 Task: Play online wordle game with 7 letters.
Action: Mouse moved to (399, 445)
Screenshot: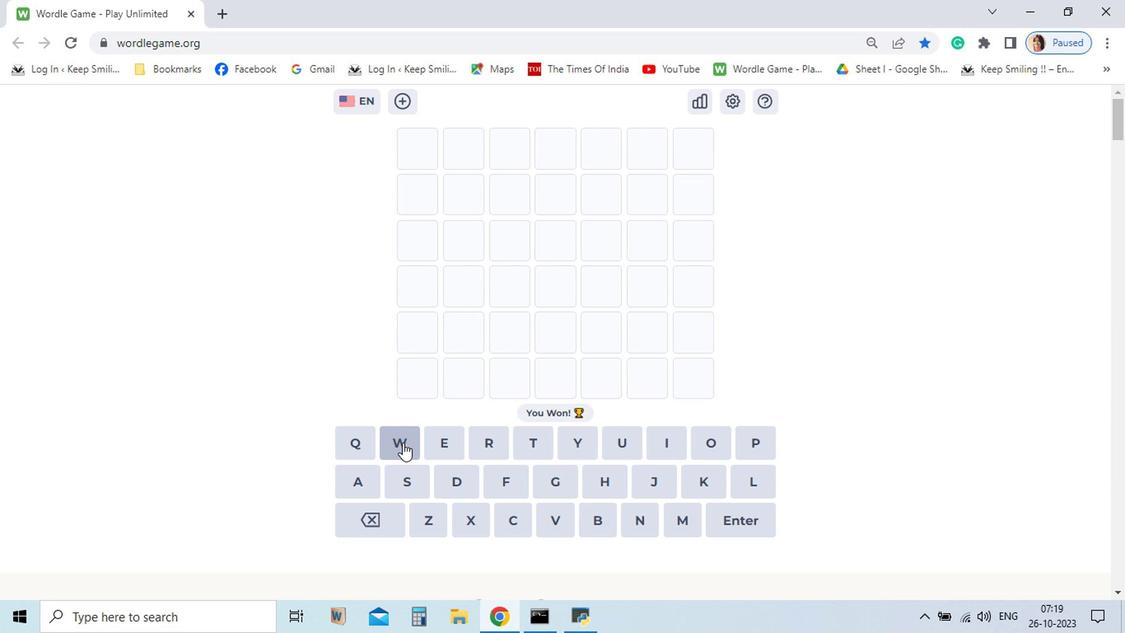
Action: Mouse pressed left at (399, 445)
Screenshot: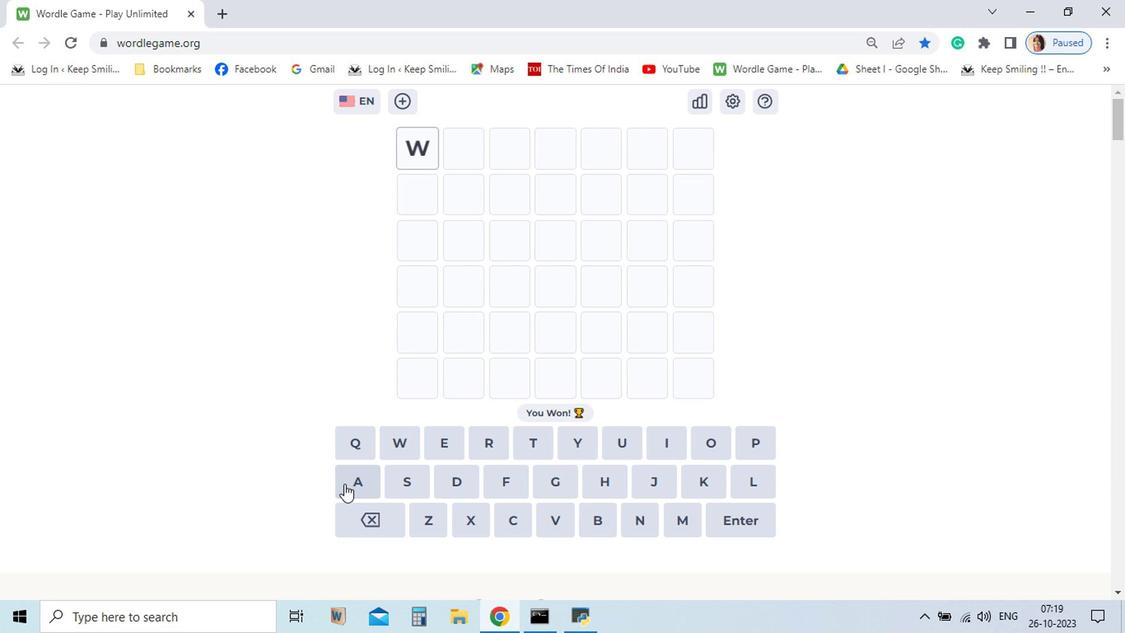 
Action: Mouse moved to (341, 485)
Screenshot: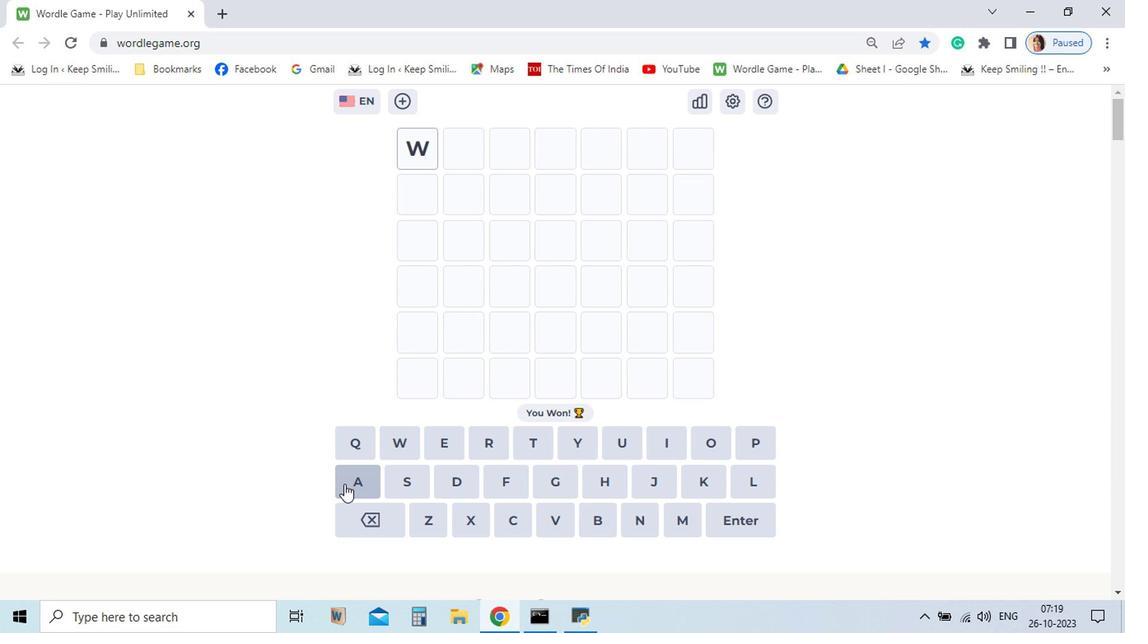 
Action: Mouse pressed left at (341, 485)
Screenshot: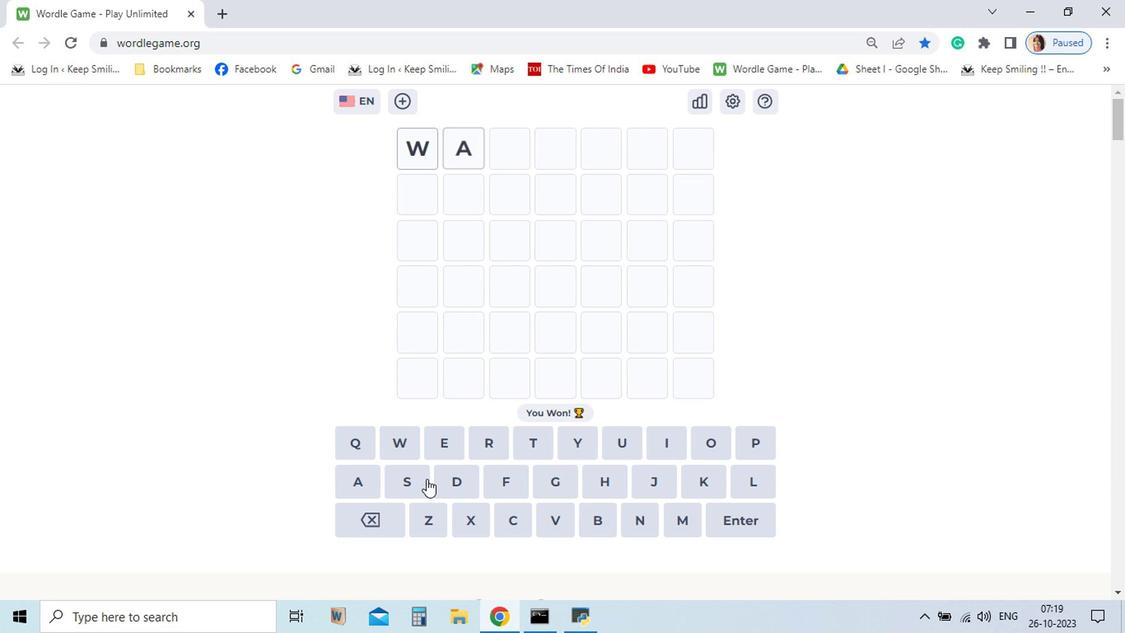 
Action: Mouse moved to (668, 446)
Screenshot: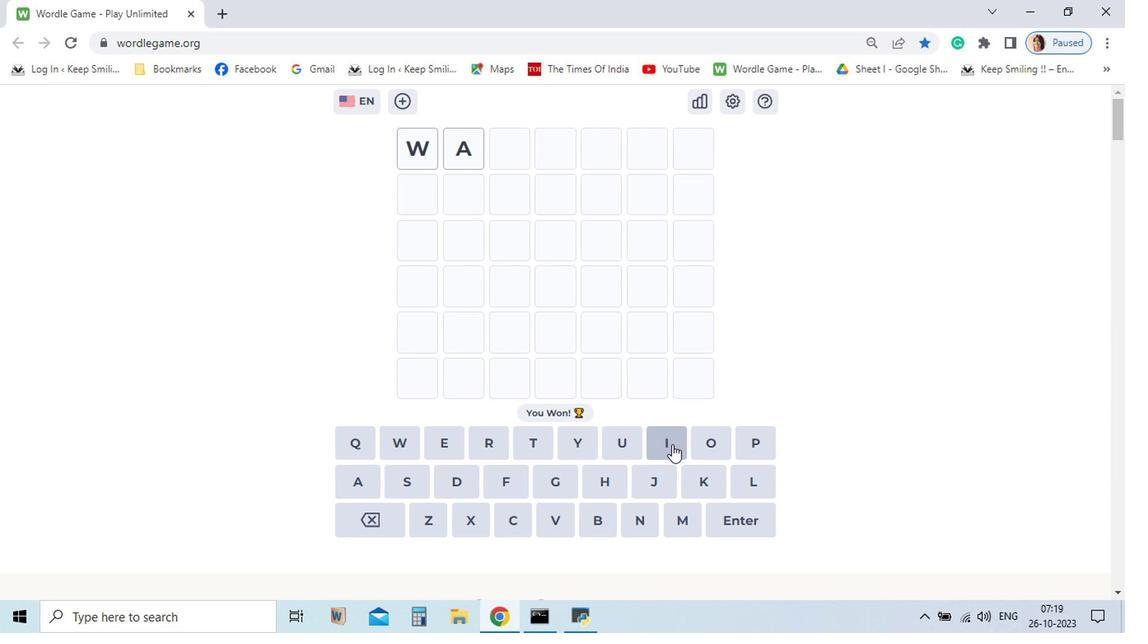 
Action: Mouse pressed left at (668, 446)
Screenshot: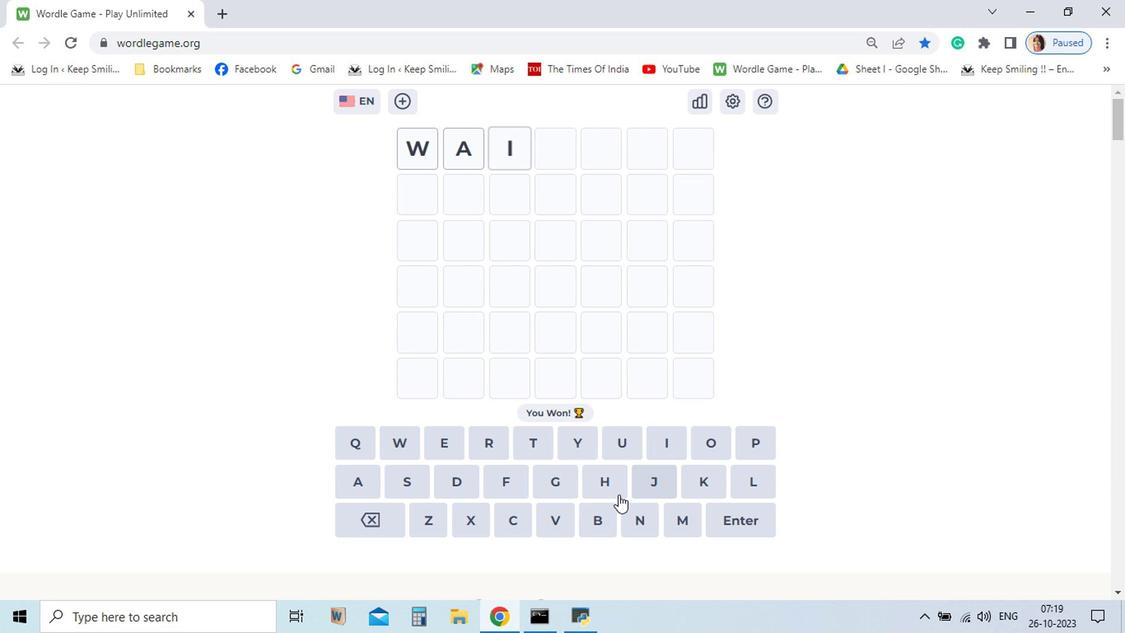 
Action: Mouse moved to (545, 523)
Screenshot: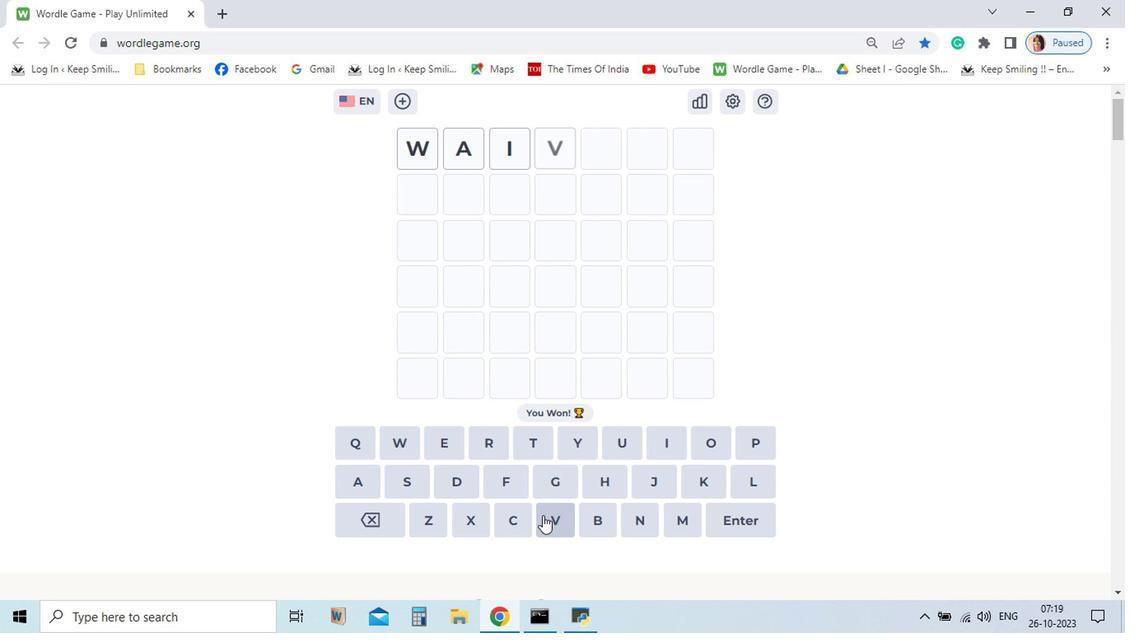
Action: Mouse pressed left at (545, 523)
Screenshot: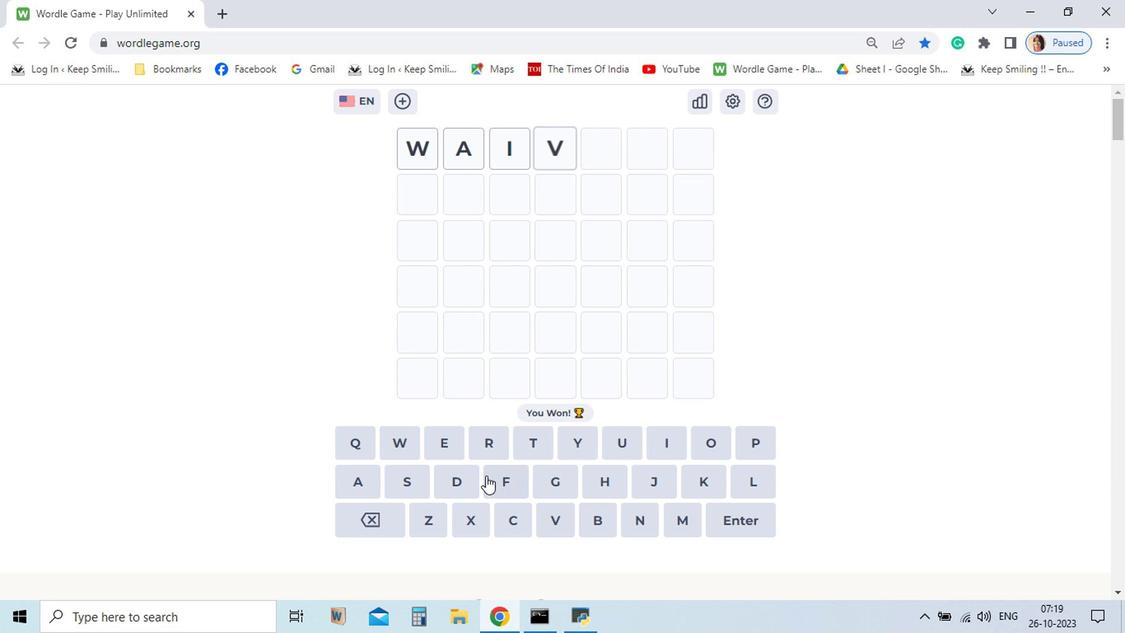 
Action: Mouse moved to (444, 446)
Screenshot: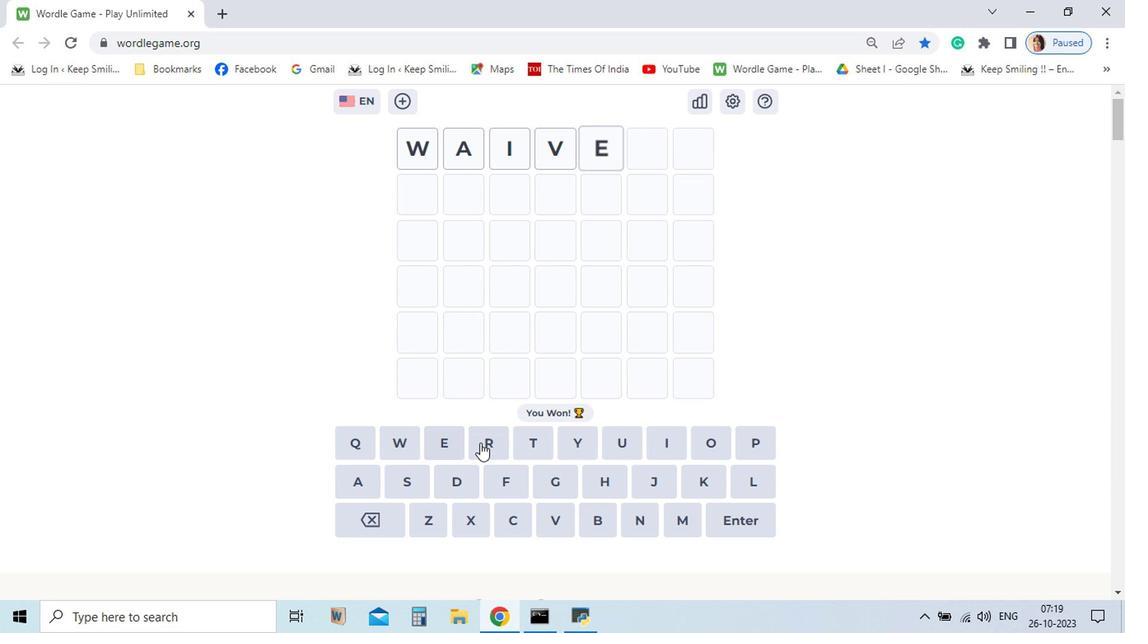 
Action: Mouse pressed left at (444, 446)
Screenshot: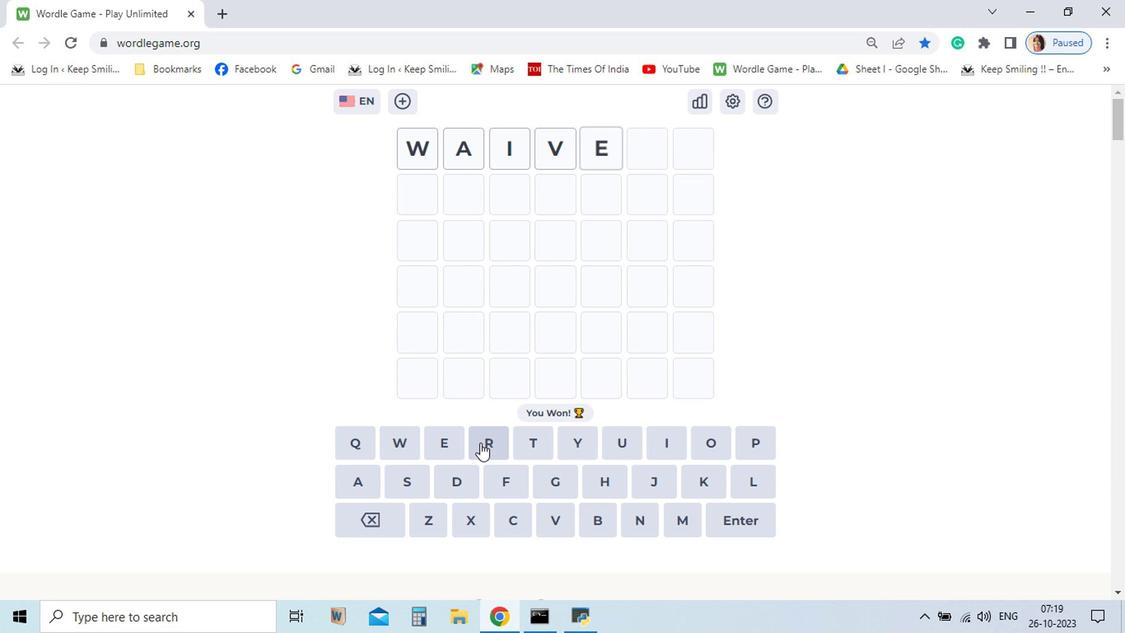 
Action: Mouse moved to (478, 445)
Screenshot: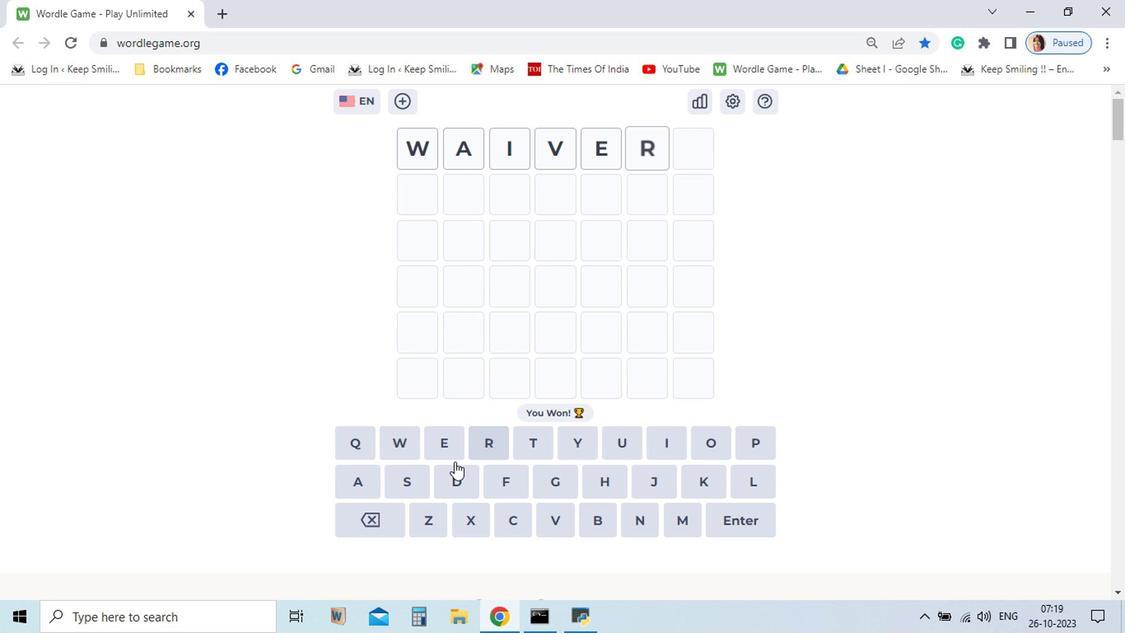 
Action: Mouse pressed left at (478, 445)
Screenshot: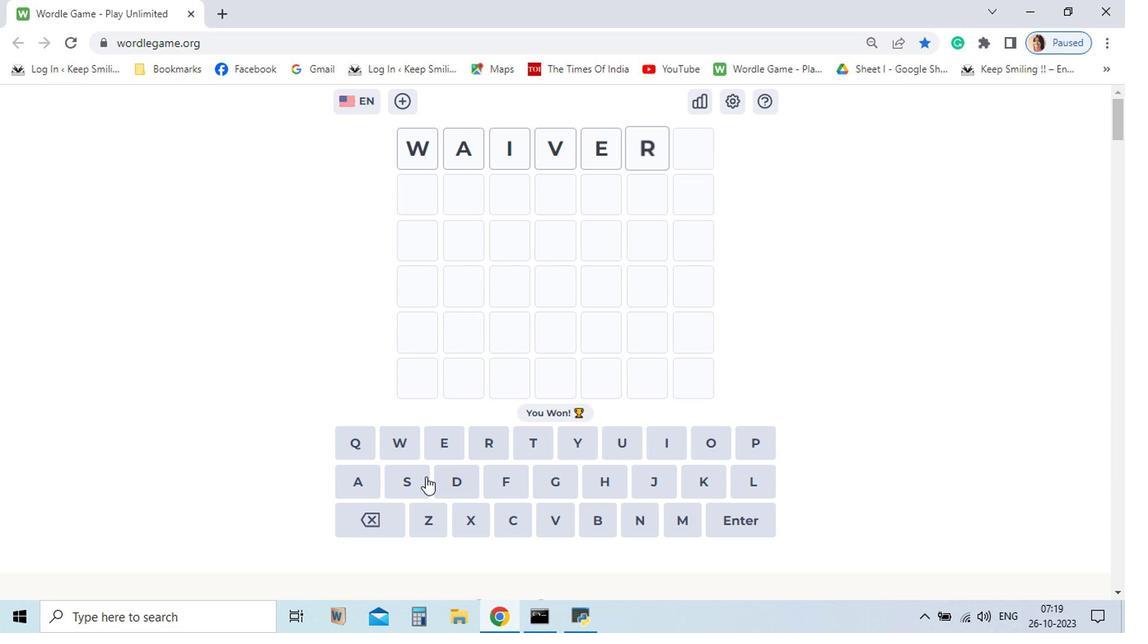 
Action: Mouse moved to (415, 479)
Screenshot: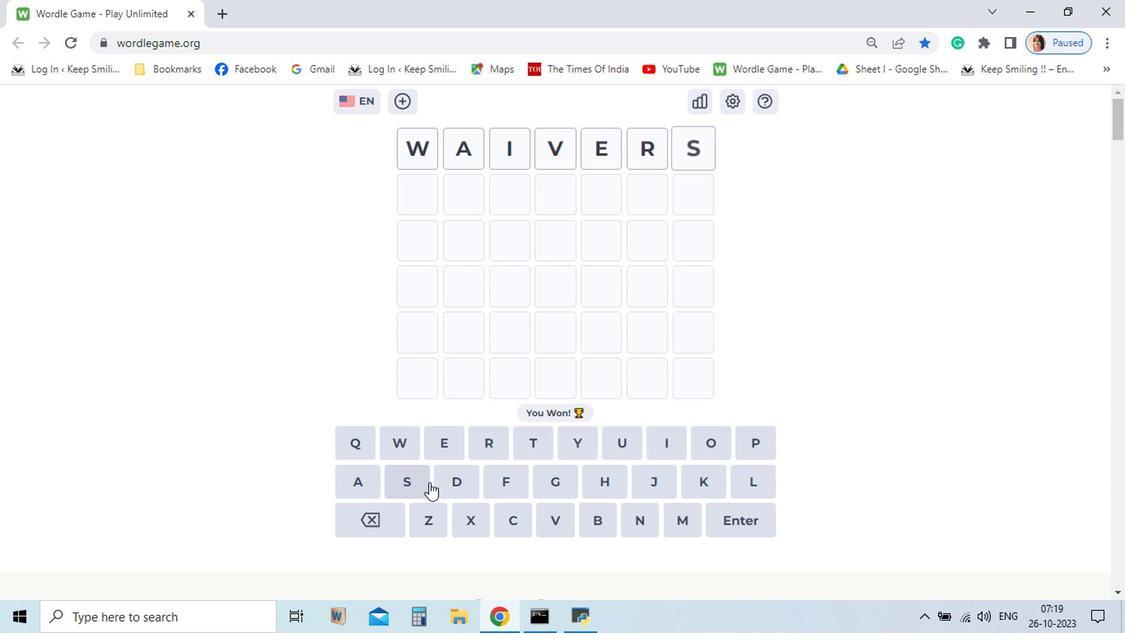 
Action: Mouse pressed left at (415, 479)
Screenshot: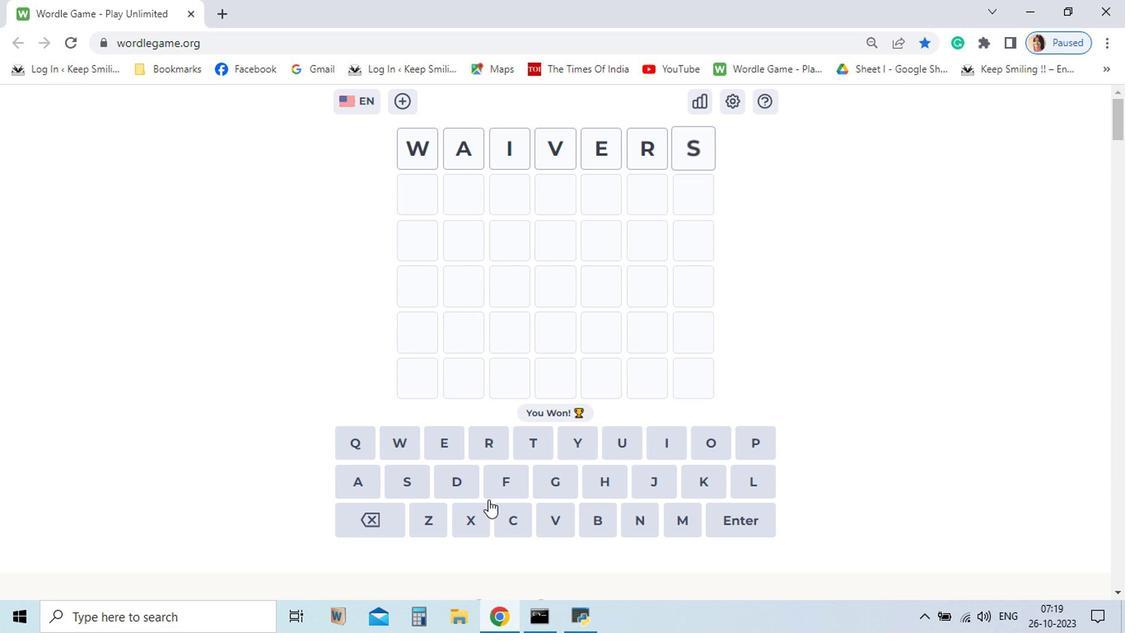 
Action: Mouse moved to (727, 513)
Screenshot: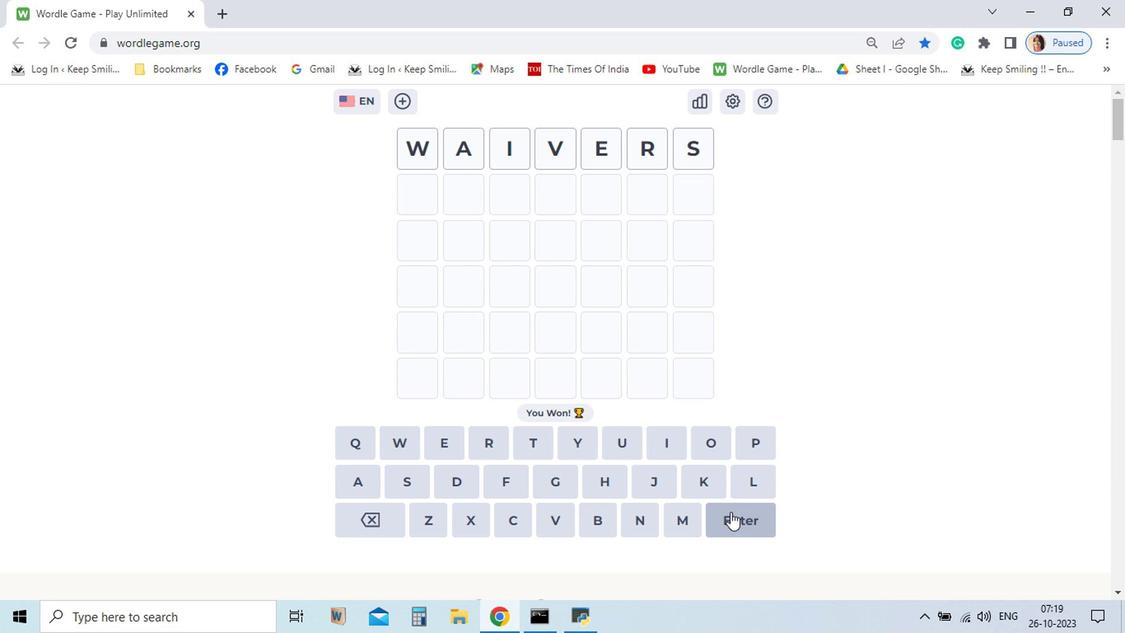 
Action: Mouse pressed left at (727, 513)
Screenshot: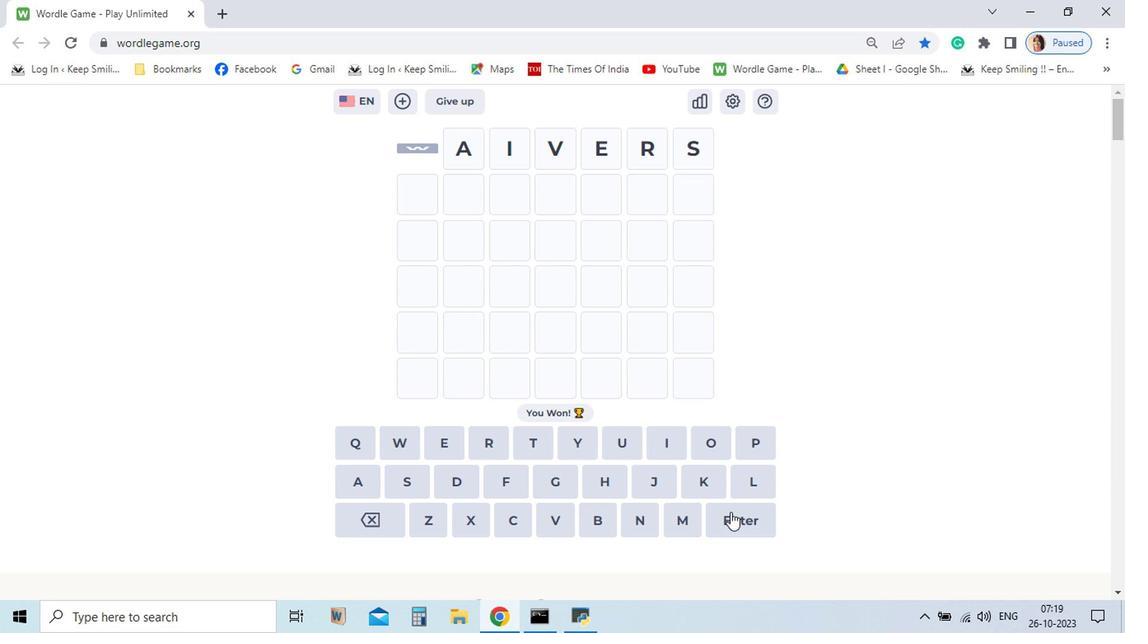 
Action: Mouse moved to (395, 477)
Screenshot: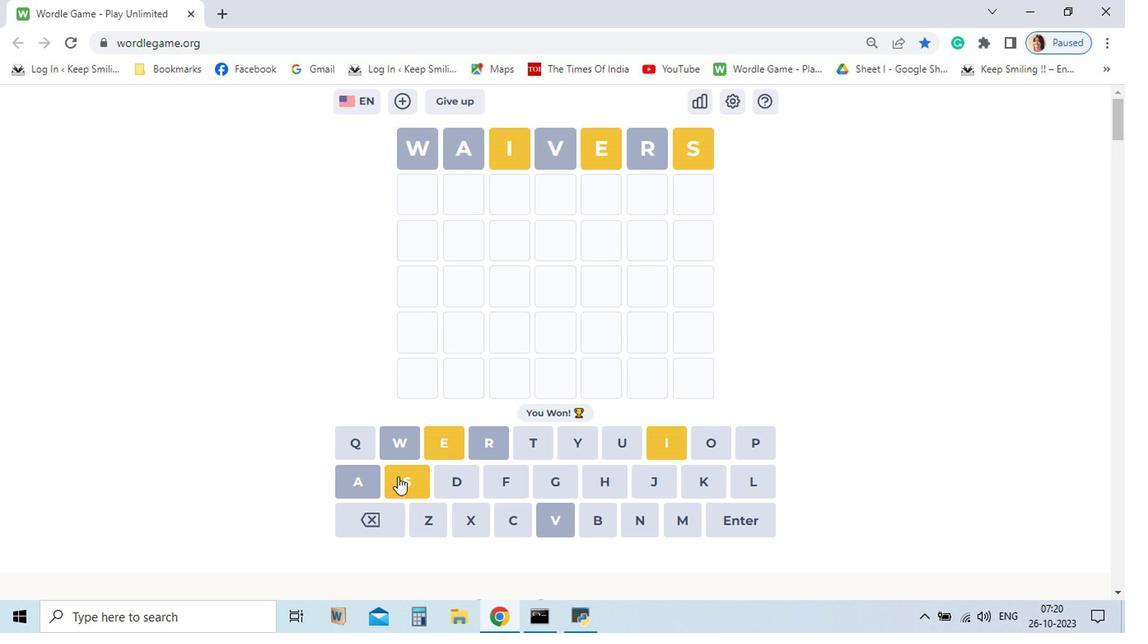 
Action: Mouse pressed left at (395, 477)
Screenshot: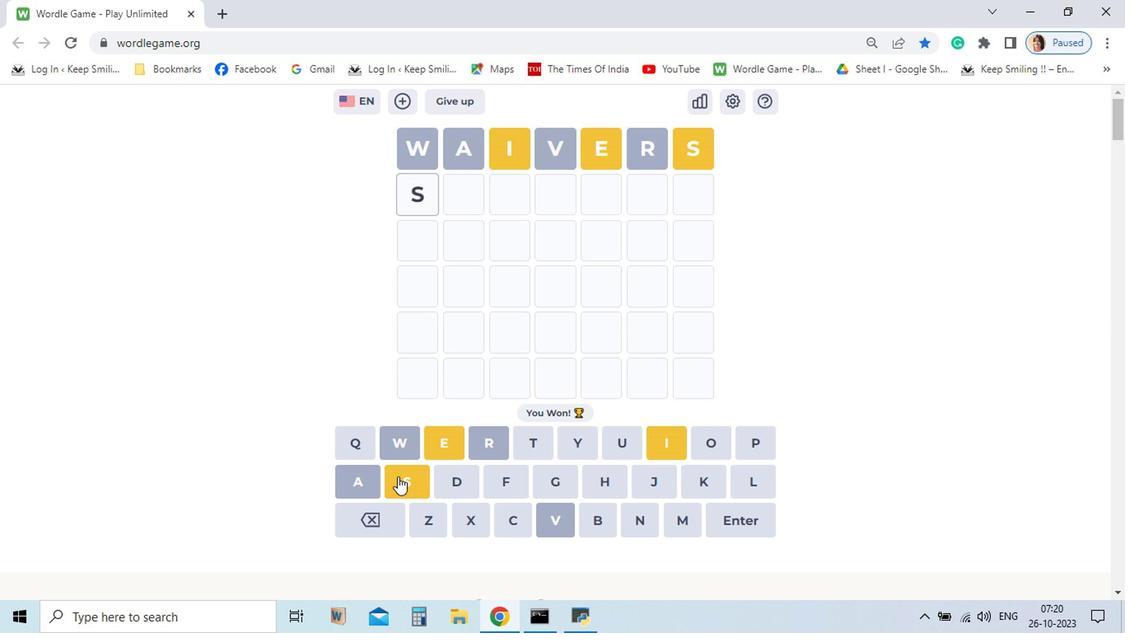 
Action: Mouse moved to (363, 521)
Screenshot: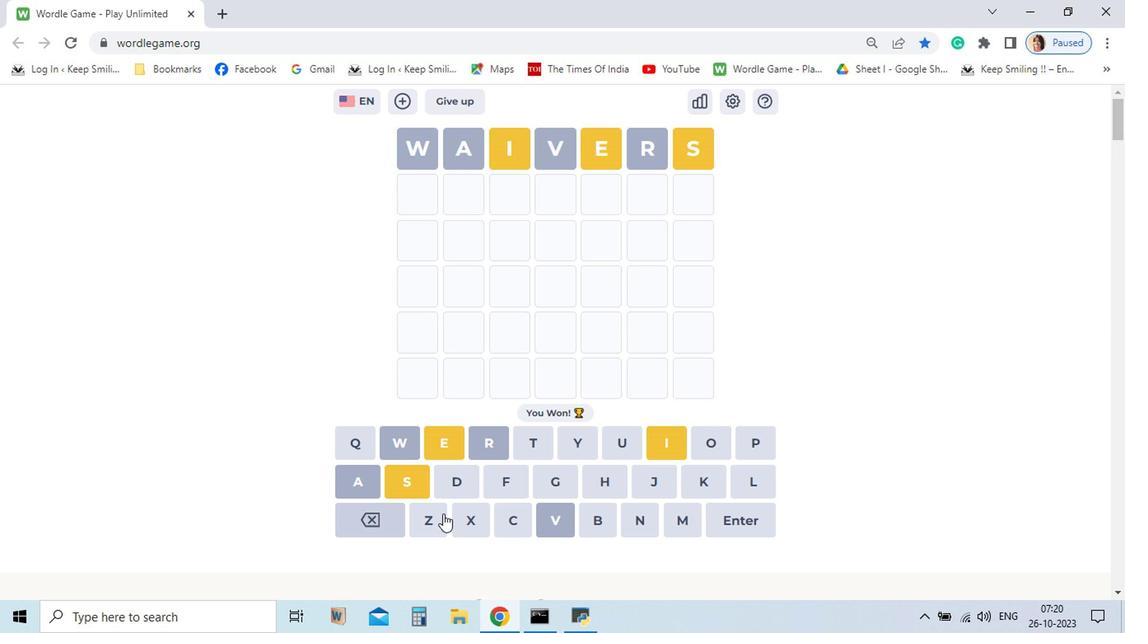 
Action: Mouse pressed left at (363, 521)
Screenshot: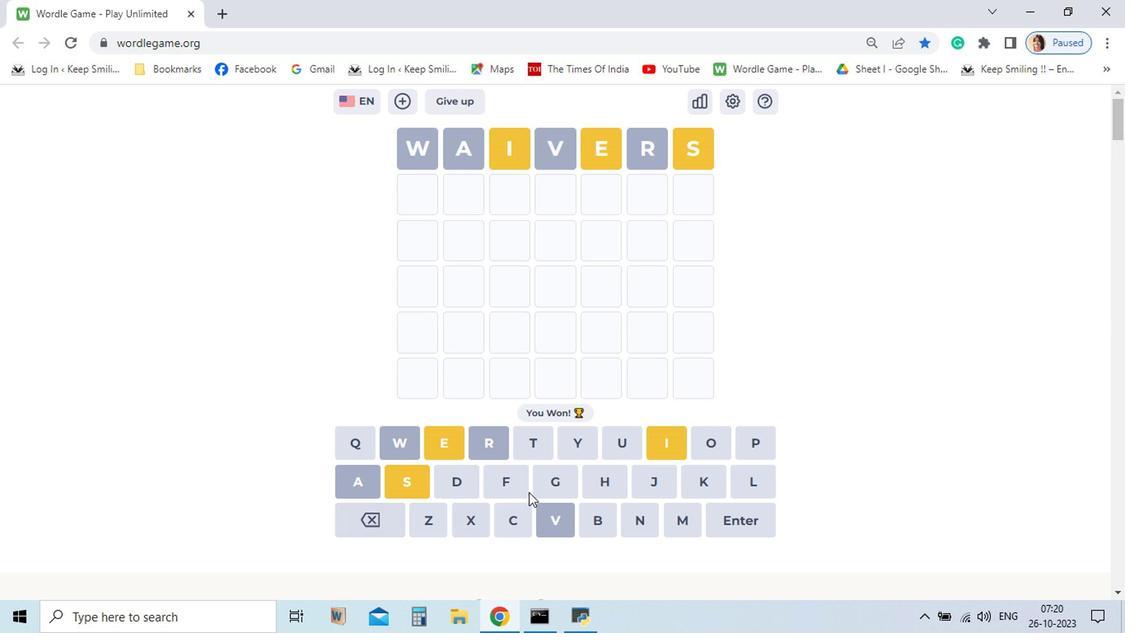 
Action: Mouse moved to (672, 438)
Screenshot: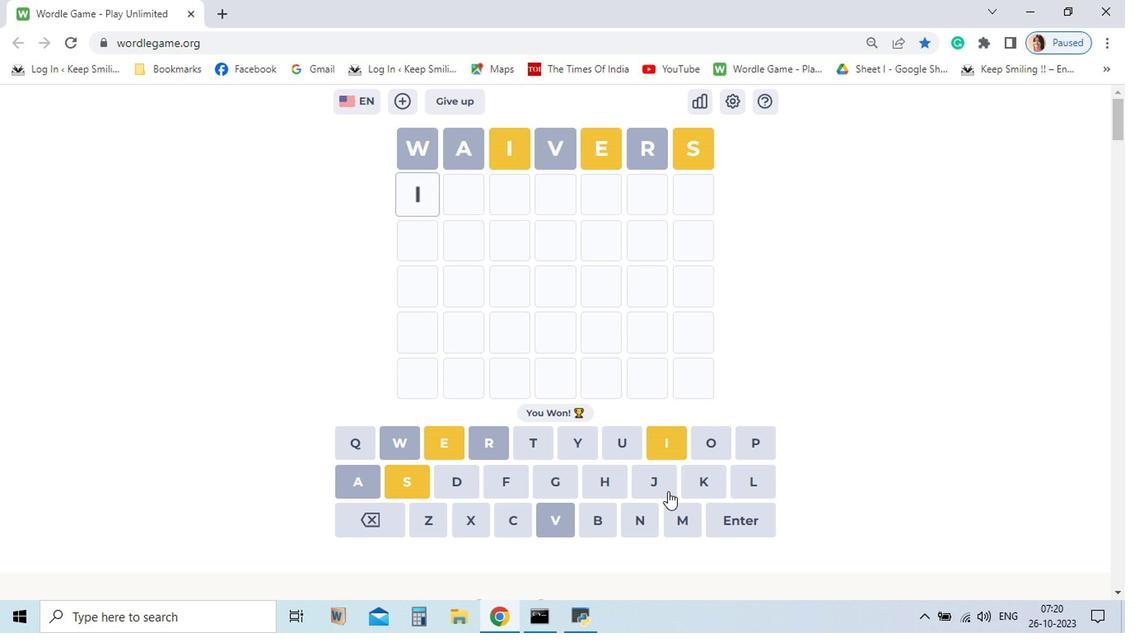
Action: Mouse pressed left at (672, 438)
Screenshot: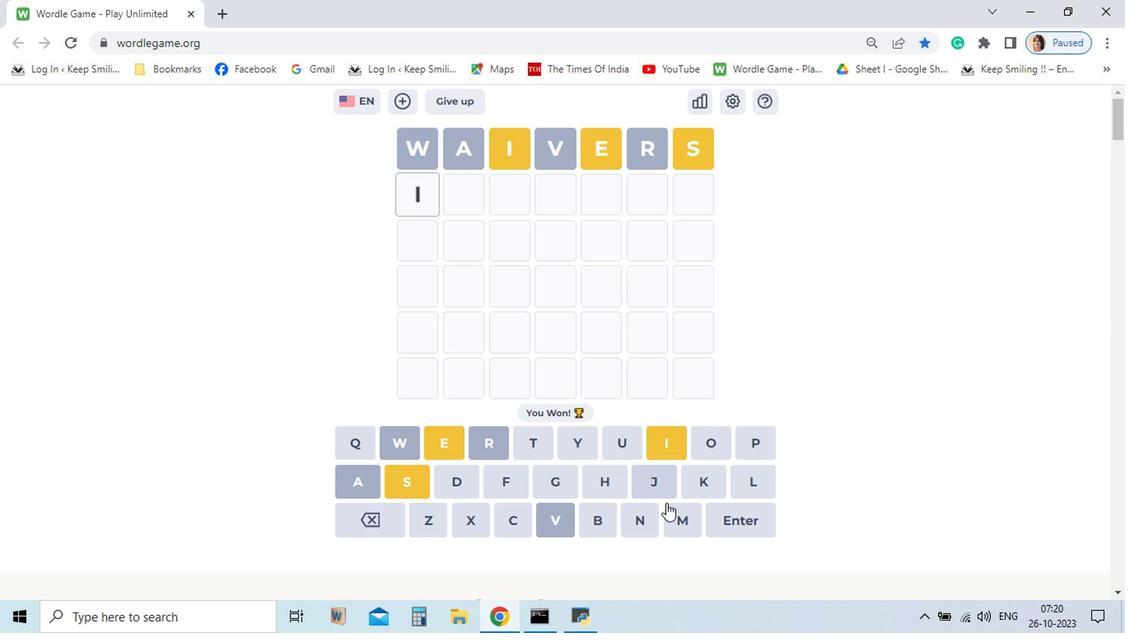 
Action: Mouse moved to (646, 524)
Screenshot: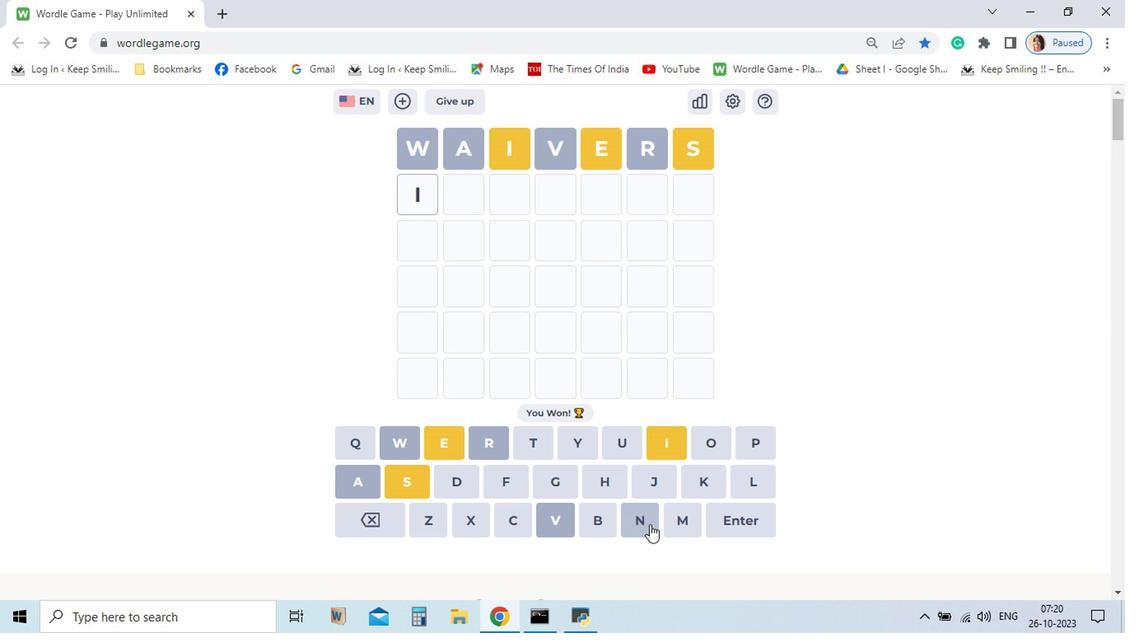 
Action: Mouse pressed left at (646, 524)
Screenshot: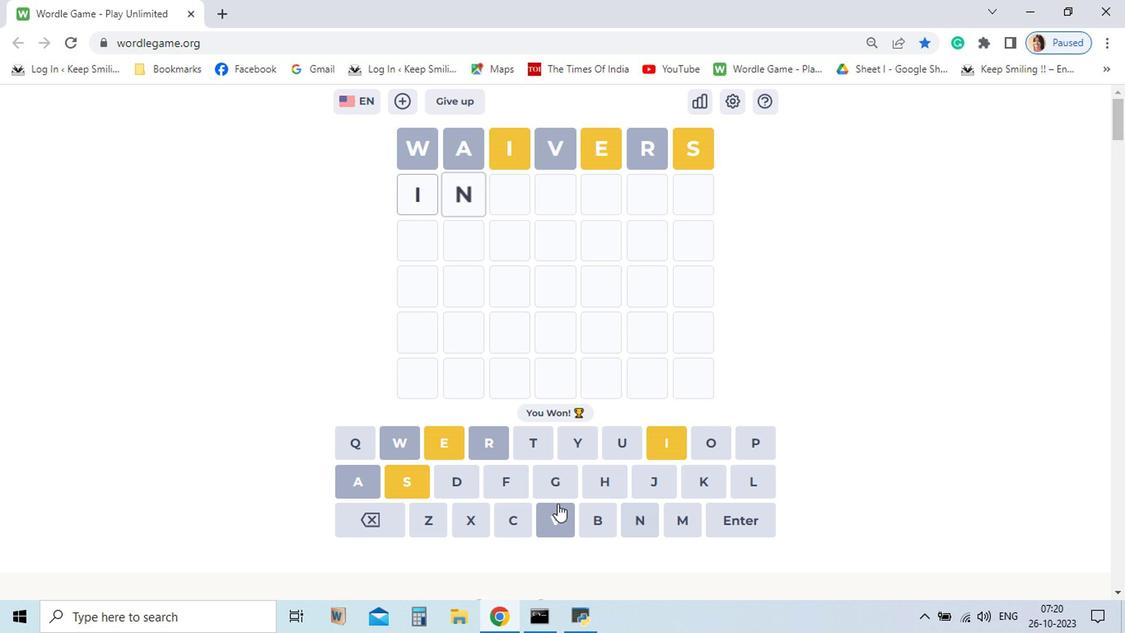 
Action: Mouse moved to (405, 475)
Screenshot: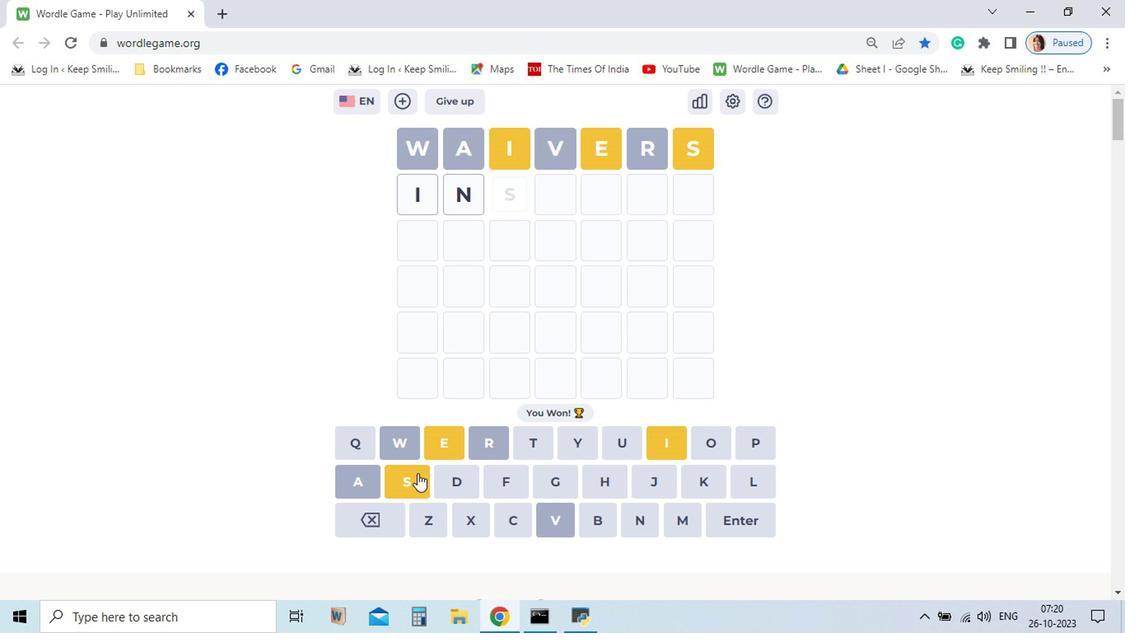 
Action: Mouse pressed left at (405, 475)
Screenshot: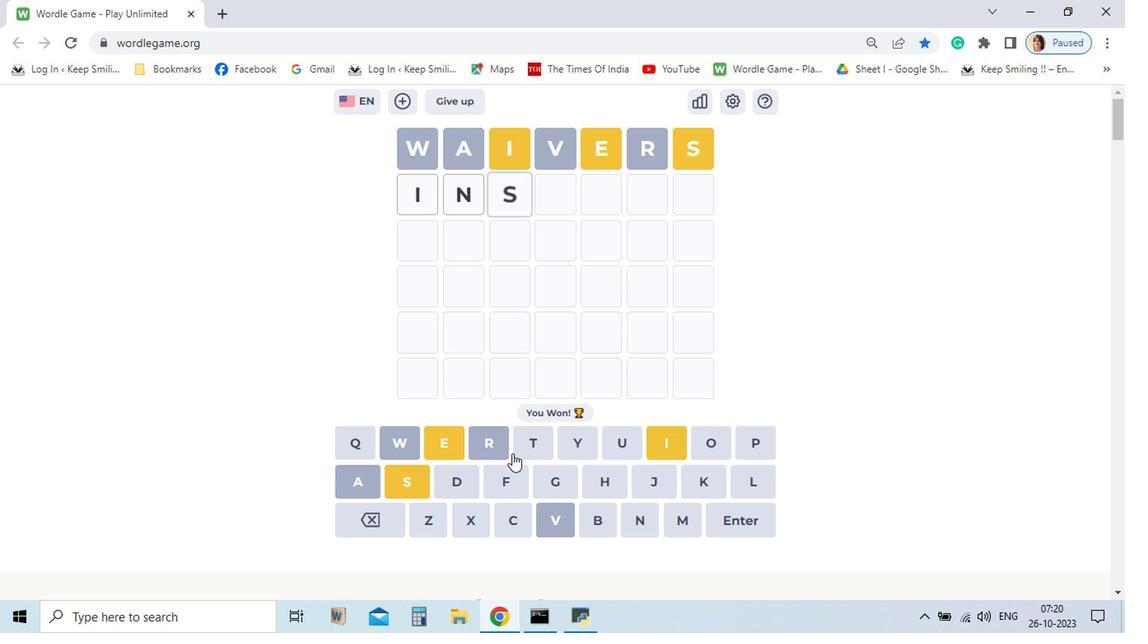 
Action: Mouse moved to (663, 442)
Screenshot: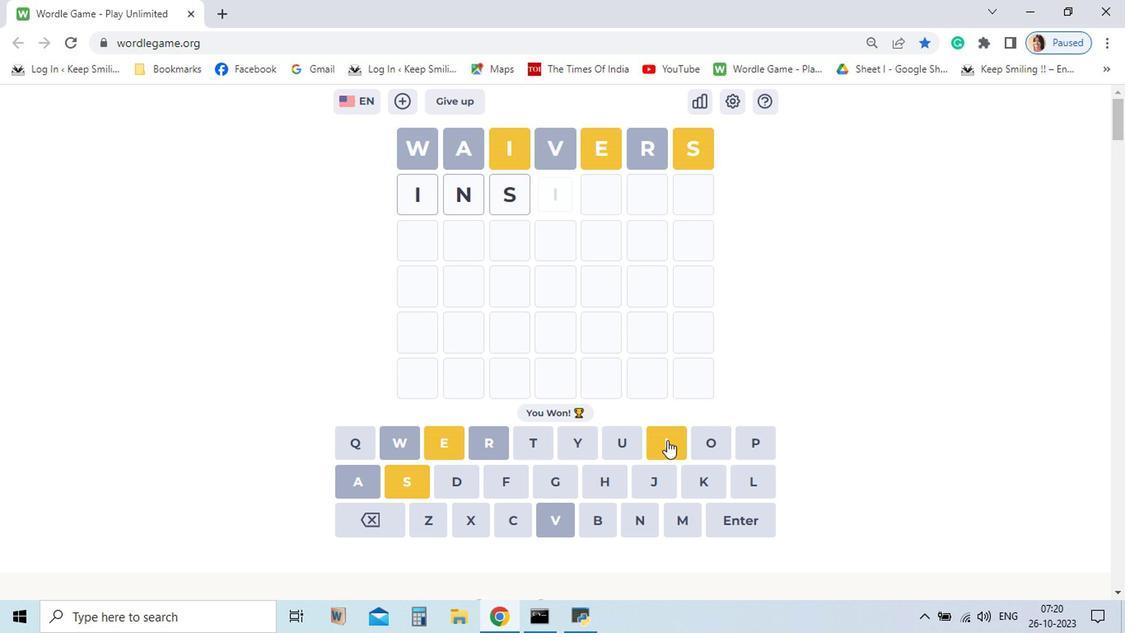 
Action: Mouse pressed left at (663, 442)
Screenshot: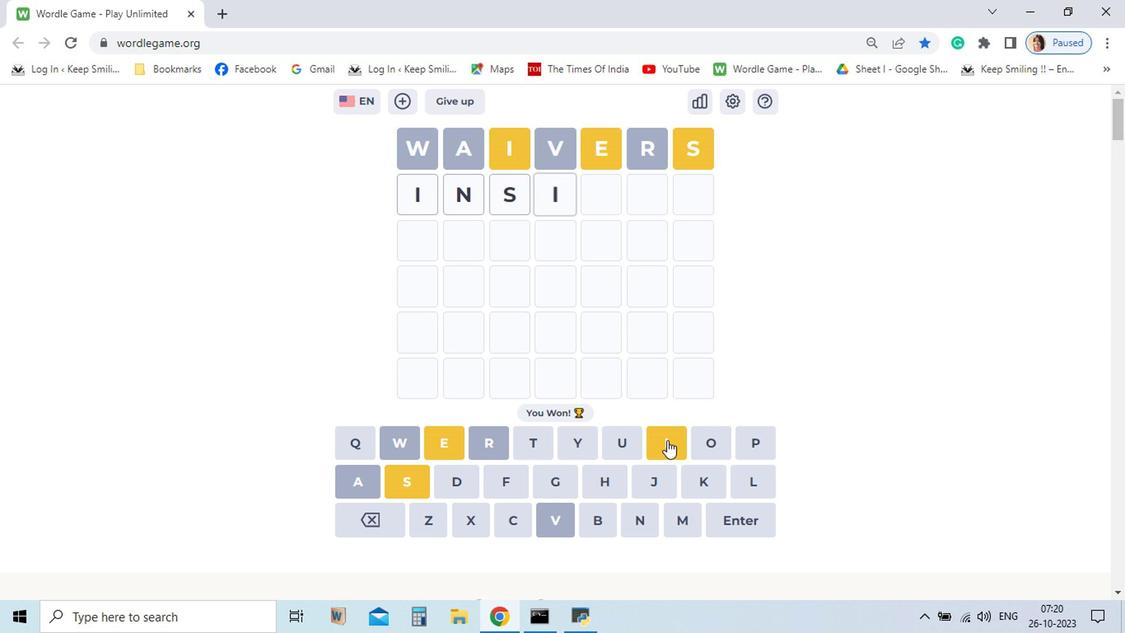 
Action: Mouse moved to (456, 479)
Screenshot: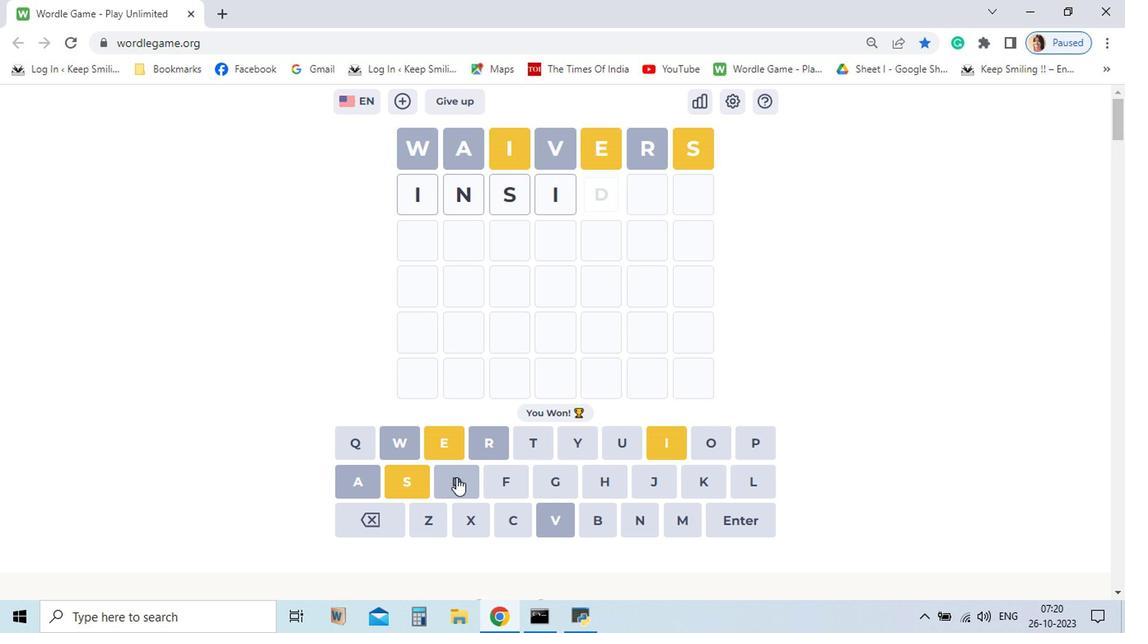 
Action: Mouse pressed left at (456, 479)
Screenshot: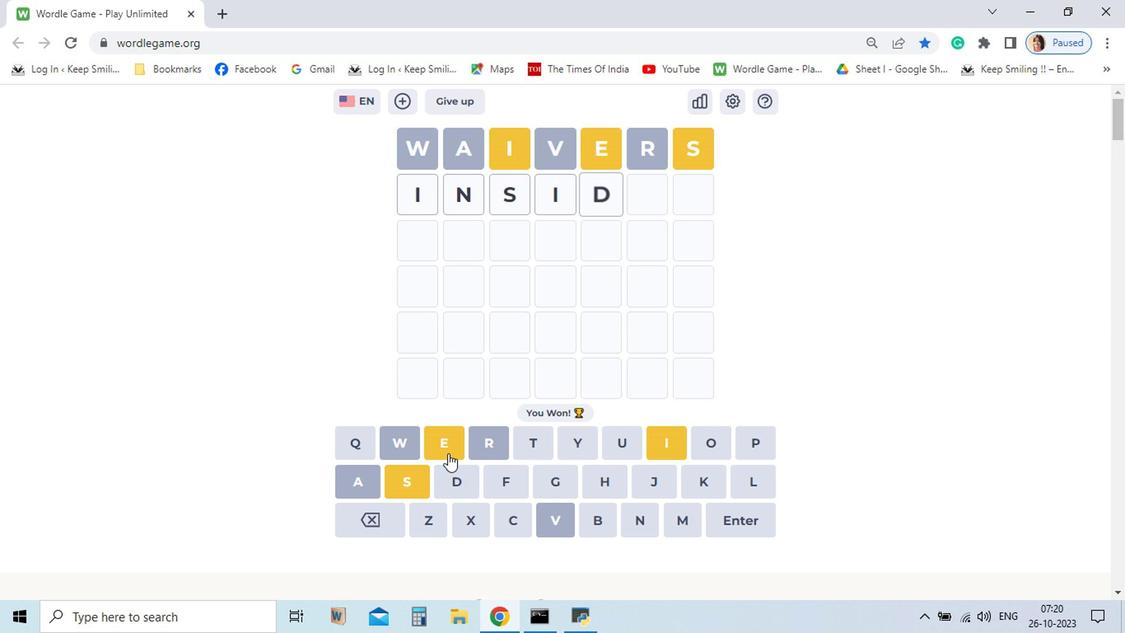
Action: Mouse moved to (441, 448)
Screenshot: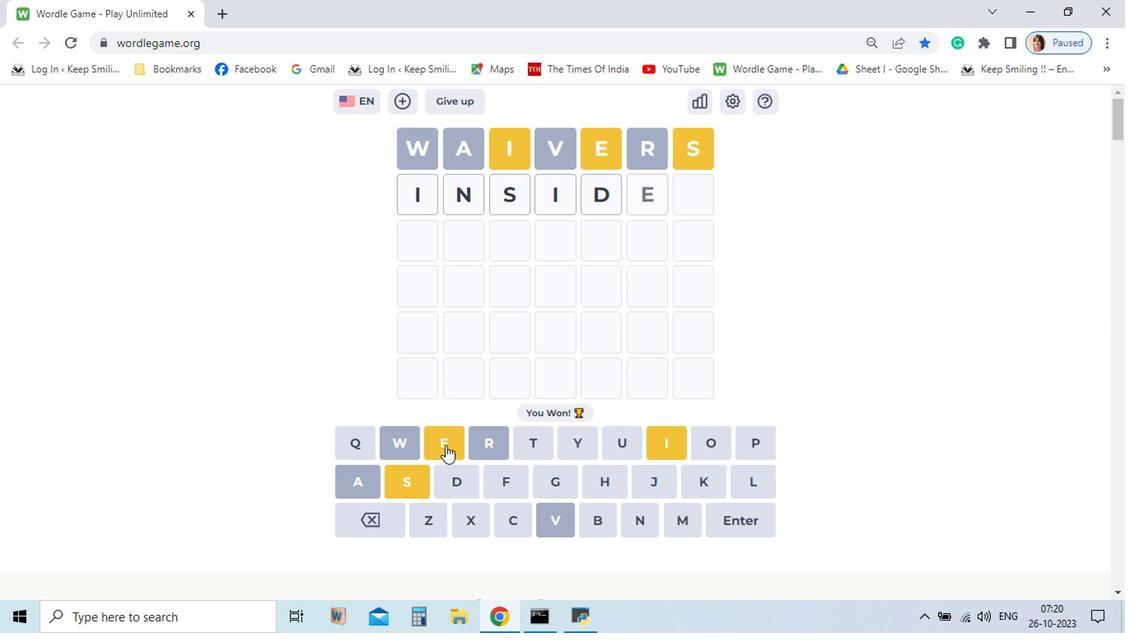 
Action: Mouse pressed left at (441, 448)
Screenshot: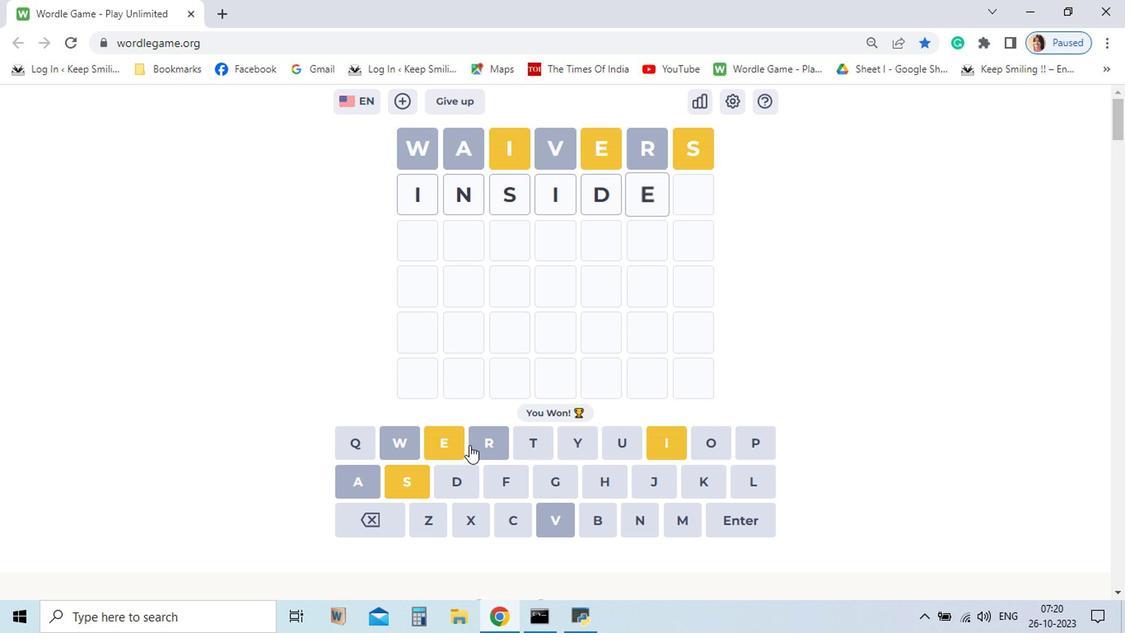 
Action: Mouse moved to (467, 447)
Screenshot: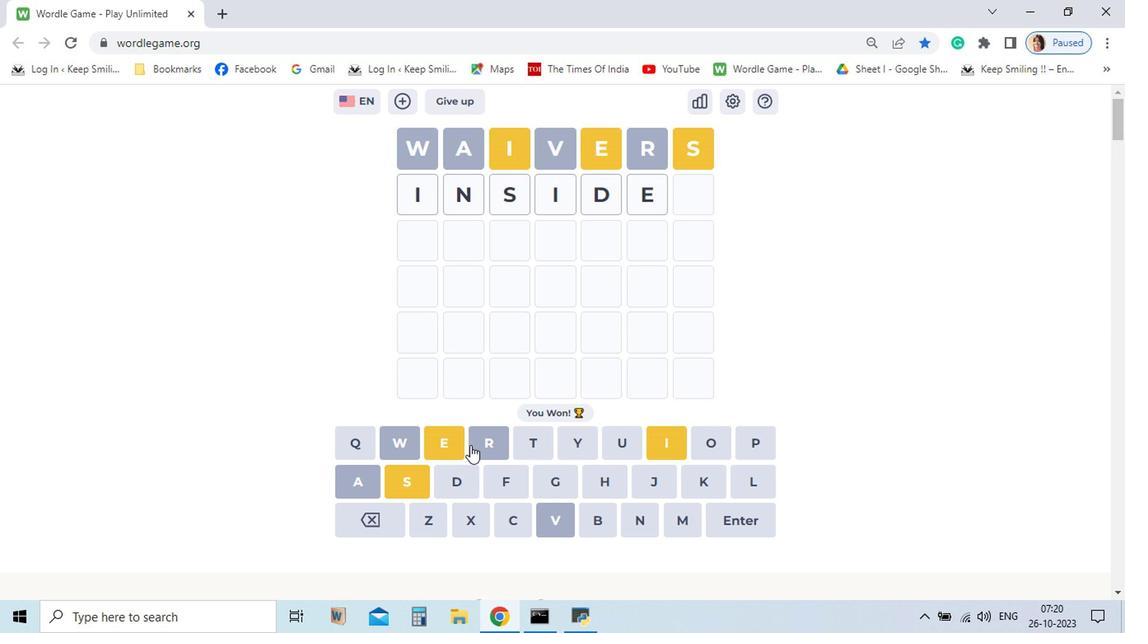 
Action: Mouse pressed left at (467, 447)
Screenshot: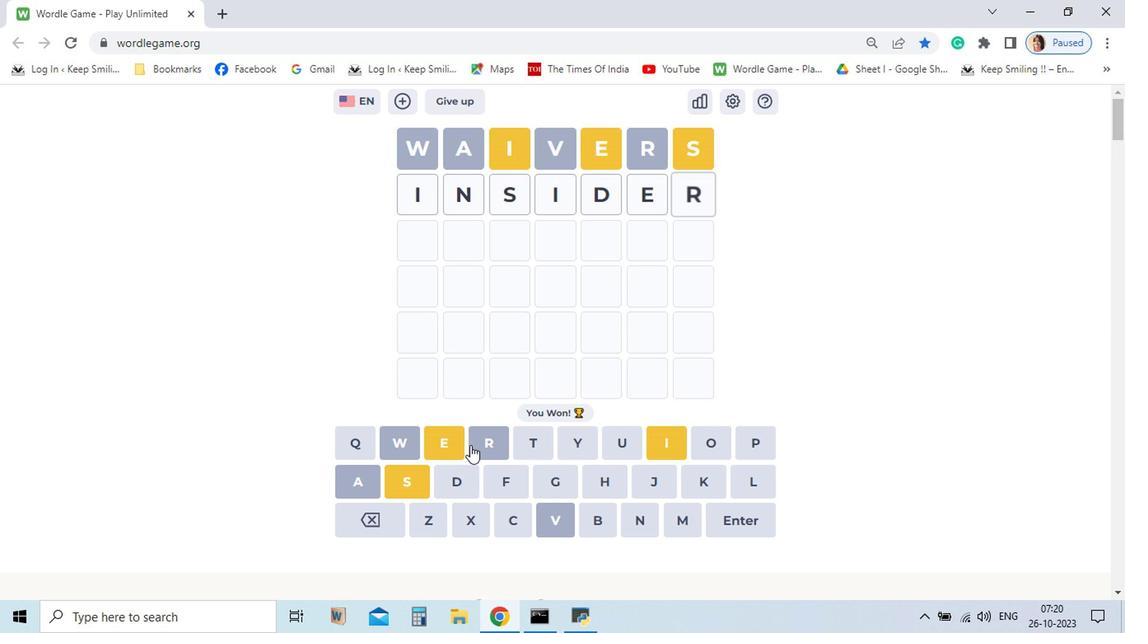 
Action: Mouse moved to (727, 517)
Screenshot: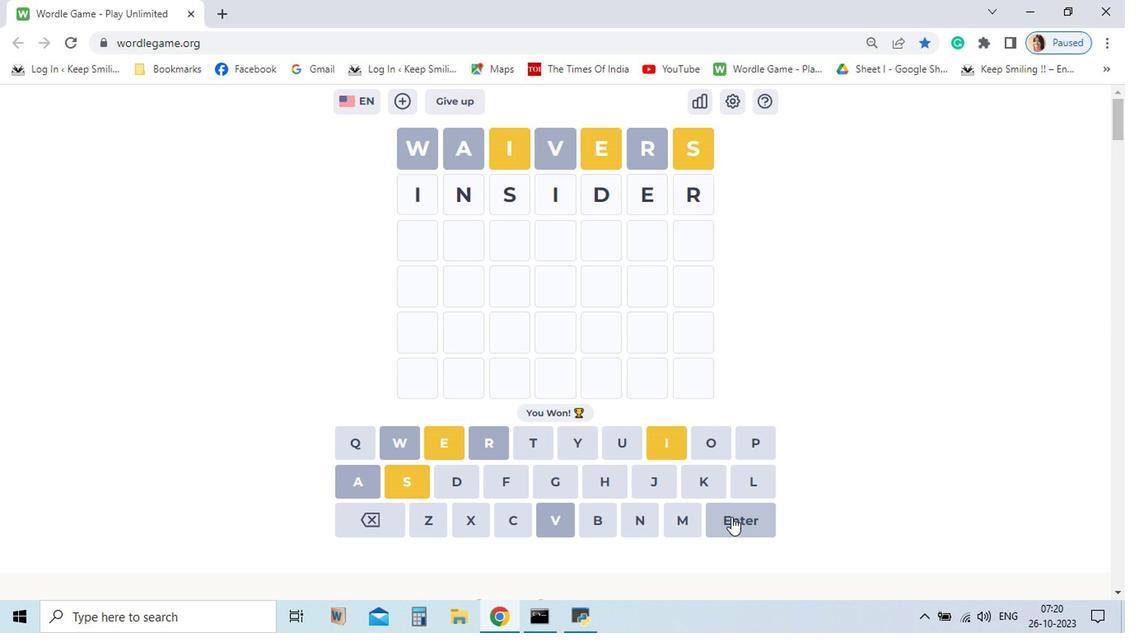 
Action: Mouse pressed left at (727, 517)
Screenshot: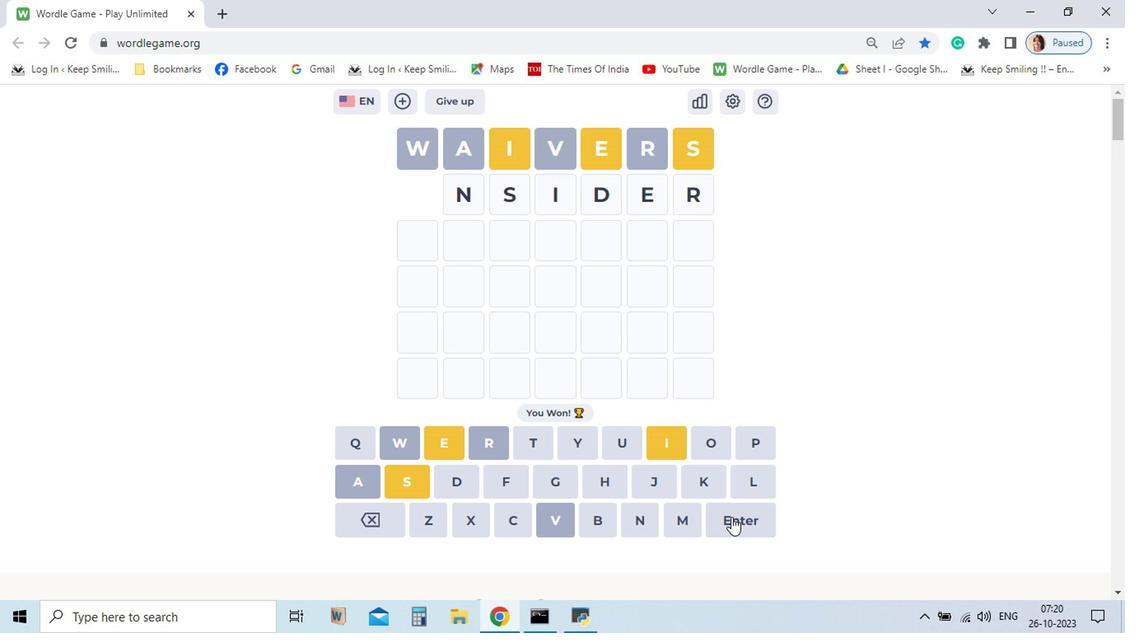 
Action: Mouse moved to (409, 489)
Screenshot: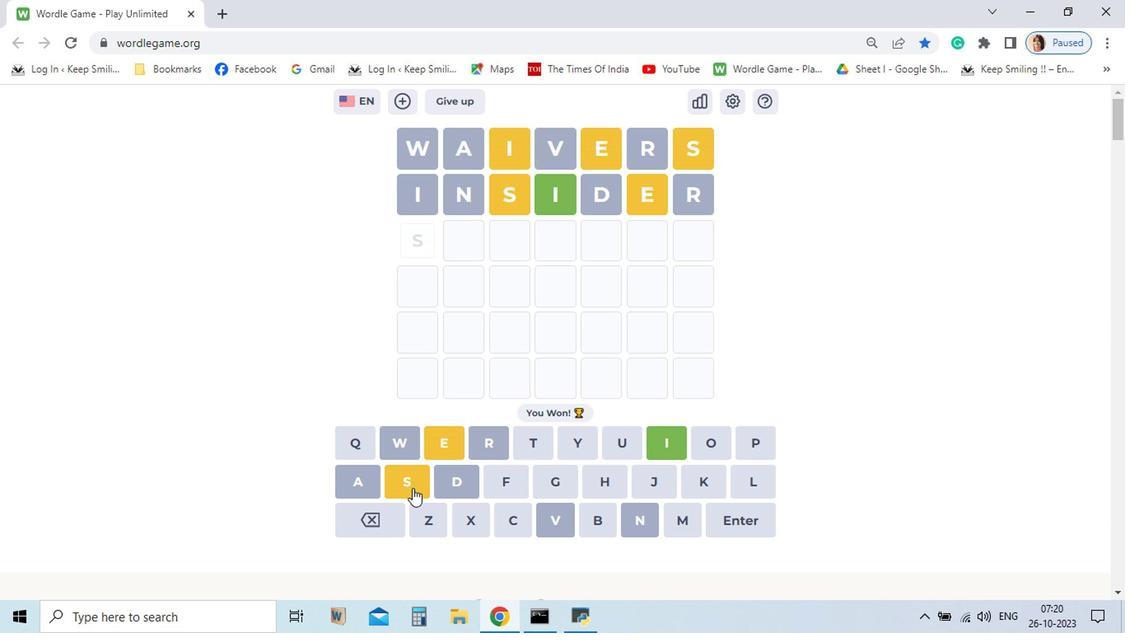 
Action: Mouse pressed left at (409, 489)
Screenshot: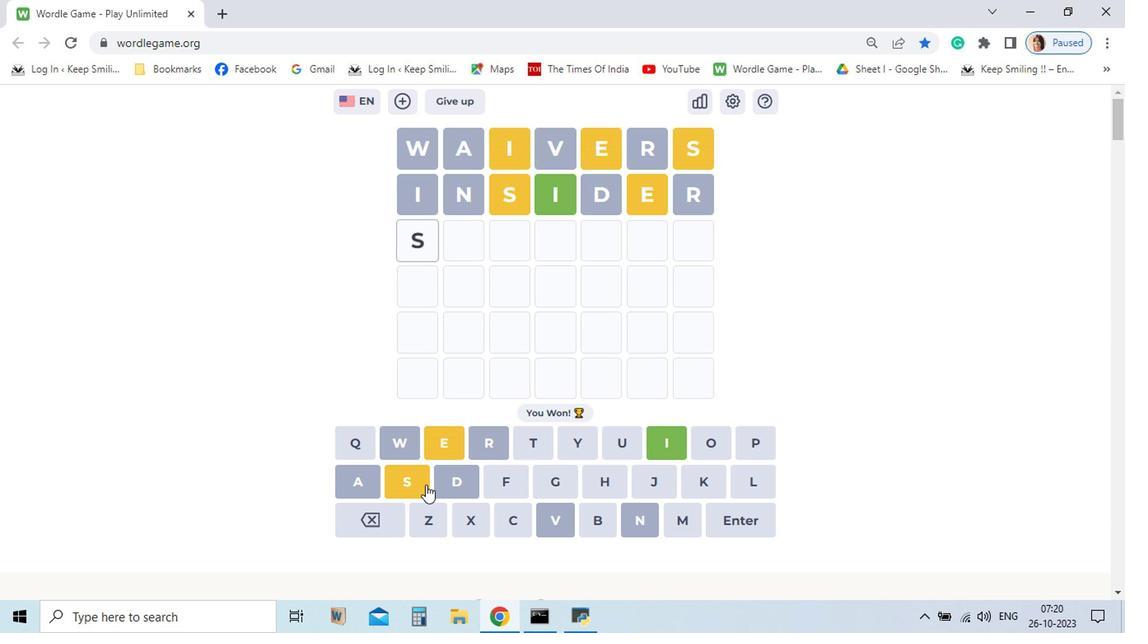 
Action: Mouse moved to (605, 481)
Screenshot: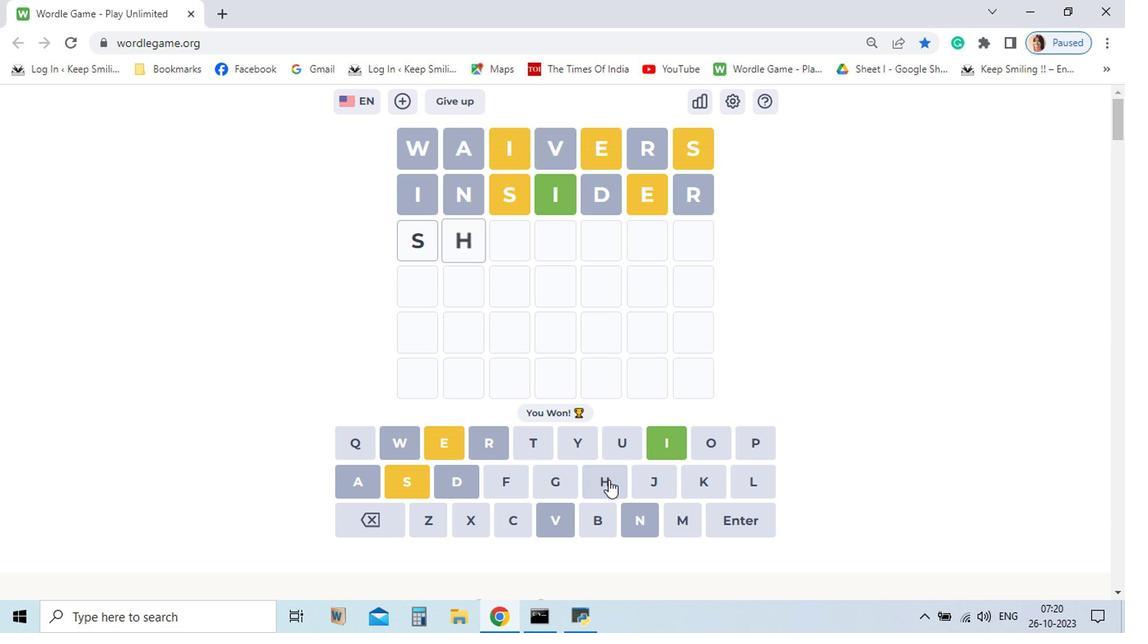 
Action: Mouse pressed left at (605, 481)
Screenshot: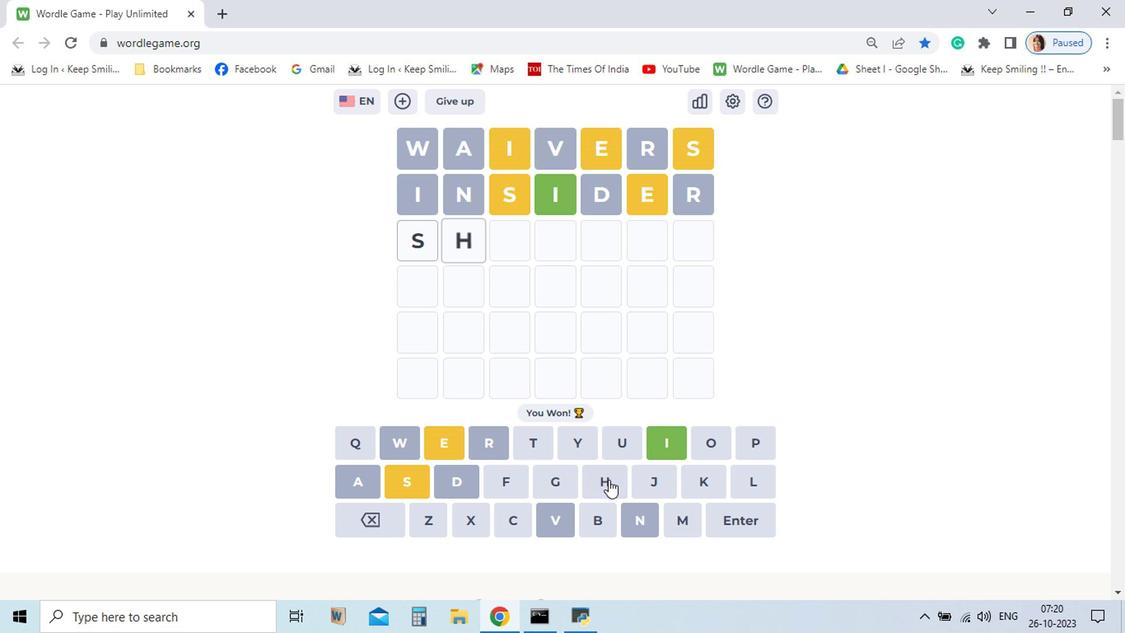 
Action: Mouse moved to (368, 520)
Screenshot: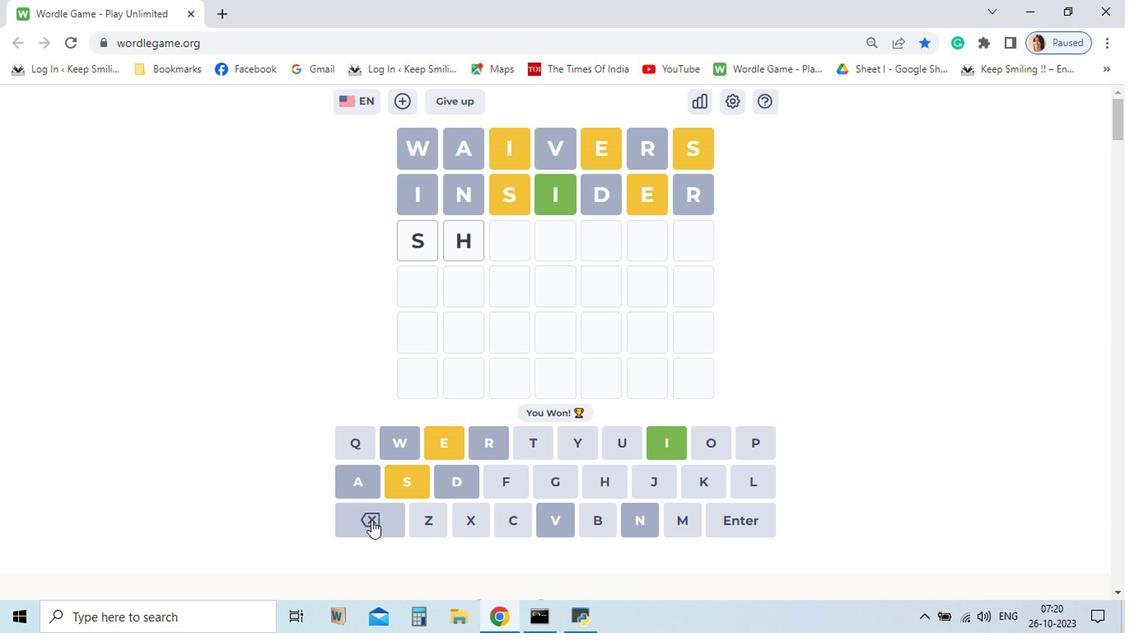 
Action: Mouse pressed left at (368, 520)
Screenshot: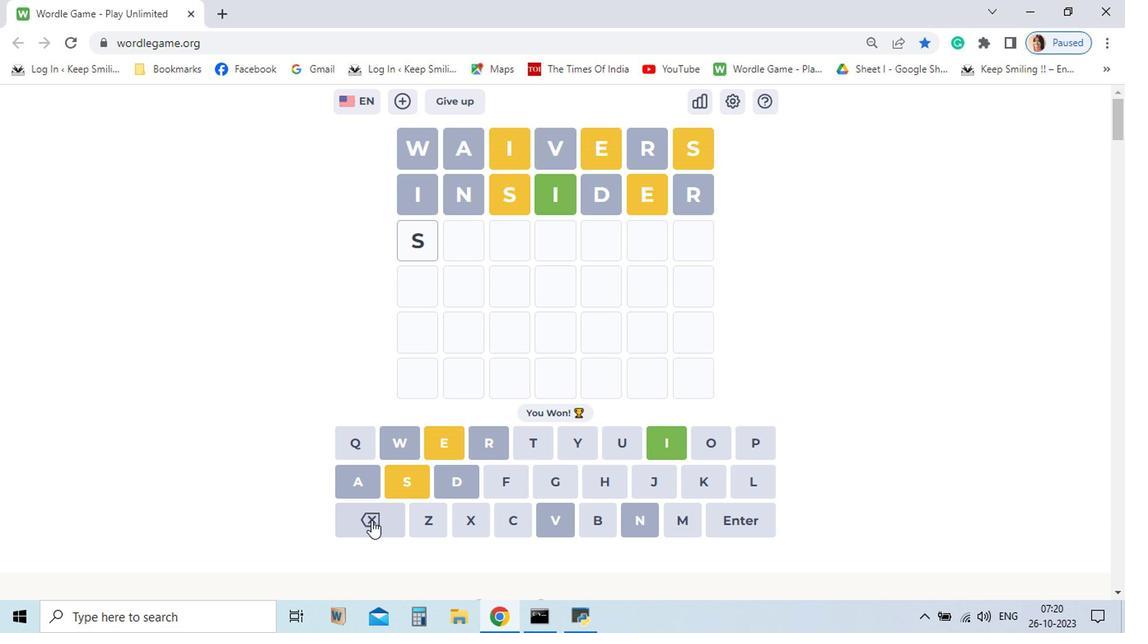 
Action: Mouse moved to (590, 480)
Screenshot: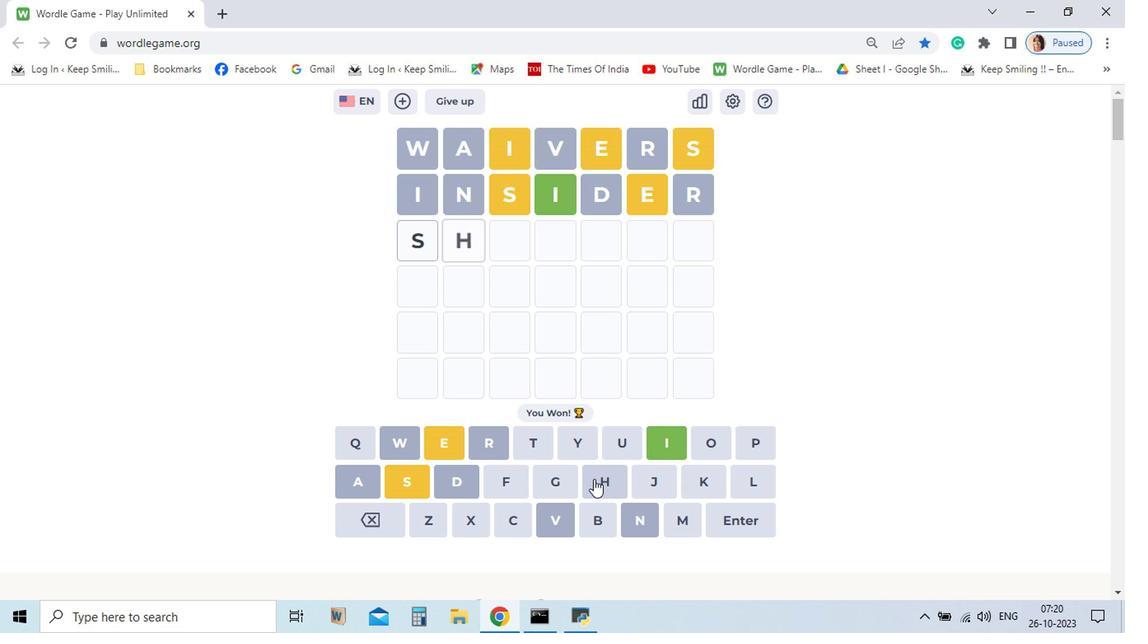 
Action: Mouse pressed left at (590, 480)
Screenshot: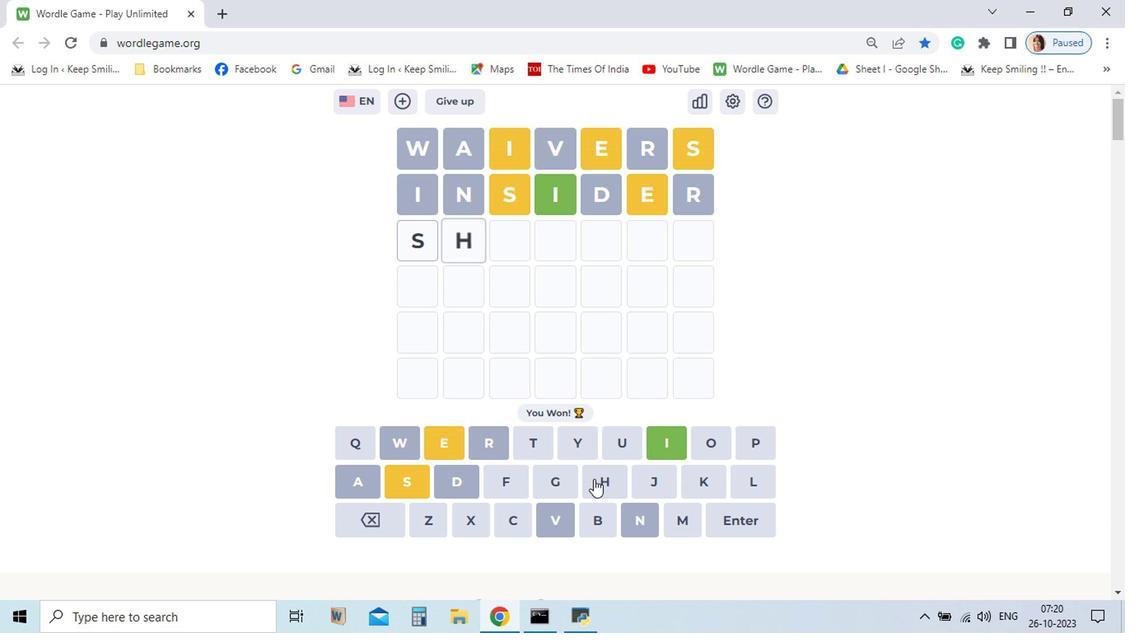 
Action: Mouse moved to (482, 445)
Screenshot: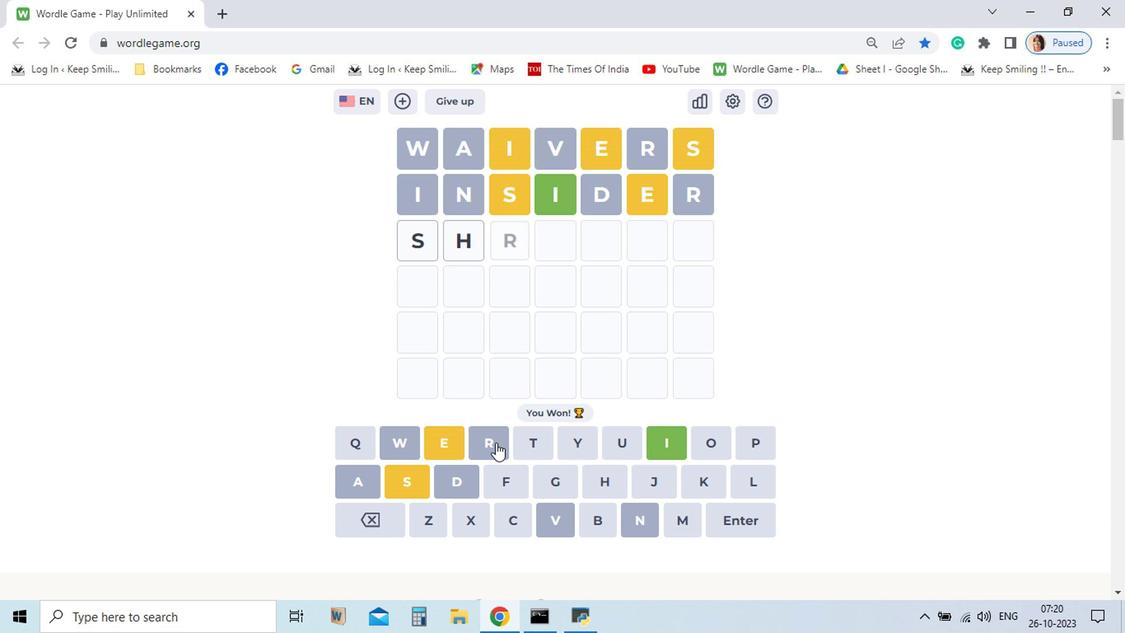 
Action: Mouse pressed left at (482, 445)
Screenshot: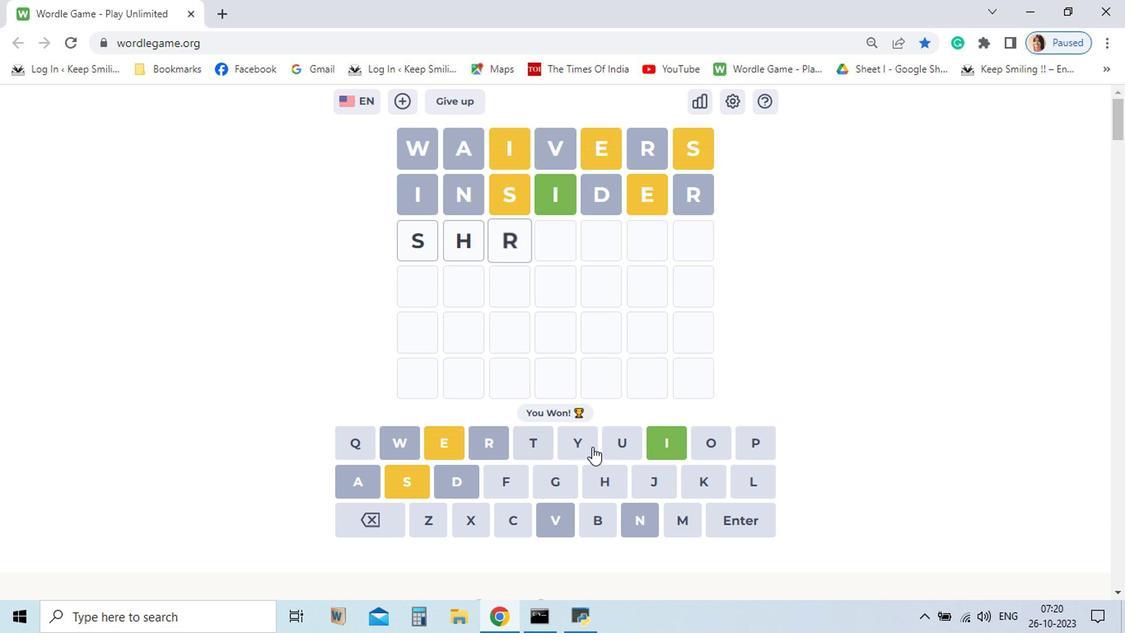 
Action: Mouse moved to (657, 440)
Screenshot: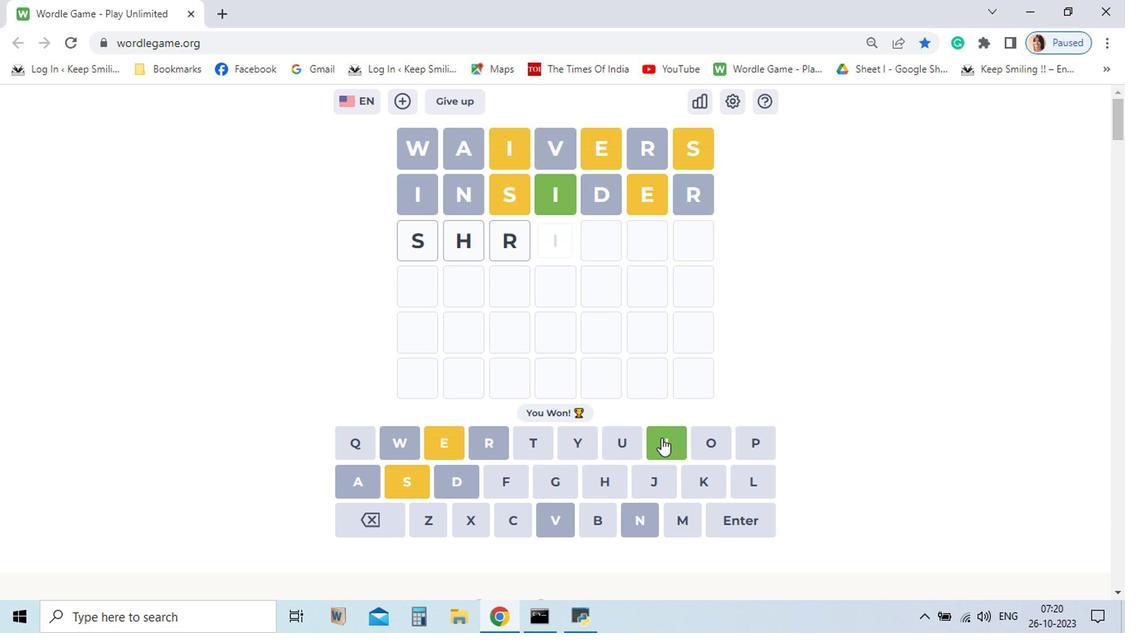 
Action: Mouse pressed left at (657, 440)
Screenshot: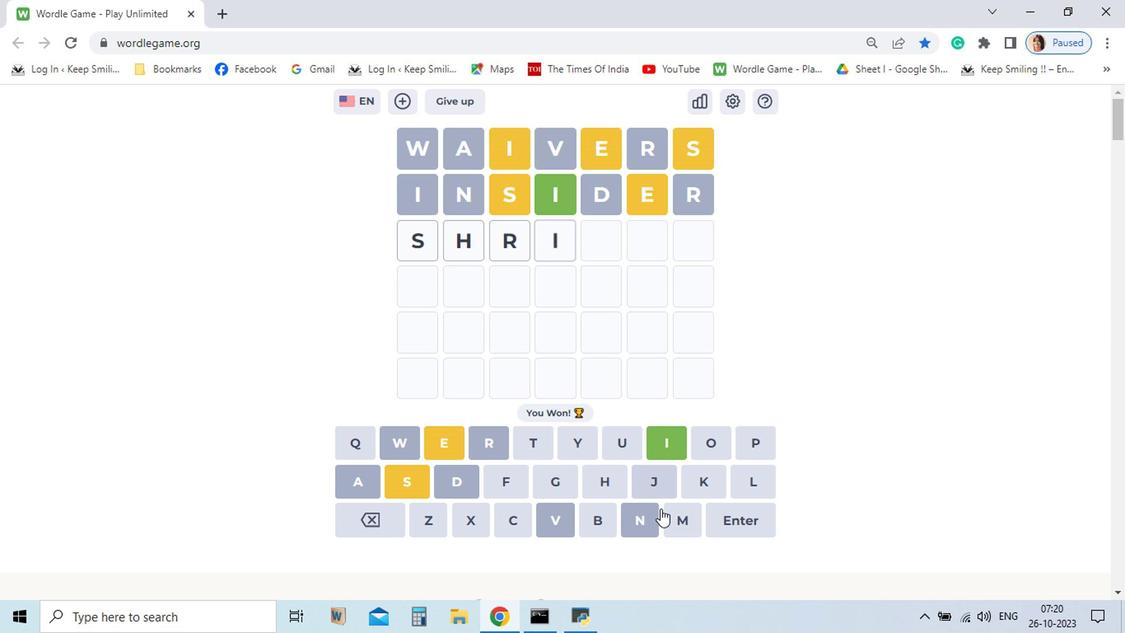 
Action: Mouse moved to (672, 517)
Screenshot: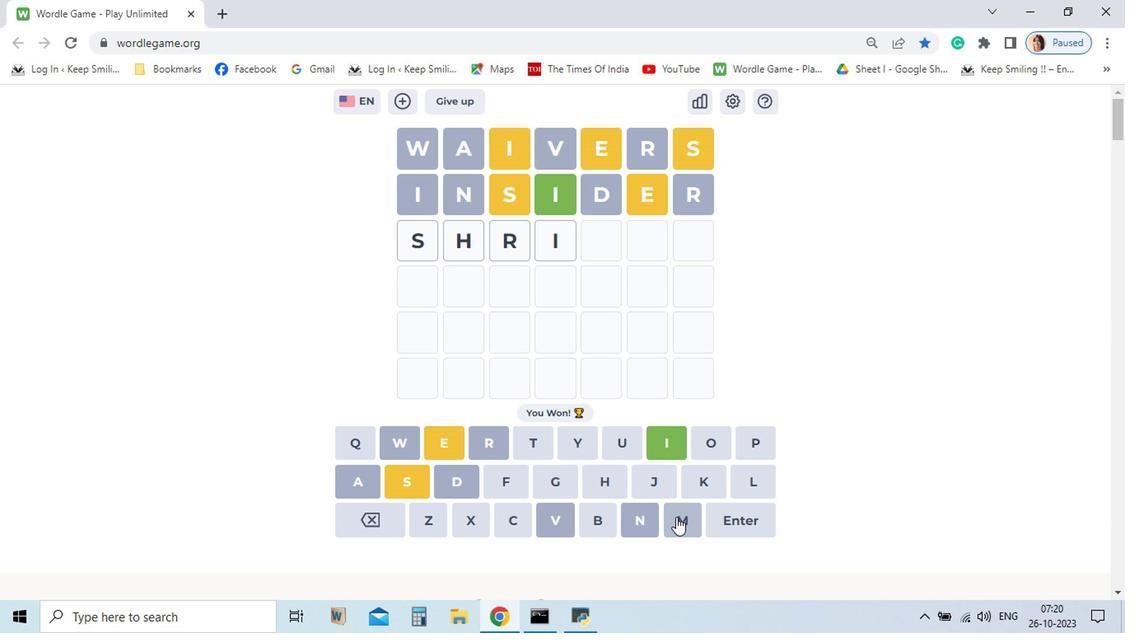 
Action: Mouse pressed left at (672, 517)
Screenshot: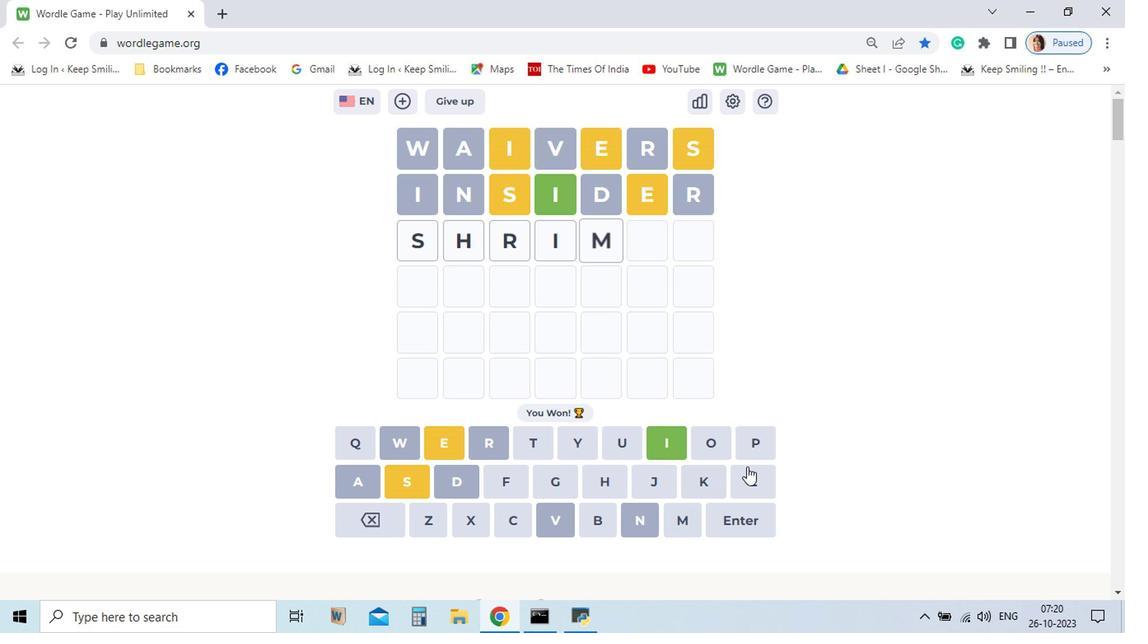 
Action: Mouse moved to (758, 434)
Screenshot: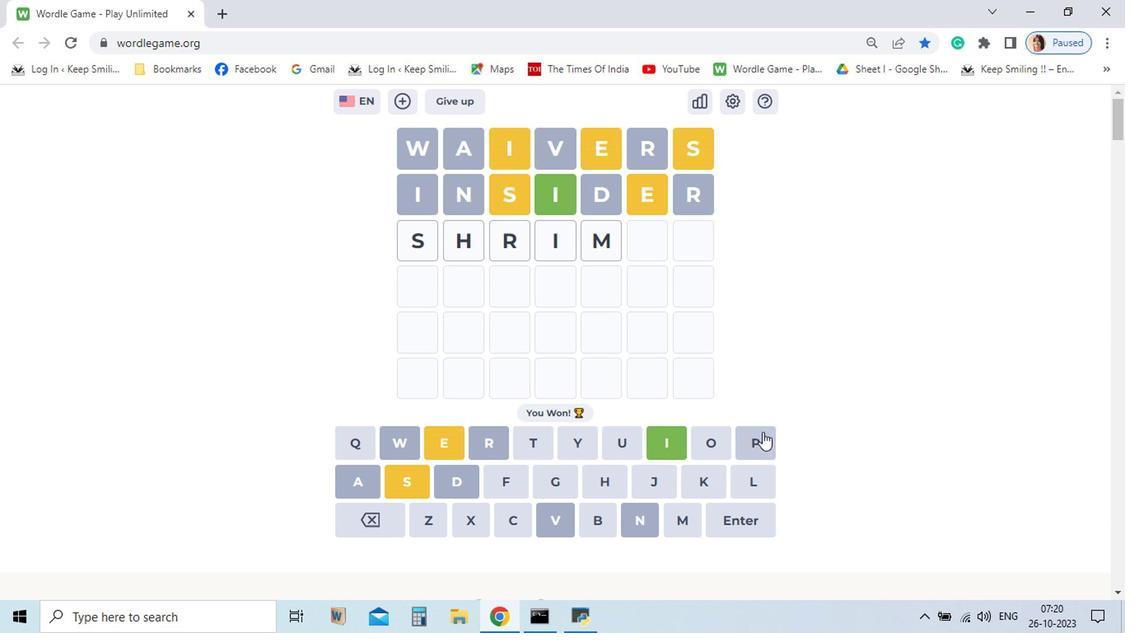 
Action: Mouse pressed left at (758, 434)
Screenshot: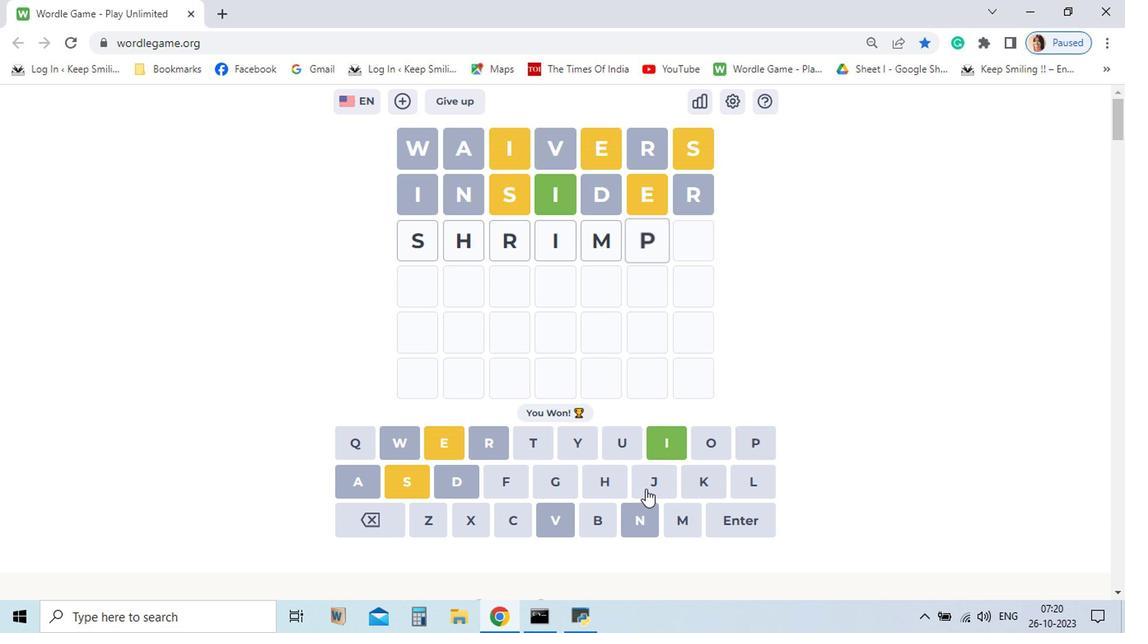 
Action: Mouse moved to (404, 483)
Screenshot: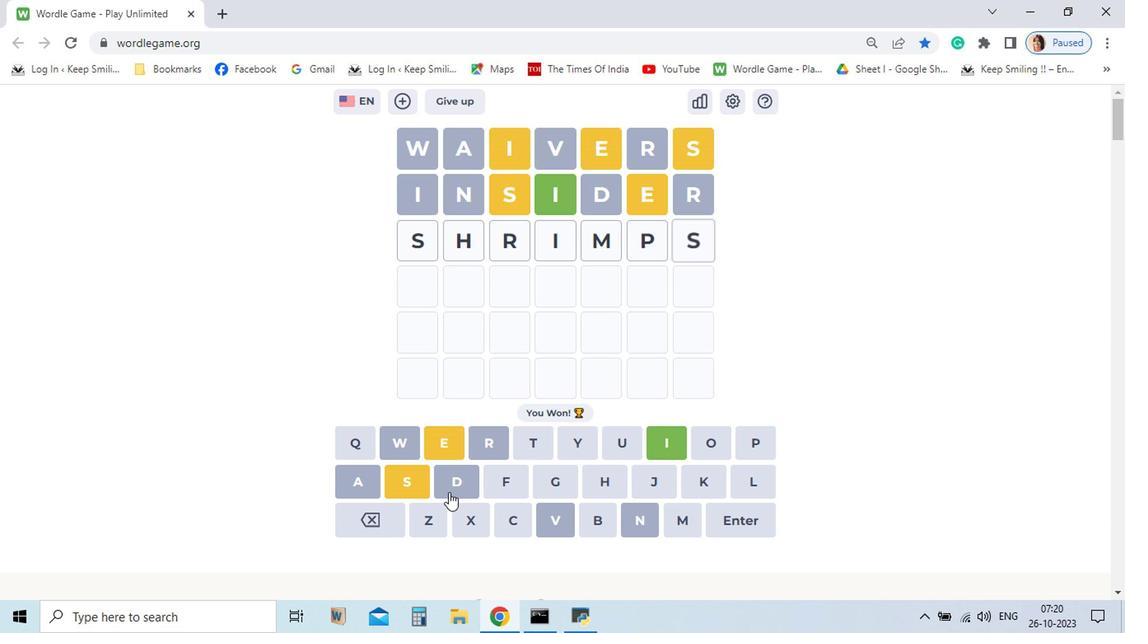 
Action: Mouse pressed left at (404, 483)
Screenshot: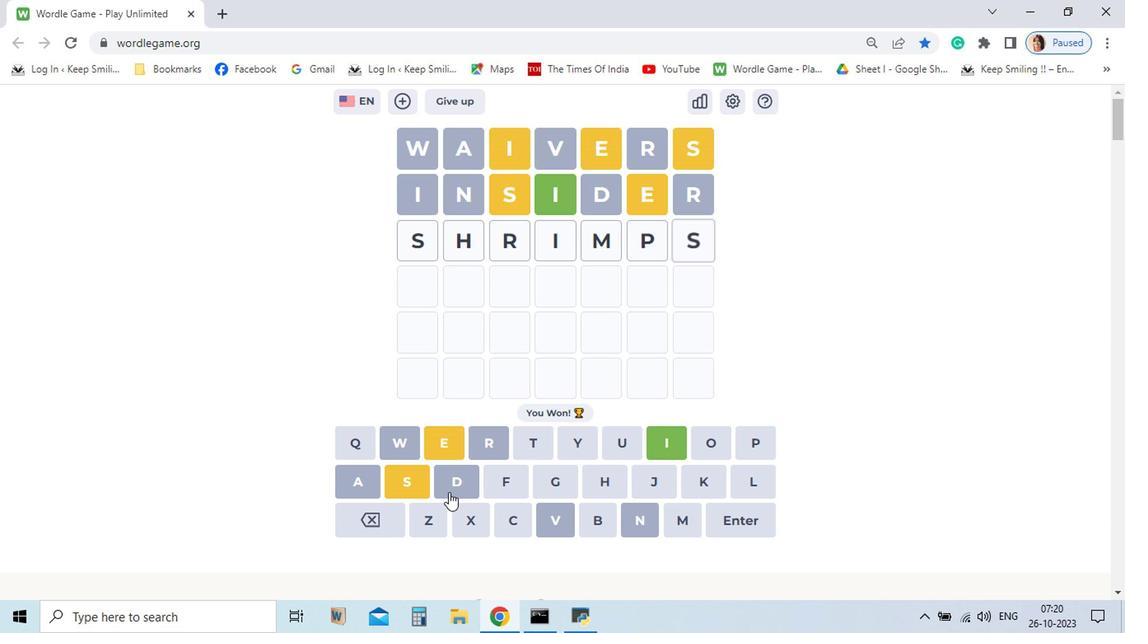 
Action: Mouse moved to (741, 524)
Screenshot: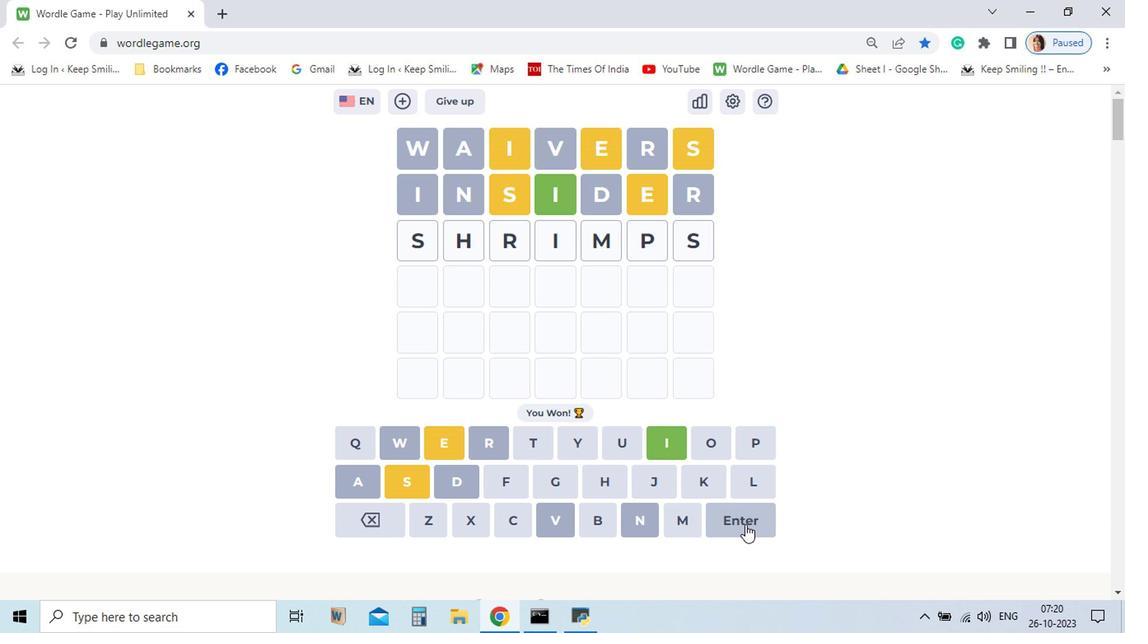
Action: Mouse pressed left at (741, 524)
Screenshot: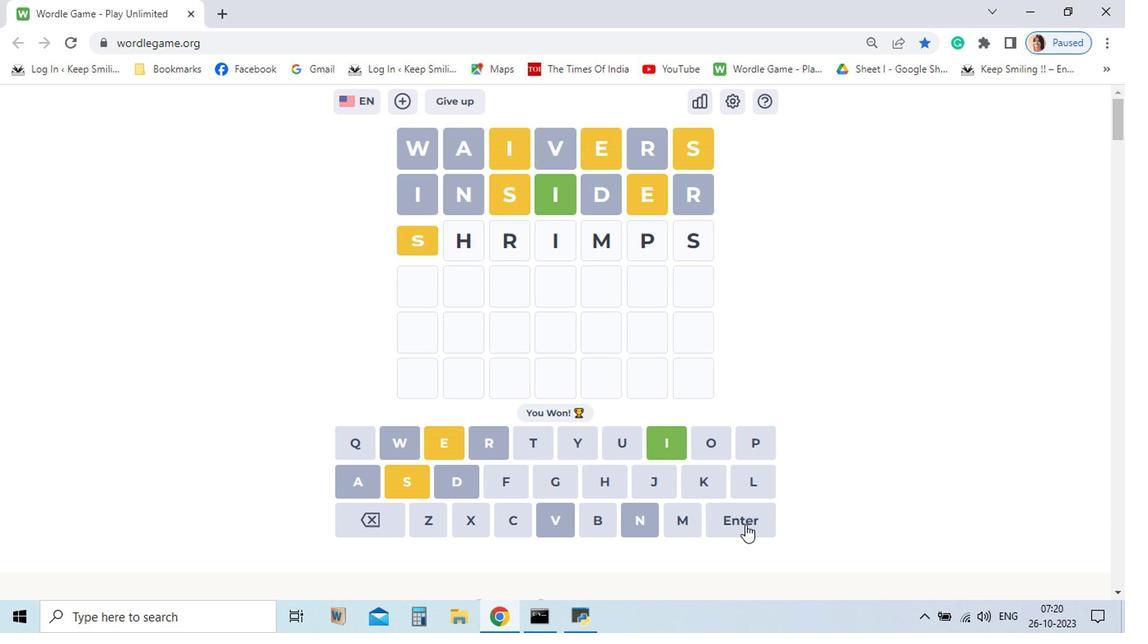 
Action: Mouse moved to (747, 446)
Screenshot: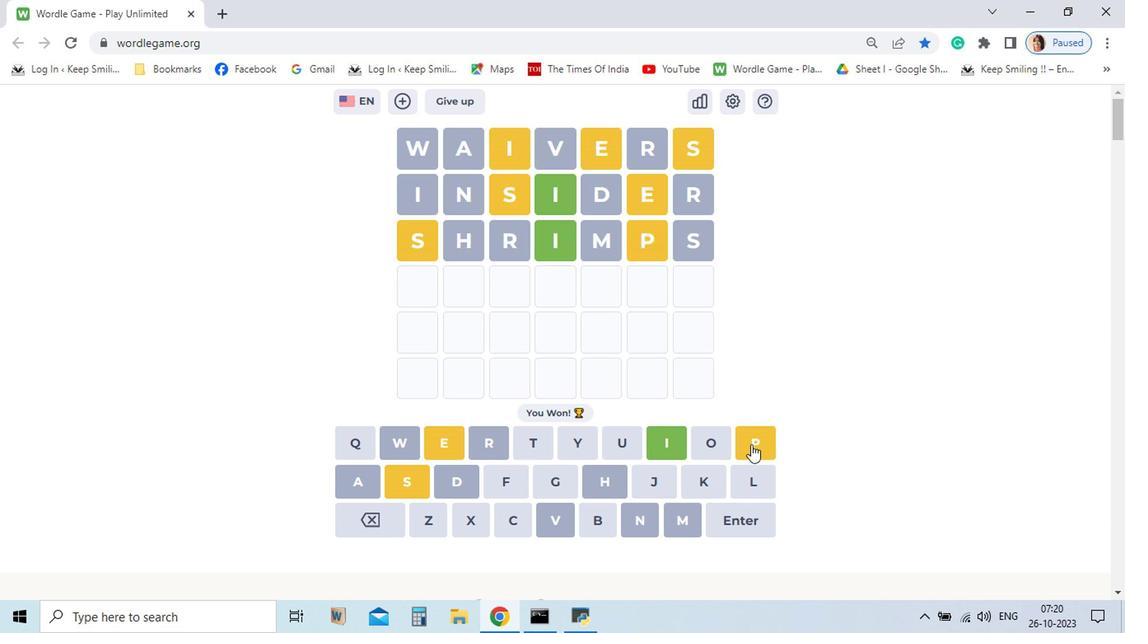 
Action: Mouse pressed left at (747, 446)
Screenshot: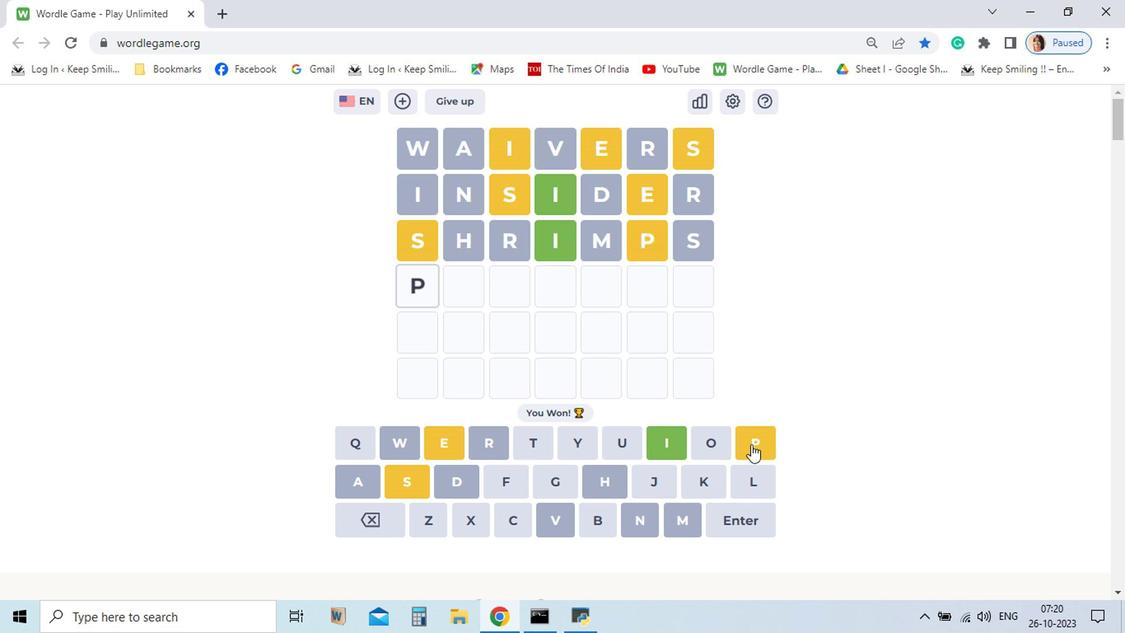 
Action: Mouse moved to (403, 475)
Screenshot: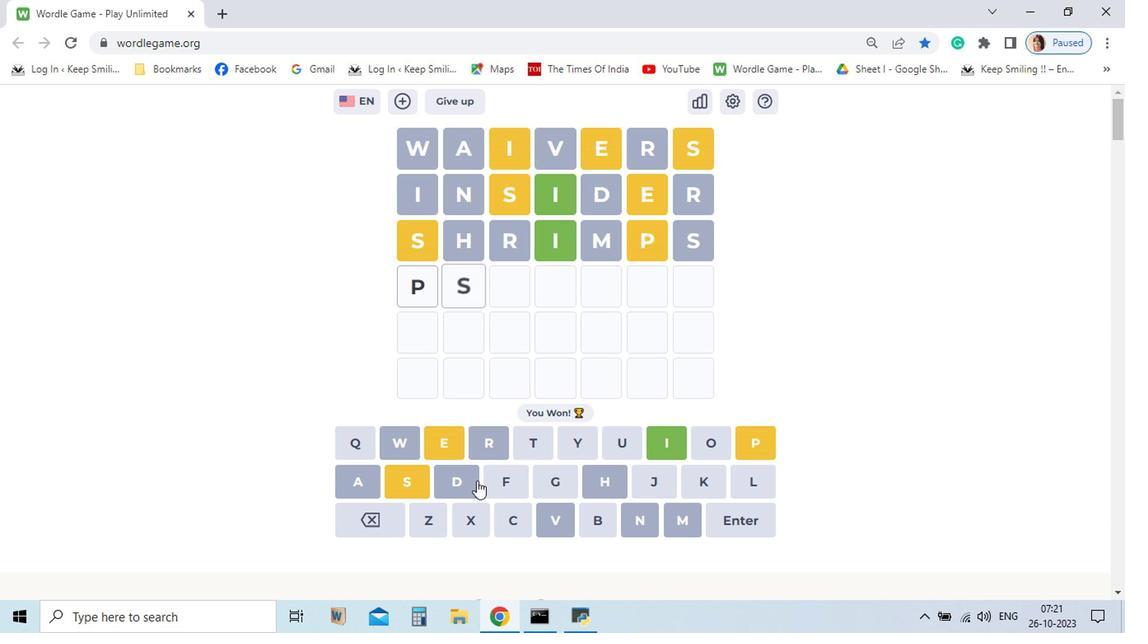 
Action: Mouse pressed left at (403, 475)
Screenshot: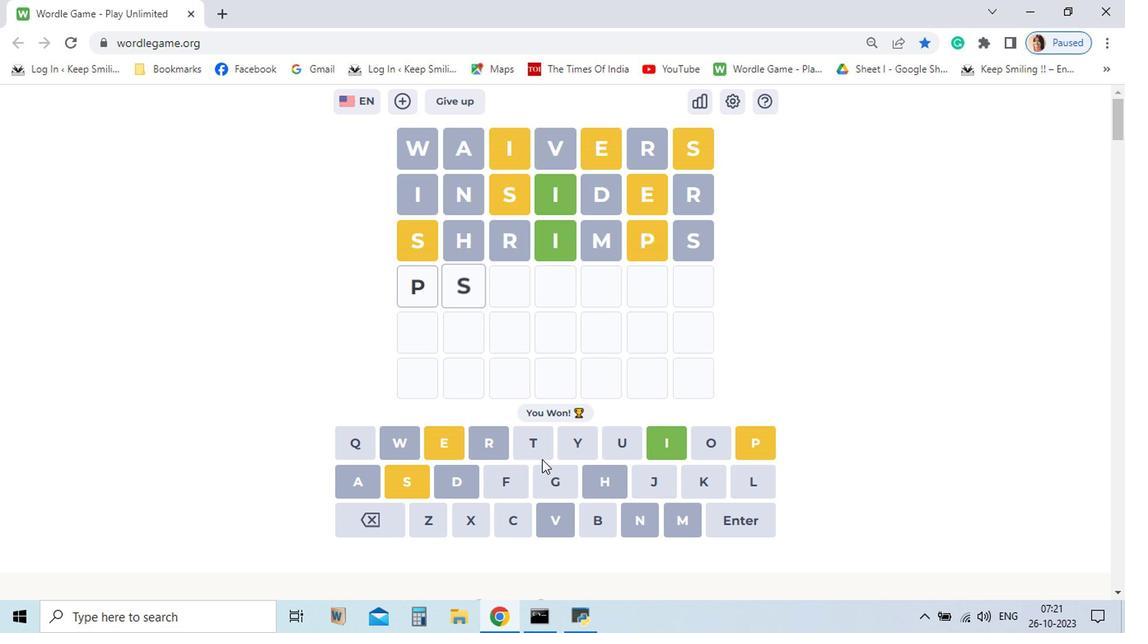 
Action: Mouse moved to (574, 442)
Screenshot: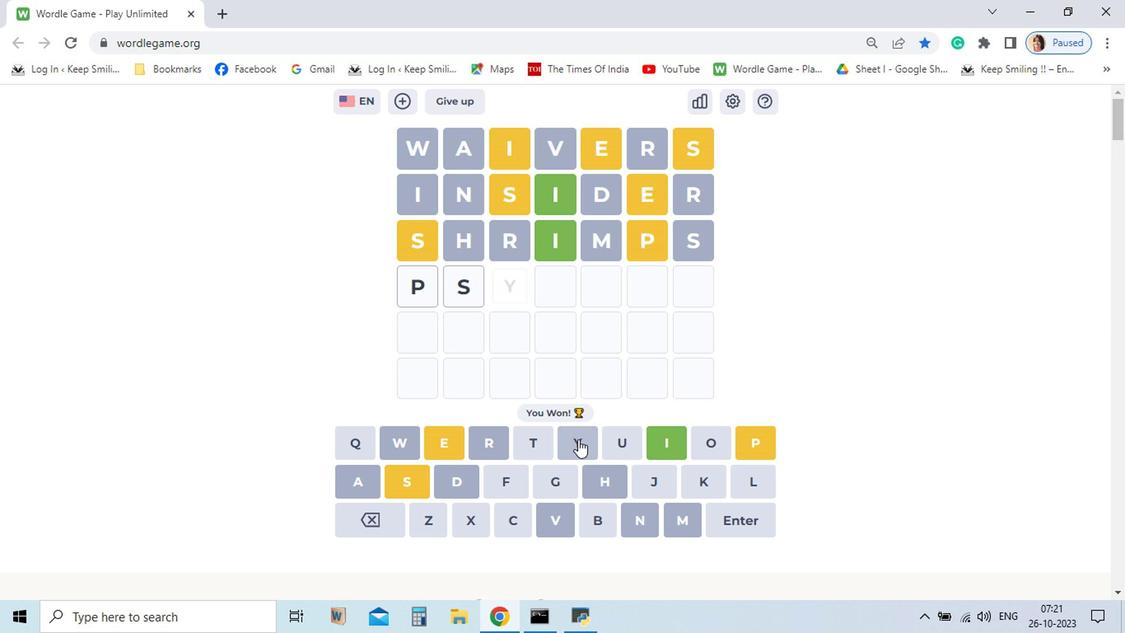 
Action: Mouse pressed left at (574, 442)
Screenshot: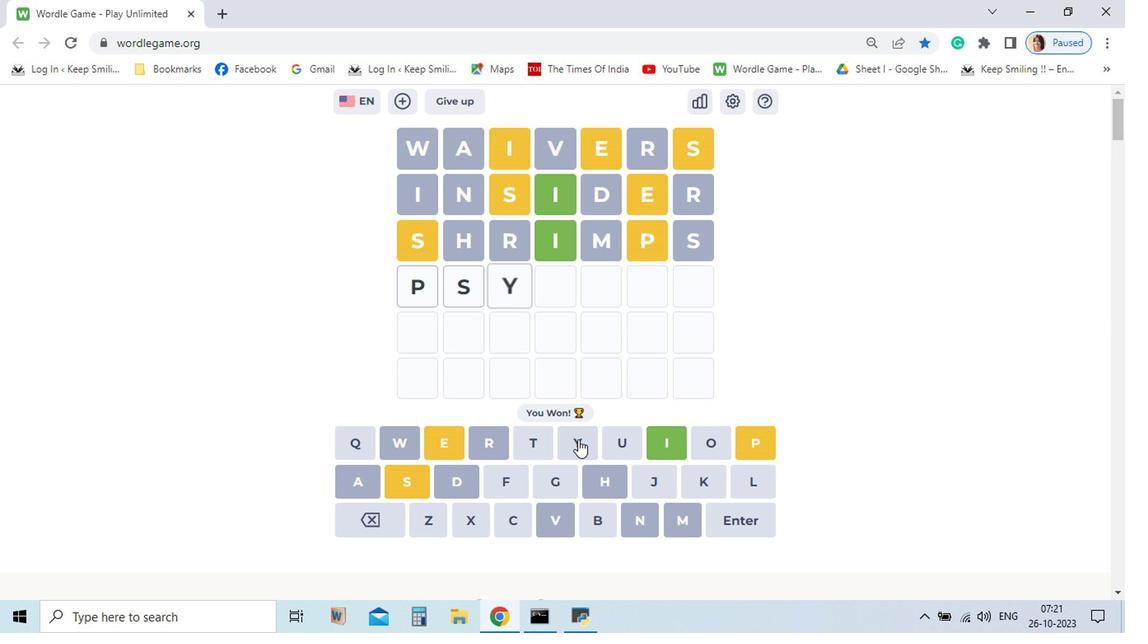 
Action: Mouse moved to (375, 514)
Screenshot: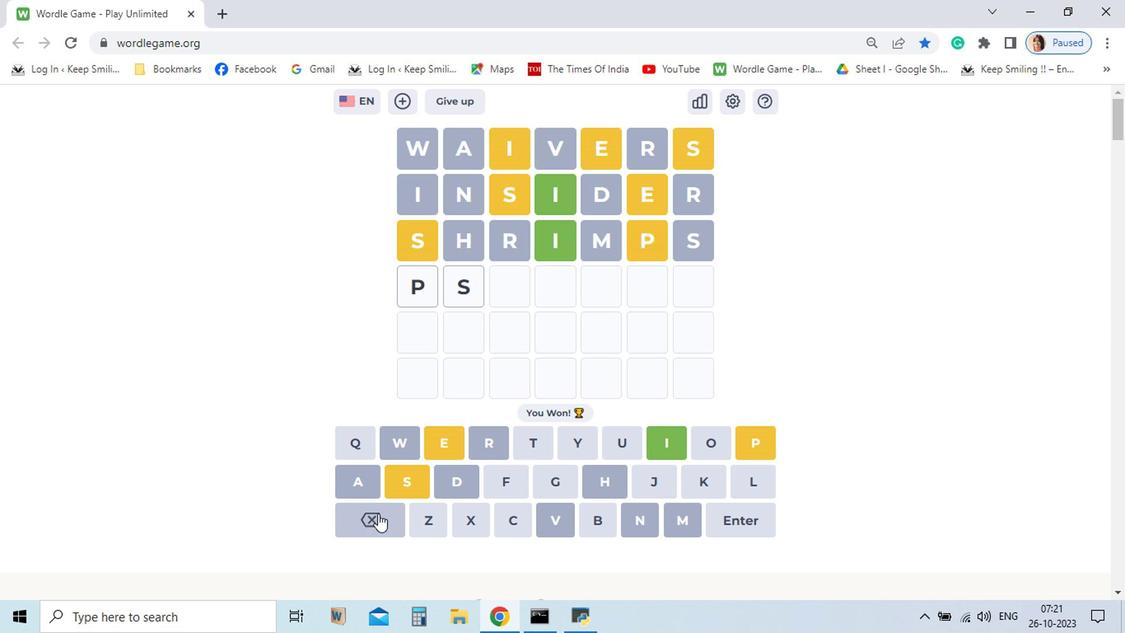
Action: Mouse pressed left at (375, 514)
Screenshot: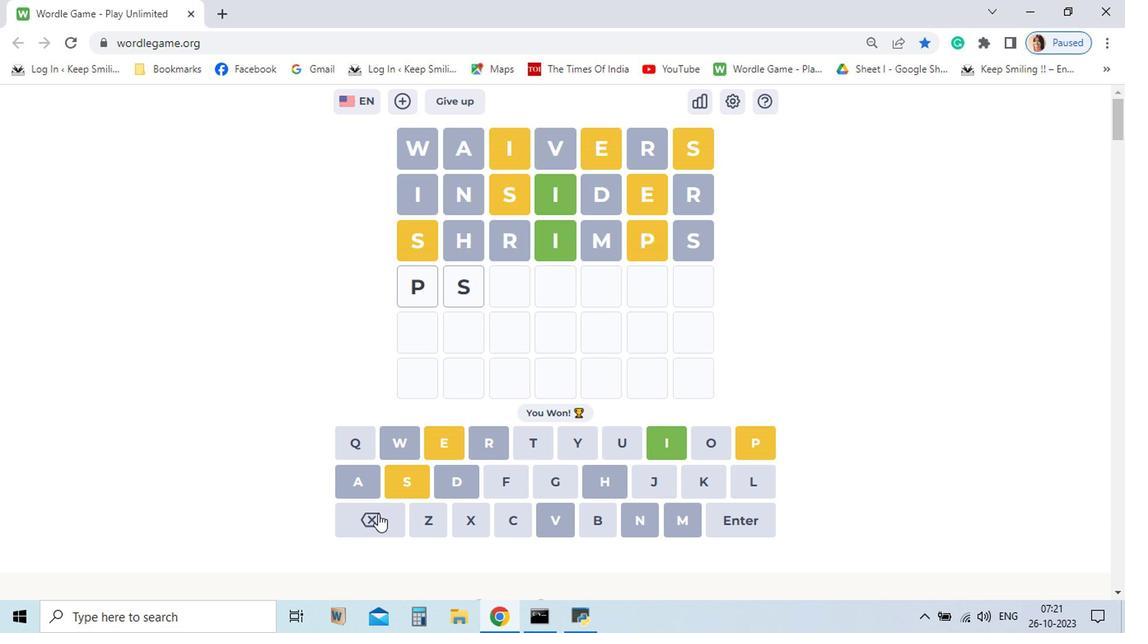 
Action: Mouse pressed left at (375, 514)
Screenshot: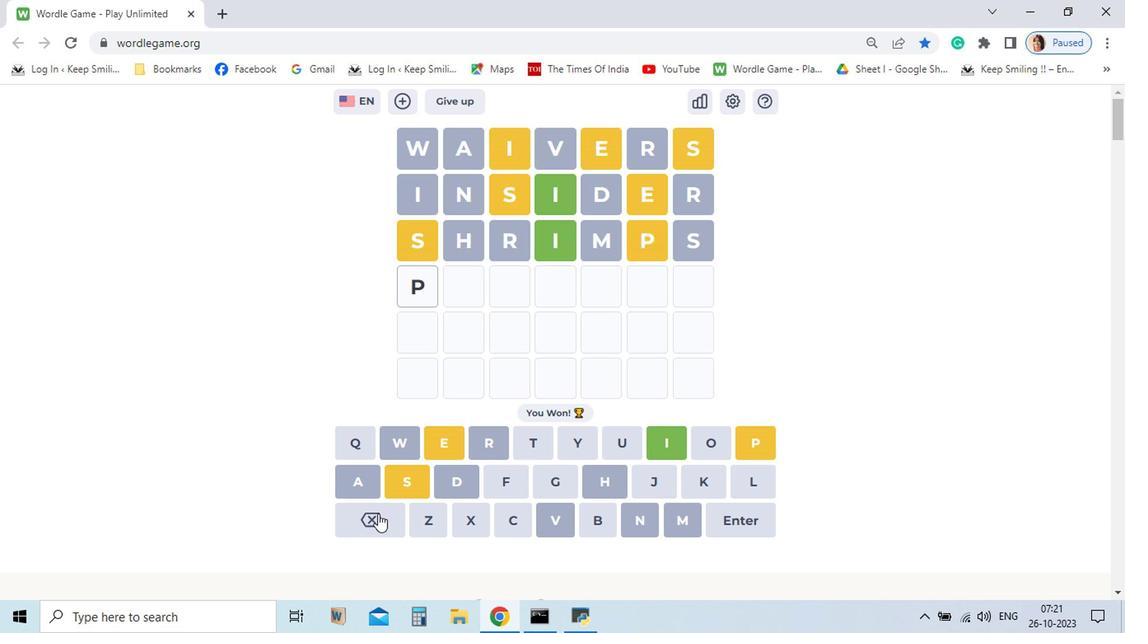
Action: Mouse moved to (620, 438)
Screenshot: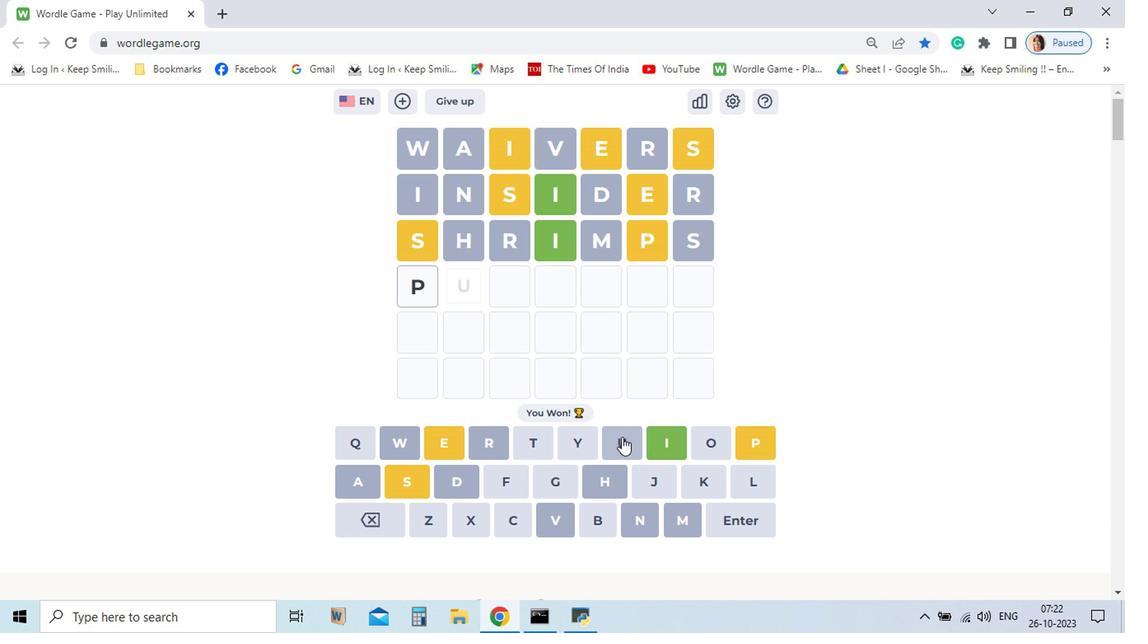 
Action: Mouse pressed left at (620, 438)
Screenshot: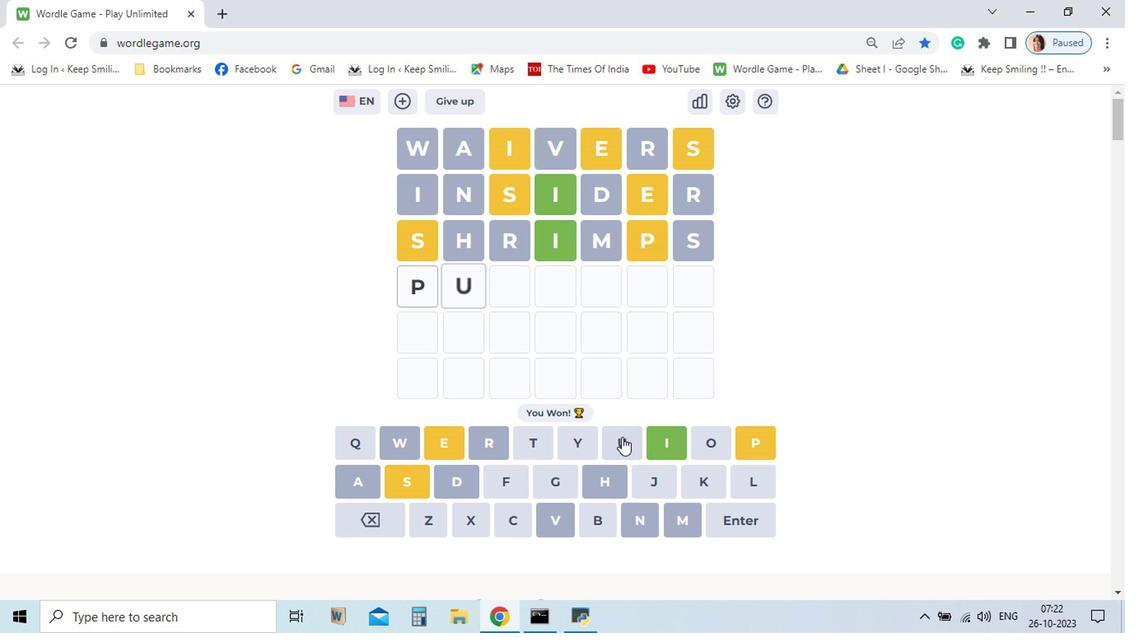 
Action: Mouse moved to (507, 520)
Screenshot: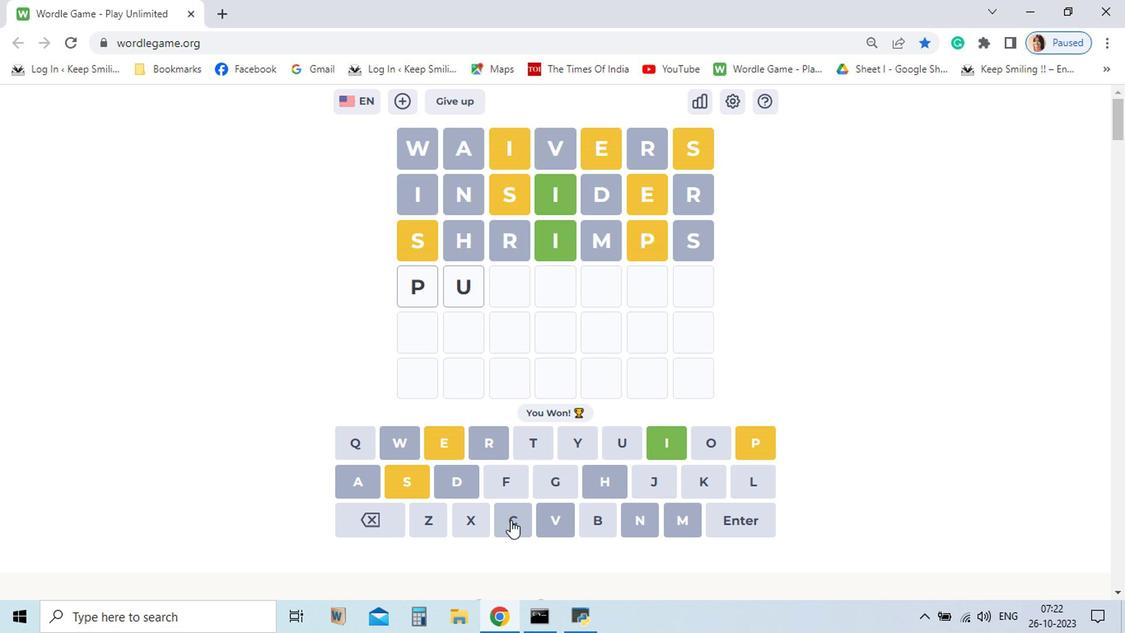 
Action: Mouse pressed left at (507, 520)
Screenshot: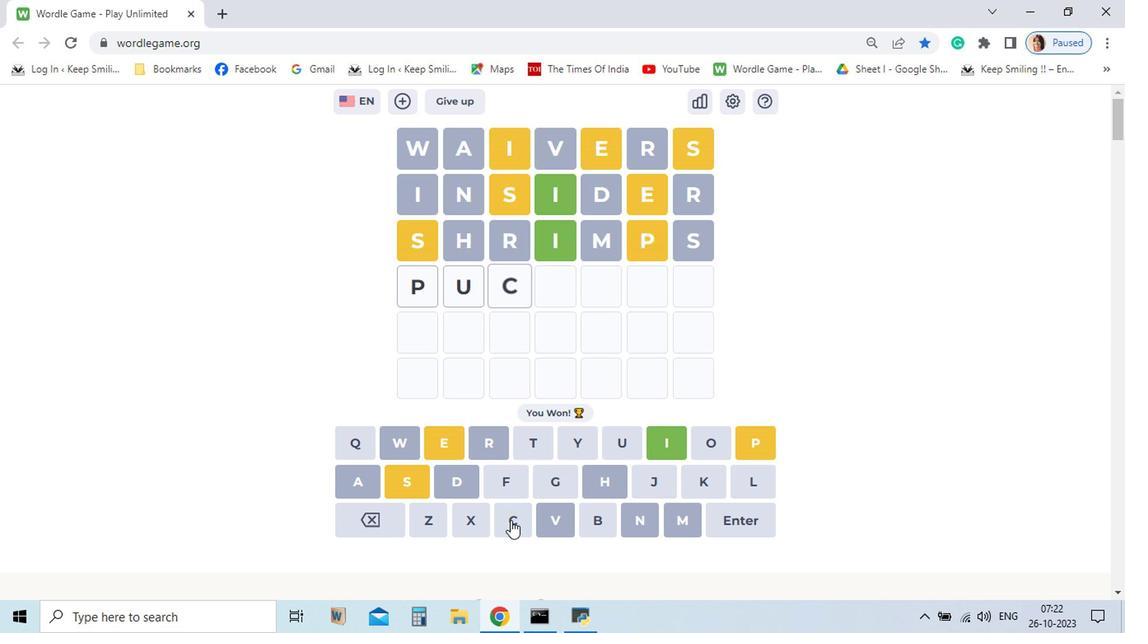 
Action: Mouse moved to (369, 518)
Screenshot: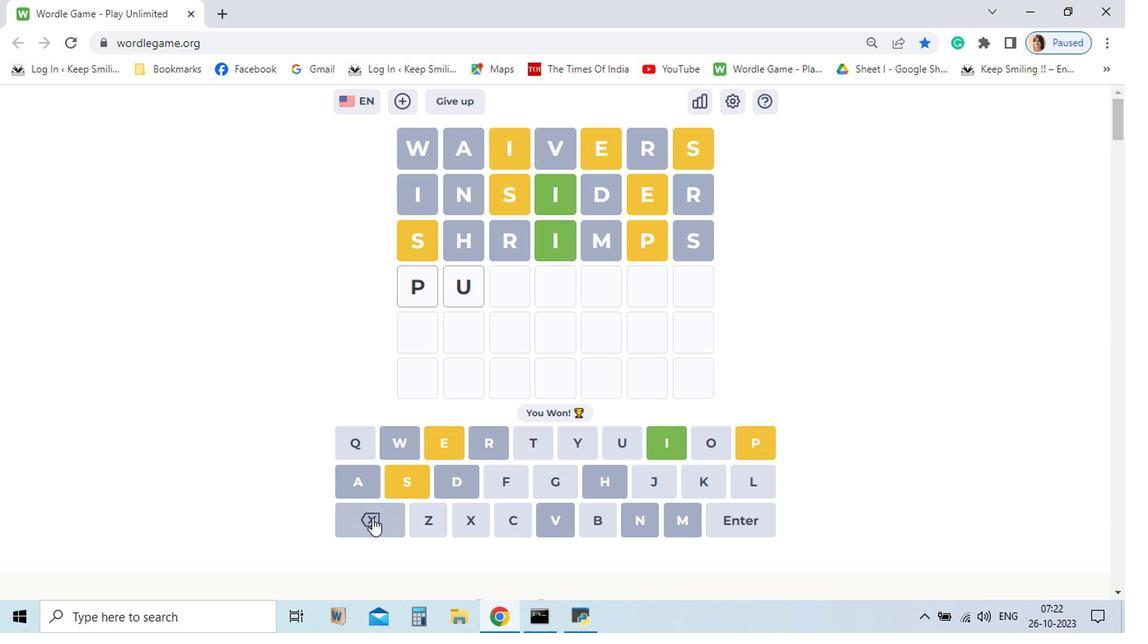 
Action: Mouse pressed left at (369, 518)
Screenshot: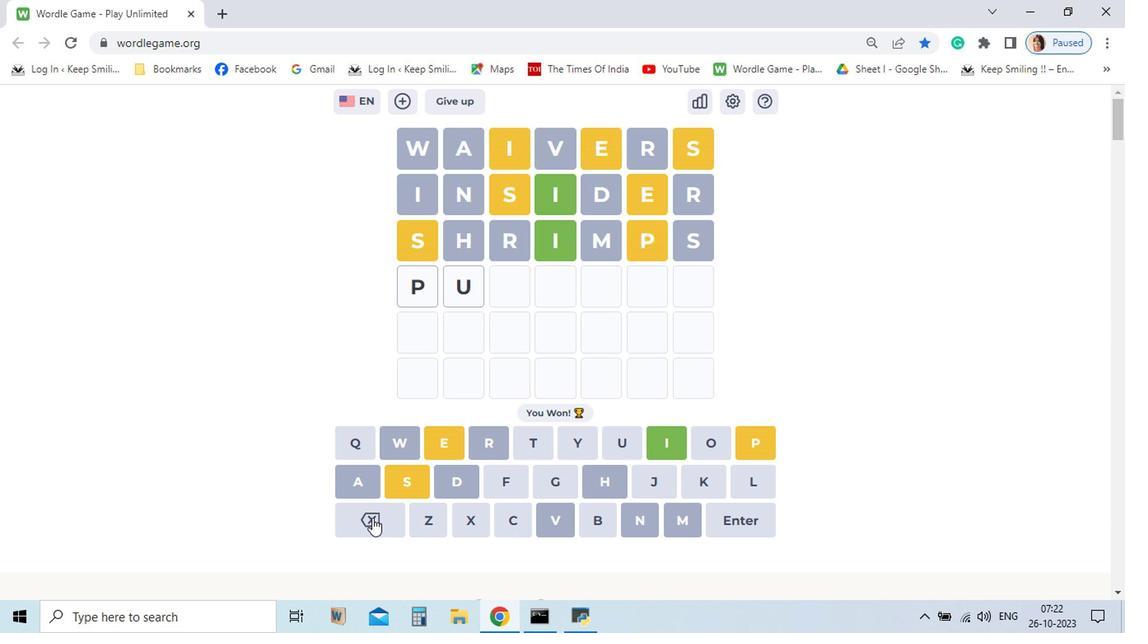
Action: Mouse pressed left at (369, 518)
Screenshot: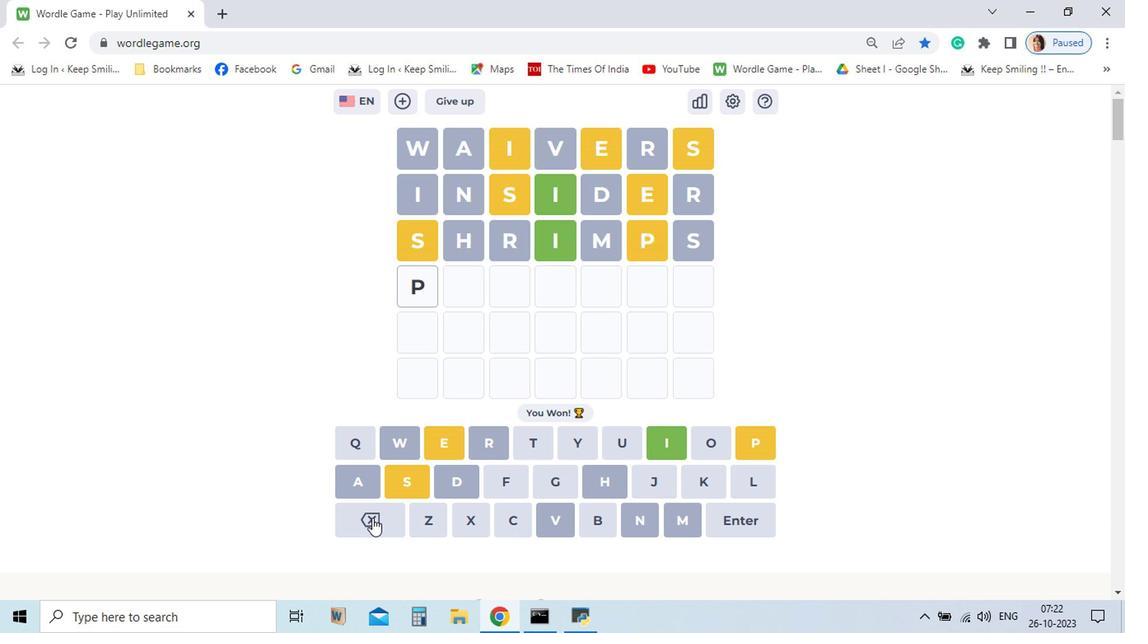 
Action: Mouse pressed left at (369, 518)
Screenshot: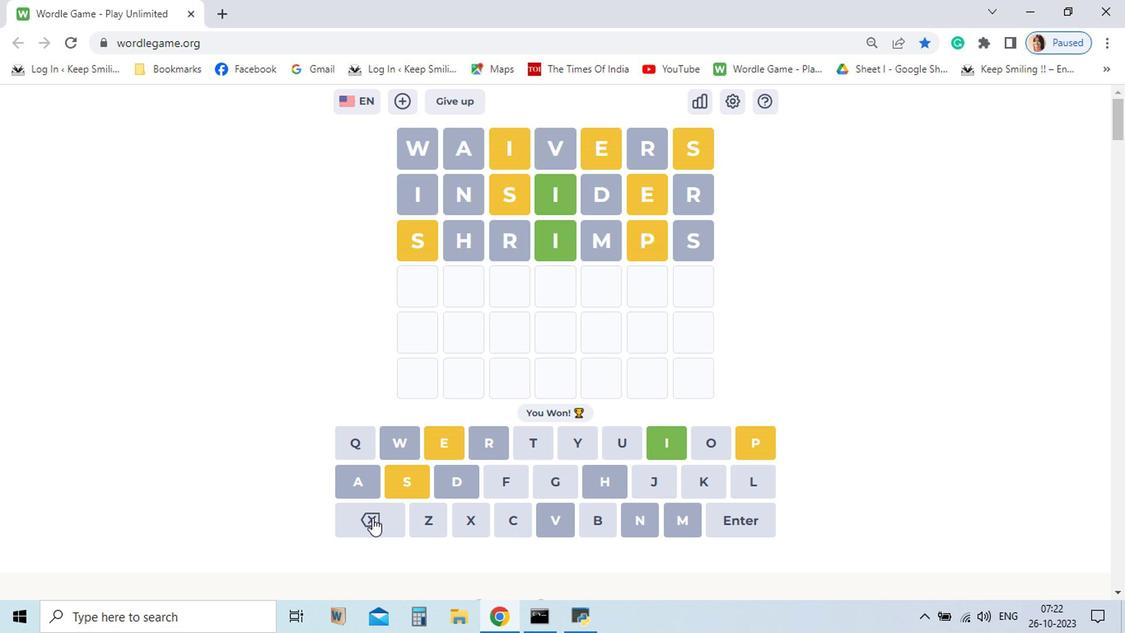 
Action: Mouse moved to (514, 513)
Screenshot: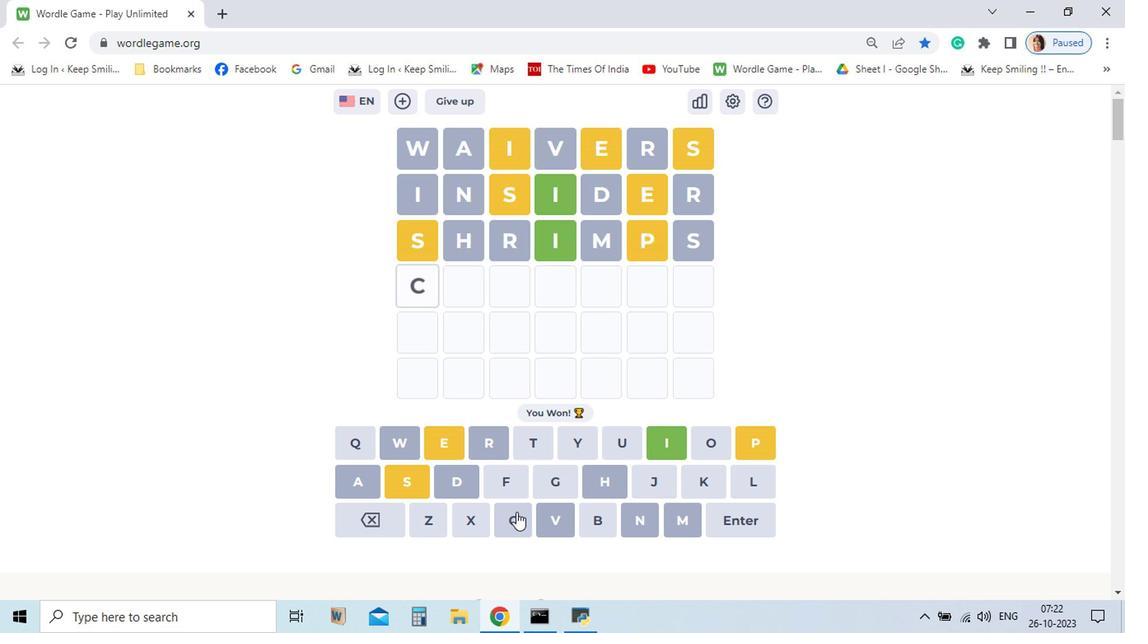 
Action: Mouse pressed left at (514, 513)
Screenshot: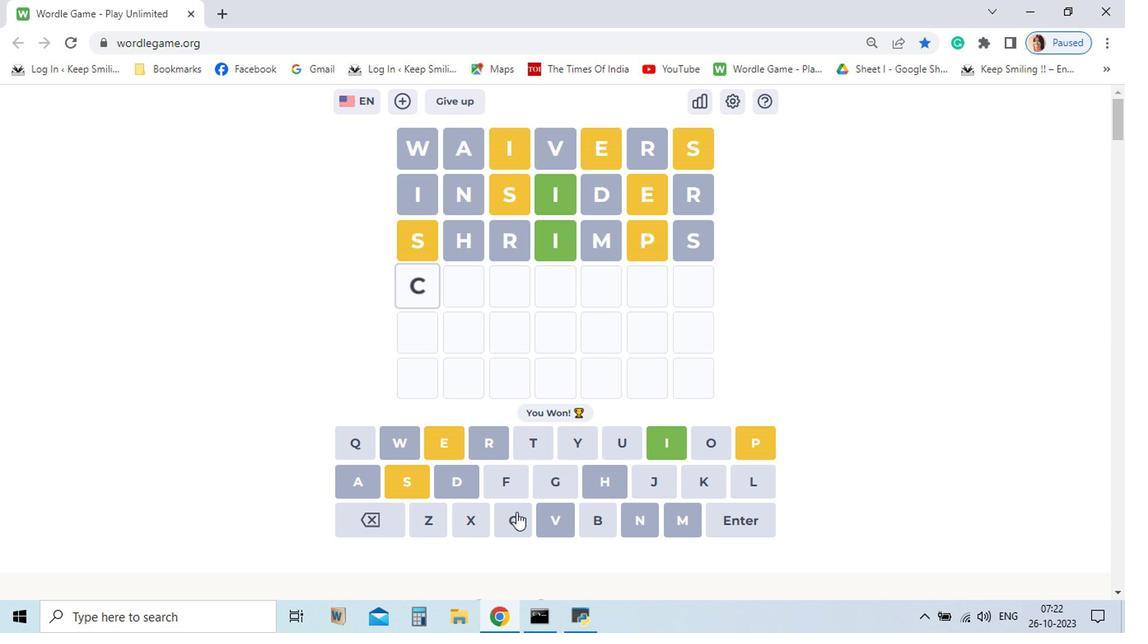 
Action: Mouse moved to (618, 444)
Screenshot: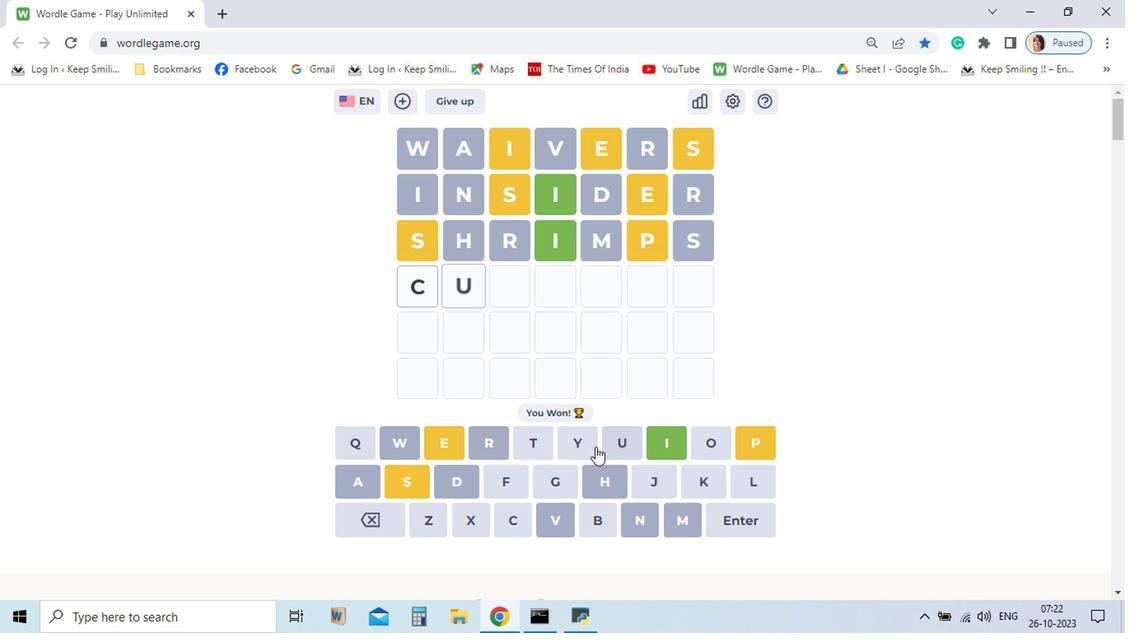 
Action: Mouse pressed left at (618, 444)
Screenshot: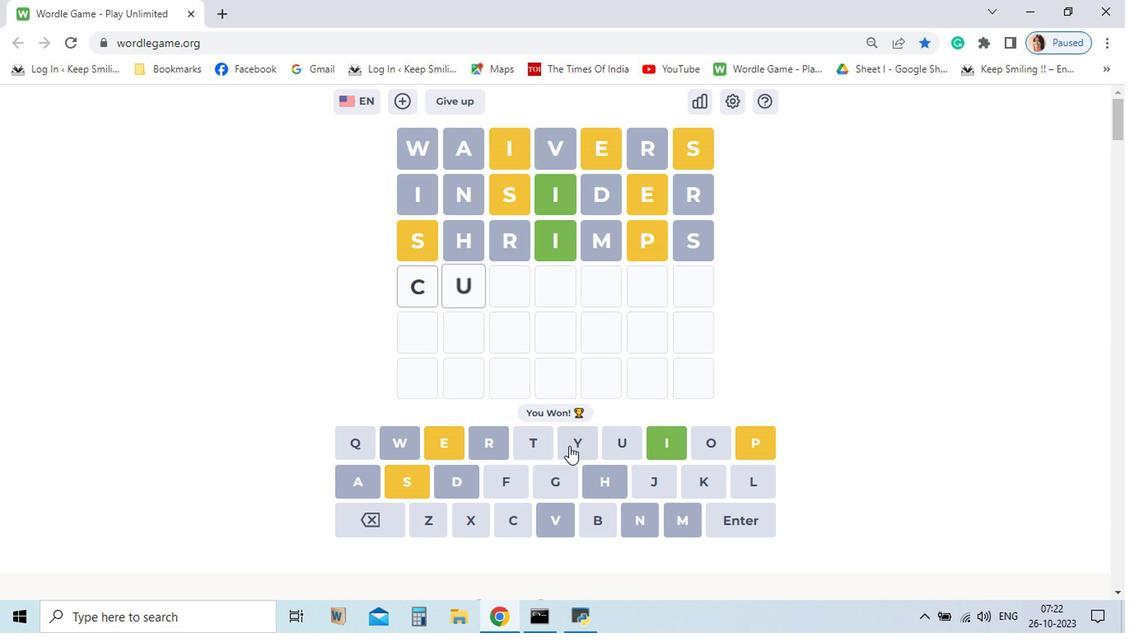 
Action: Mouse moved to (535, 442)
Screenshot: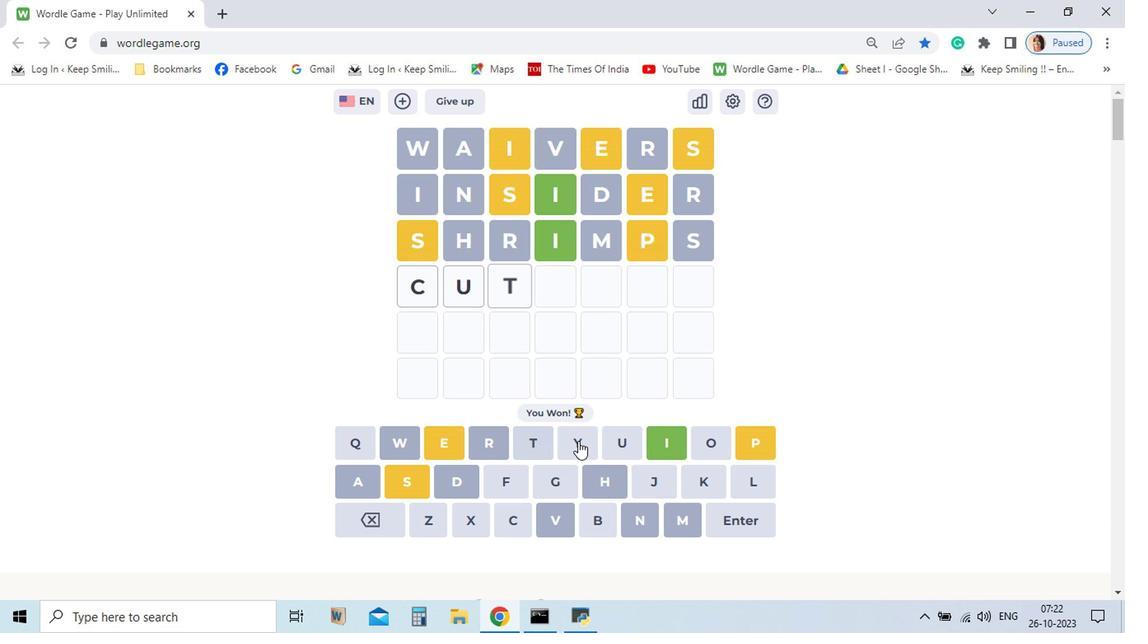 
Action: Mouse pressed left at (535, 442)
Screenshot: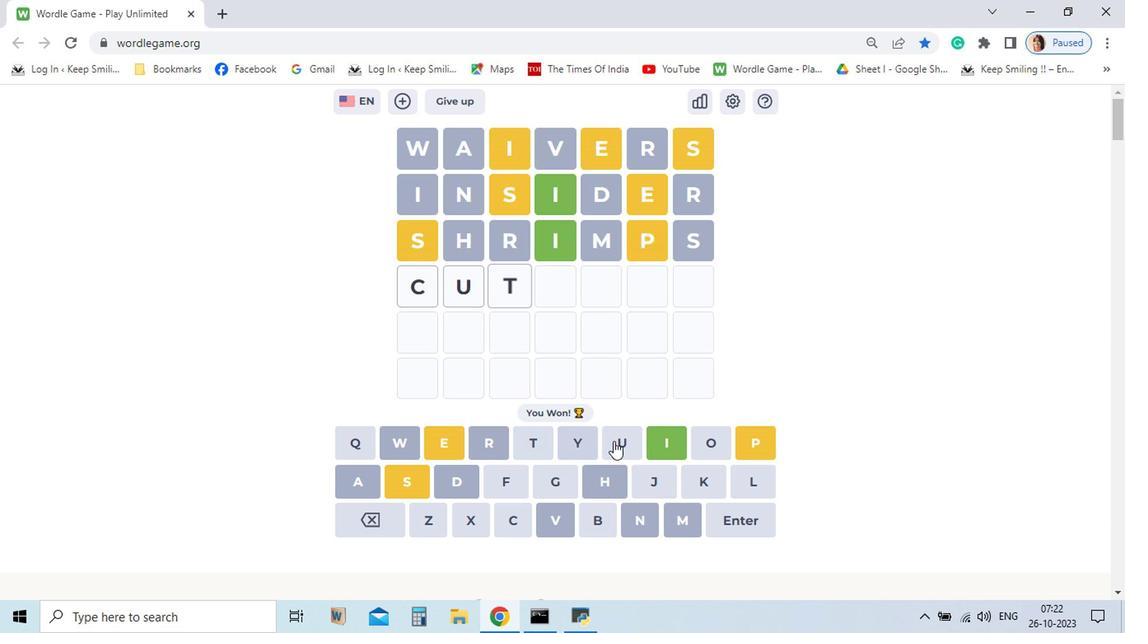 
Action: Mouse moved to (664, 443)
Screenshot: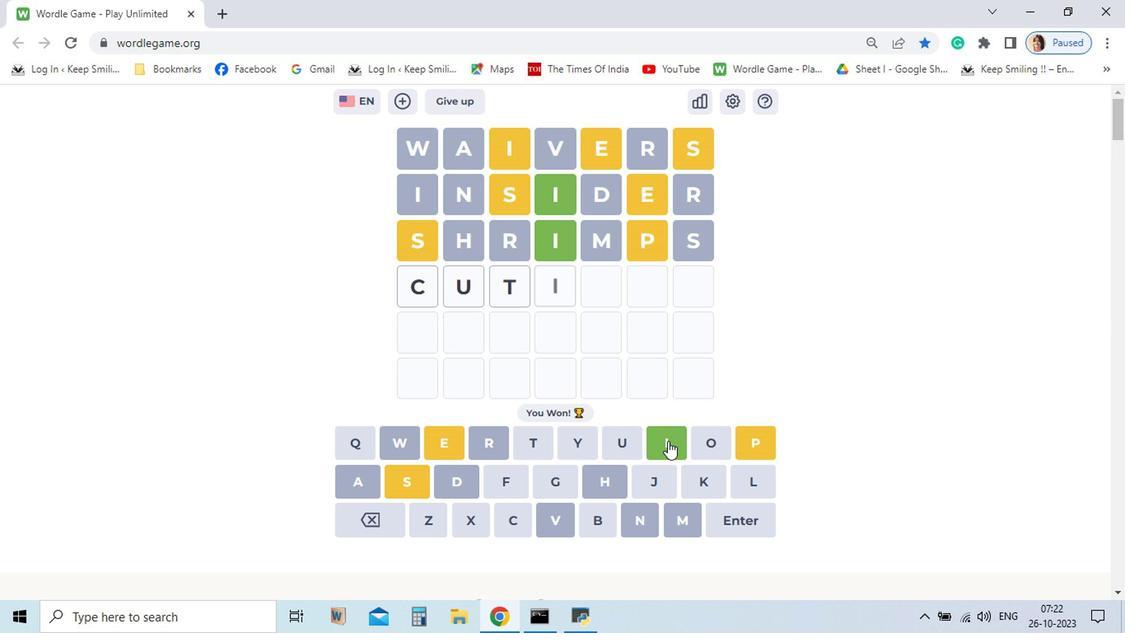 
Action: Mouse pressed left at (664, 443)
Screenshot: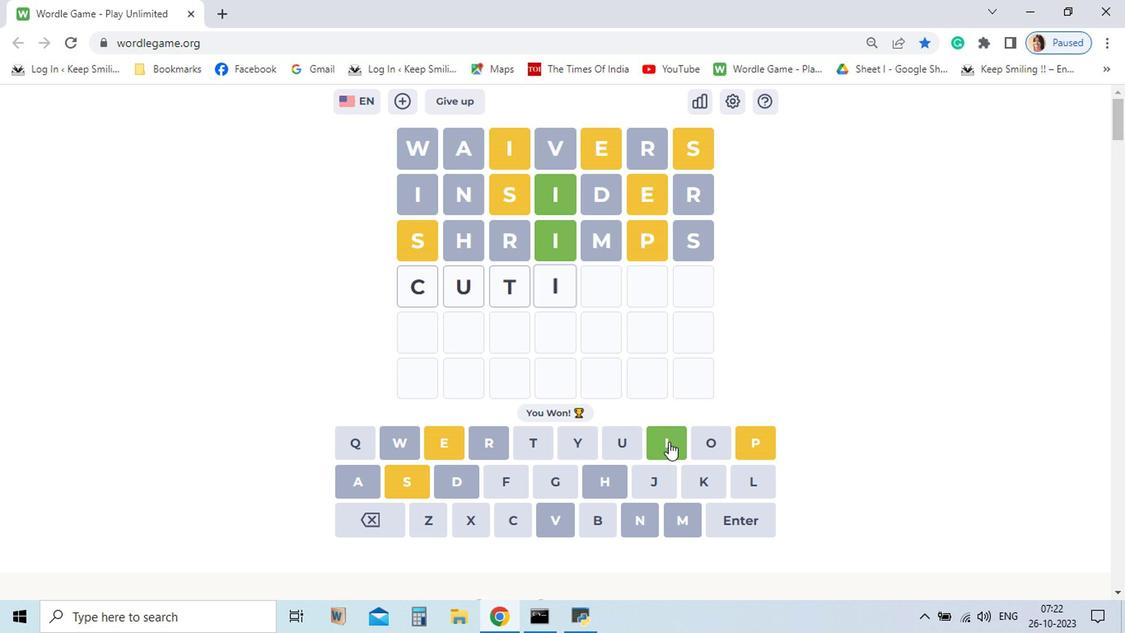 
Action: Mouse moved to (512, 523)
Screenshot: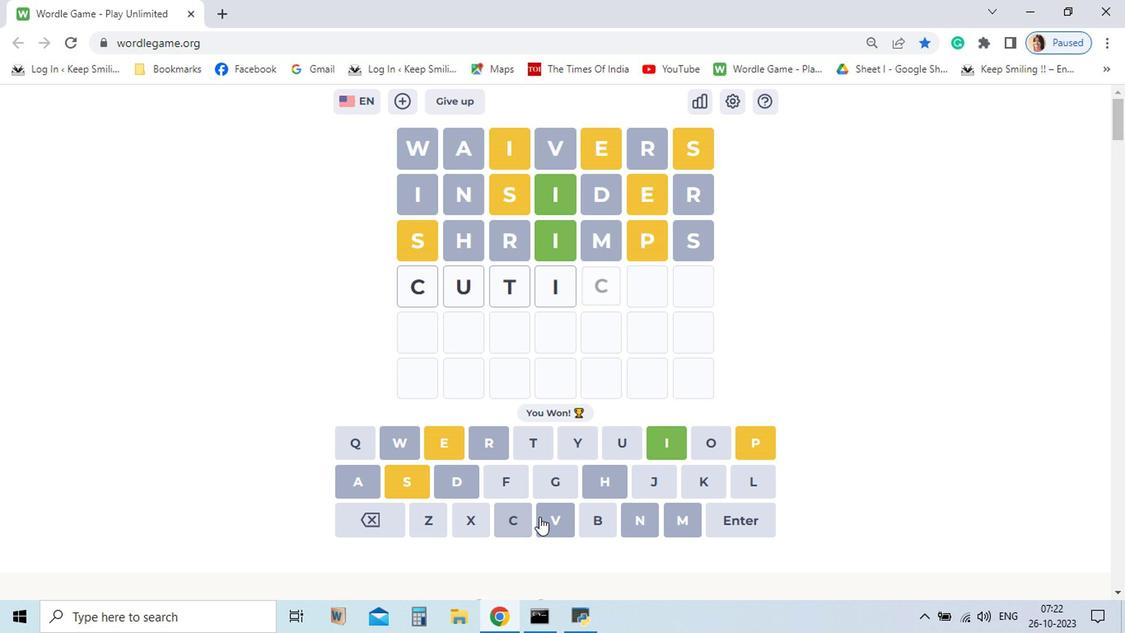 
Action: Mouse pressed left at (512, 523)
Screenshot: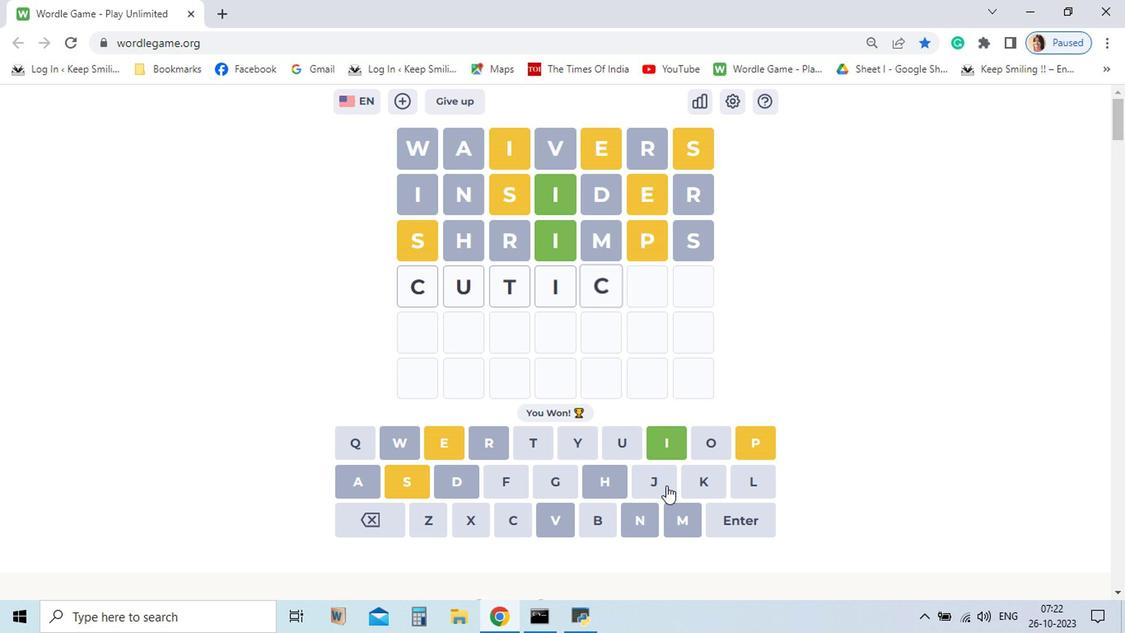 
Action: Mouse moved to (741, 483)
Screenshot: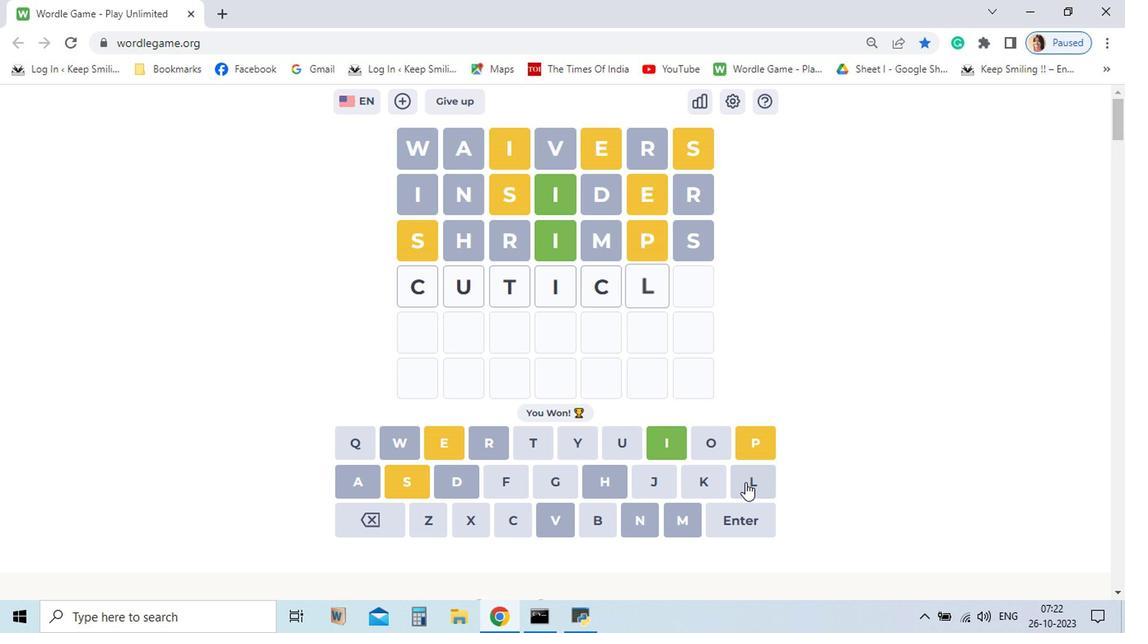 
Action: Mouse pressed left at (741, 483)
Screenshot: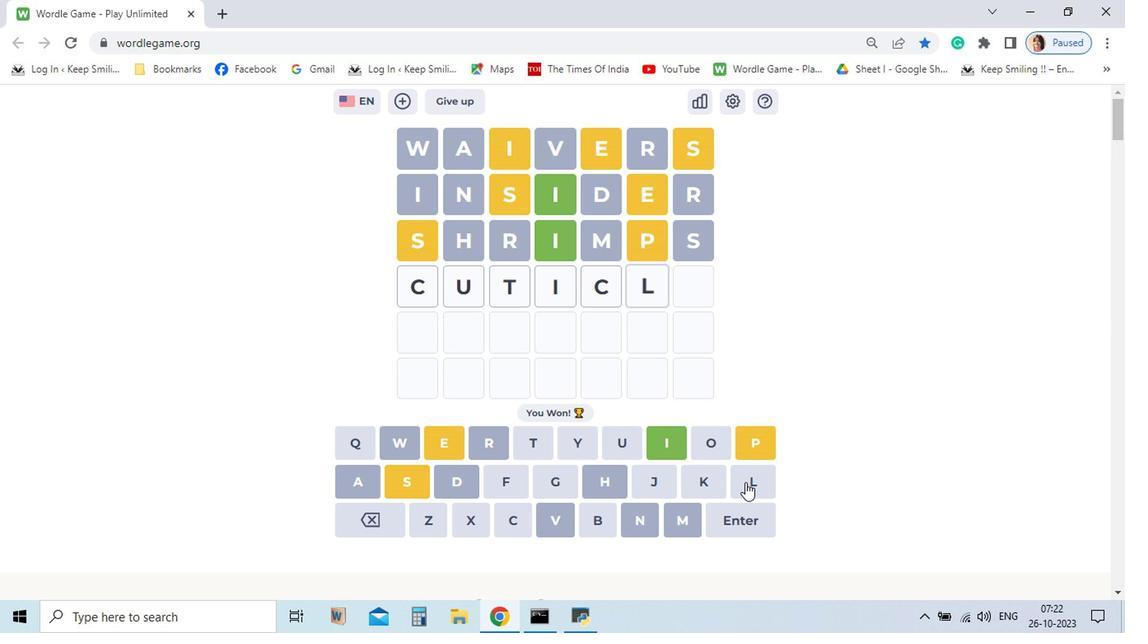 
Action: Mouse moved to (449, 439)
Screenshot: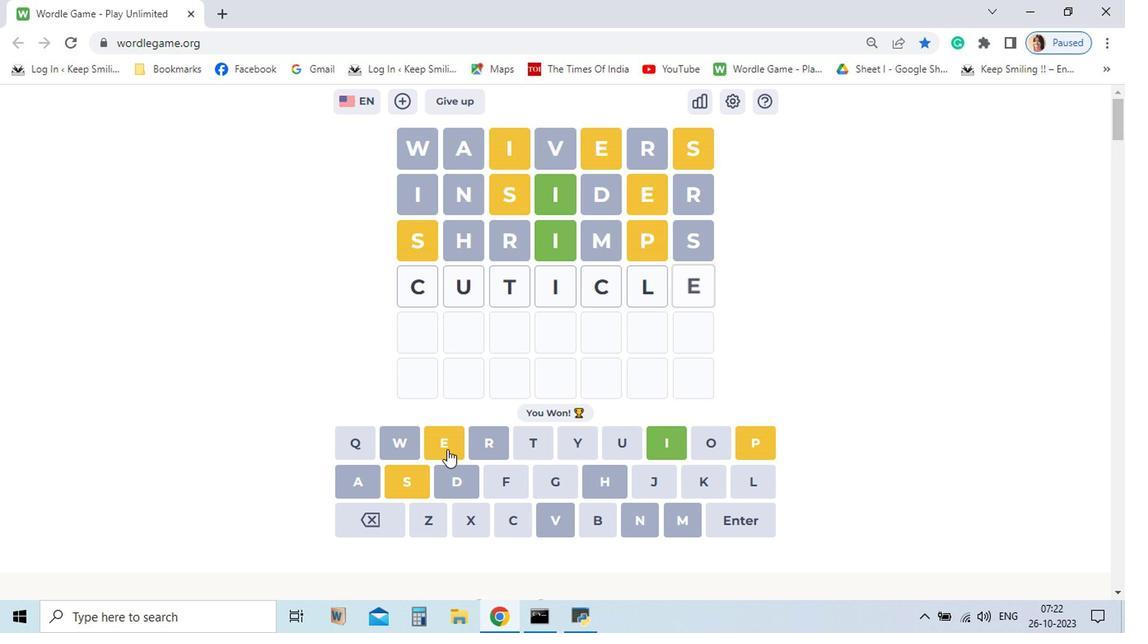 
Action: Mouse pressed left at (449, 439)
Screenshot: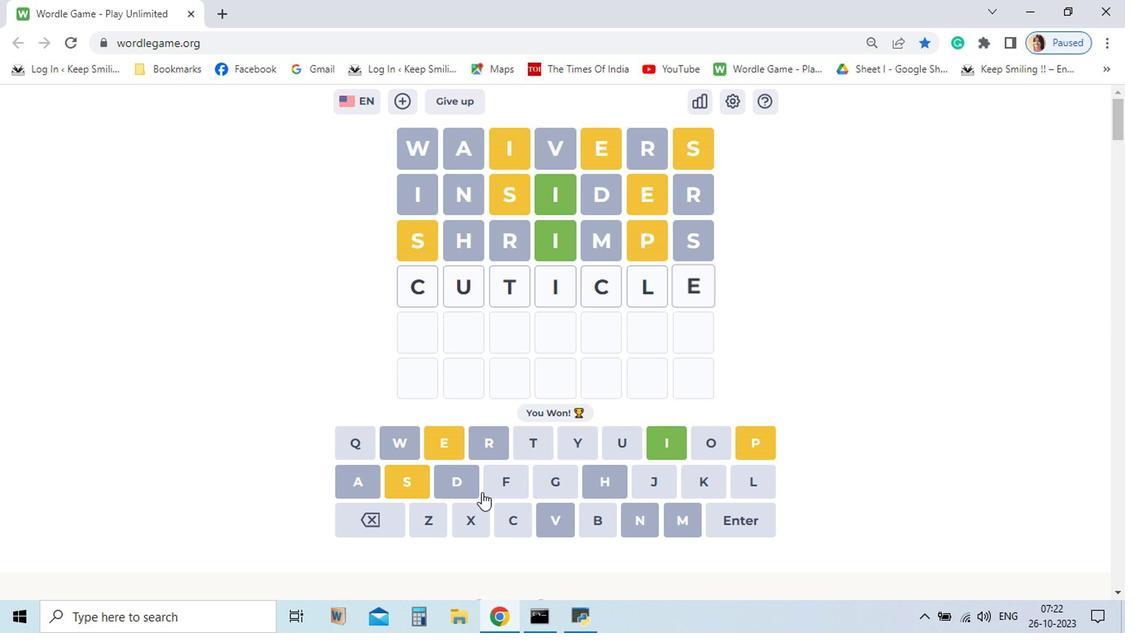 
Action: Mouse moved to (740, 519)
Screenshot: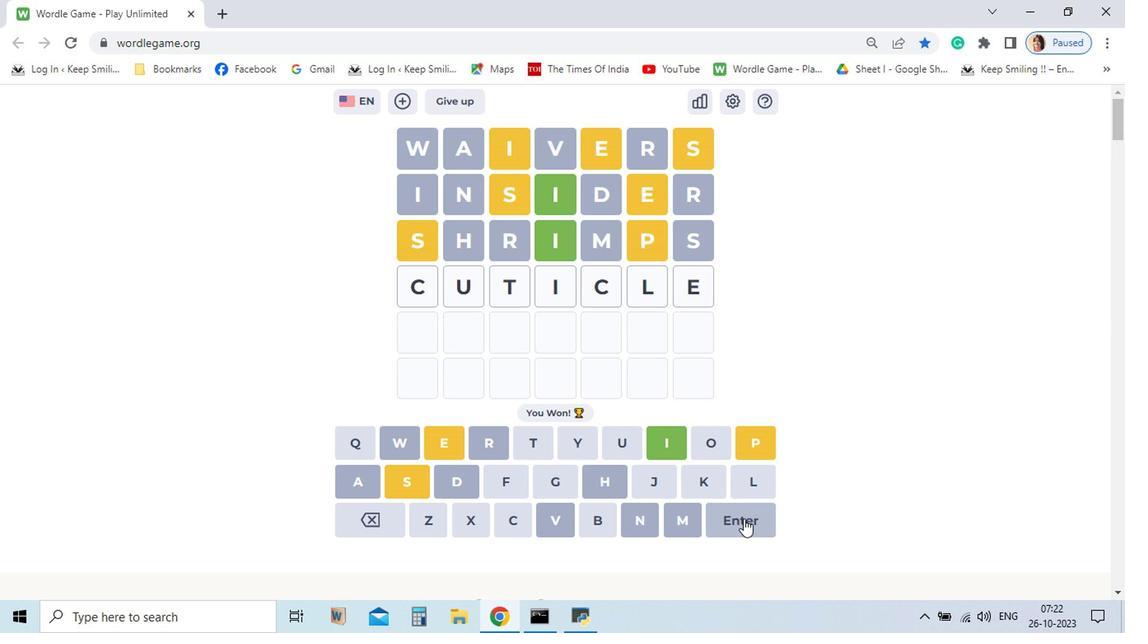 
Action: Mouse pressed left at (740, 519)
Screenshot: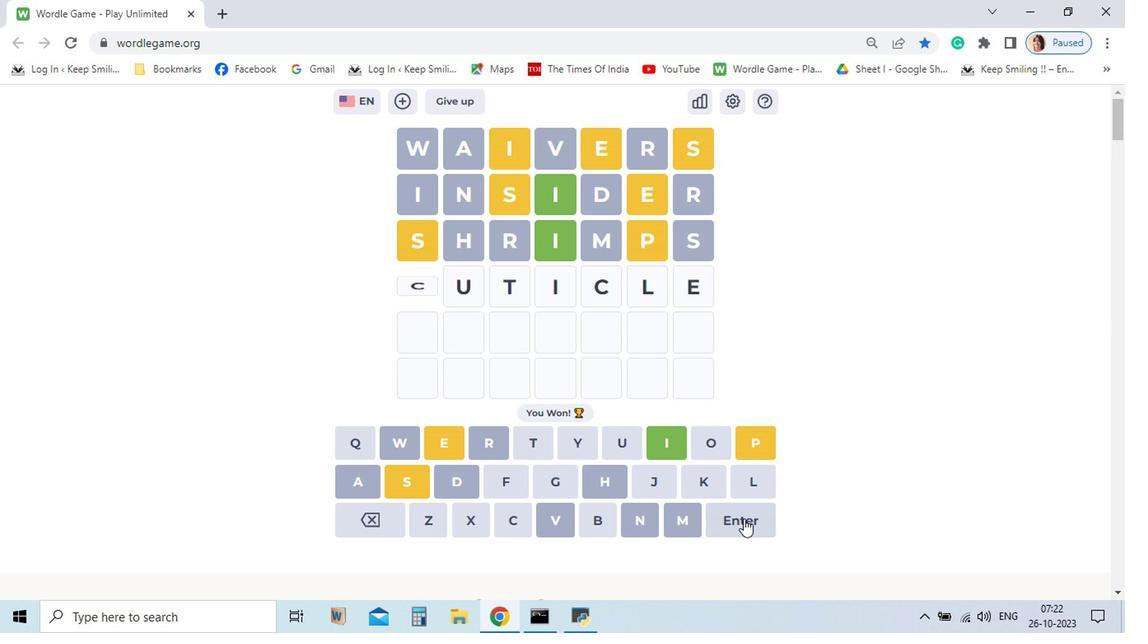 
Action: Mouse moved to (749, 442)
Screenshot: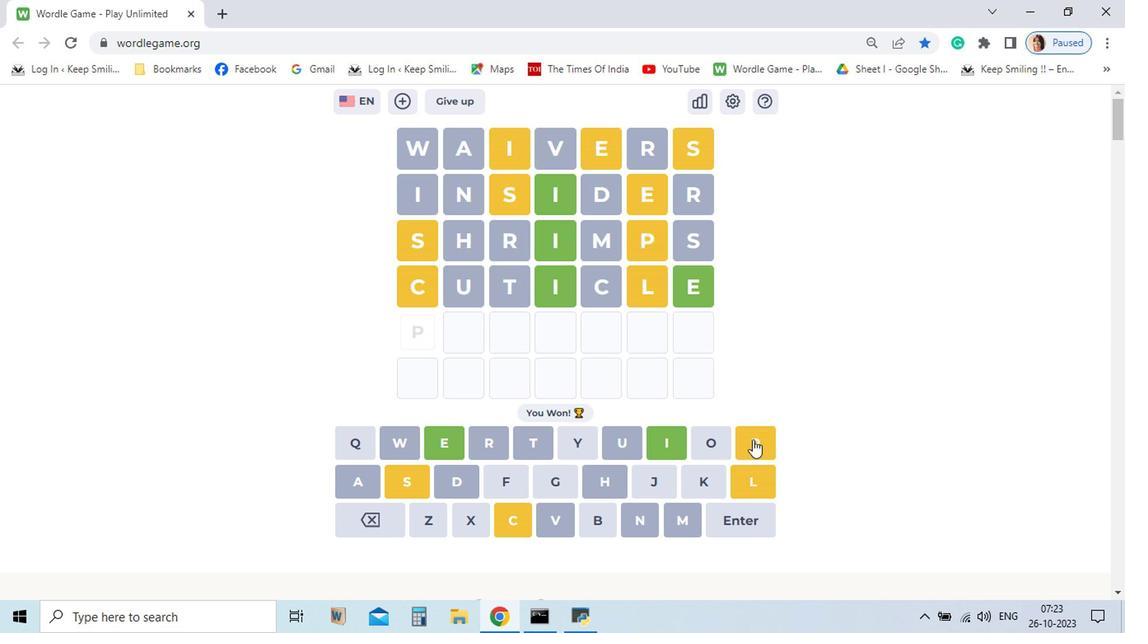 
Action: Mouse pressed left at (749, 442)
Screenshot: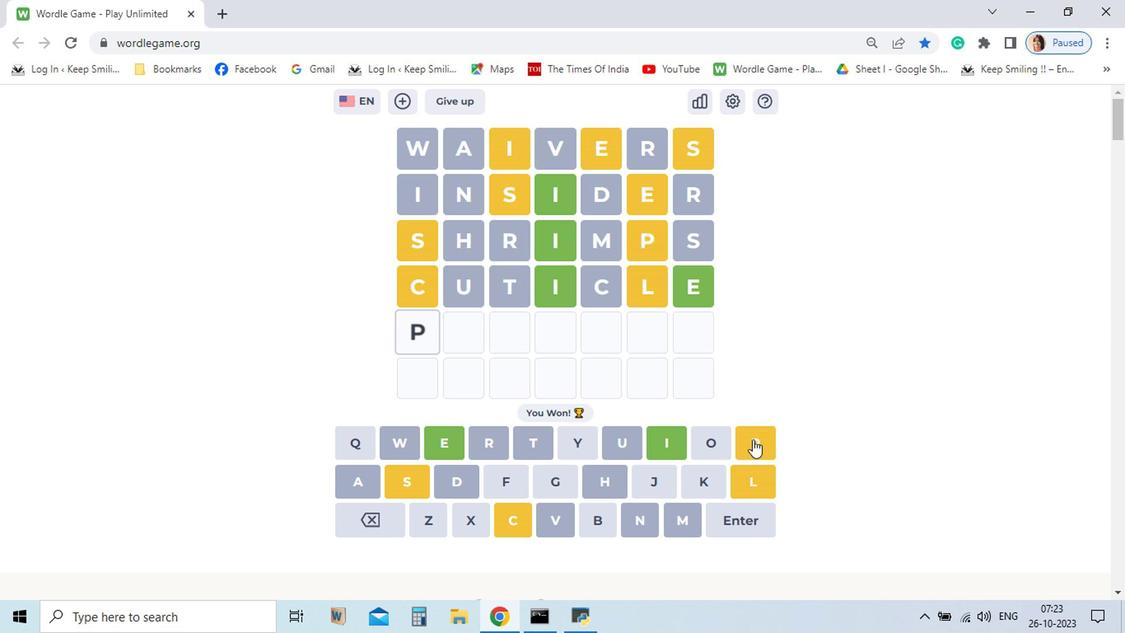 
Action: Mouse moved to (438, 444)
Screenshot: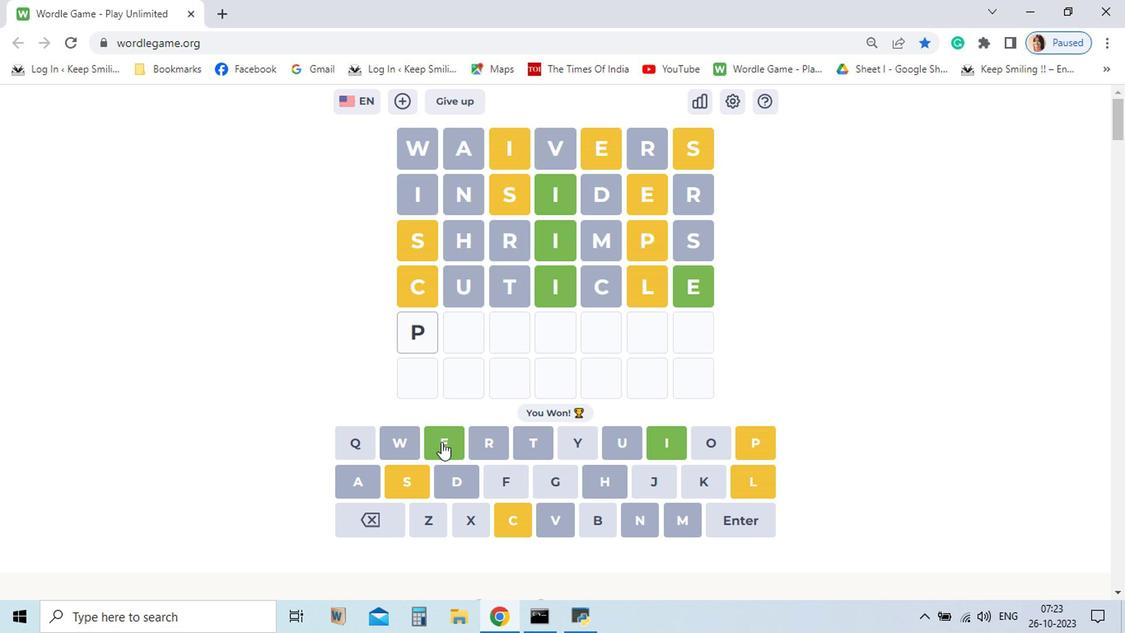 
Action: Mouse pressed left at (438, 444)
Screenshot: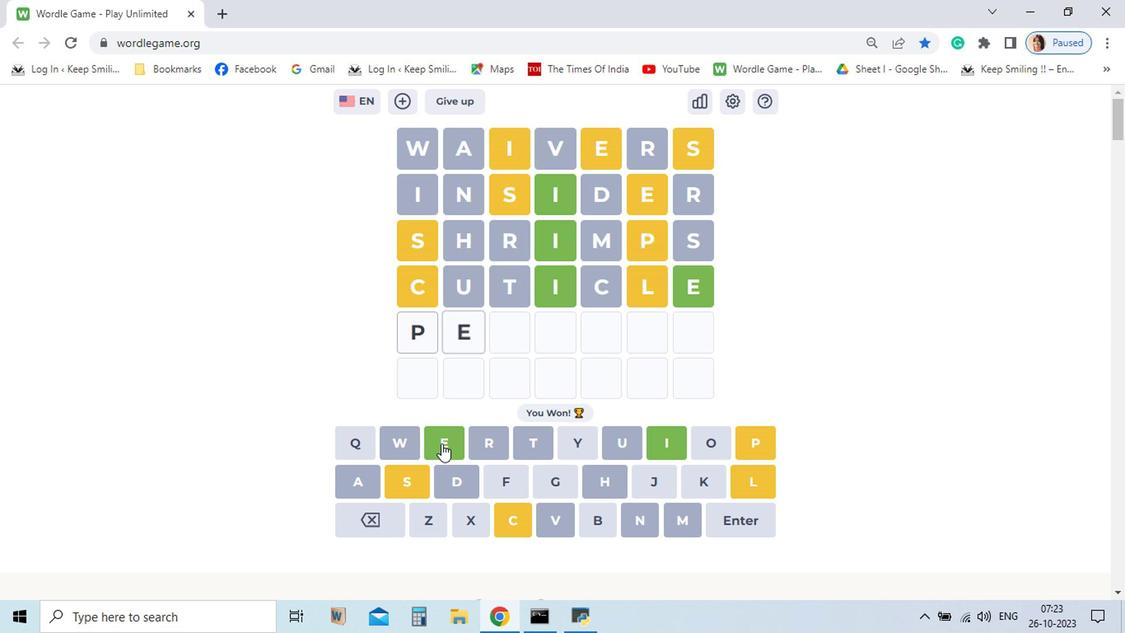 
Action: Mouse moved to (510, 525)
Screenshot: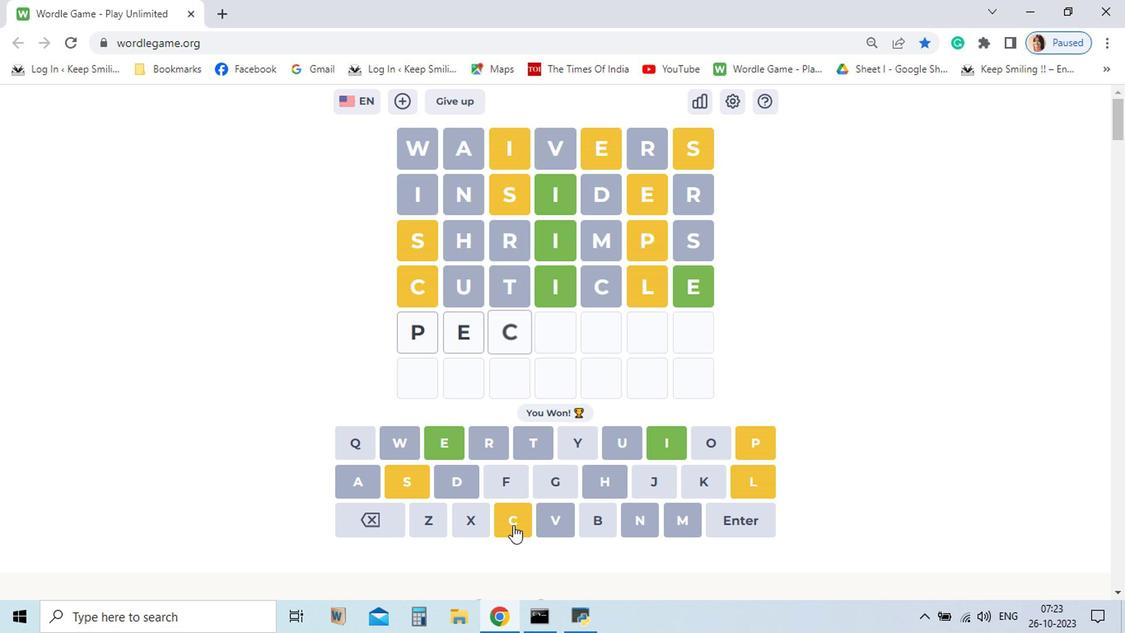 
Action: Mouse pressed left at (510, 525)
Screenshot: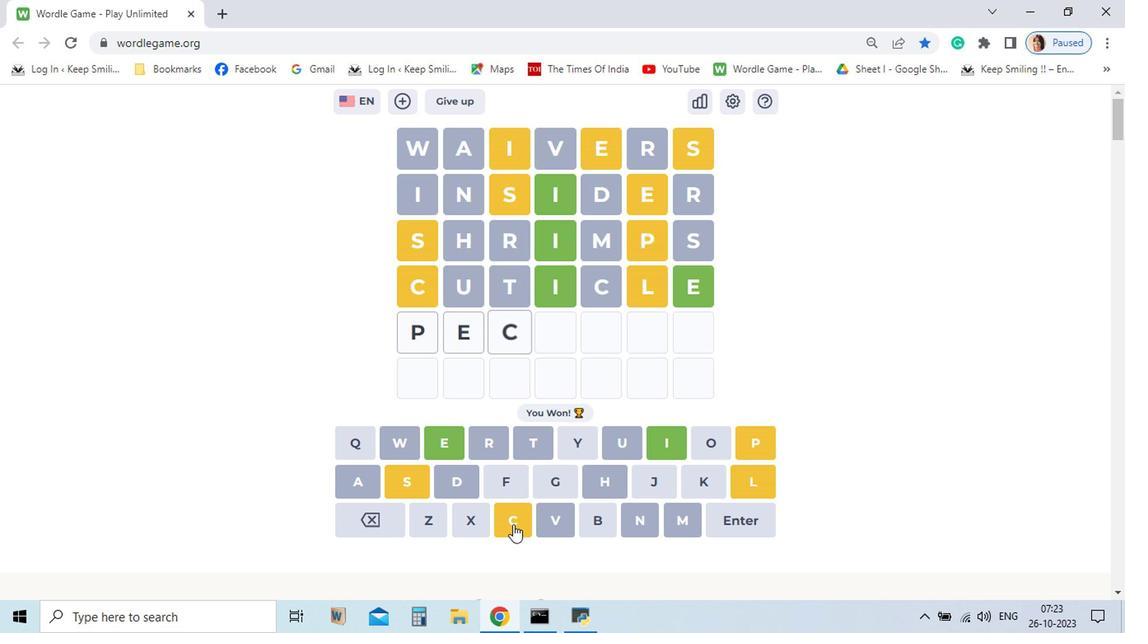 
Action: Mouse moved to (367, 520)
Screenshot: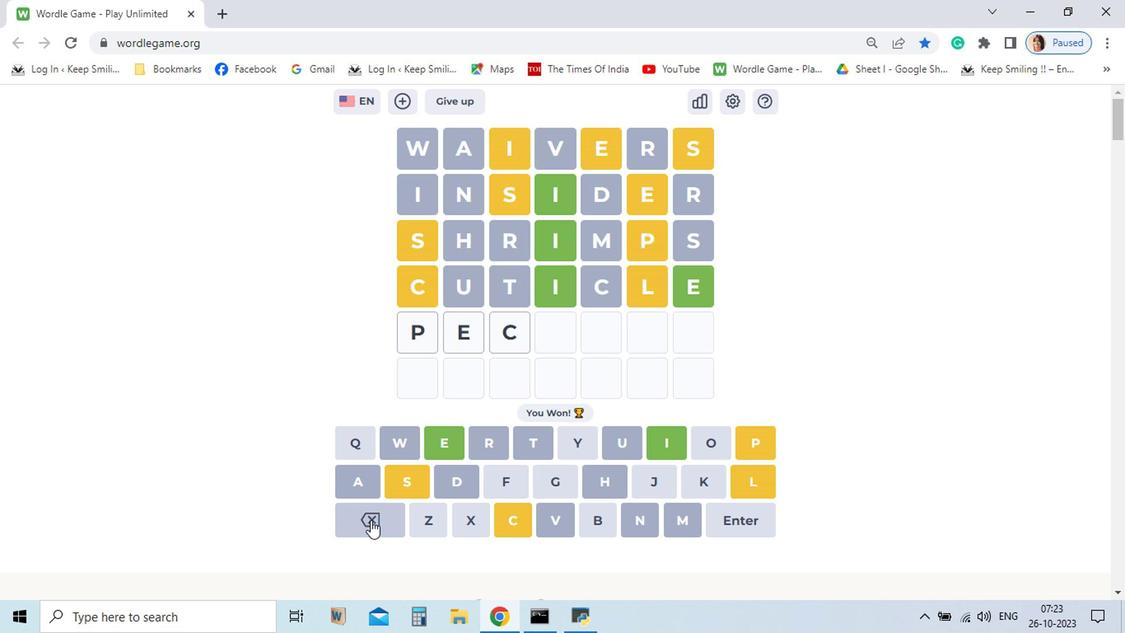 
Action: Mouse pressed left at (367, 520)
Screenshot: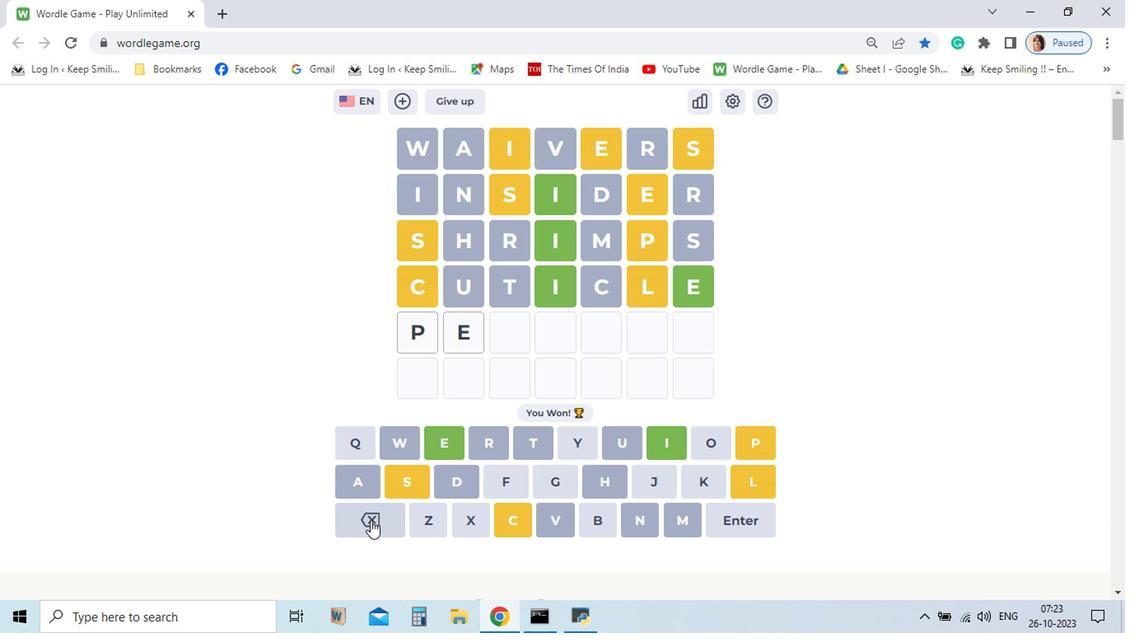 
Action: Mouse moved to (366, 518)
Screenshot: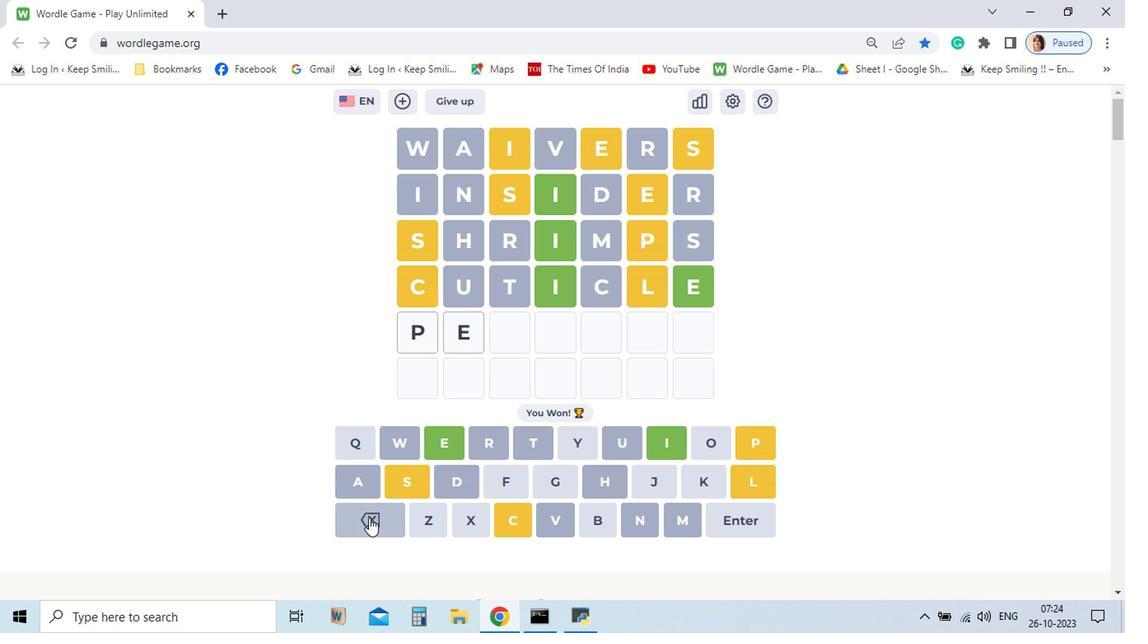 
Action: Mouse pressed left at (366, 518)
Screenshot: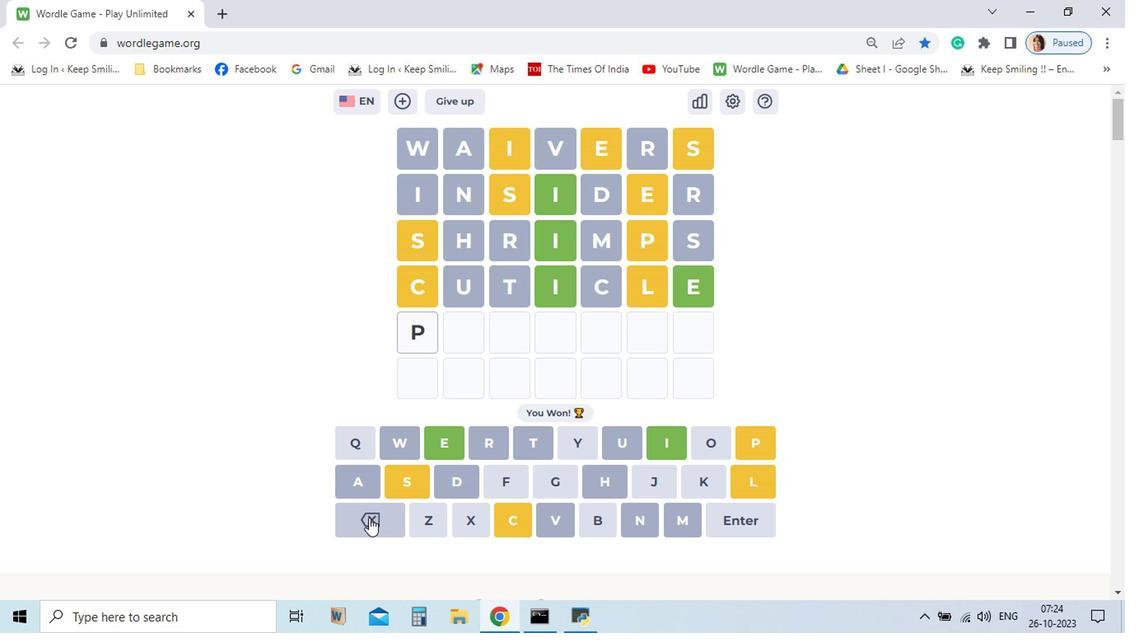 
Action: Mouse pressed left at (366, 518)
Screenshot: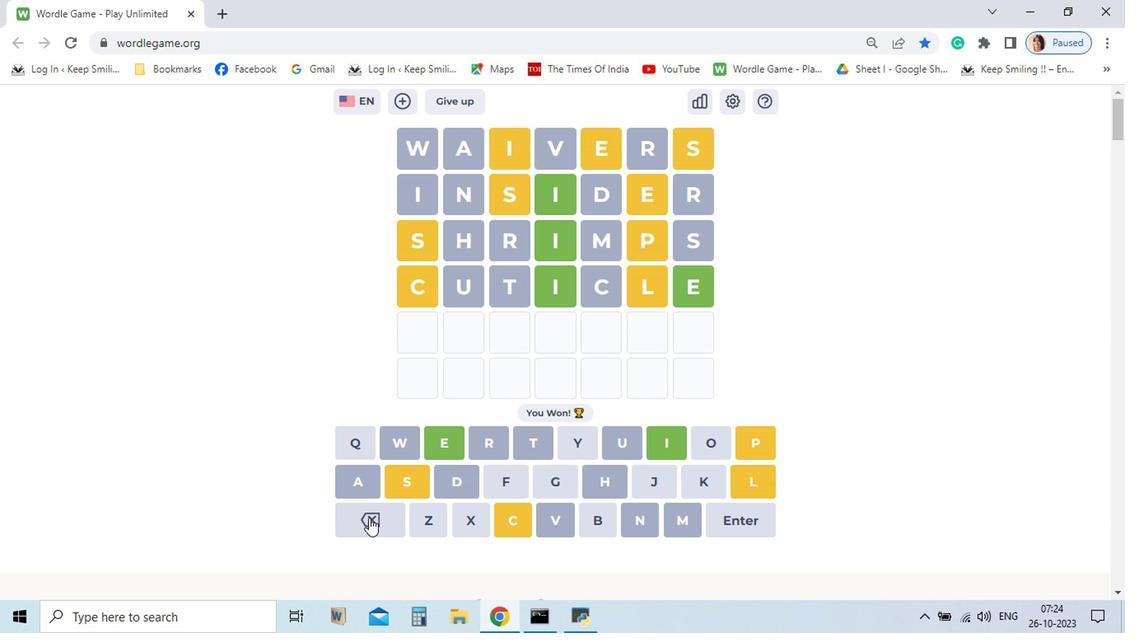 
Action: Mouse moved to (755, 445)
Screenshot: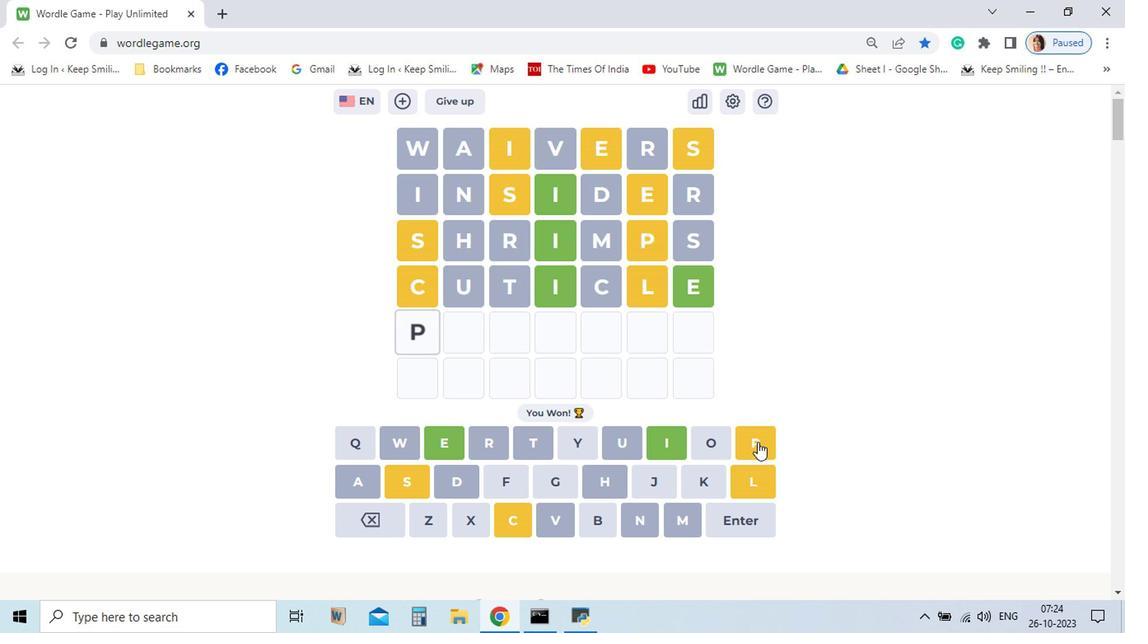 
Action: Mouse pressed left at (755, 445)
Screenshot: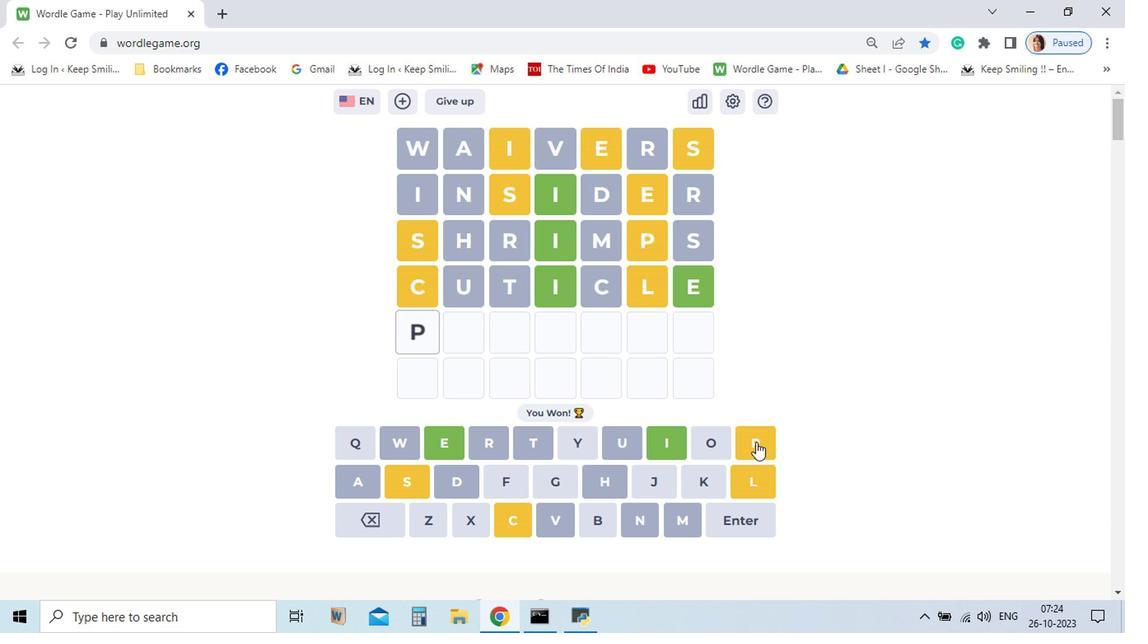 
Action: Mouse moved to (664, 442)
Screenshot: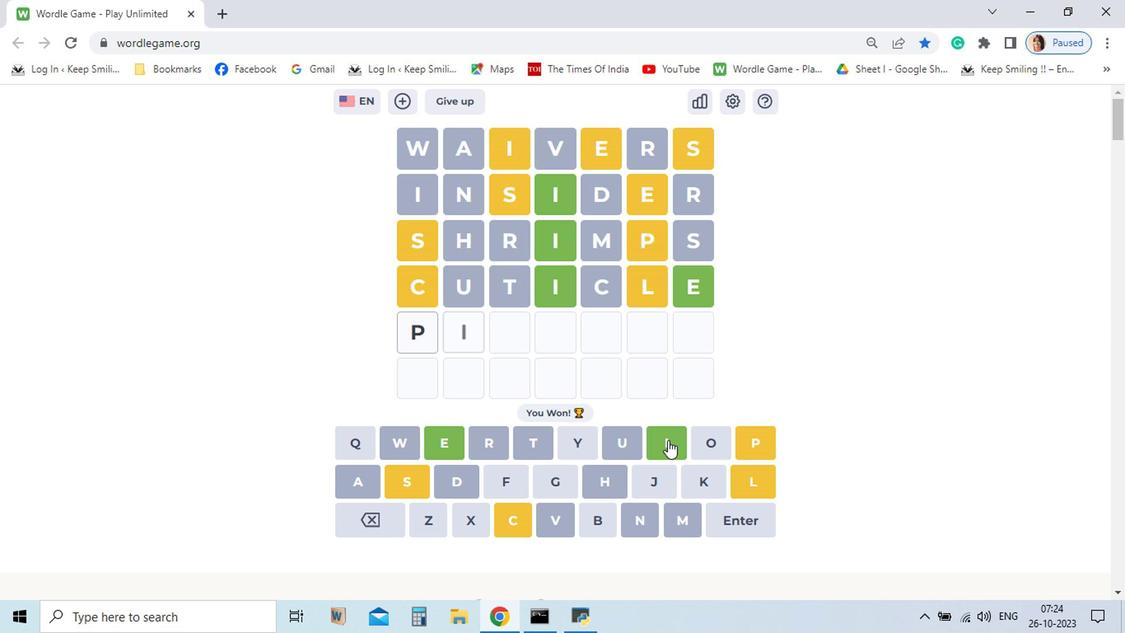
Action: Mouse pressed left at (664, 442)
Screenshot: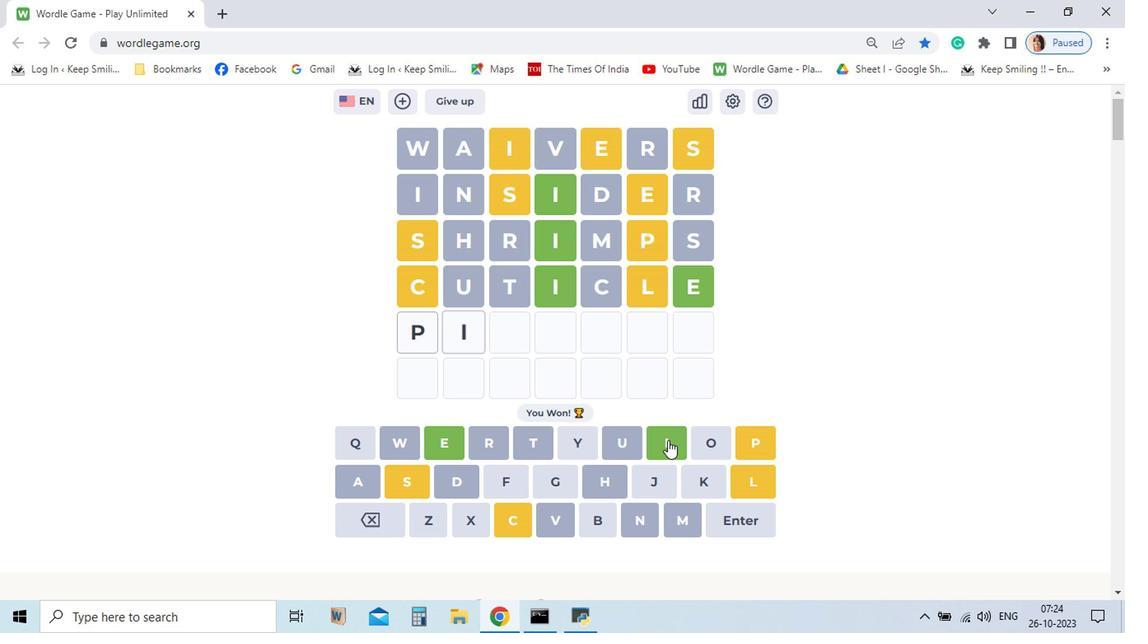 
Action: Mouse moved to (523, 435)
Screenshot: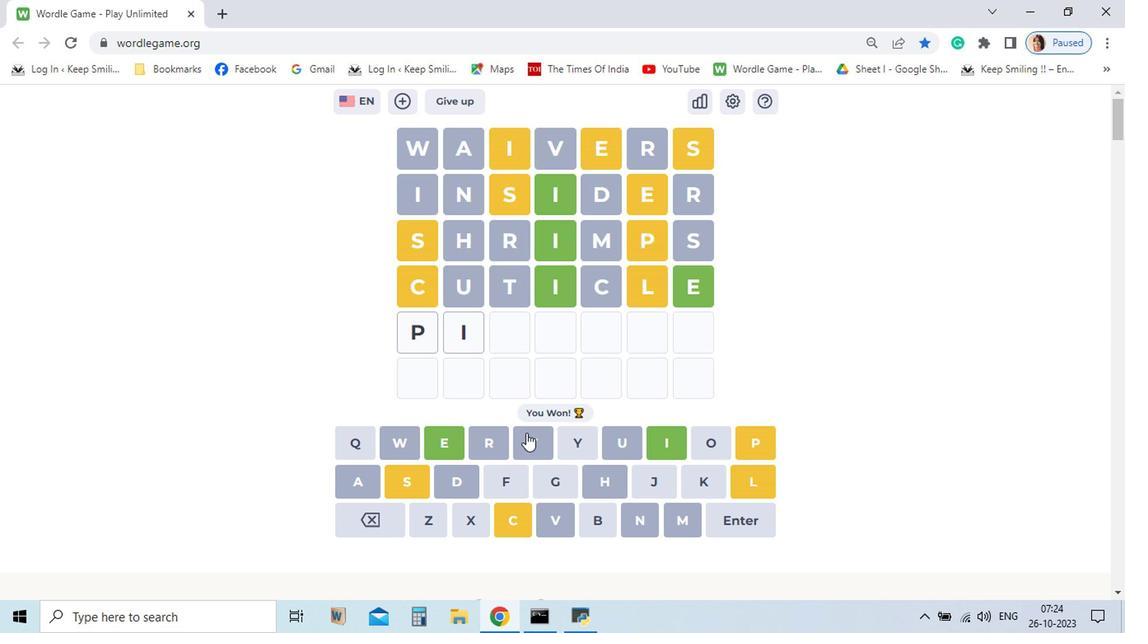 
Action: Mouse pressed left at (523, 435)
Screenshot: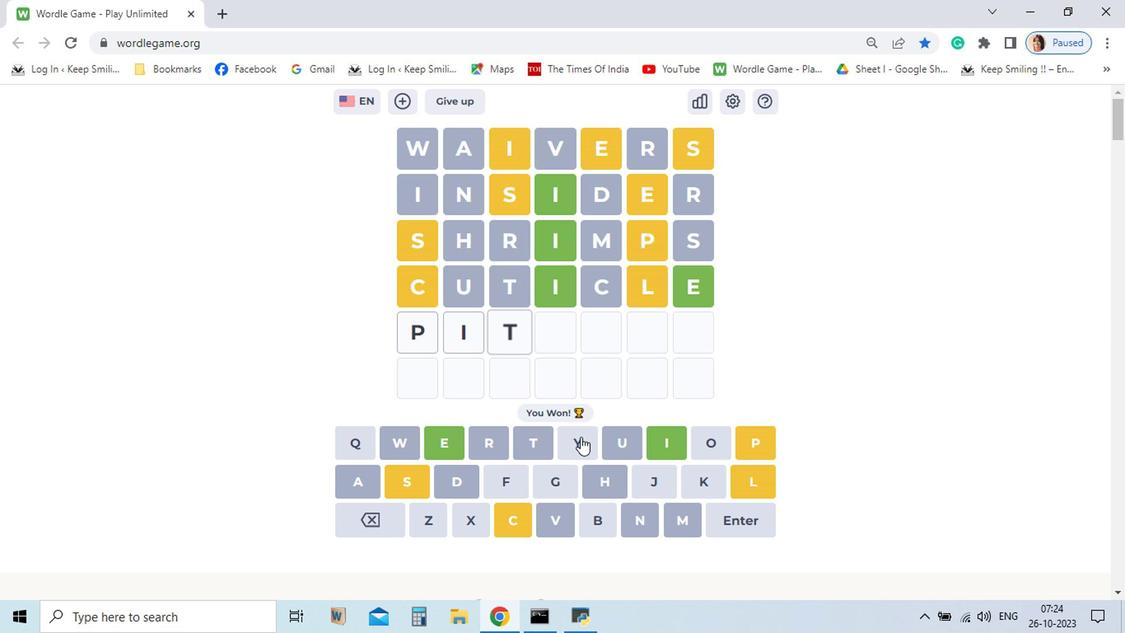 
Action: Mouse moved to (657, 442)
Screenshot: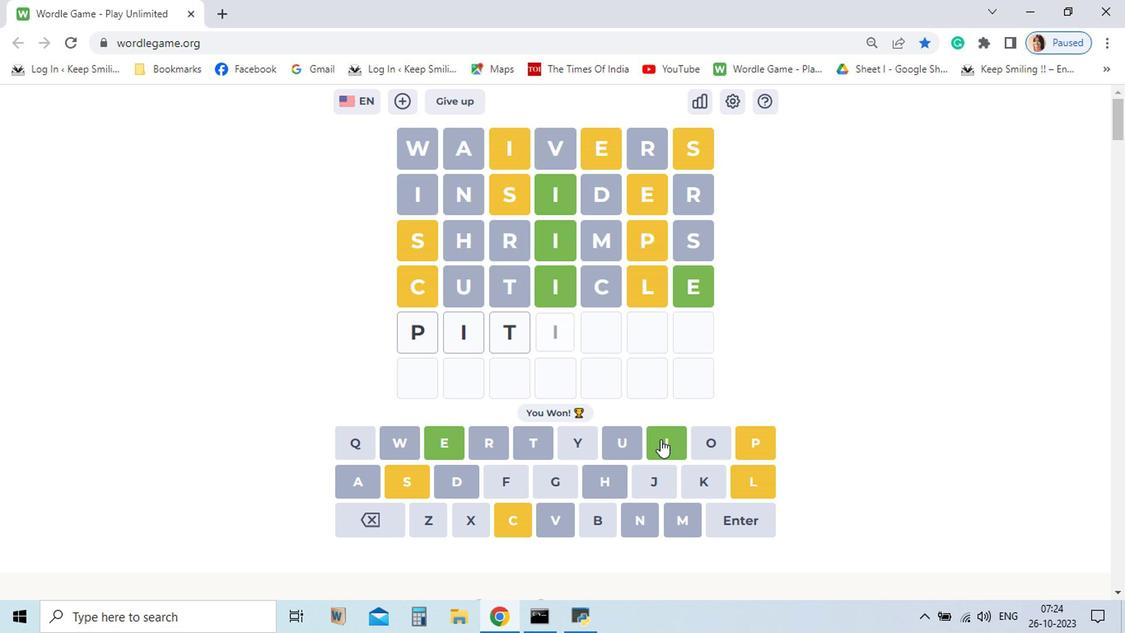 
Action: Mouse pressed left at (657, 442)
Screenshot: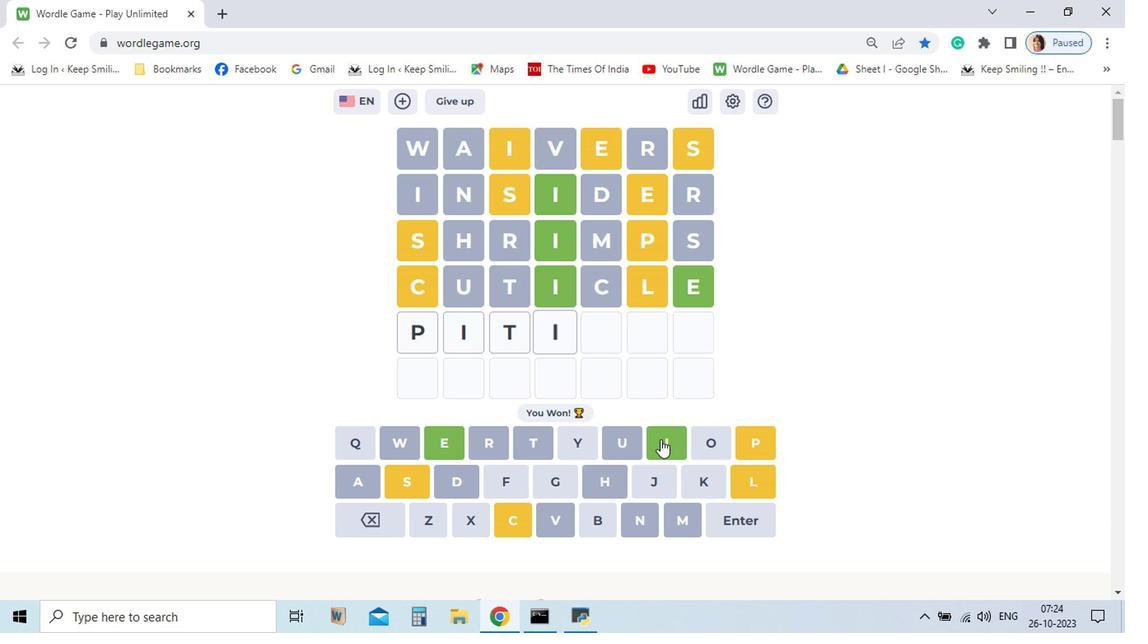 
Action: Mouse moved to (371, 520)
Screenshot: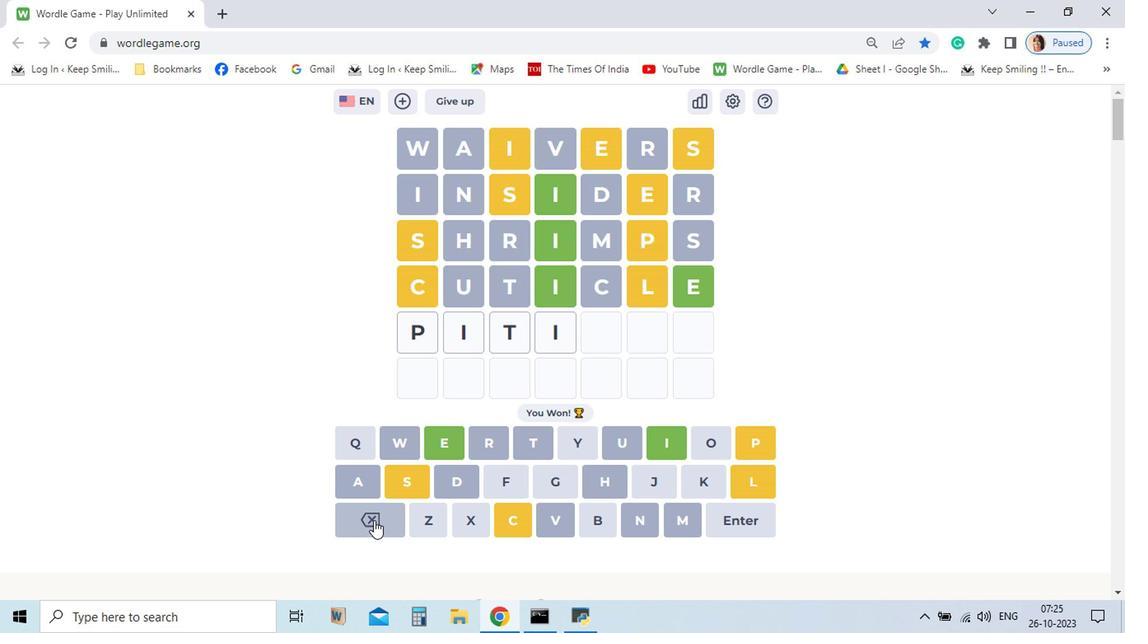
Action: Mouse pressed left at (371, 520)
Screenshot: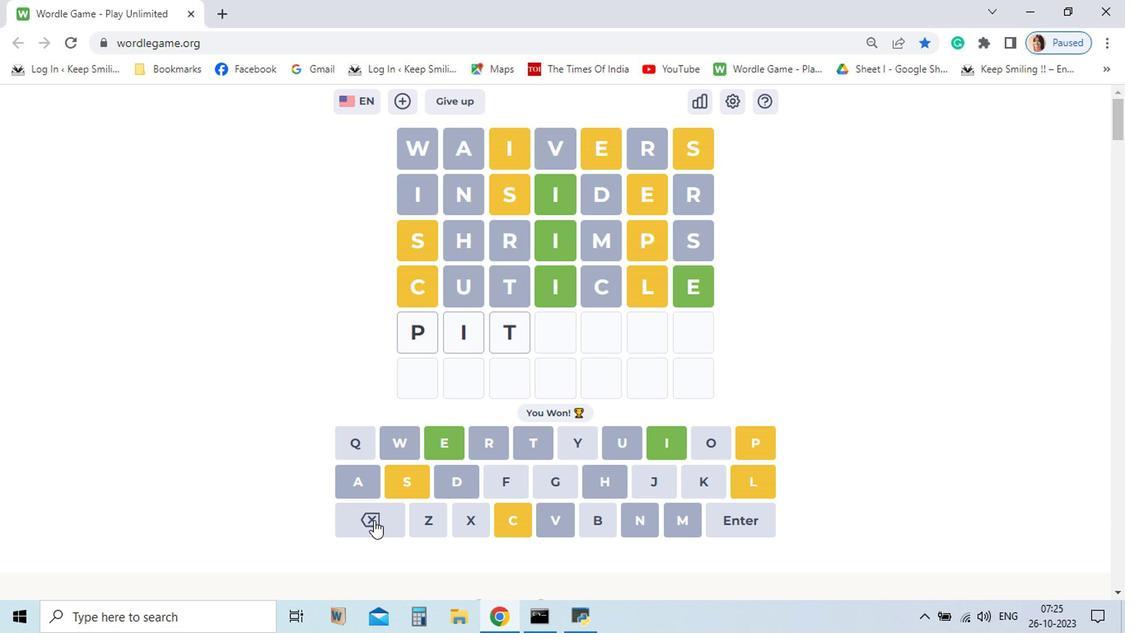 
Action: Mouse pressed left at (371, 520)
Screenshot: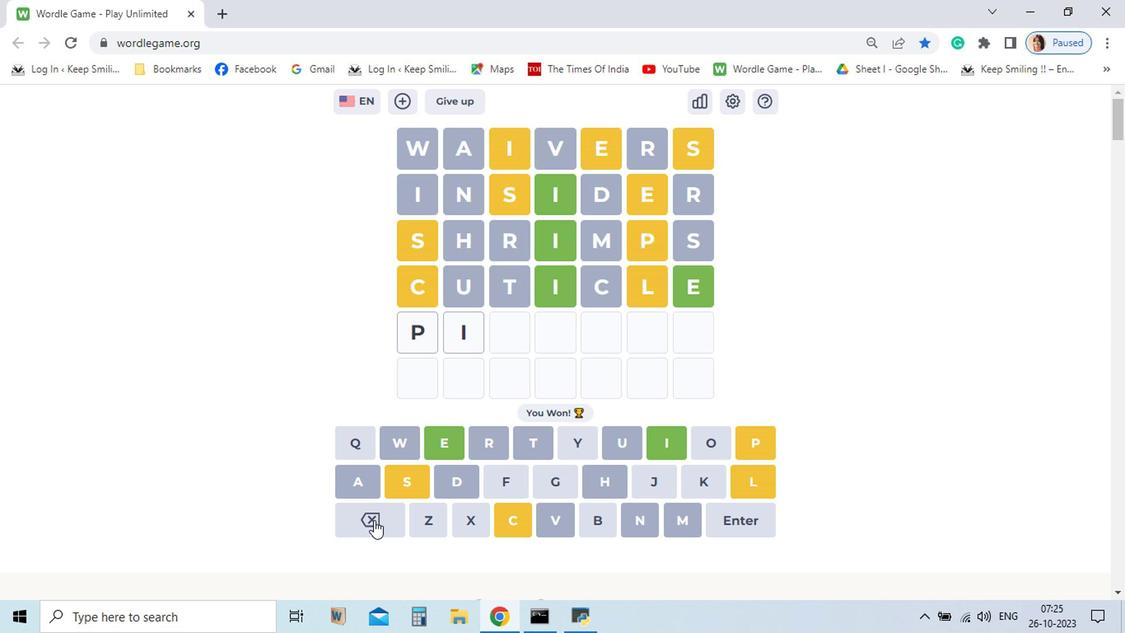 
Action: Mouse pressed left at (371, 520)
Screenshot: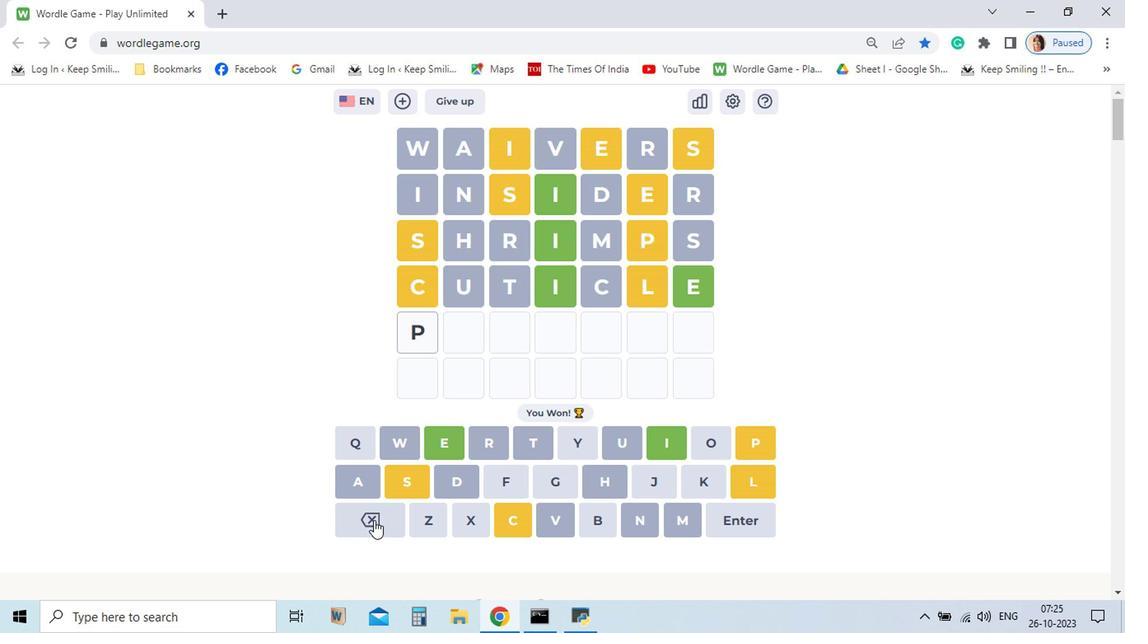 
Action: Mouse pressed left at (371, 520)
Screenshot: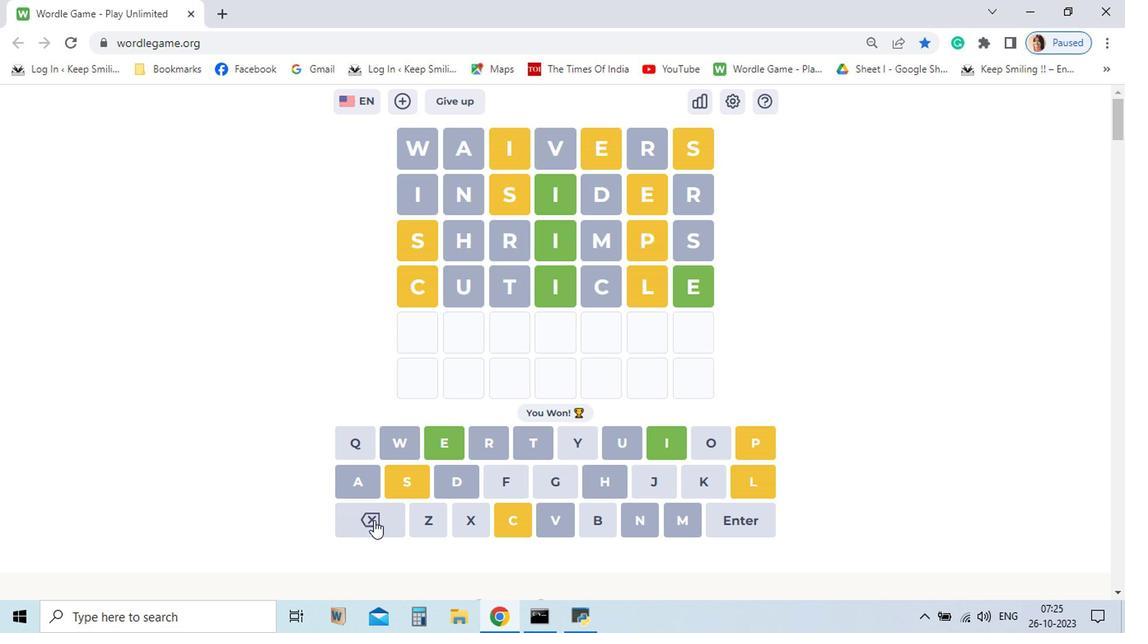 
Action: Mouse moved to (554, 481)
Screenshot: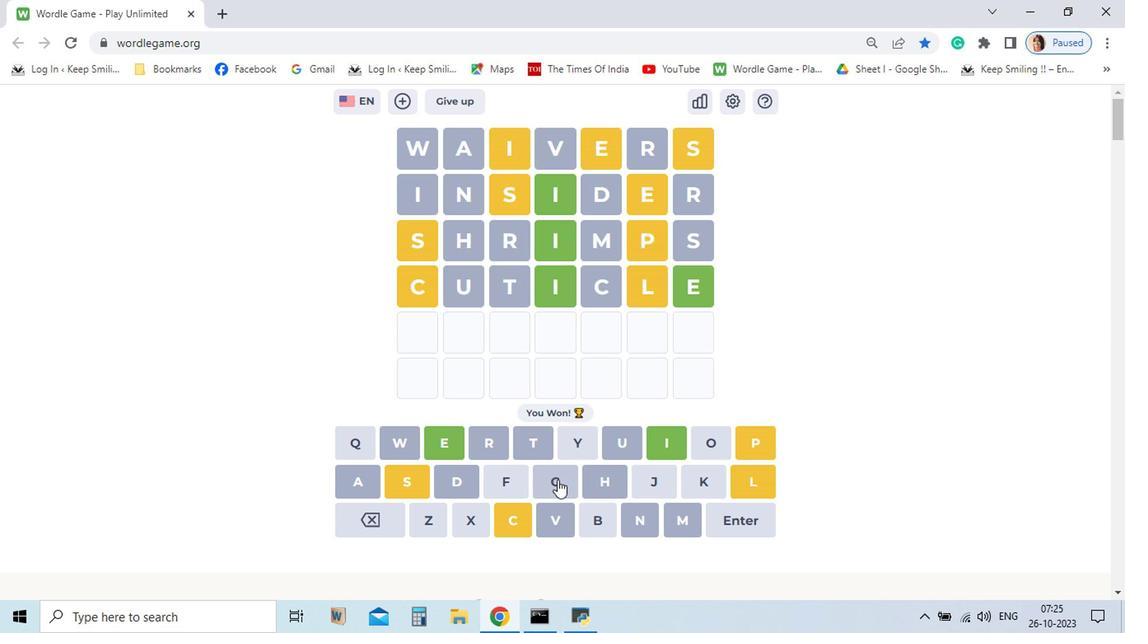 
Action: Mouse pressed left at (554, 481)
Screenshot: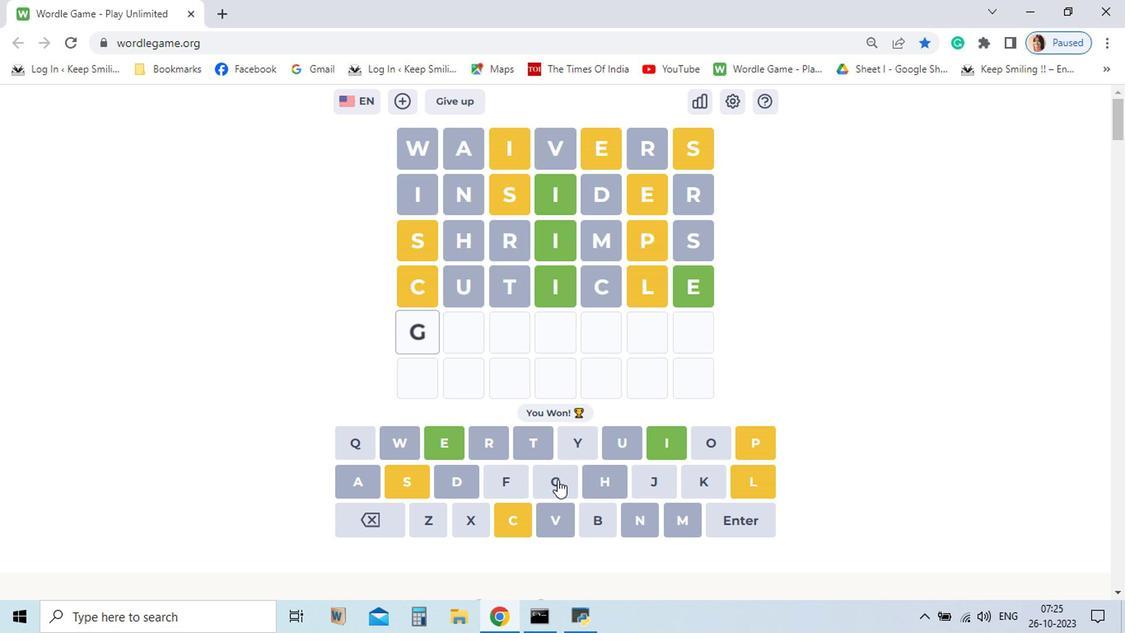 
Action: Mouse moved to (440, 448)
Screenshot: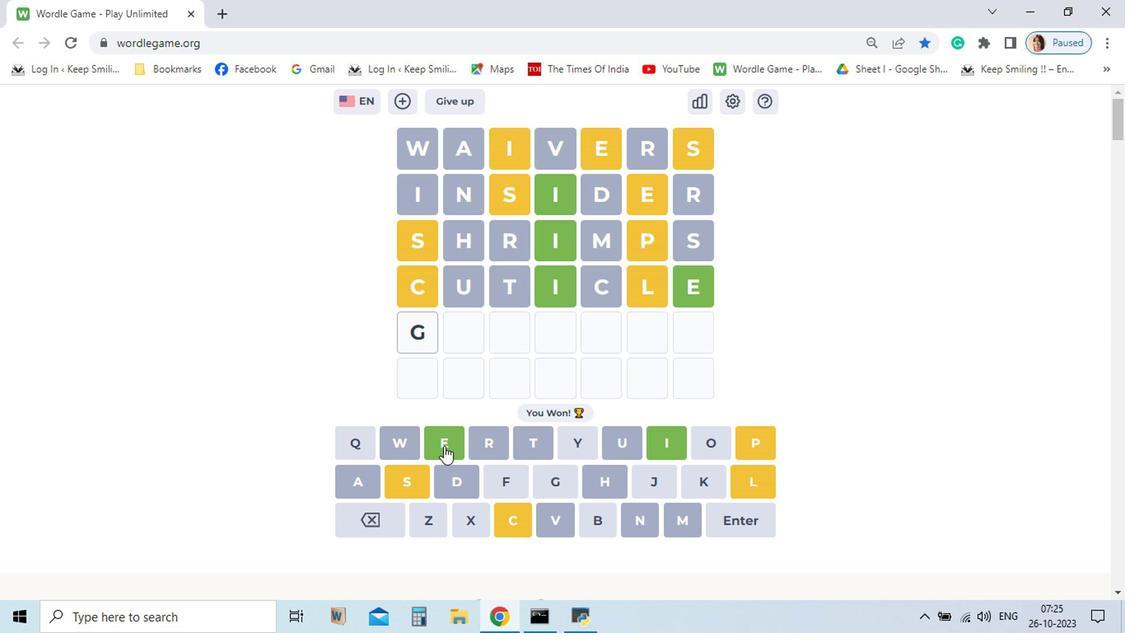 
Action: Mouse pressed left at (440, 448)
Screenshot: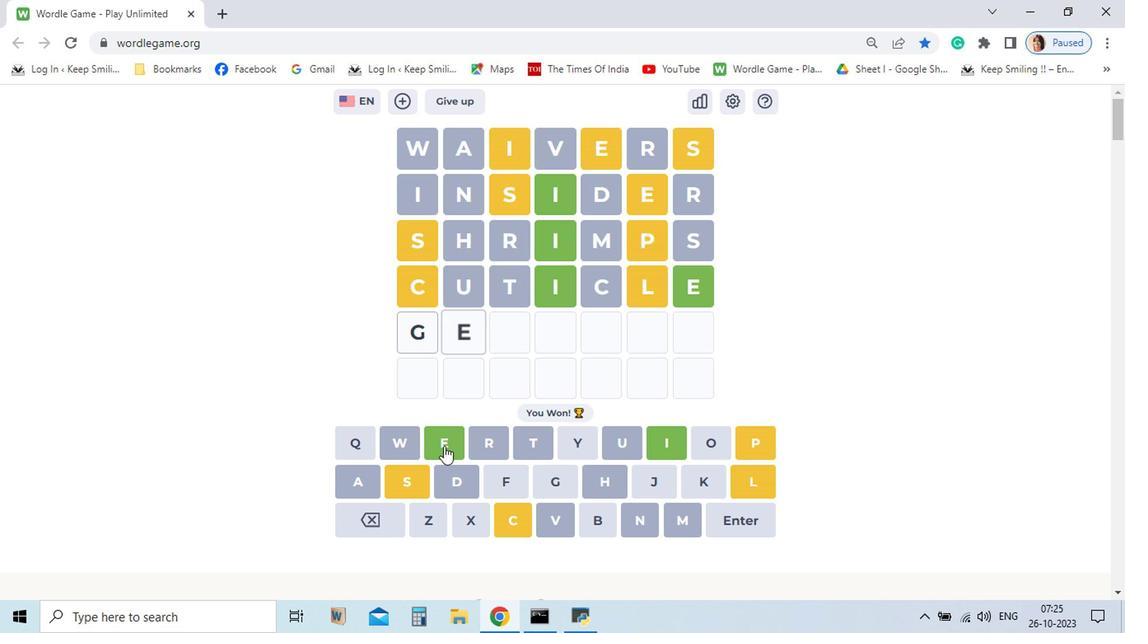 
Action: Mouse moved to (366, 520)
Screenshot: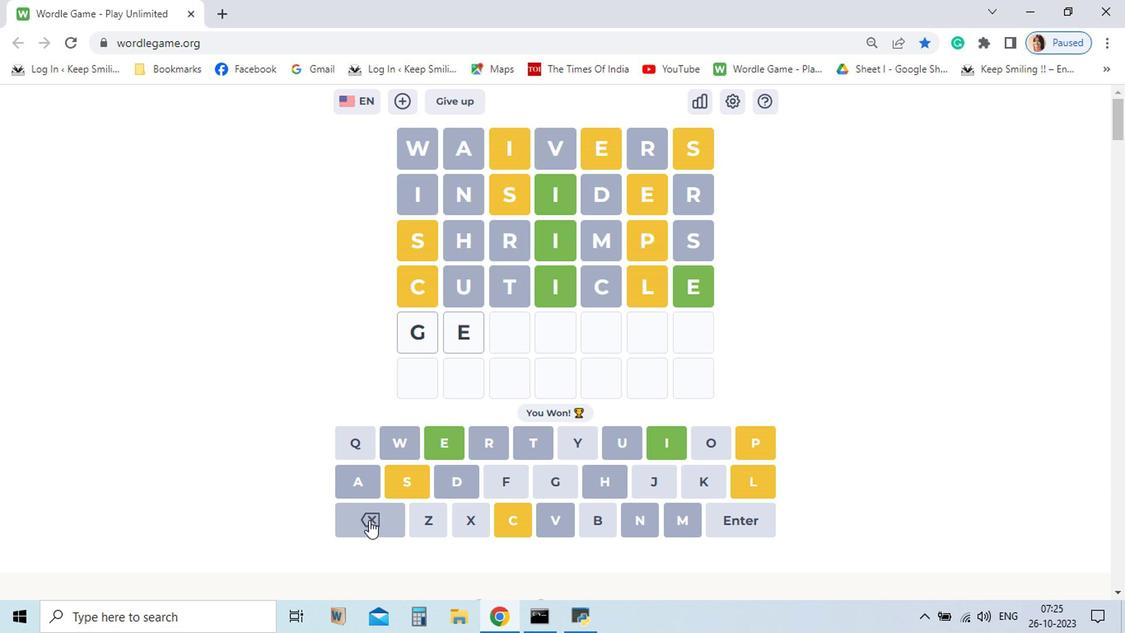 
Action: Mouse pressed left at (366, 520)
Screenshot: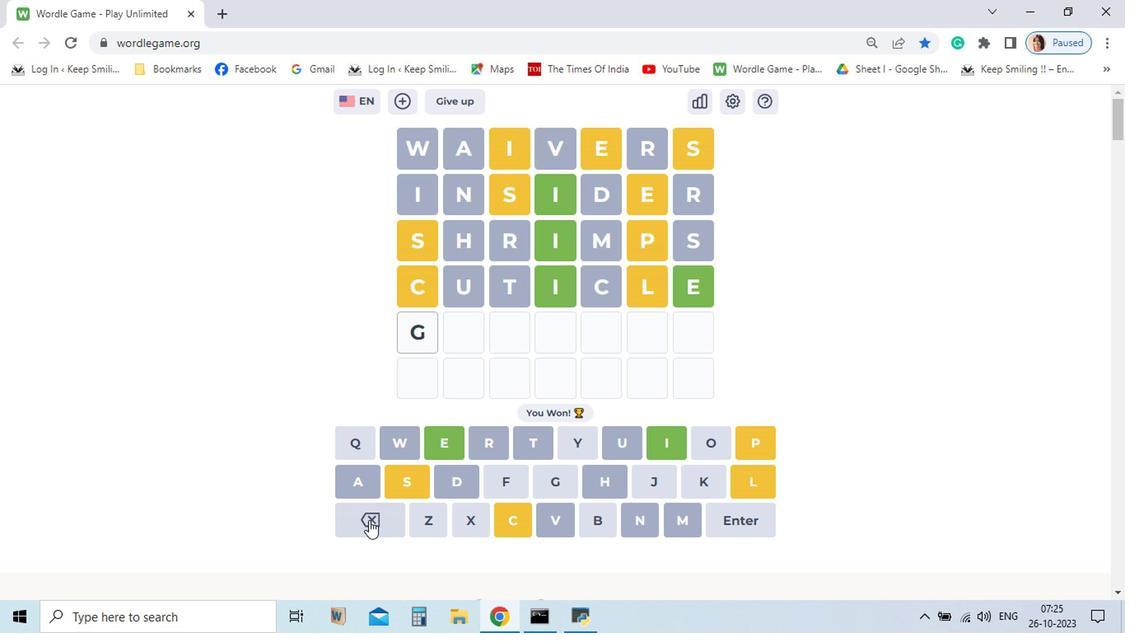 
Action: Mouse pressed left at (366, 520)
Screenshot: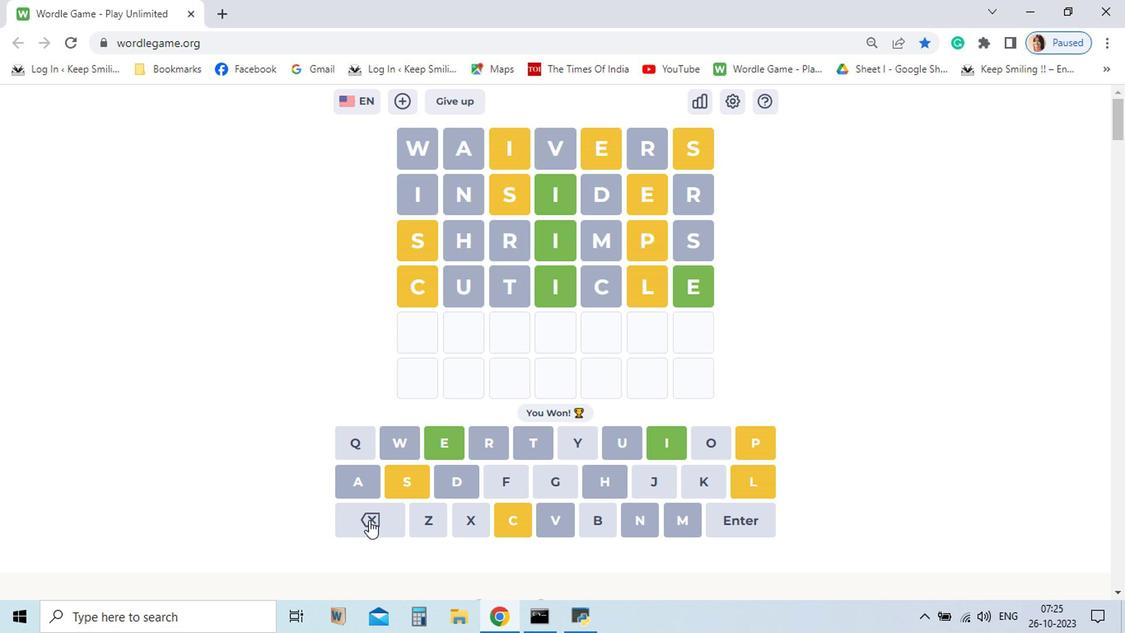 
Action: Mouse moved to (449, 446)
Screenshot: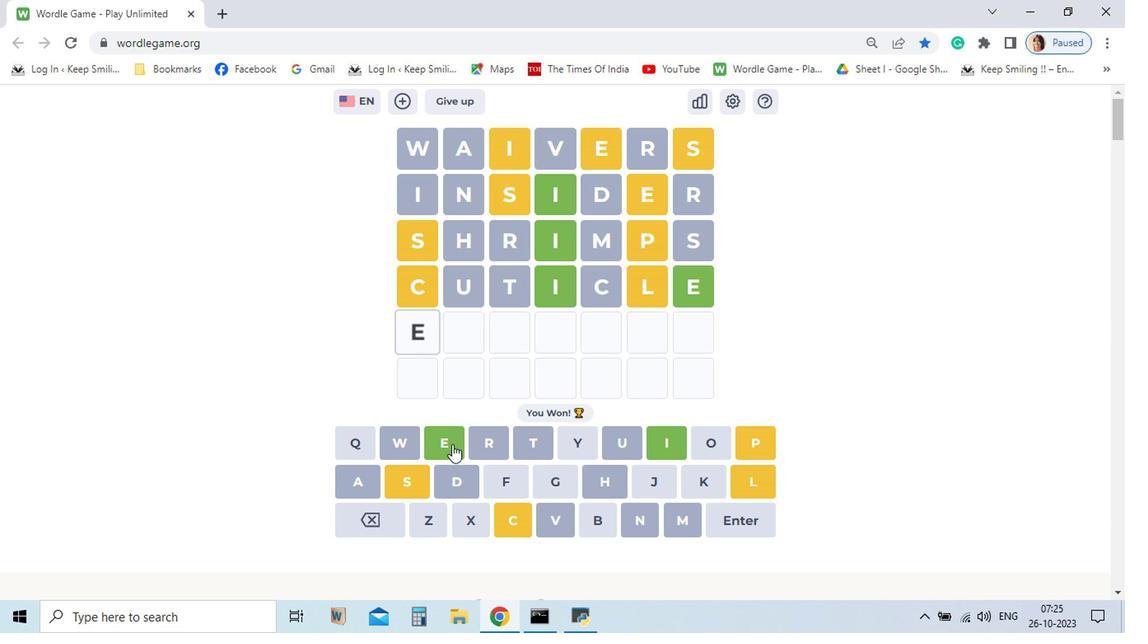 
Action: Mouse pressed left at (449, 446)
Screenshot: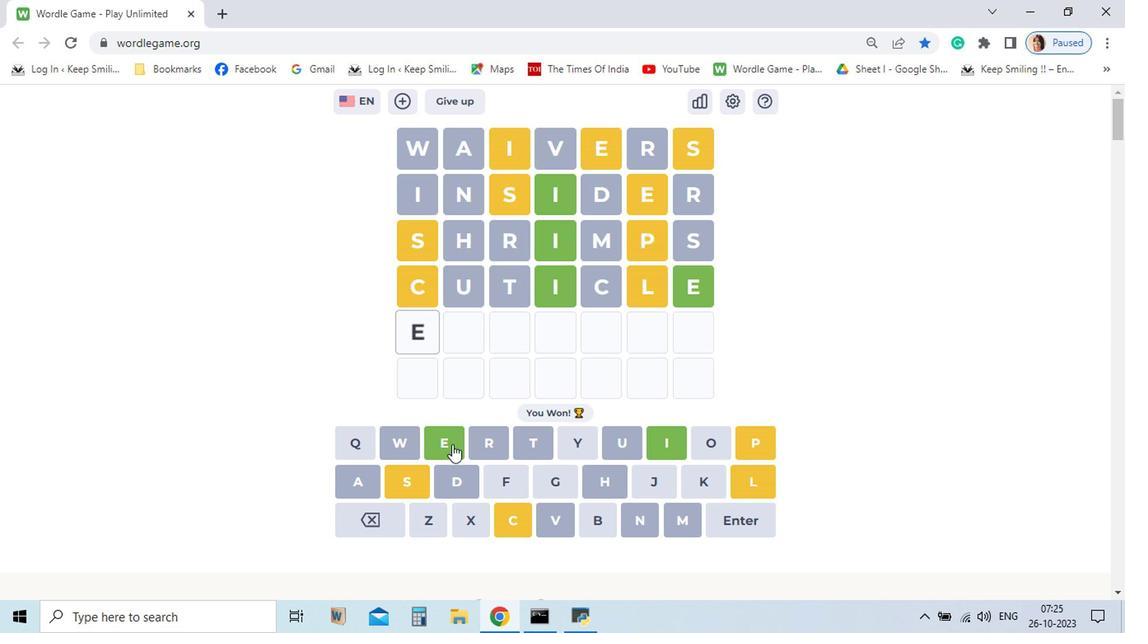 
Action: Mouse moved to (753, 482)
Screenshot: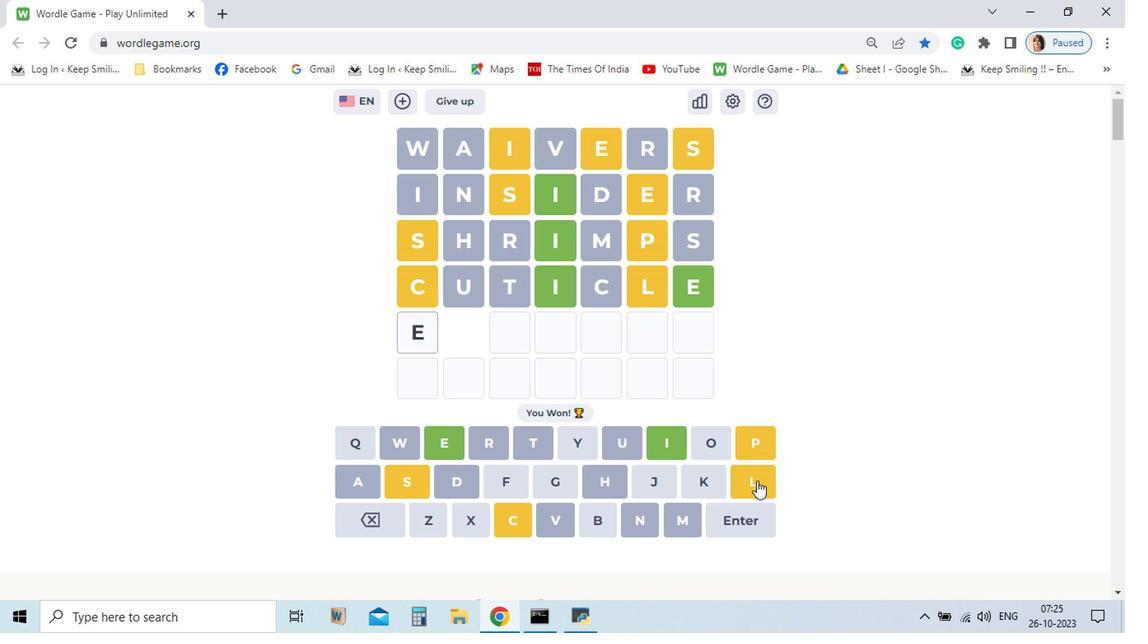 
Action: Mouse pressed left at (753, 482)
Screenshot: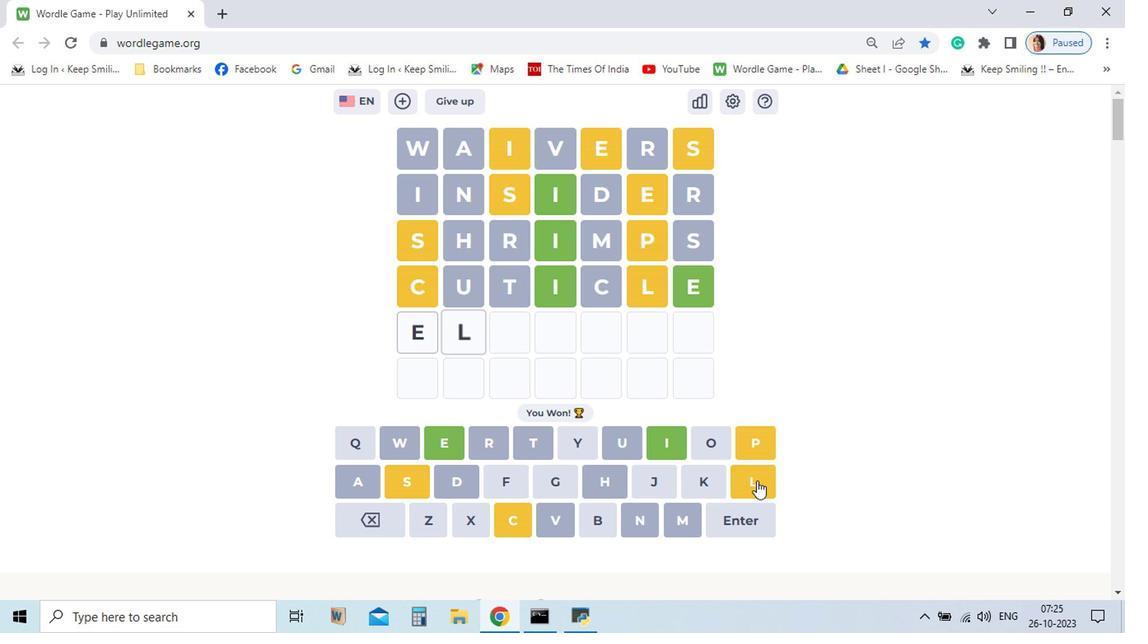 
Action: Mouse moved to (363, 517)
Screenshot: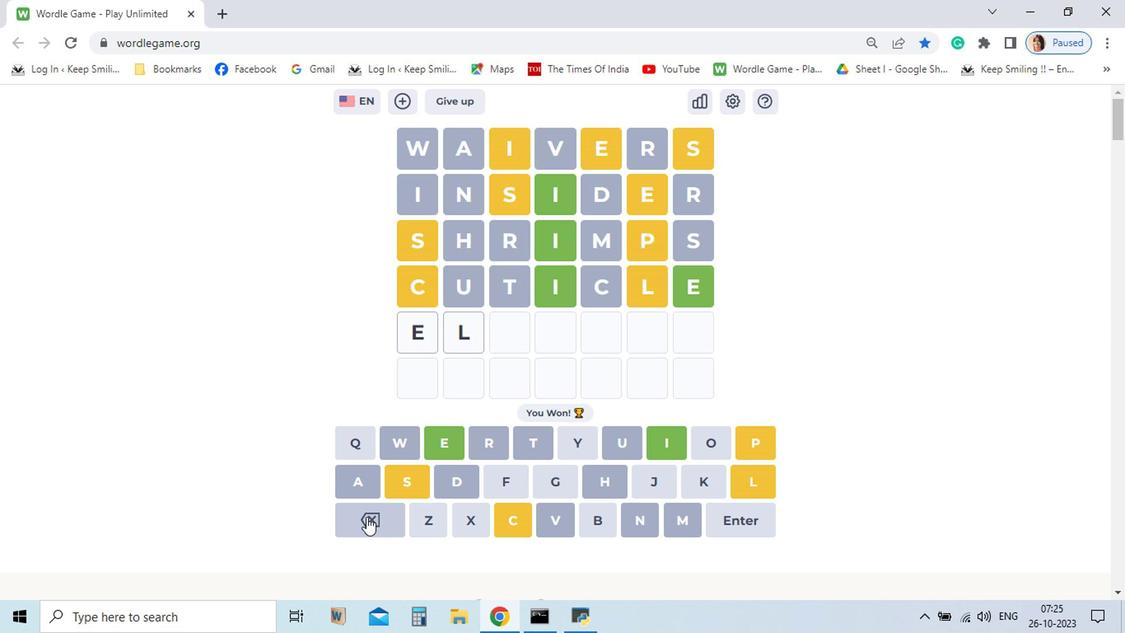 
Action: Mouse pressed left at (363, 517)
Screenshot: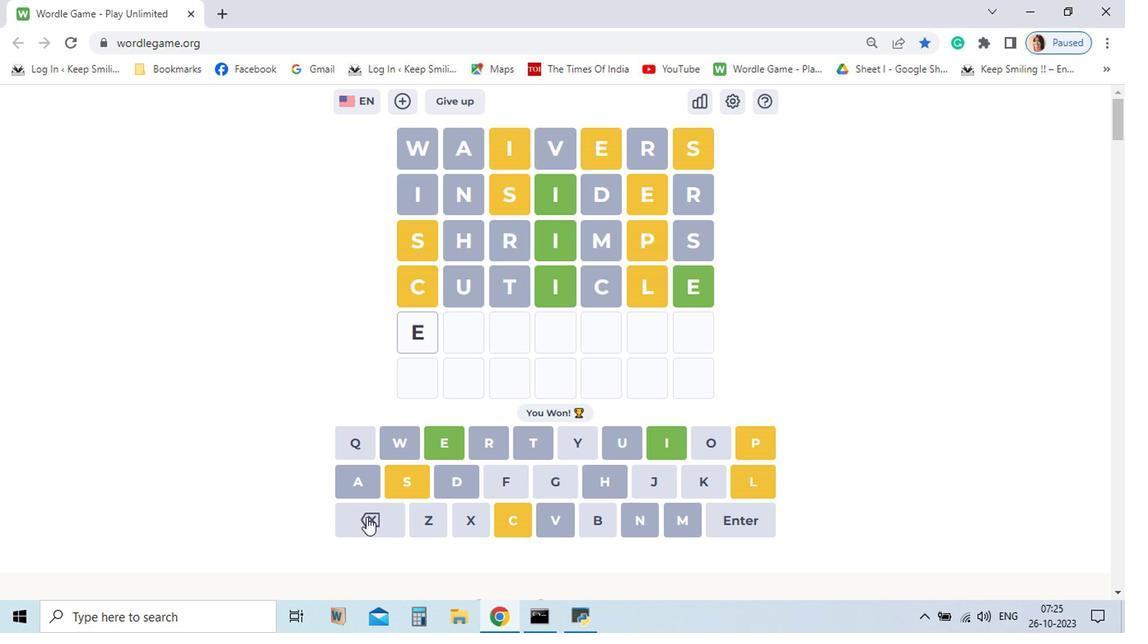 
Action: Mouse moved to (363, 517)
Screenshot: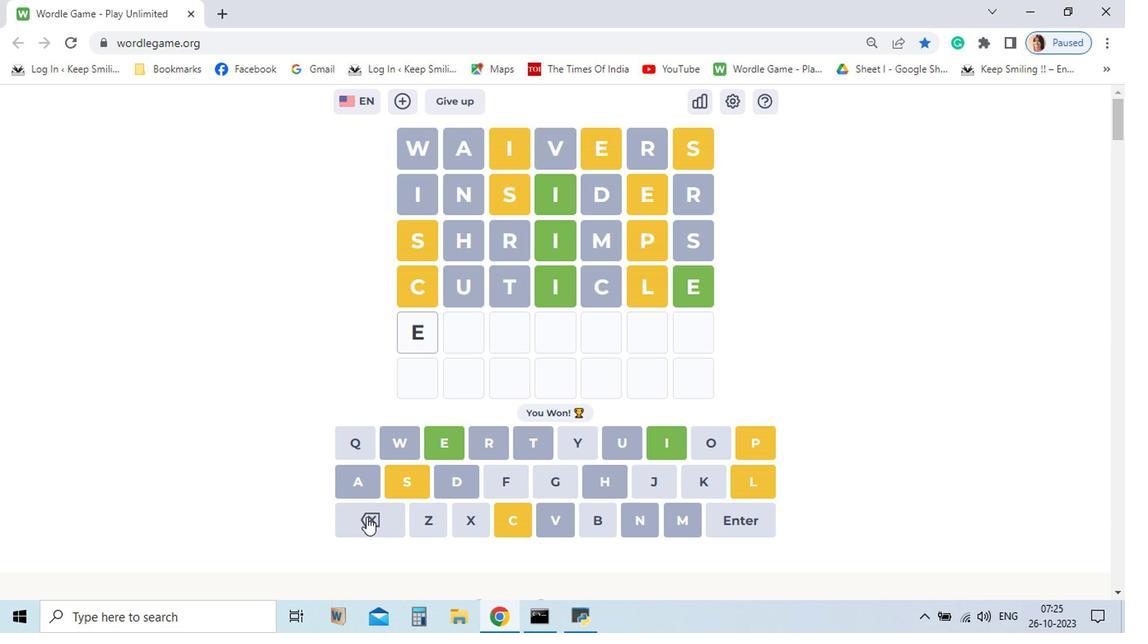 
Action: Mouse pressed left at (363, 517)
Screenshot: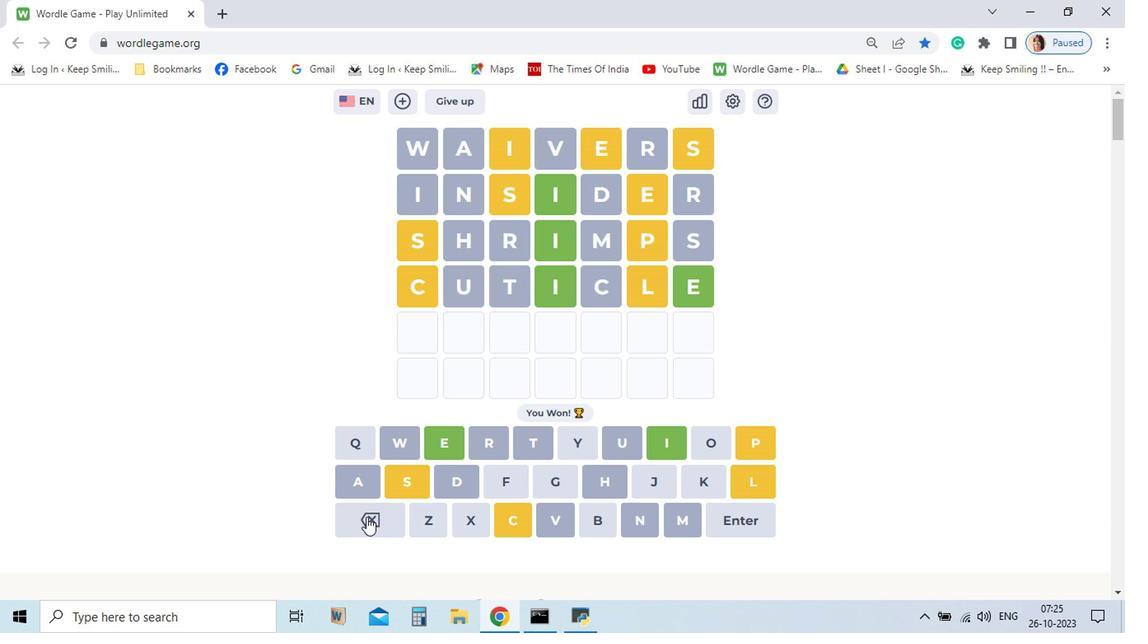 
Action: Mouse moved to (755, 446)
Screenshot: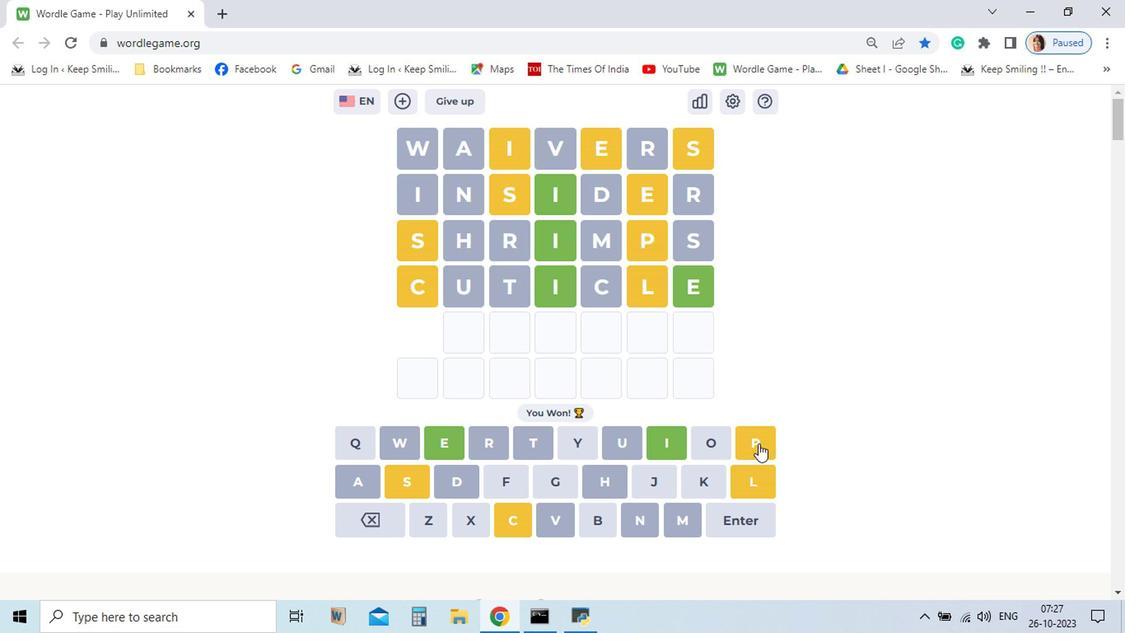 
Action: Mouse pressed left at (755, 446)
Screenshot: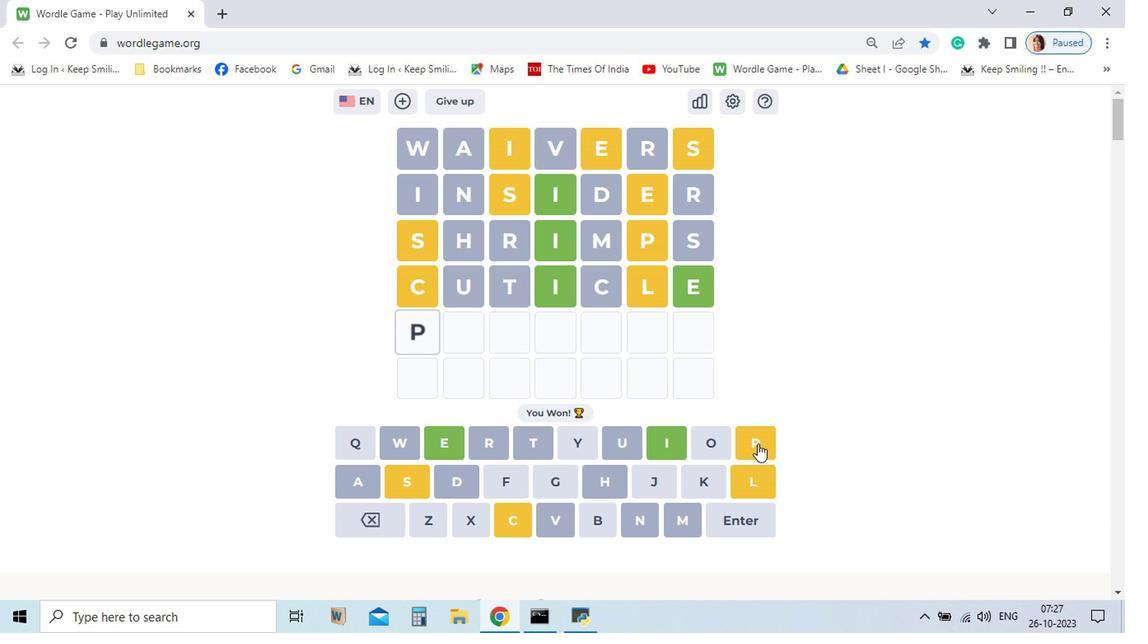 
Action: Mouse moved to (706, 440)
Screenshot: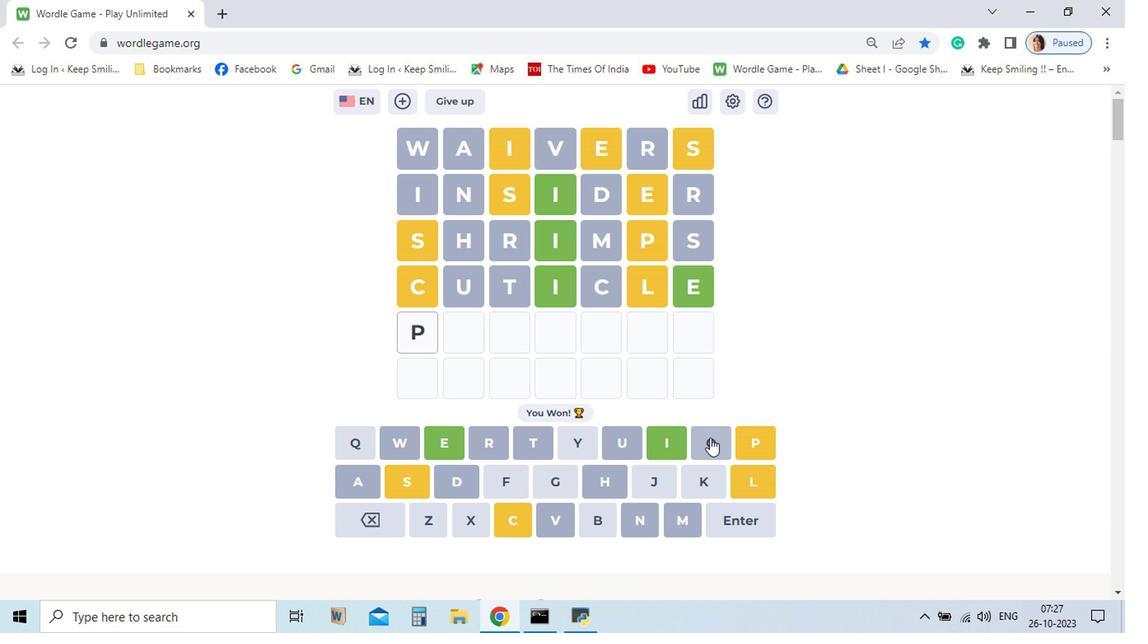 
Action: Mouse pressed left at (706, 440)
Screenshot: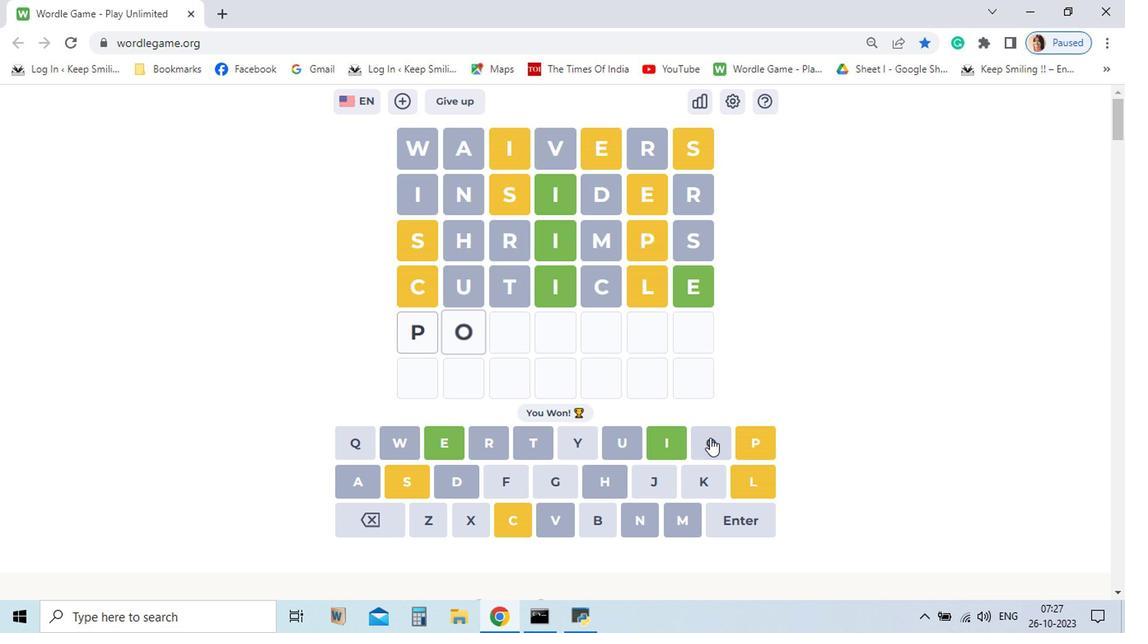
Action: Mouse moved to (512, 511)
Screenshot: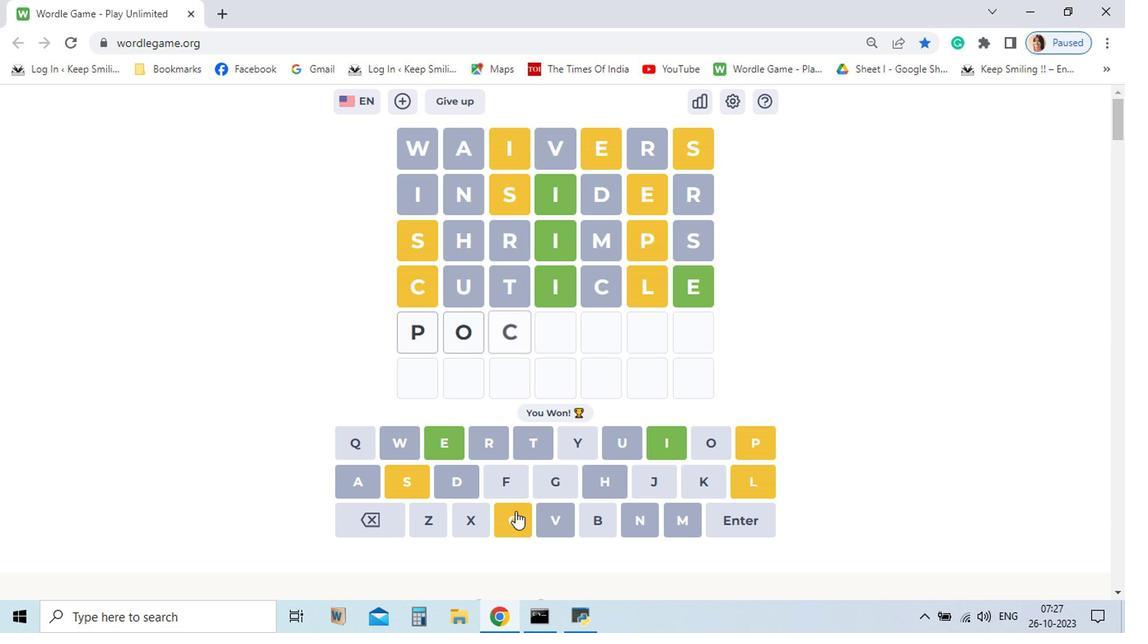
Action: Mouse pressed left at (512, 511)
Screenshot: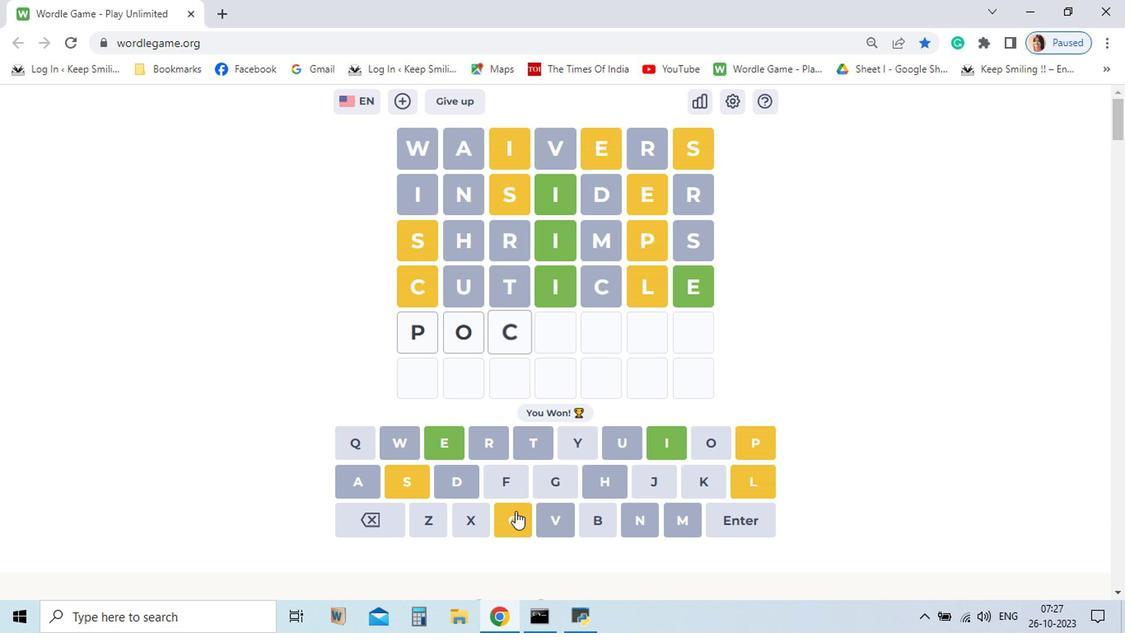 
Action: Mouse moved to (371, 524)
Screenshot: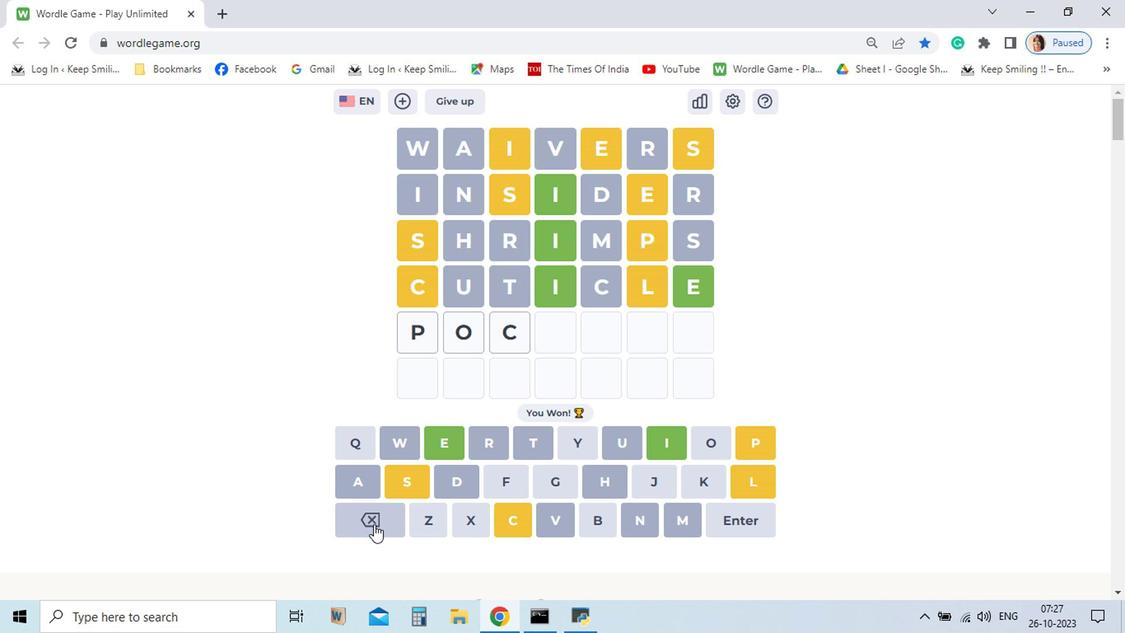 
Action: Mouse pressed left at (371, 524)
Screenshot: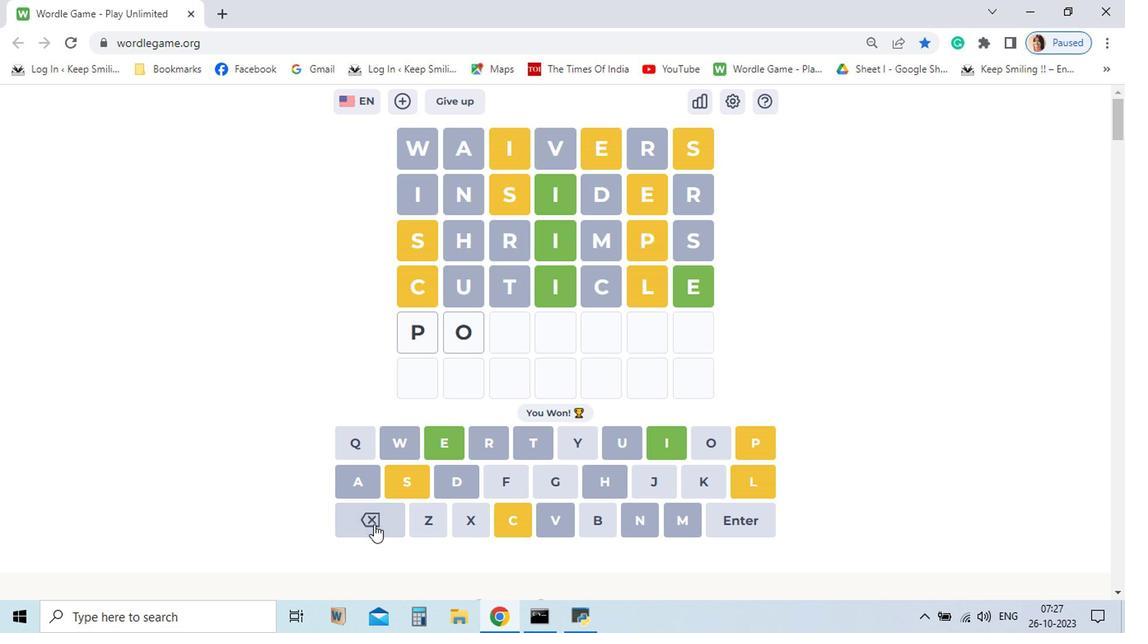 
Action: Mouse pressed left at (371, 524)
Screenshot: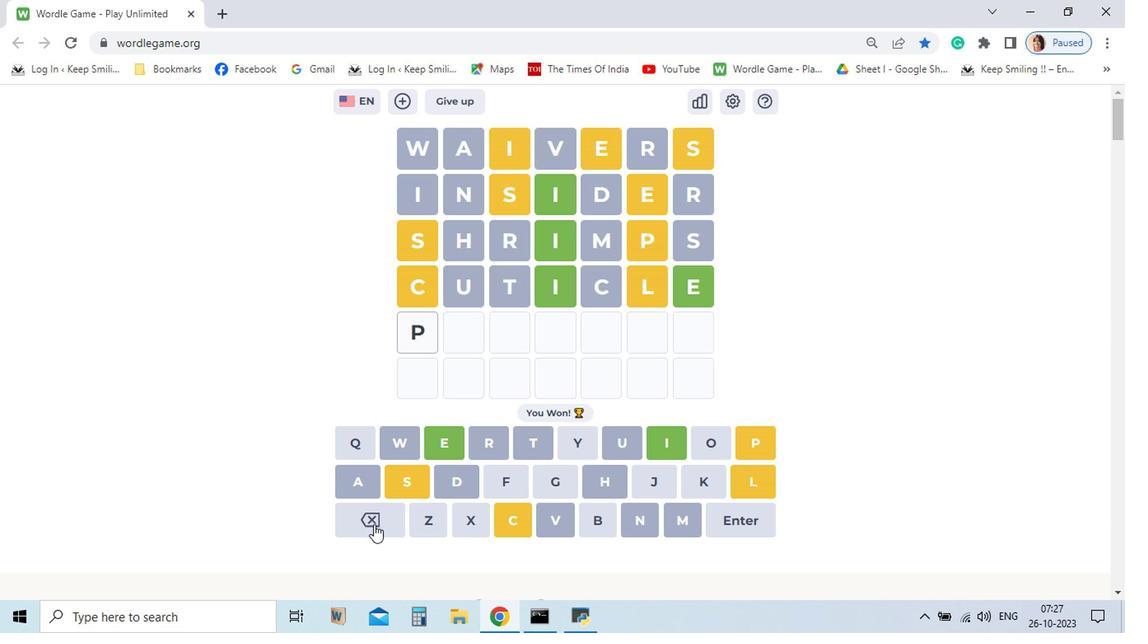 
Action: Mouse pressed left at (371, 524)
Screenshot: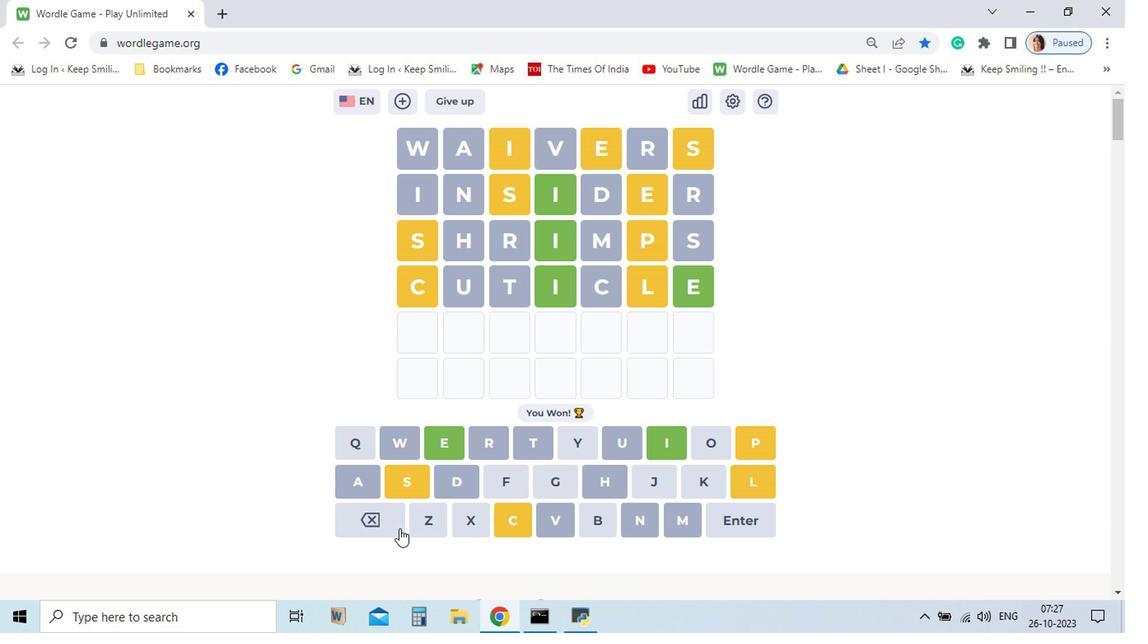 
Action: Mouse moved to (591, 518)
Screenshot: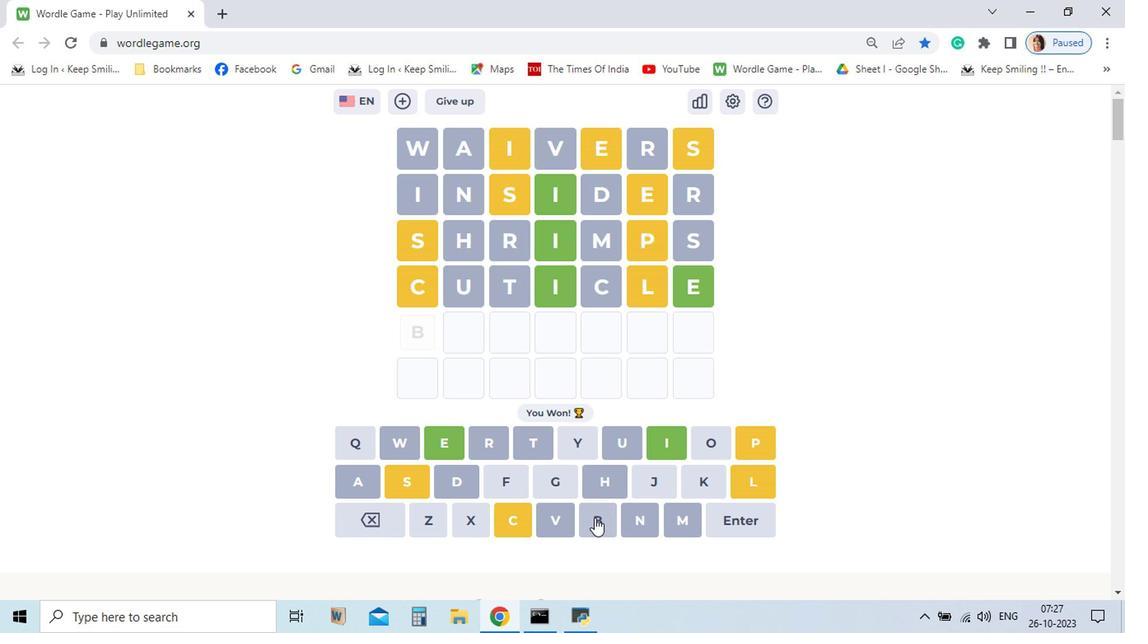 
Action: Mouse pressed left at (591, 518)
Screenshot: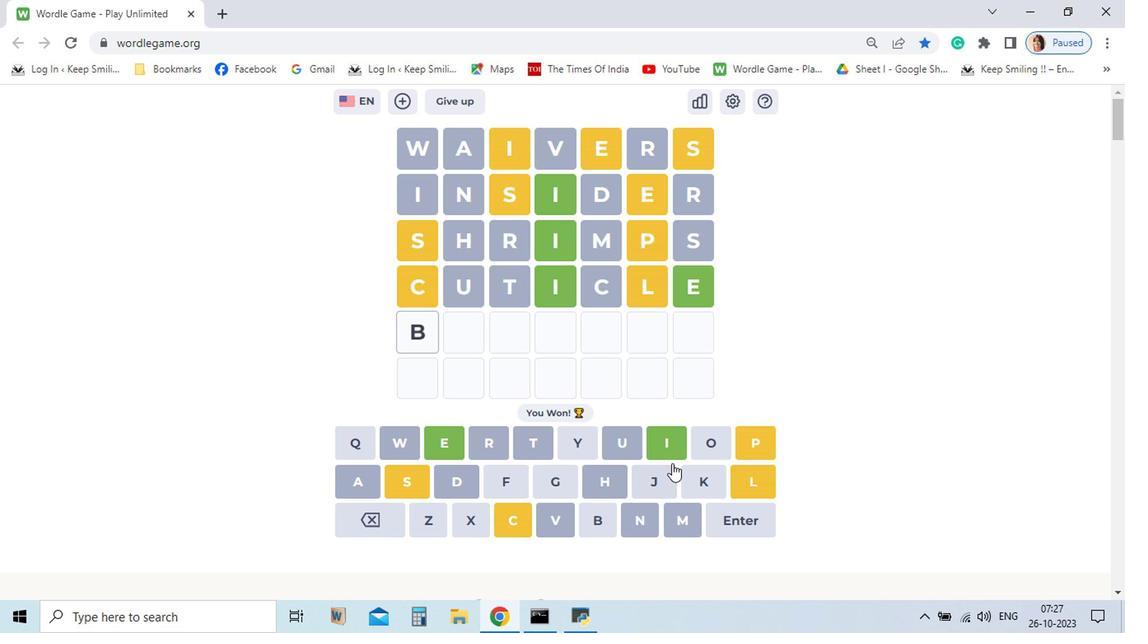 
Action: Mouse moved to (713, 442)
Screenshot: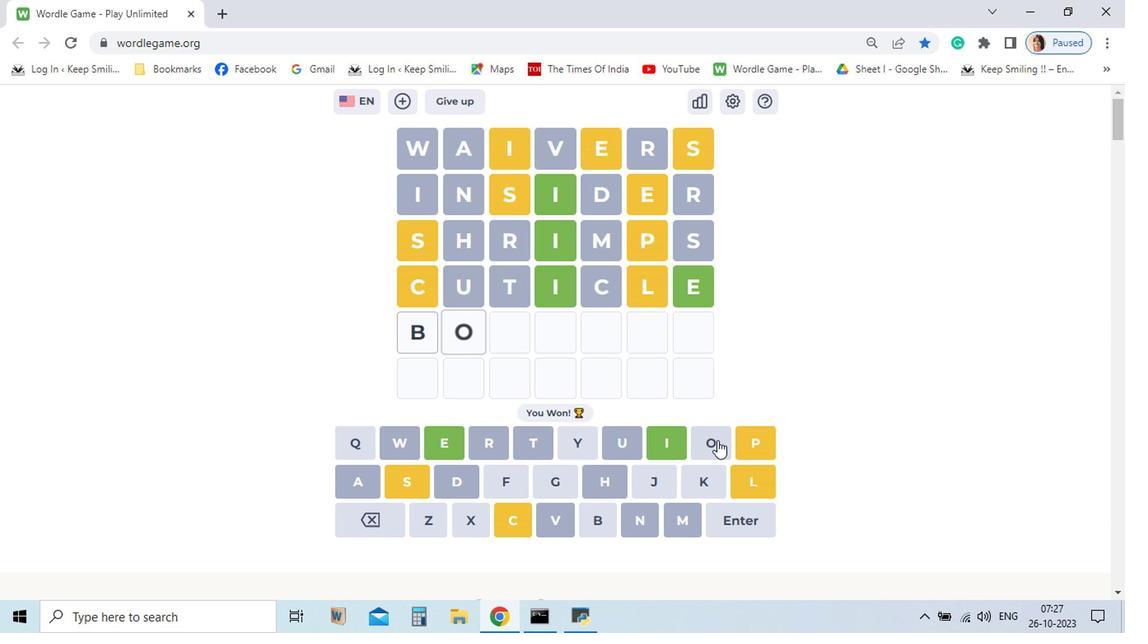 
Action: Mouse pressed left at (713, 442)
Screenshot: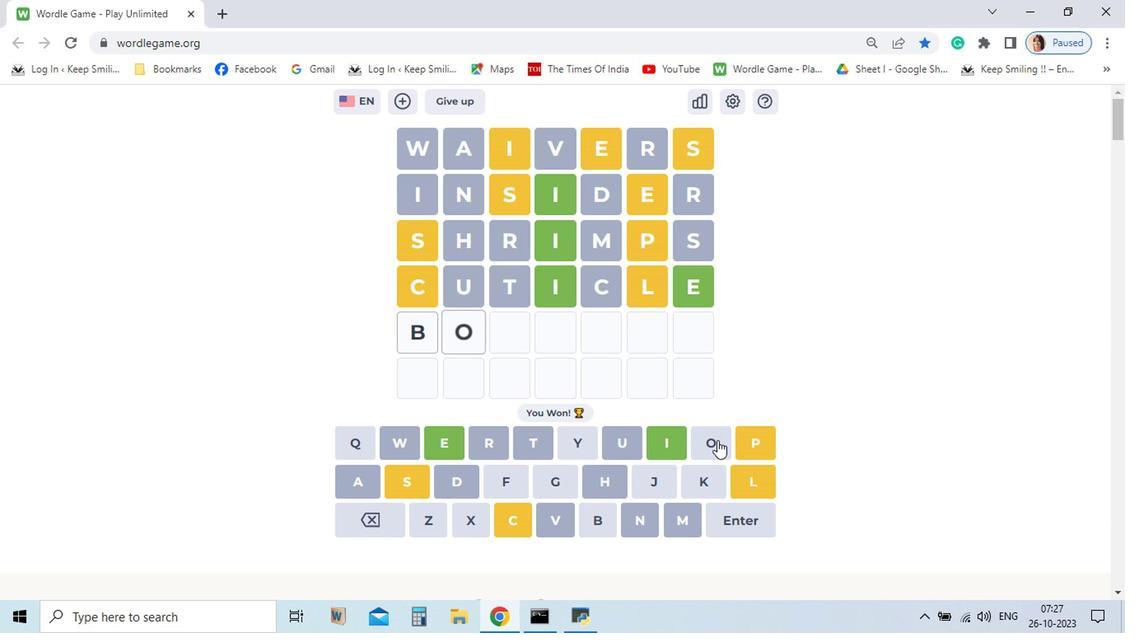 
Action: Mouse moved to (750, 485)
Screenshot: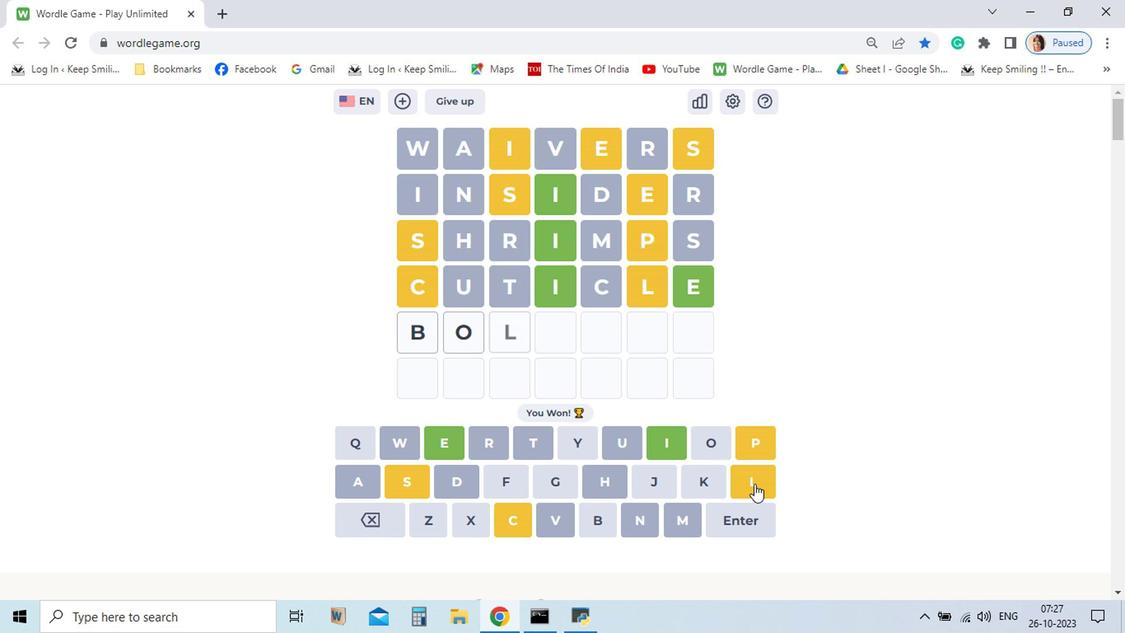 
Action: Mouse pressed left at (750, 485)
Screenshot: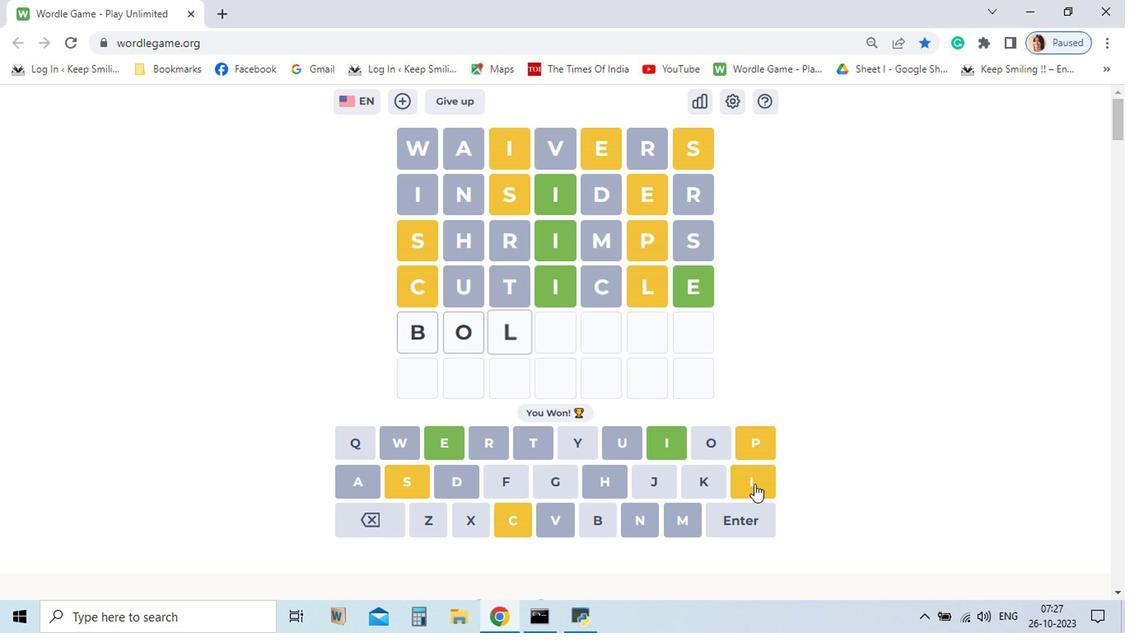 
Action: Mouse moved to (369, 521)
Screenshot: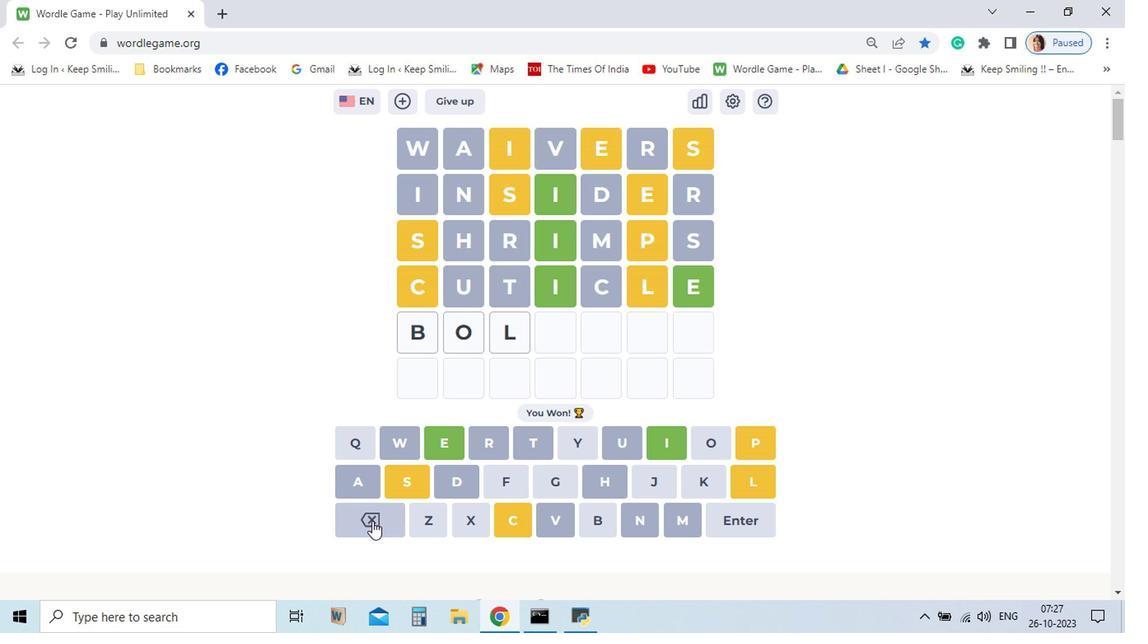 
Action: Mouse pressed left at (369, 521)
Screenshot: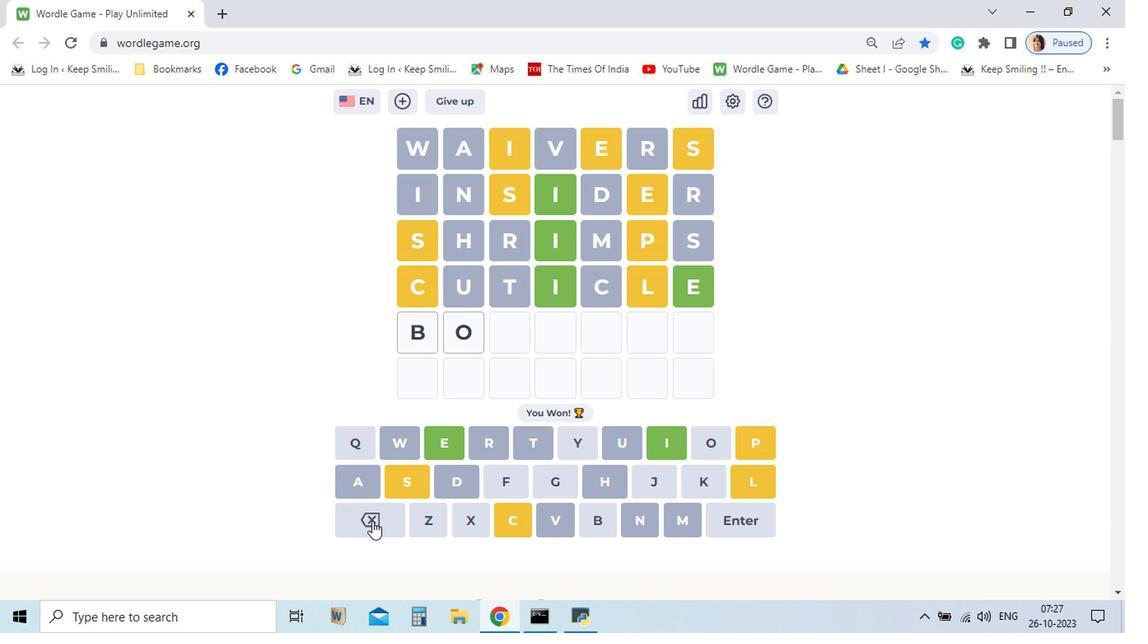 
Action: Mouse pressed left at (369, 521)
Screenshot: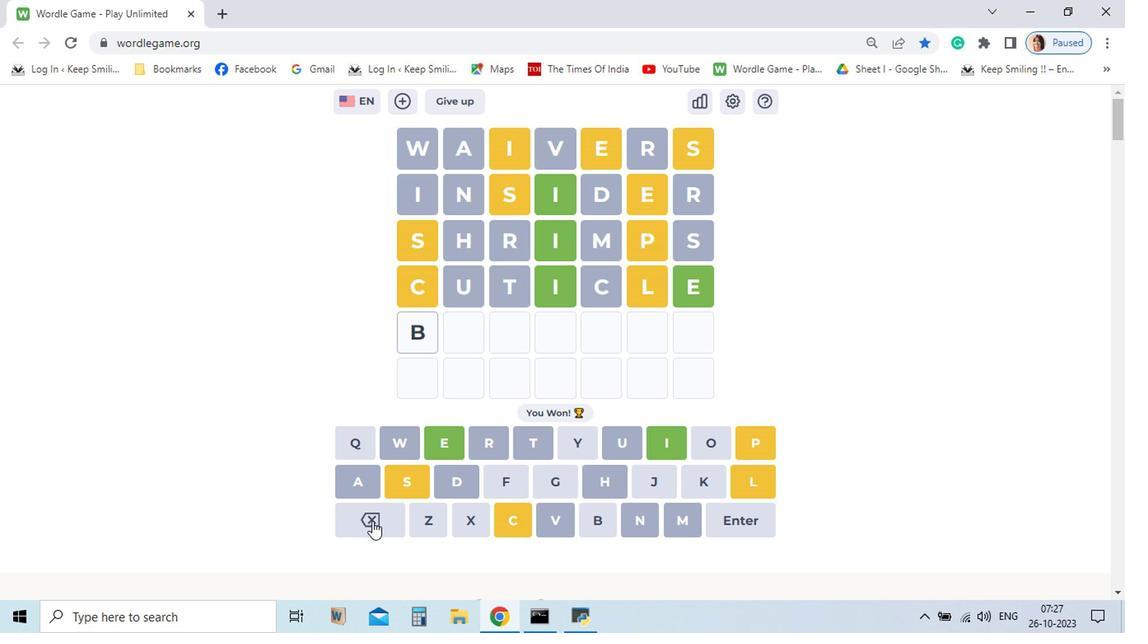 
Action: Mouse pressed left at (369, 521)
Screenshot: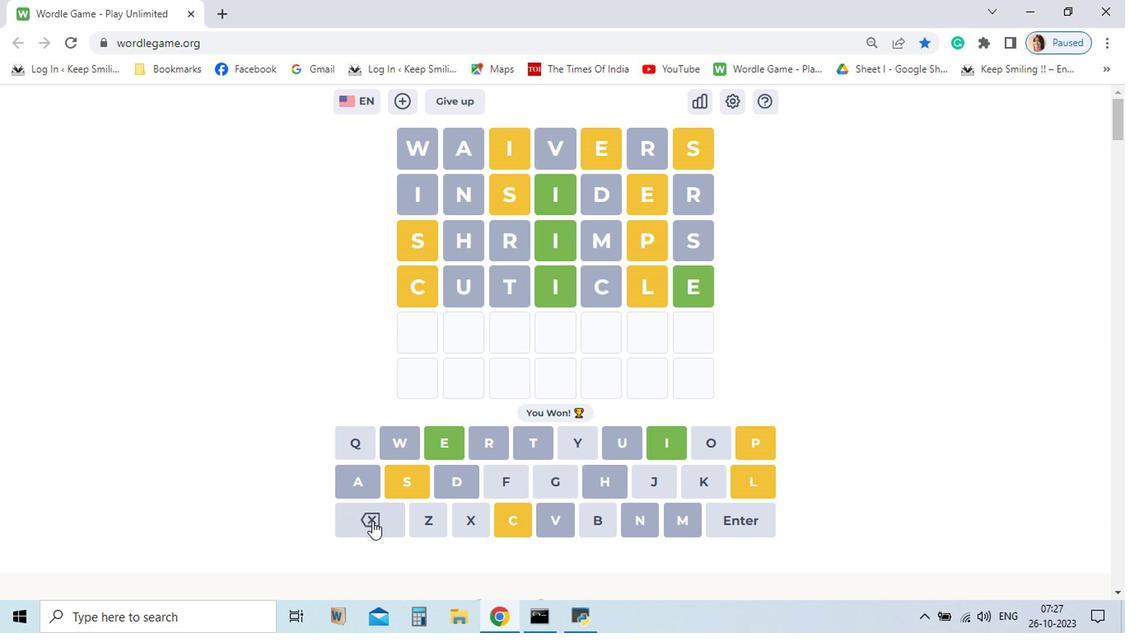
Action: Mouse moved to (502, 479)
Screenshot: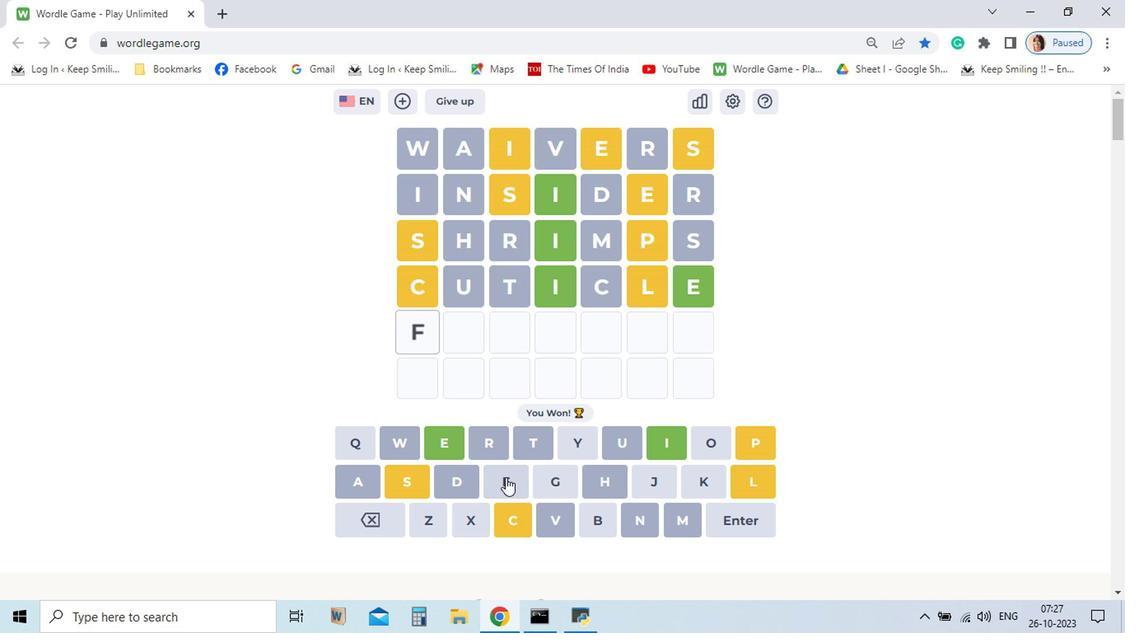 
Action: Mouse pressed left at (502, 479)
Screenshot: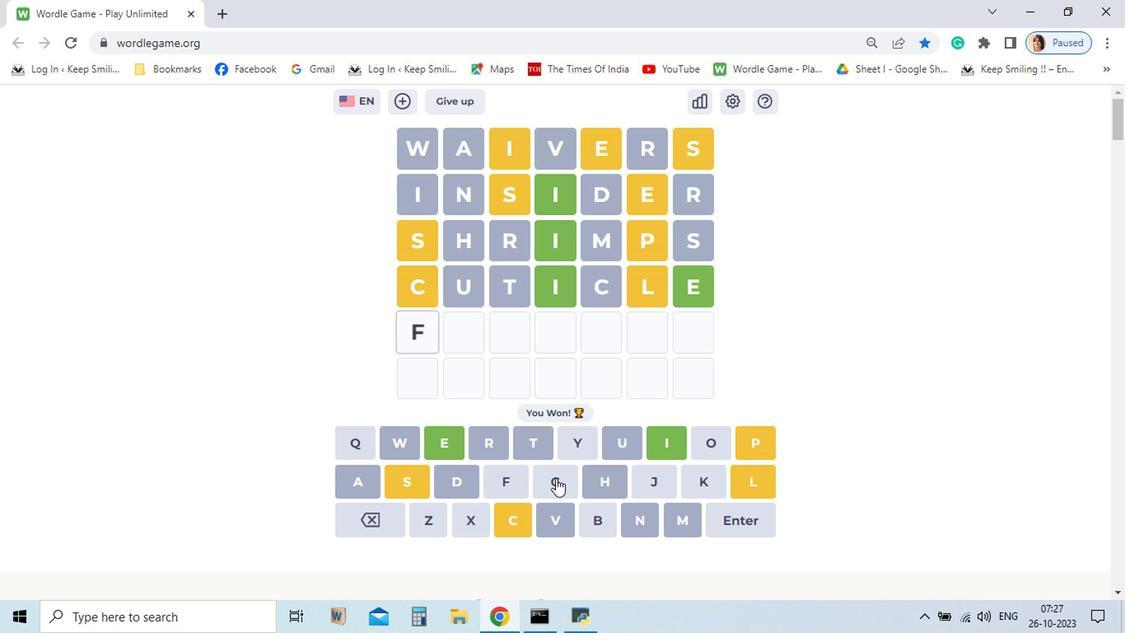 
Action: Mouse moved to (708, 444)
Screenshot: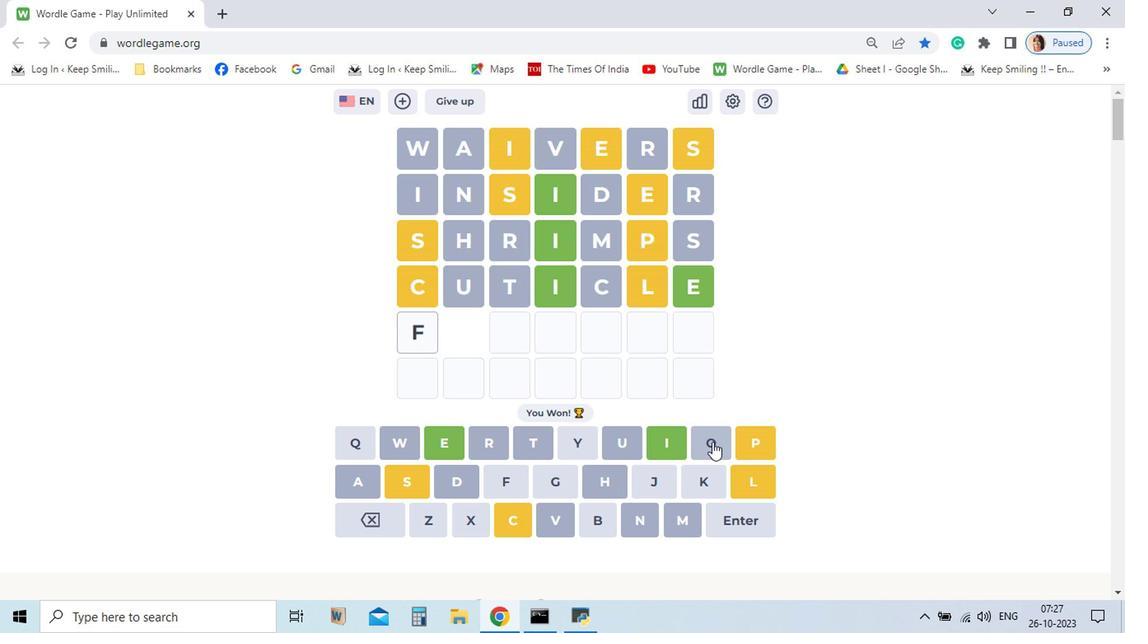 
Action: Mouse pressed left at (708, 444)
Screenshot: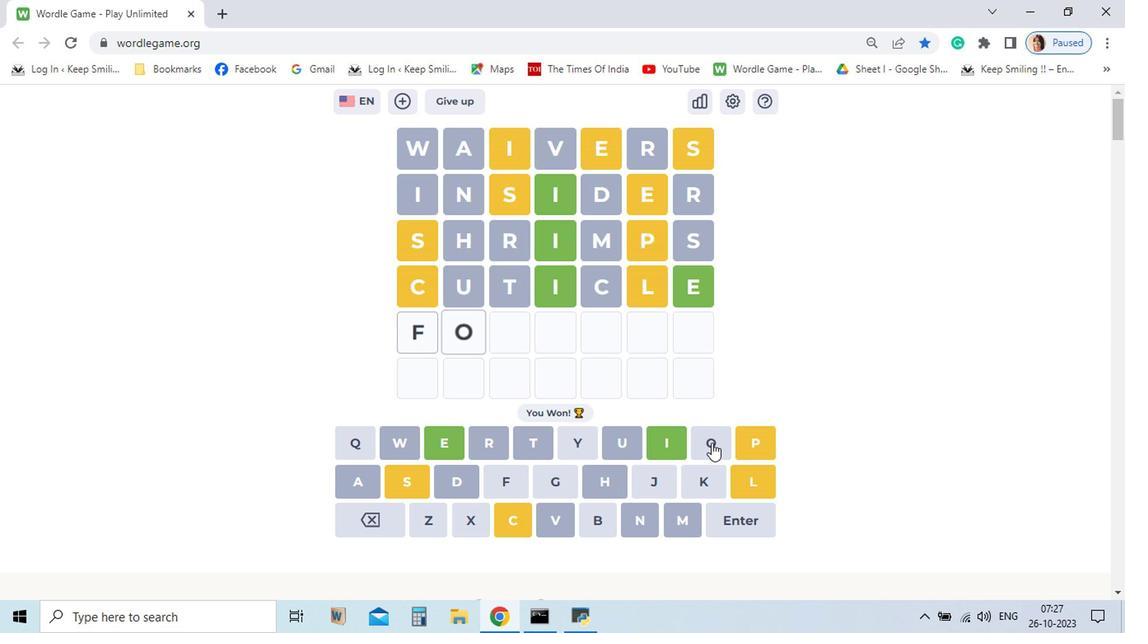 
Action: Mouse moved to (748, 482)
Screenshot: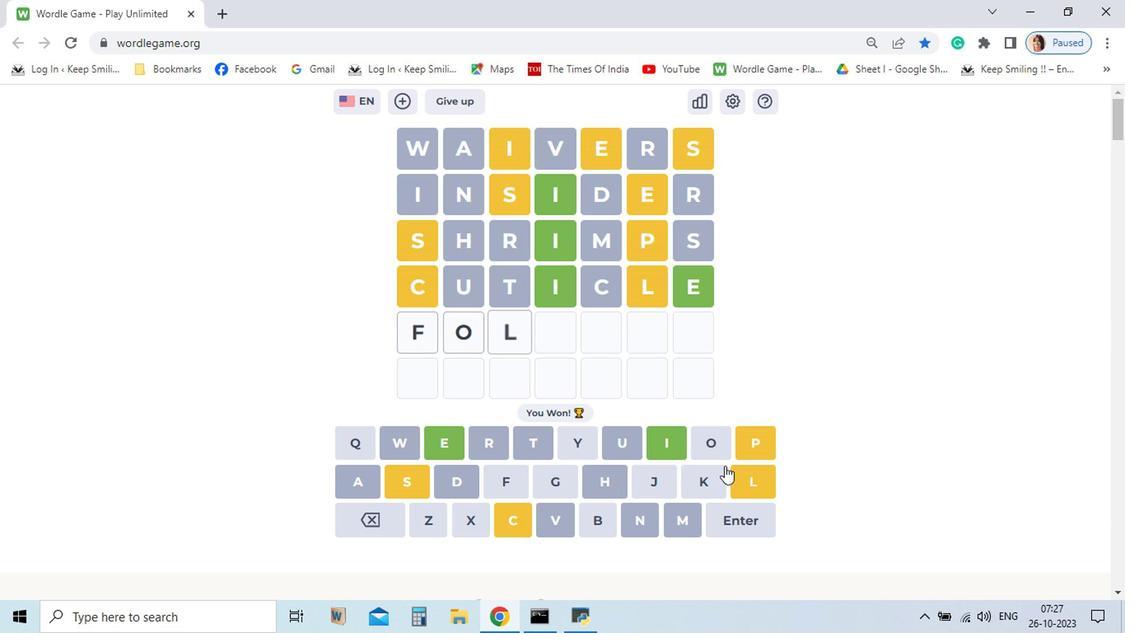 
Action: Mouse pressed left at (748, 482)
Screenshot: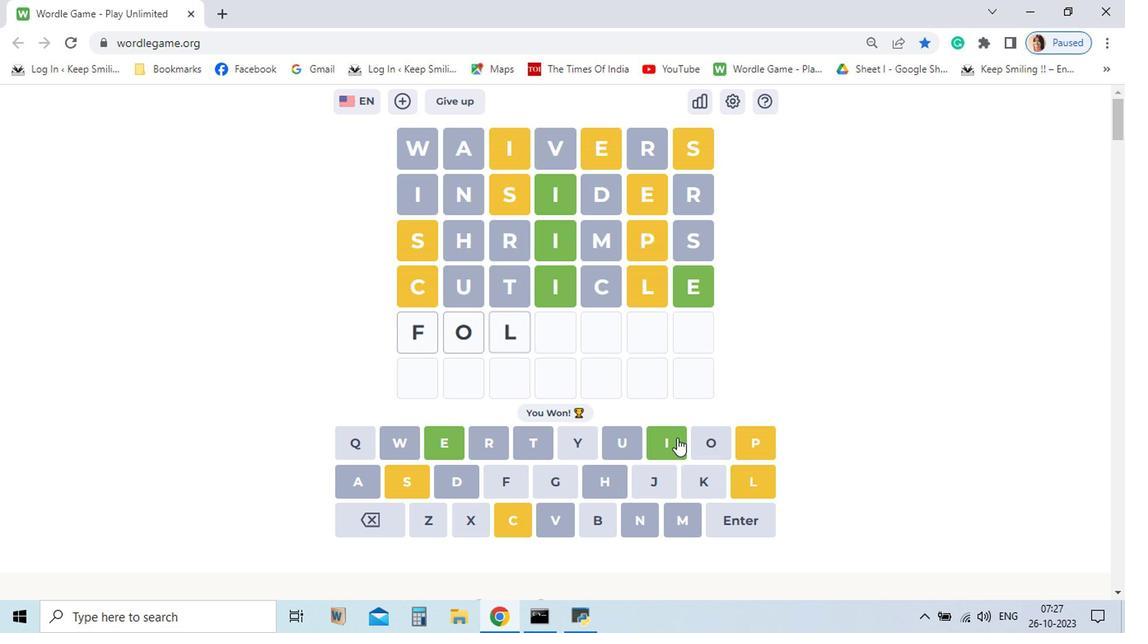 
Action: Mouse moved to (662, 438)
Screenshot: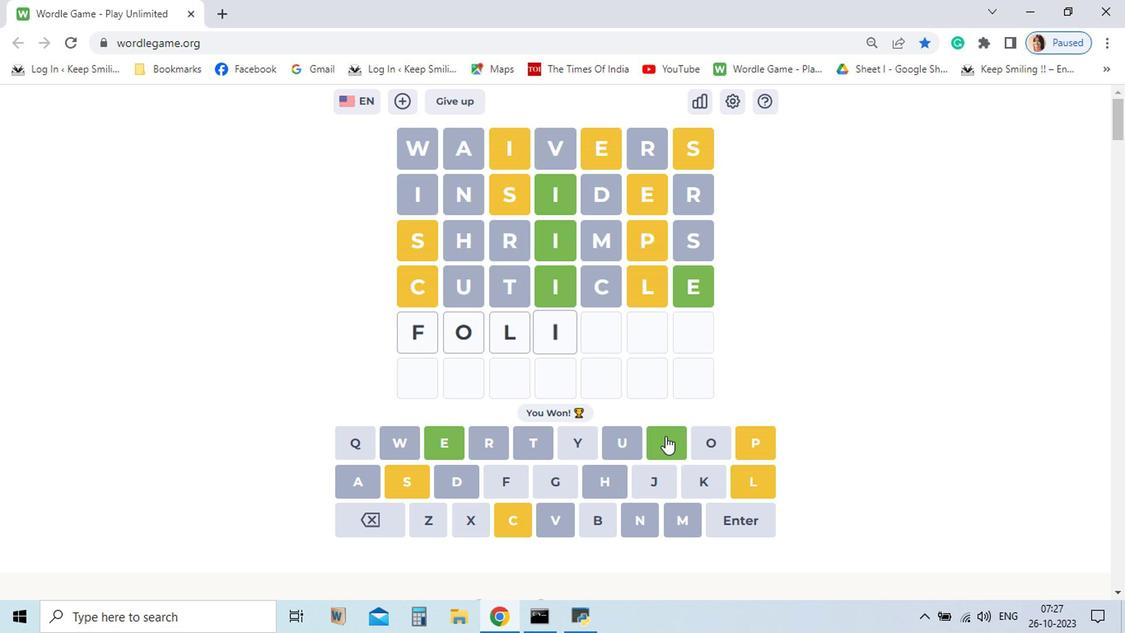 
Action: Mouse pressed left at (662, 438)
Screenshot: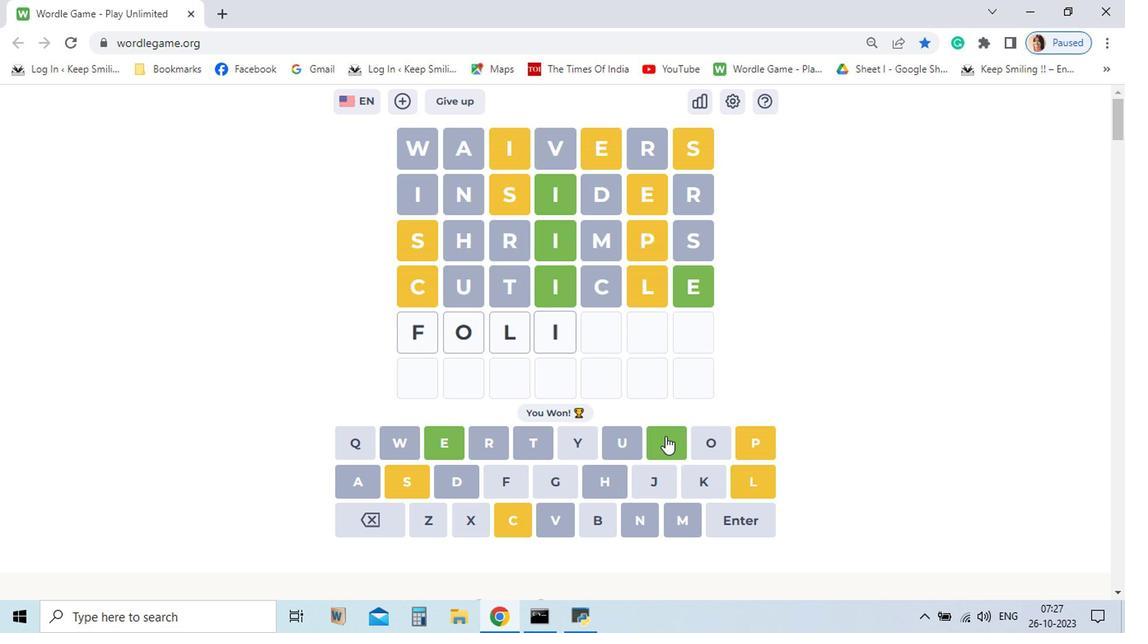 
Action: Mouse moved to (496, 516)
Screenshot: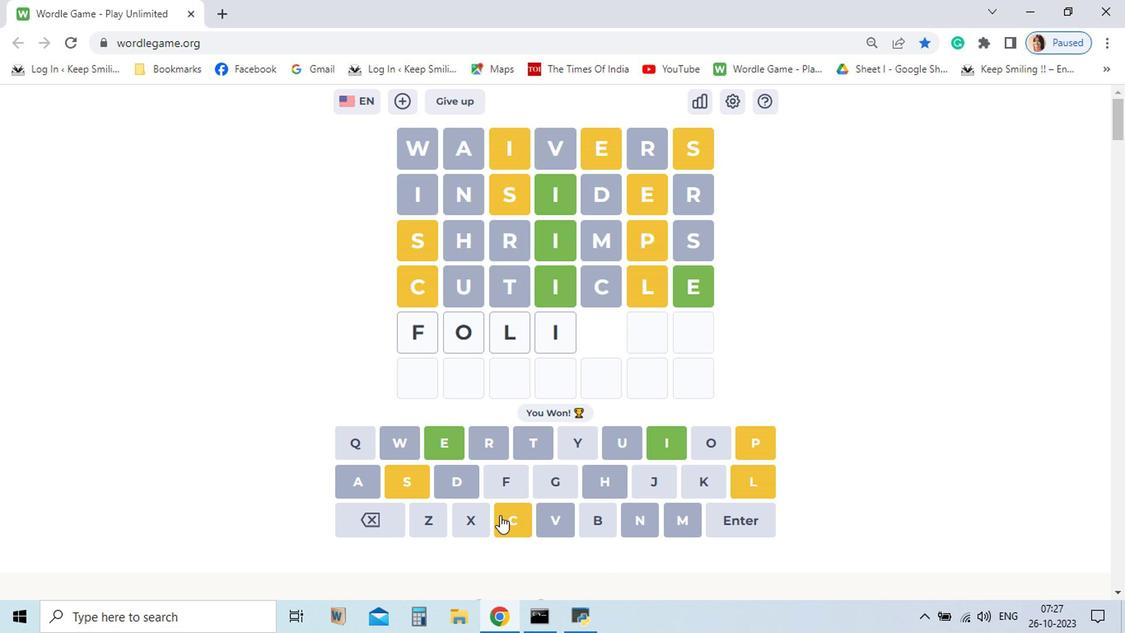 
Action: Mouse pressed left at (496, 516)
Screenshot: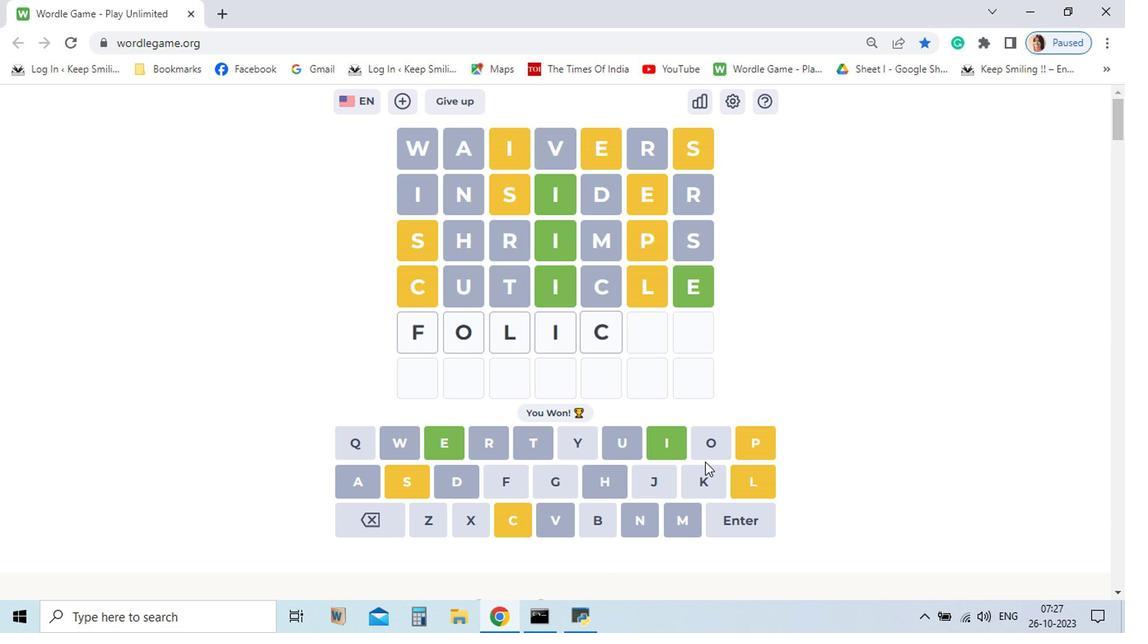 
Action: Mouse moved to (742, 480)
Screenshot: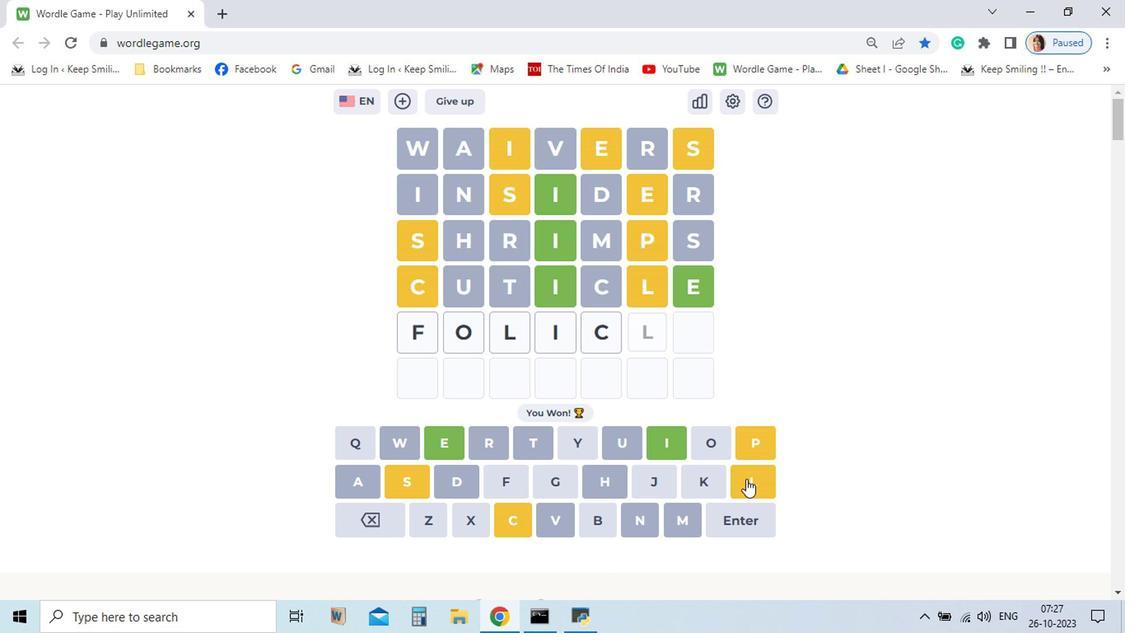 
Action: Mouse pressed left at (742, 480)
Screenshot: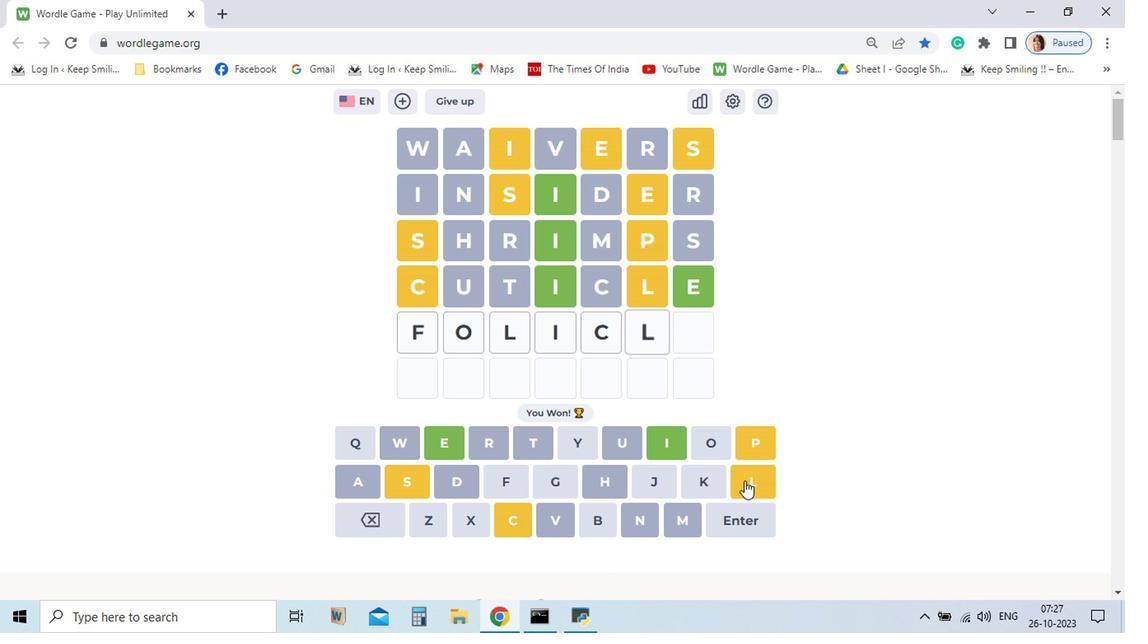 
Action: Mouse moved to (440, 444)
Screenshot: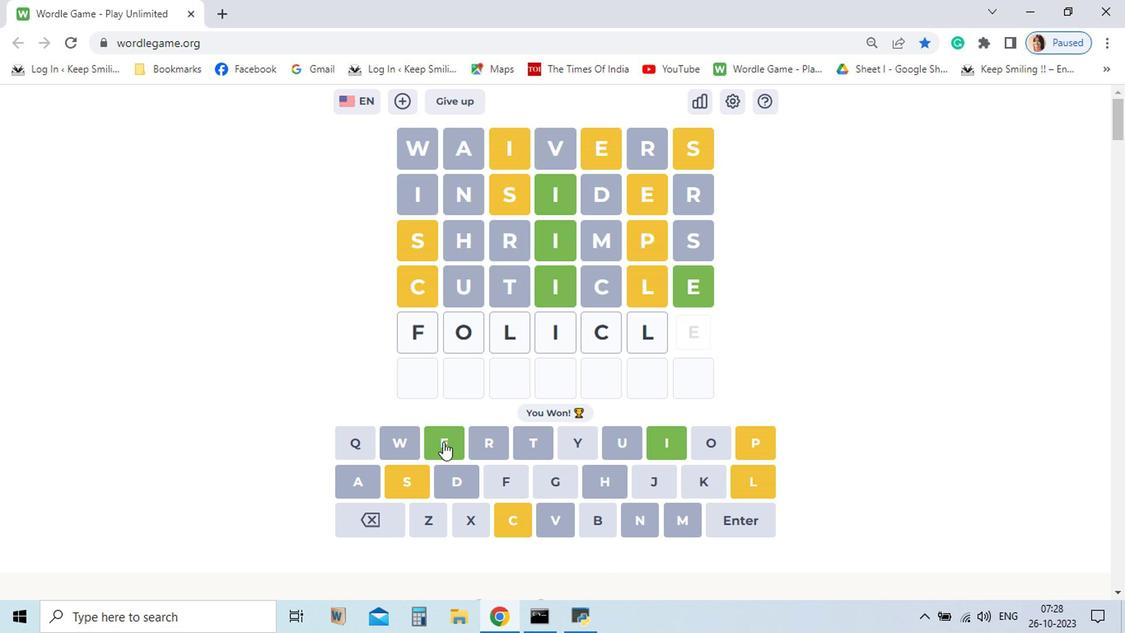 
Action: Mouse pressed left at (440, 444)
Screenshot: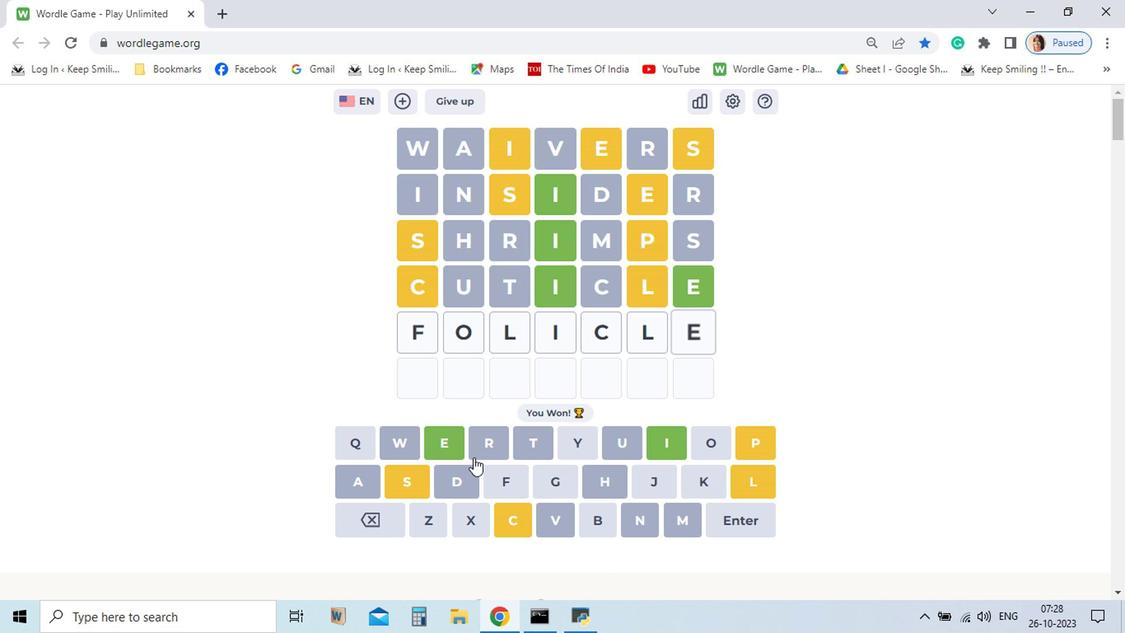 
Action: Mouse moved to (725, 517)
Screenshot: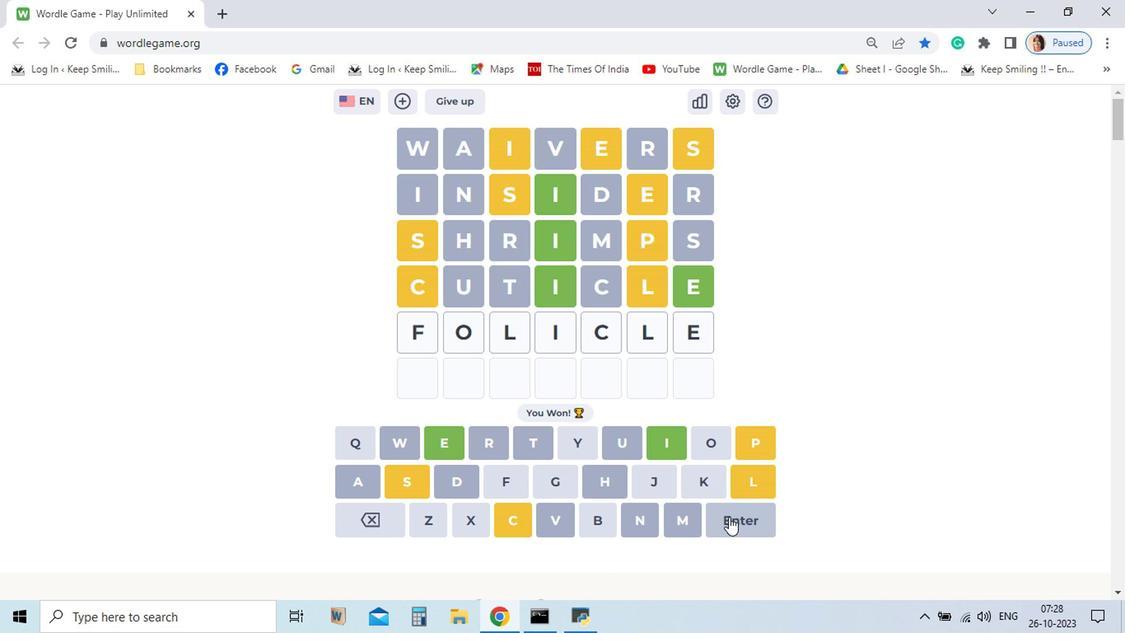 
Action: Mouse pressed left at (725, 517)
Screenshot: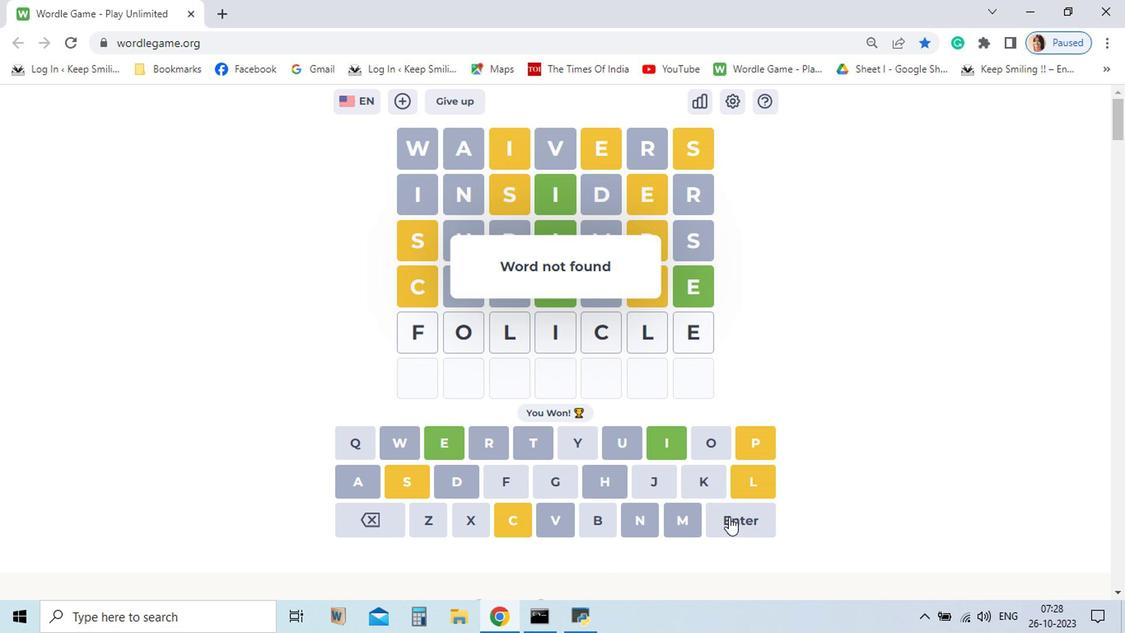 
Action: Mouse moved to (364, 520)
Screenshot: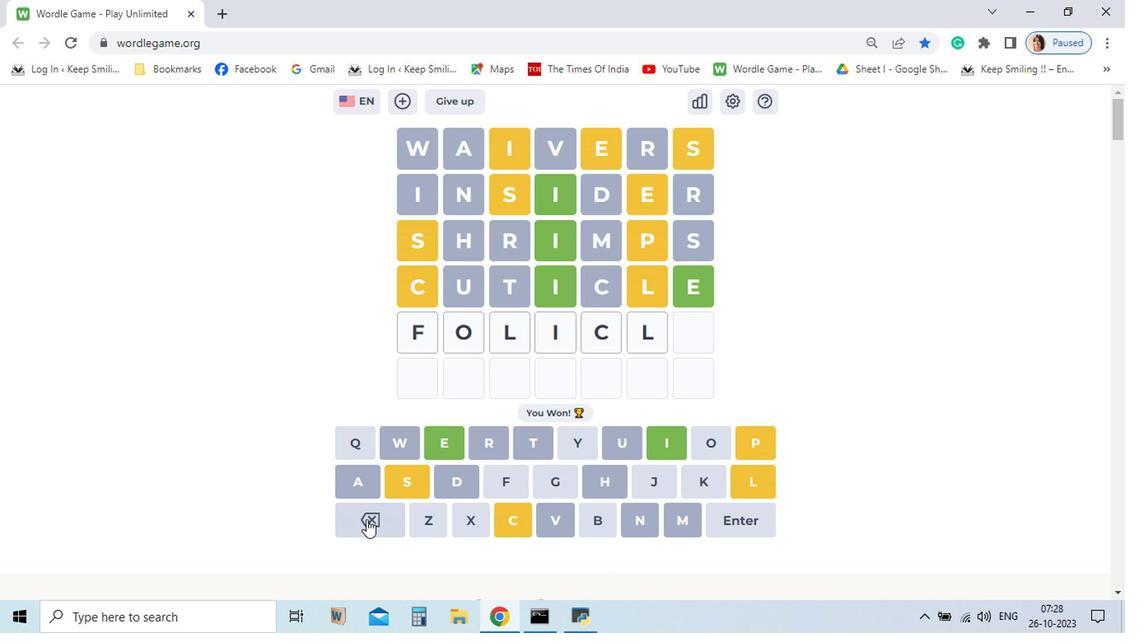 
Action: Mouse pressed left at (364, 520)
Screenshot: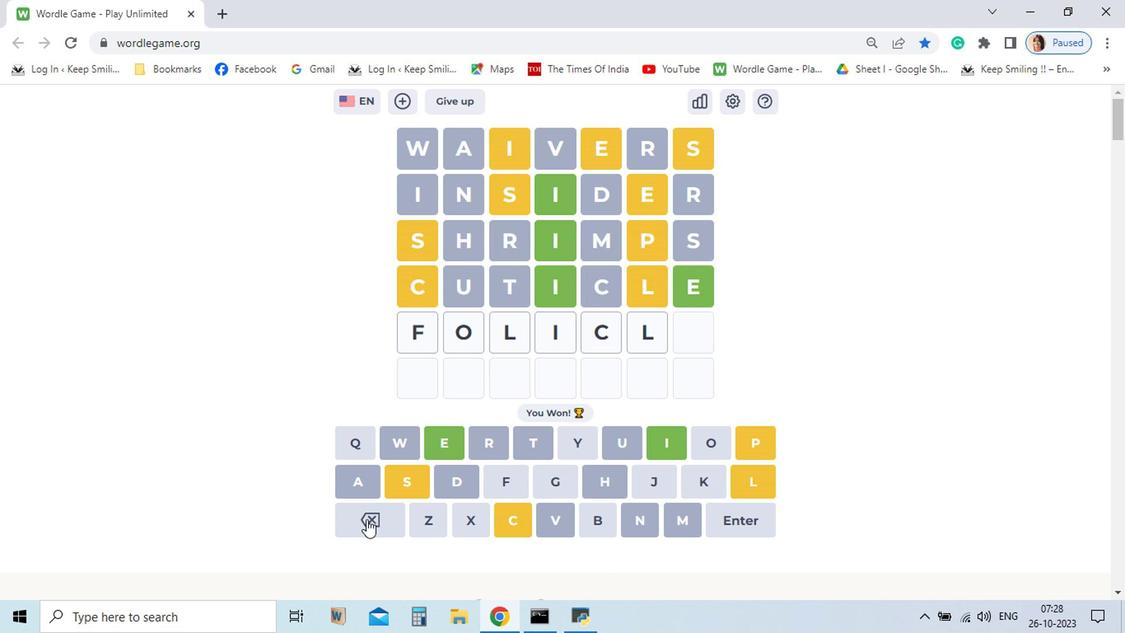 
Action: Mouse moved to (363, 520)
Screenshot: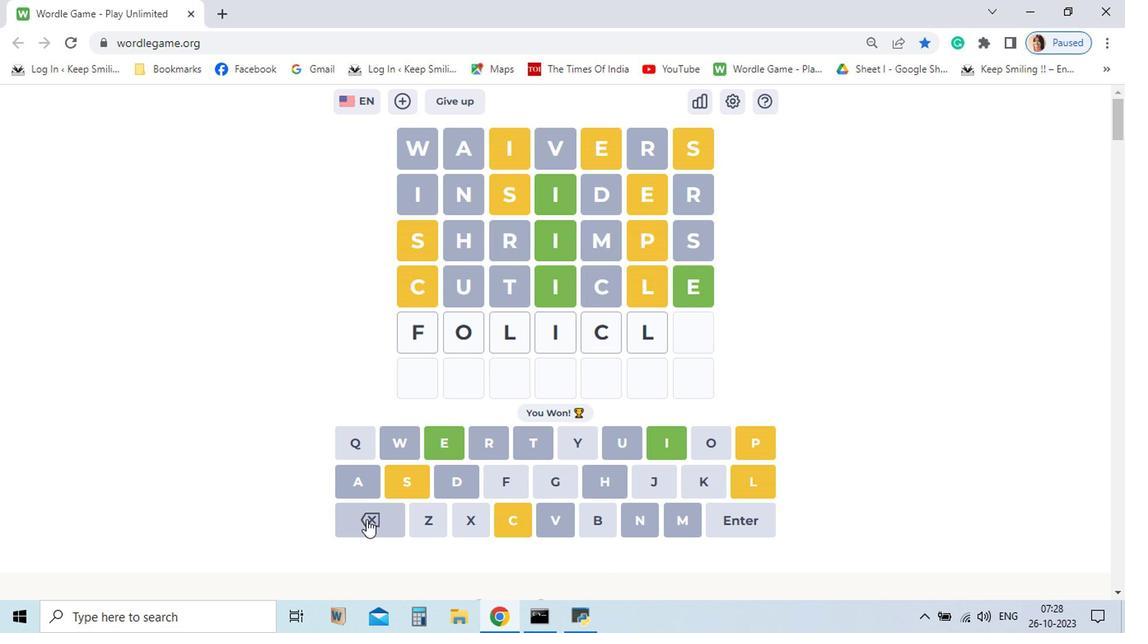 
Action: Mouse pressed left at (363, 520)
Screenshot: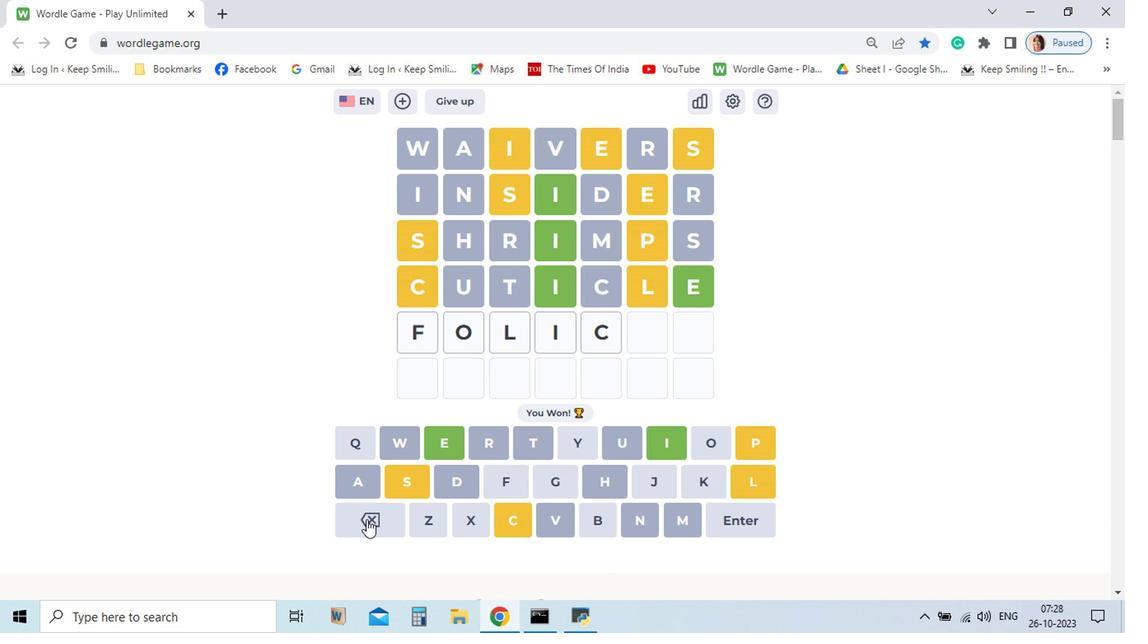 
Action: Mouse moved to (363, 520)
Screenshot: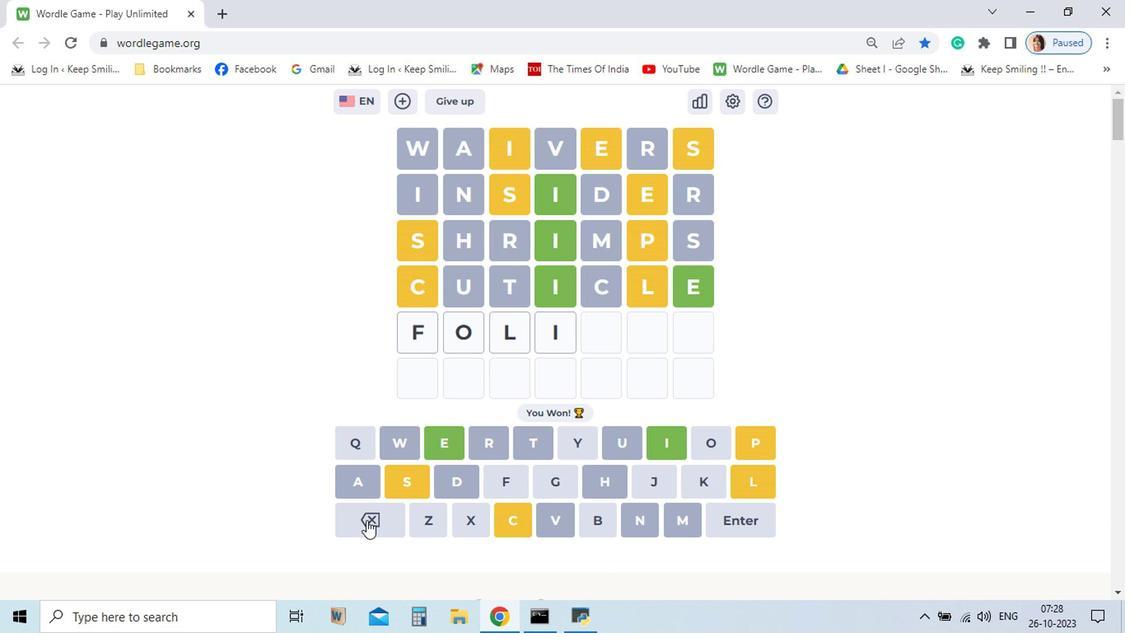 
Action: Mouse pressed left at (363, 520)
Screenshot: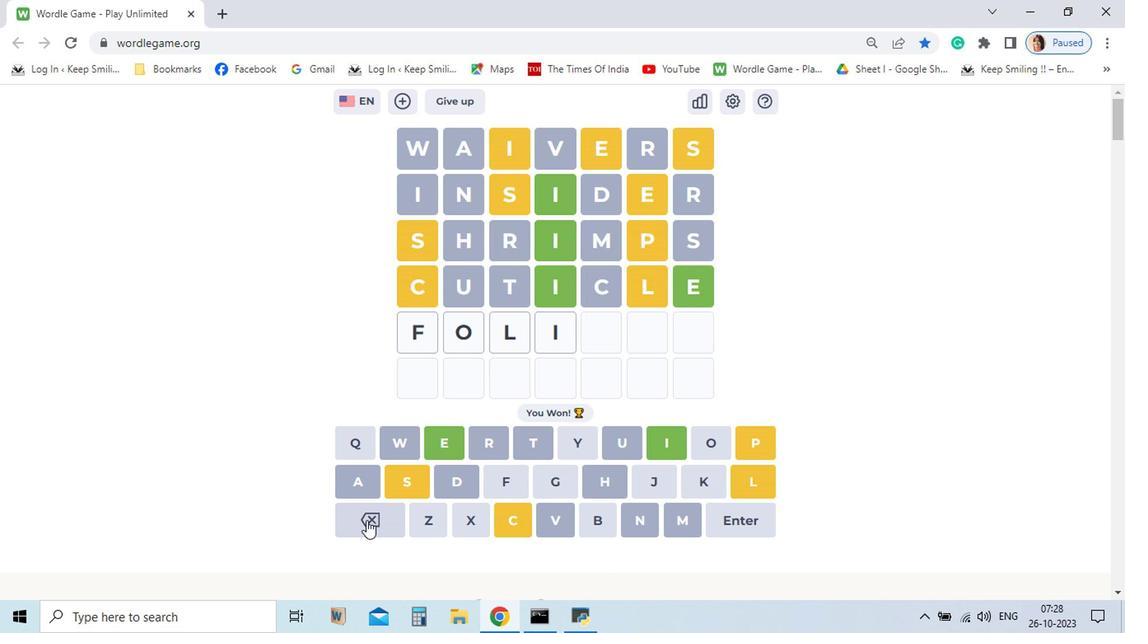 
Action: Mouse pressed left at (363, 520)
Screenshot: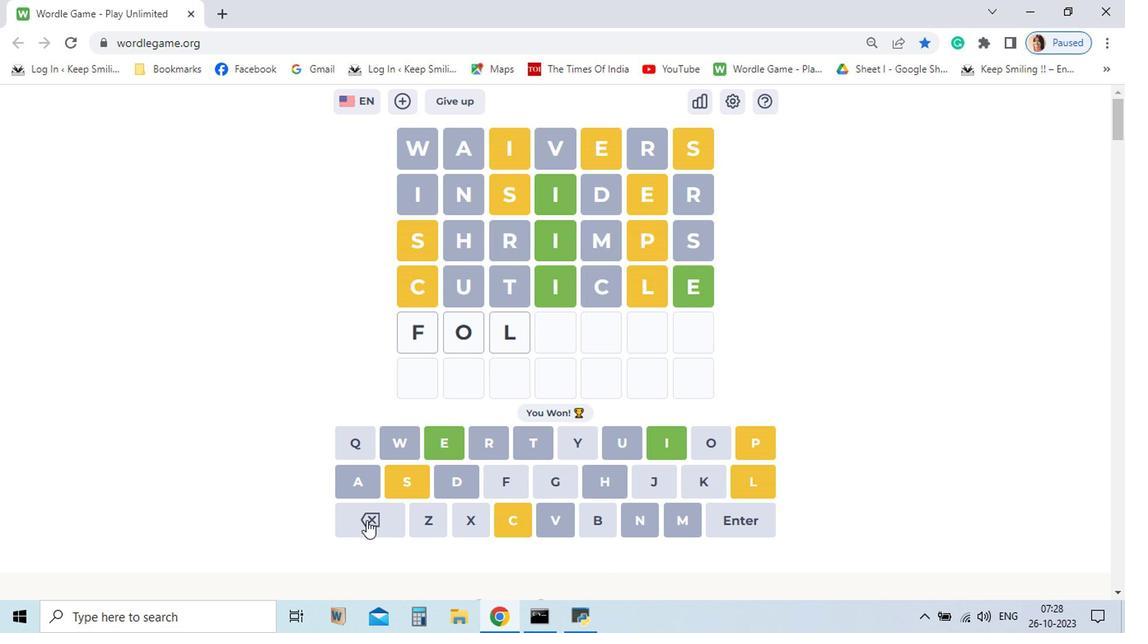 
Action: Mouse pressed left at (363, 520)
Screenshot: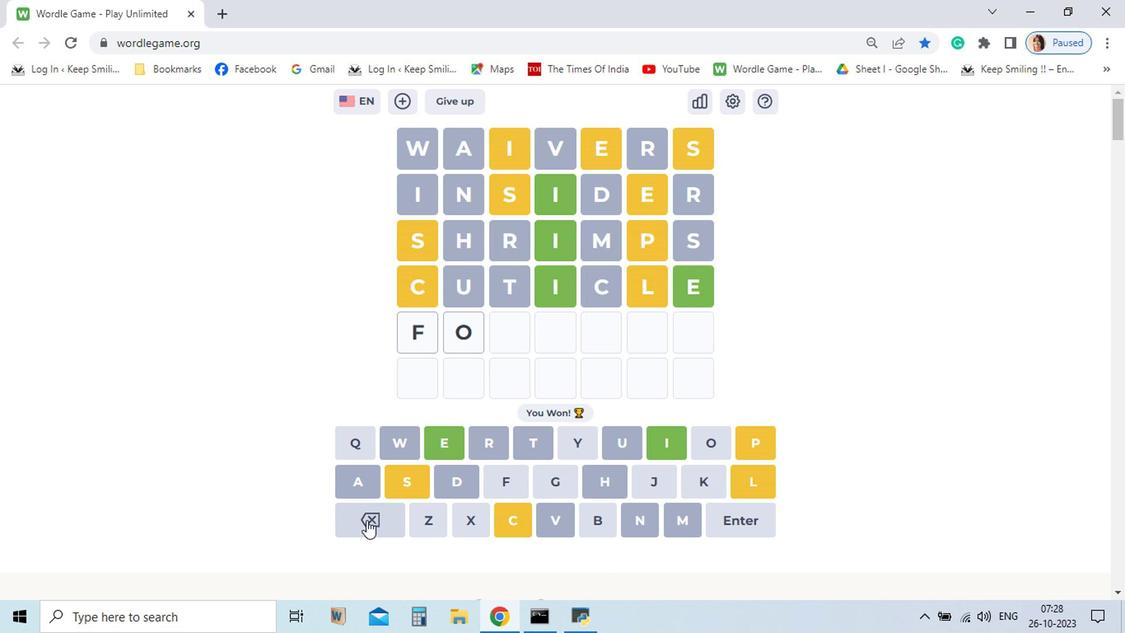 
Action: Mouse pressed left at (363, 520)
Screenshot: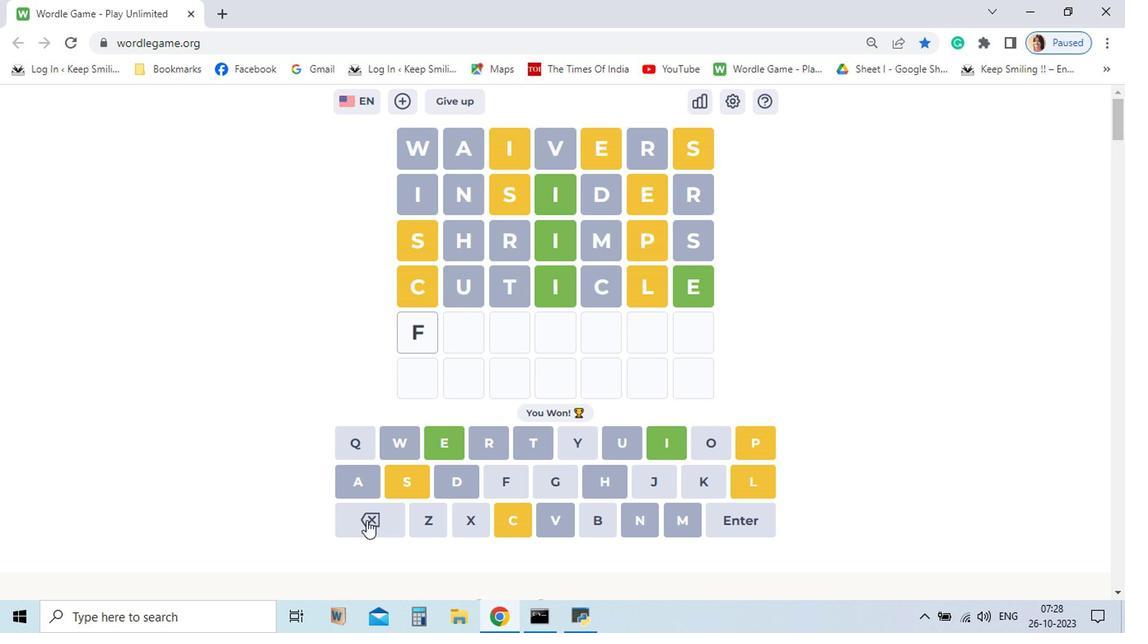 
Action: Mouse pressed left at (363, 520)
Screenshot: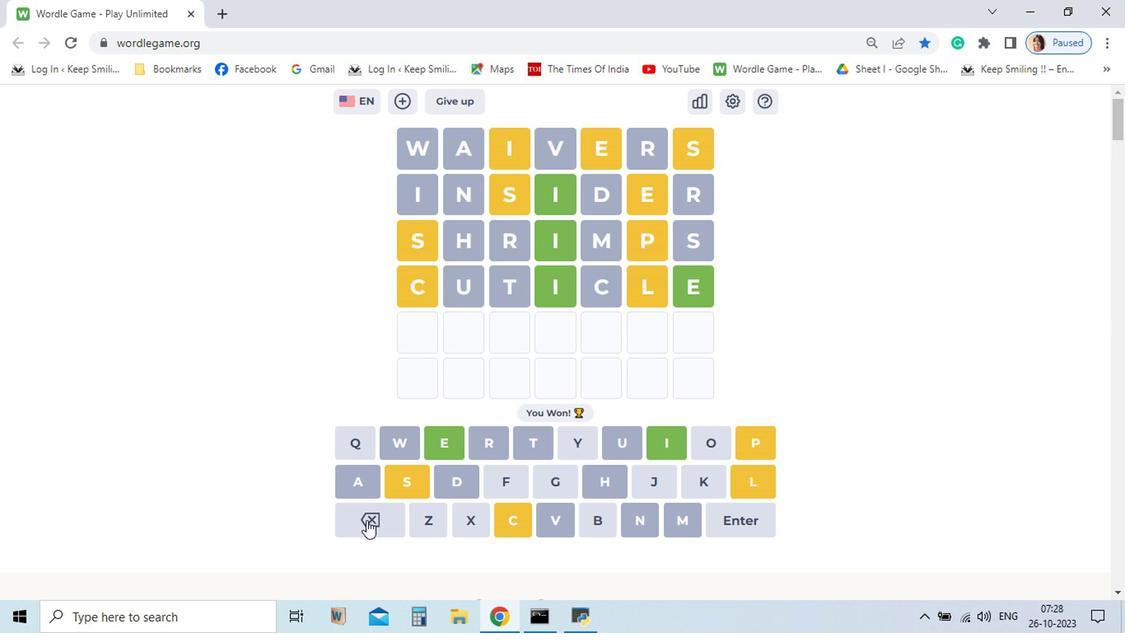 
Action: Mouse moved to (750, 446)
Screenshot: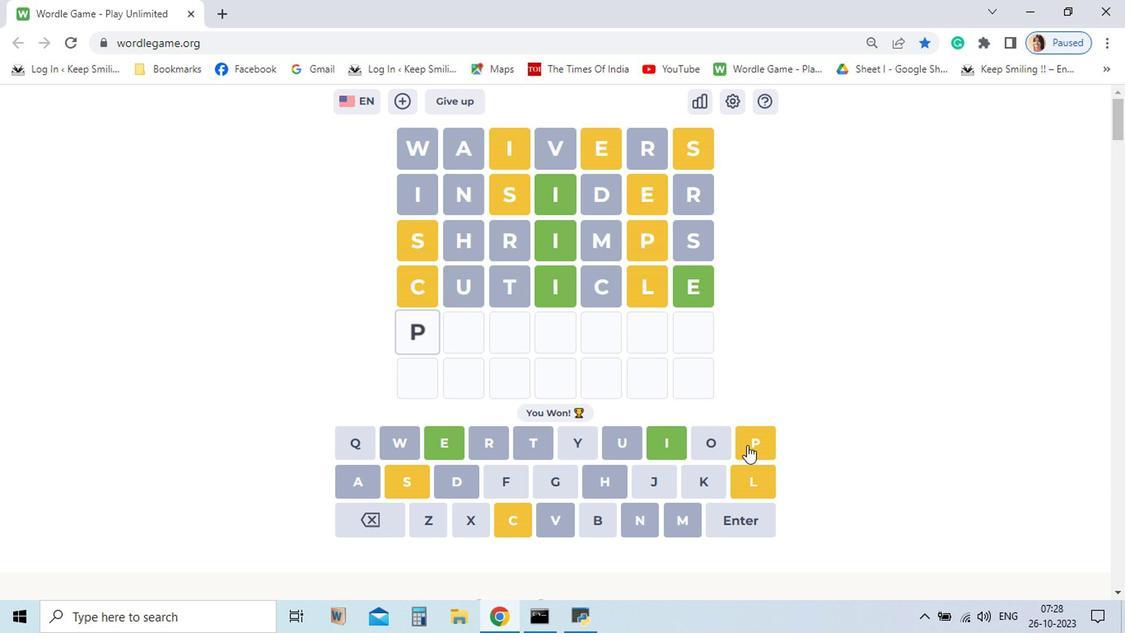 
Action: Mouse pressed left at (750, 446)
Screenshot: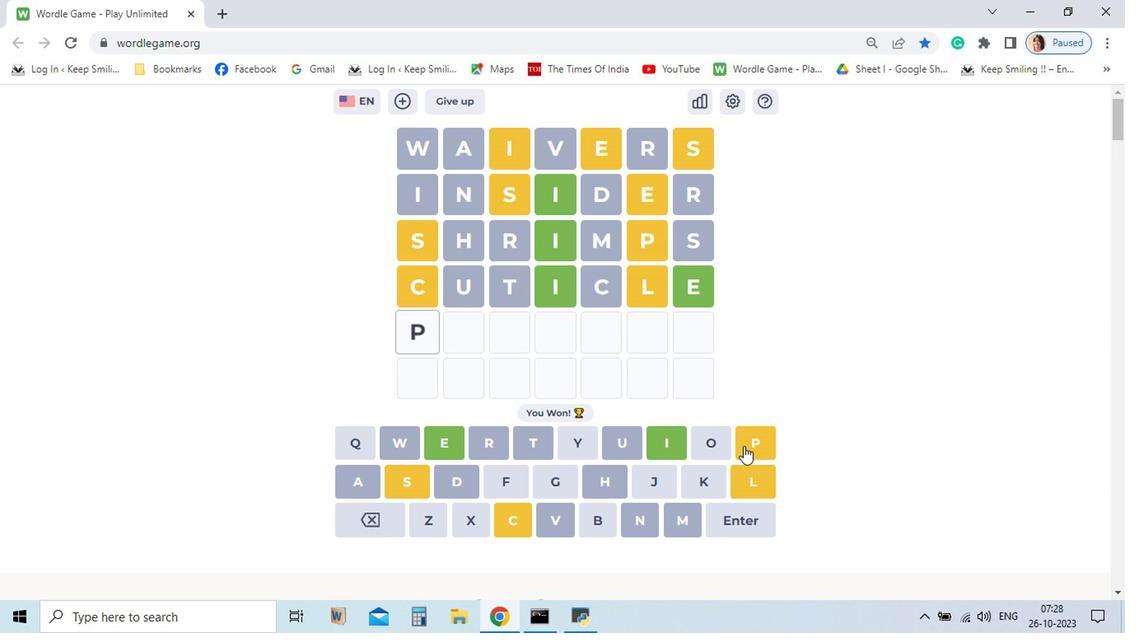 
Action: Mouse moved to (711, 446)
Screenshot: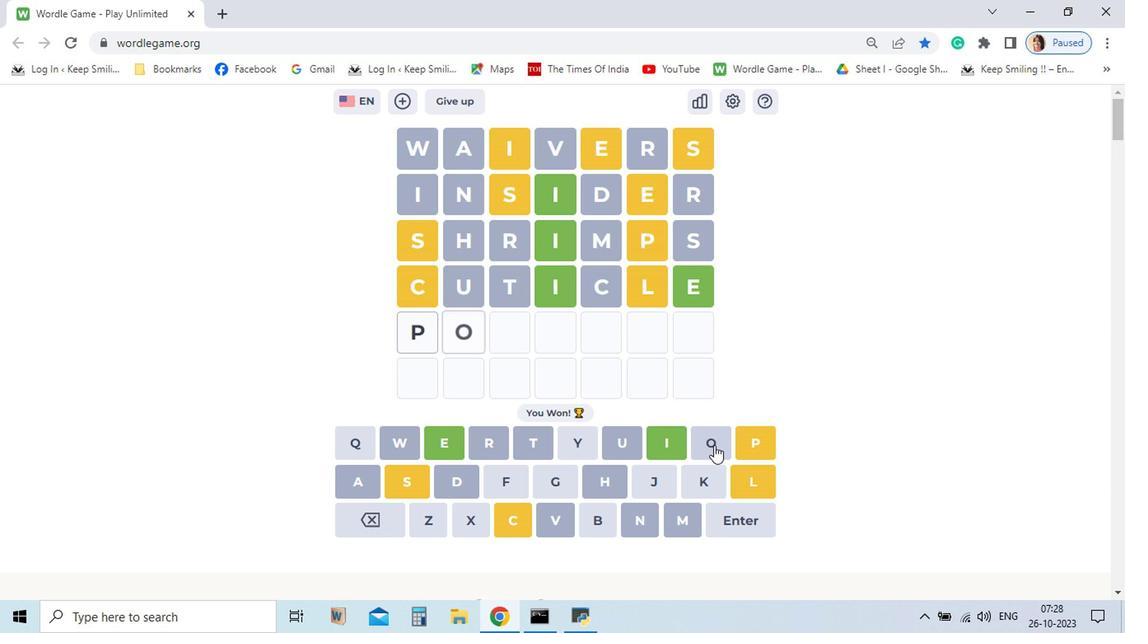 
Action: Mouse pressed left at (711, 446)
Screenshot: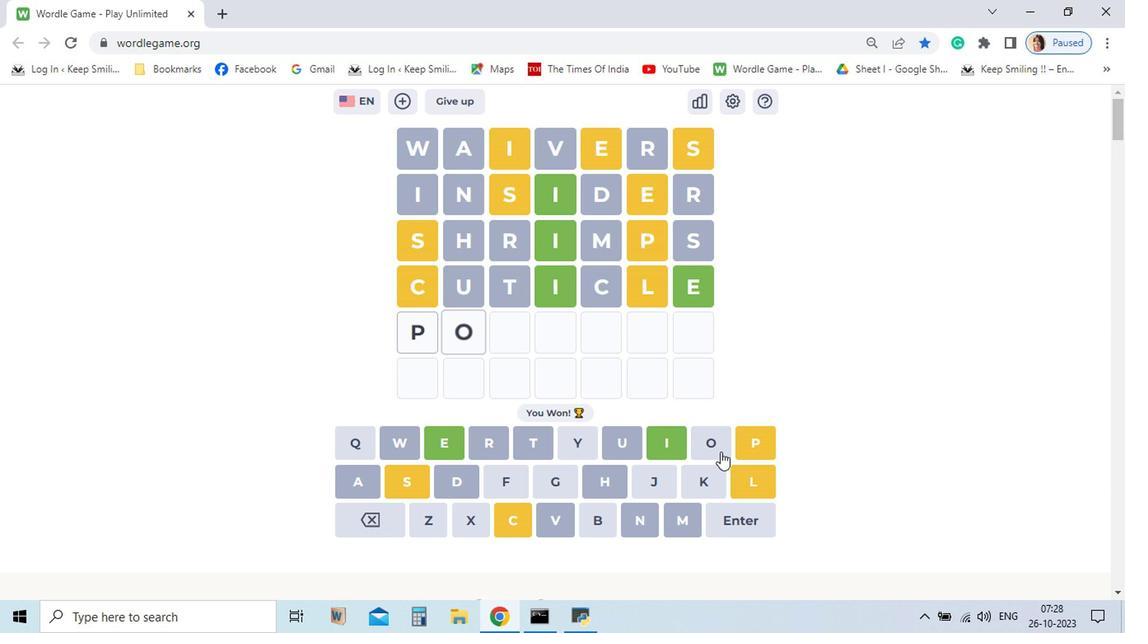 
Action: Mouse moved to (751, 477)
Screenshot: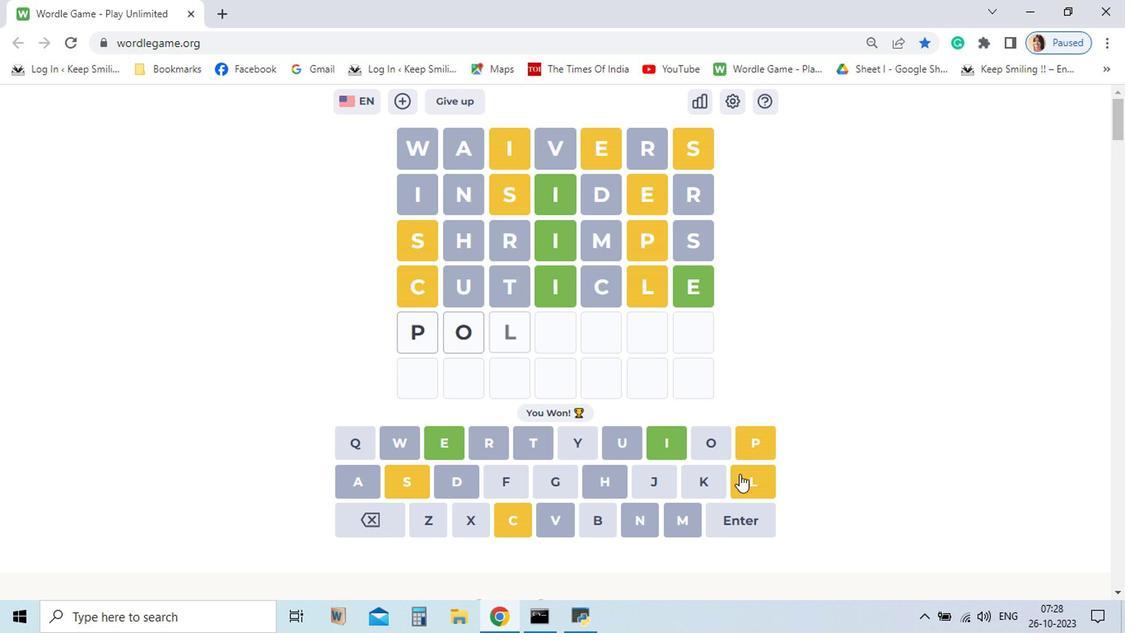 
Action: Mouse pressed left at (751, 477)
Screenshot: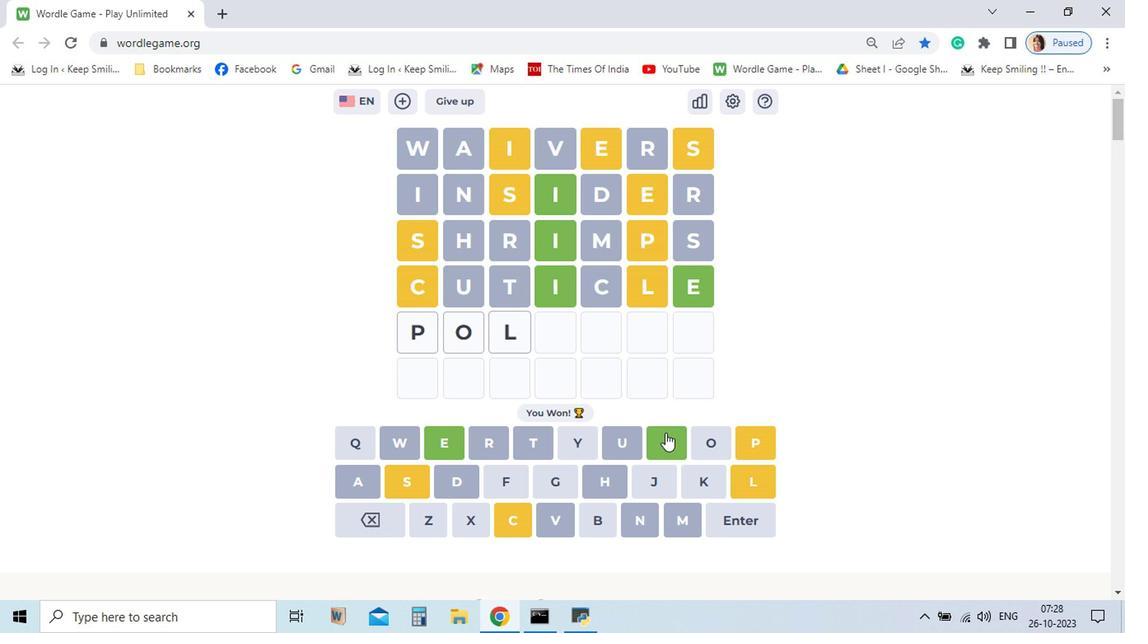 
Action: Mouse moved to (659, 439)
Screenshot: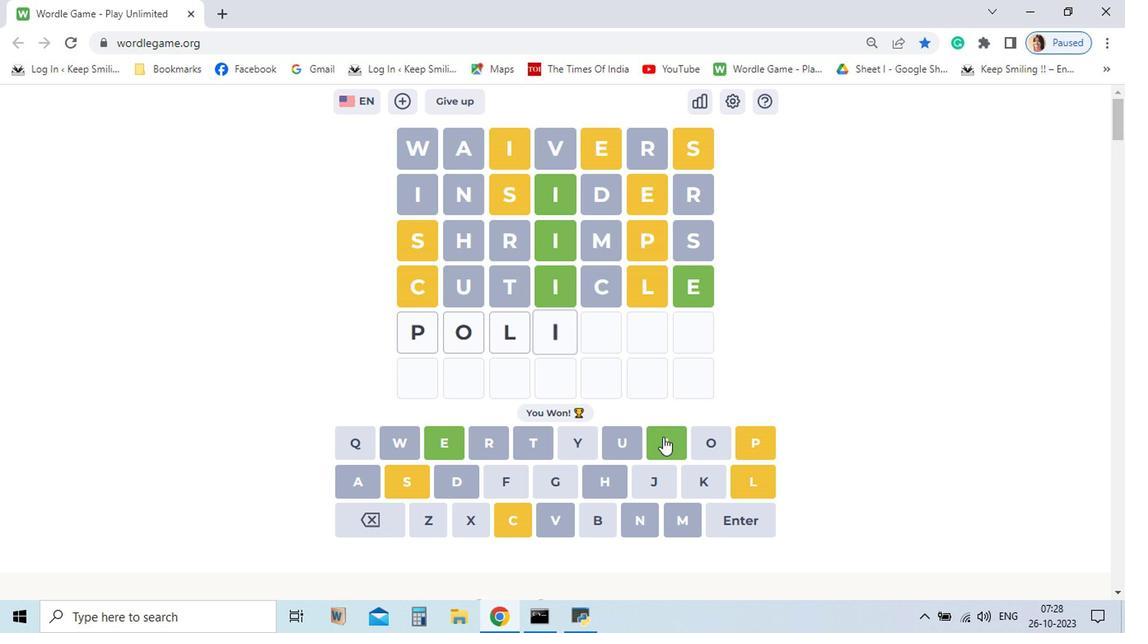 
Action: Mouse pressed left at (659, 439)
Screenshot: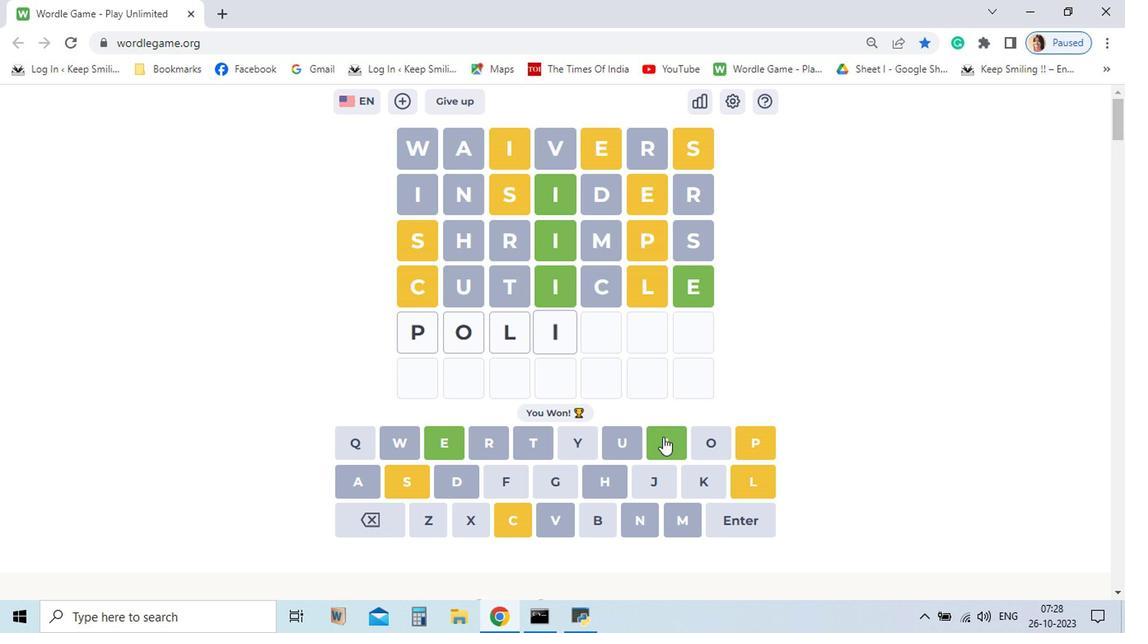 
Action: Mouse moved to (510, 516)
Screenshot: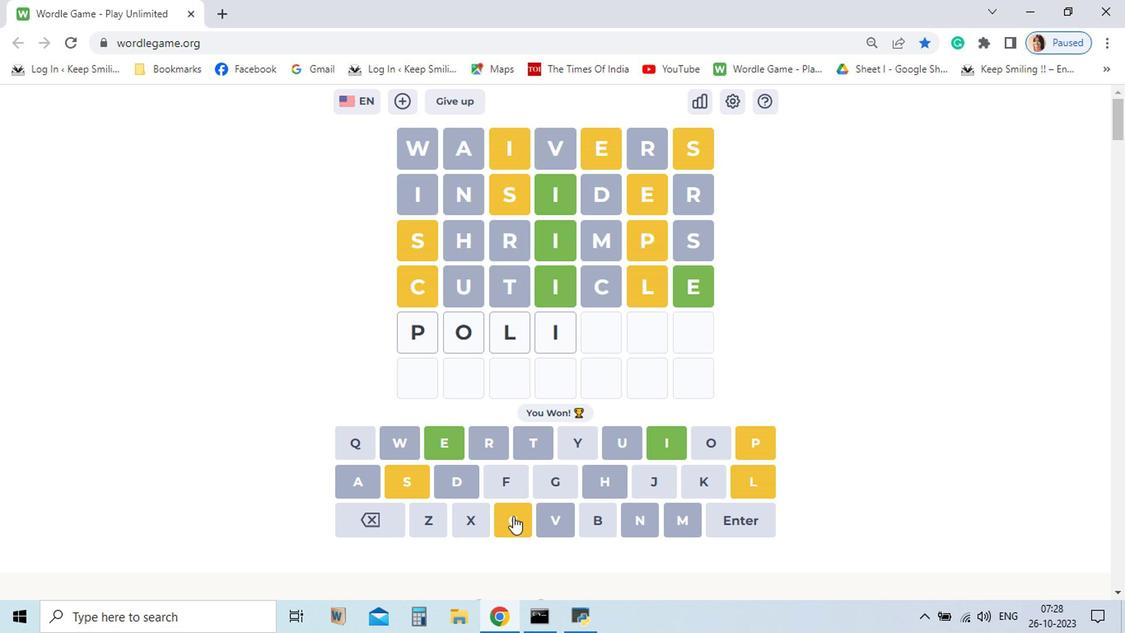 
Action: Mouse pressed left at (510, 516)
Screenshot: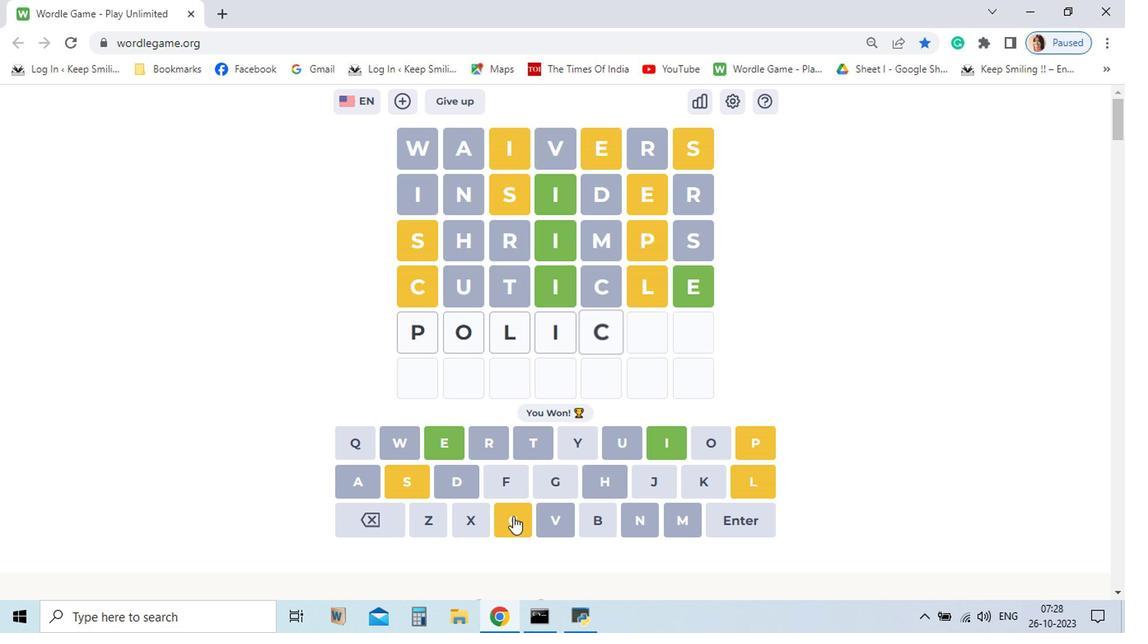 
Action: Mouse moved to (367, 520)
Screenshot: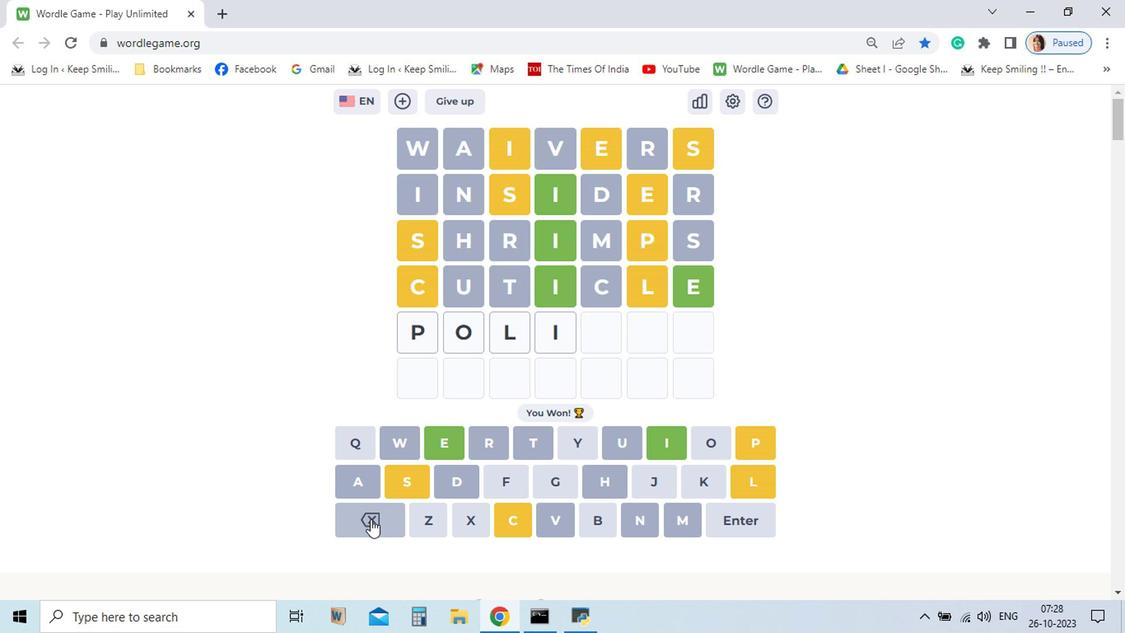 
Action: Mouse pressed left at (367, 520)
Screenshot: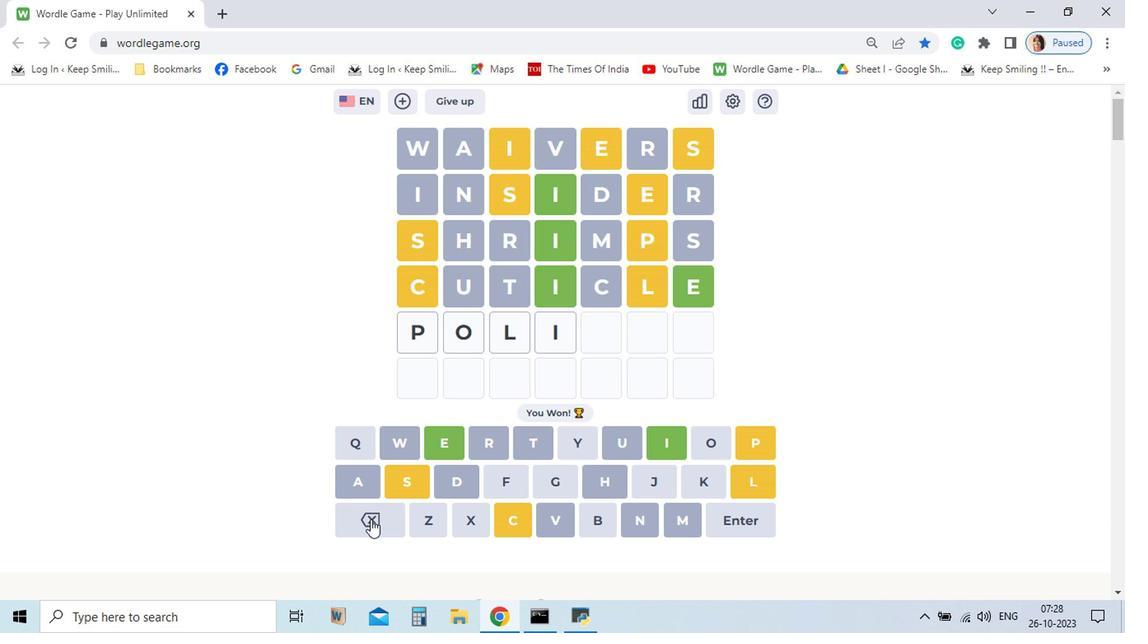 
Action: Mouse moved to (532, 445)
Screenshot: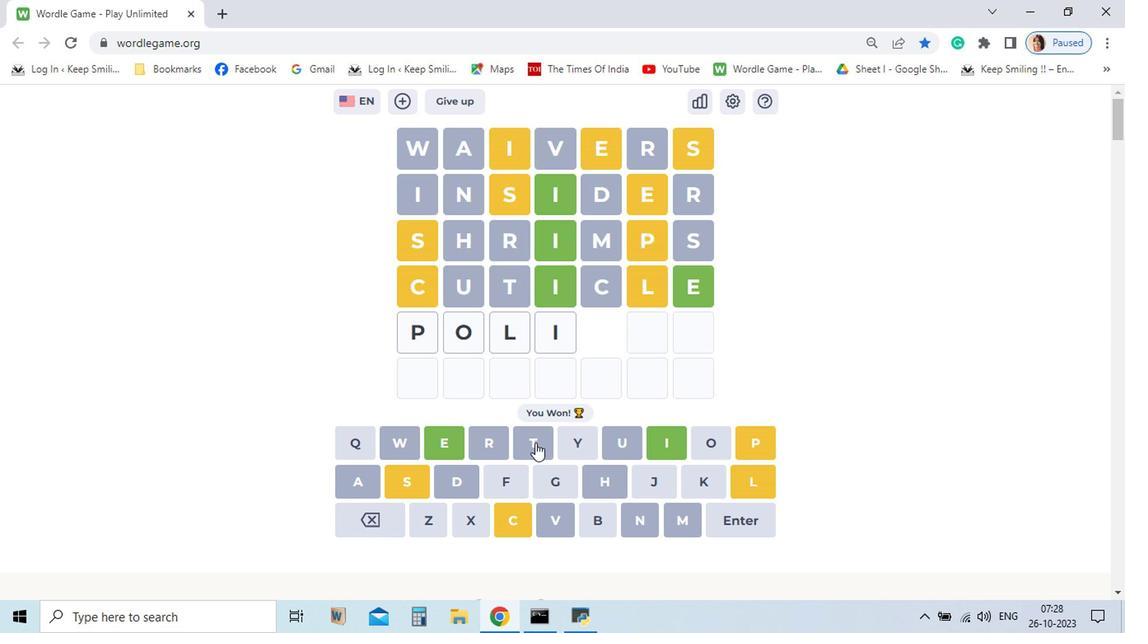 
Action: Mouse pressed left at (532, 445)
Screenshot: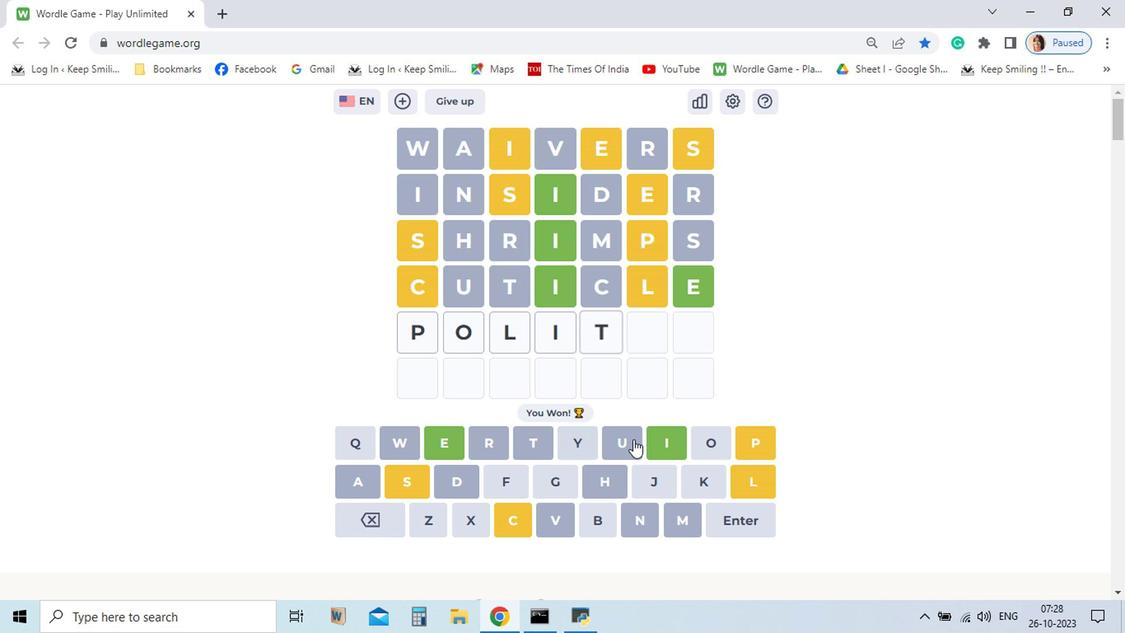 
Action: Mouse moved to (665, 439)
Screenshot: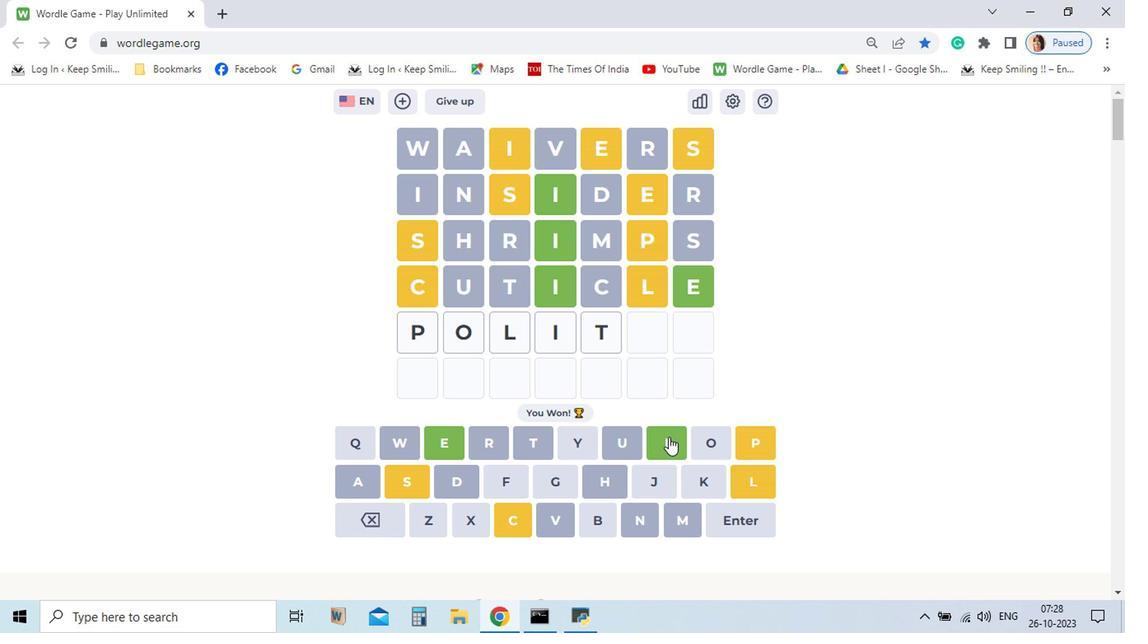 
Action: Mouse pressed left at (665, 439)
Screenshot: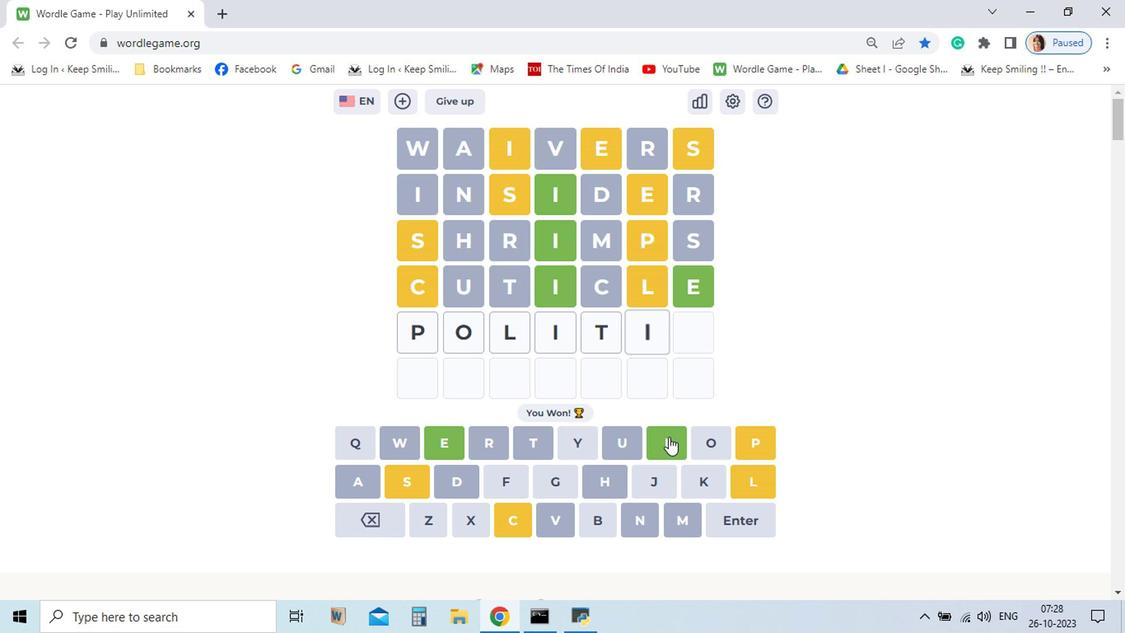 
Action: Mouse moved to (508, 519)
Screenshot: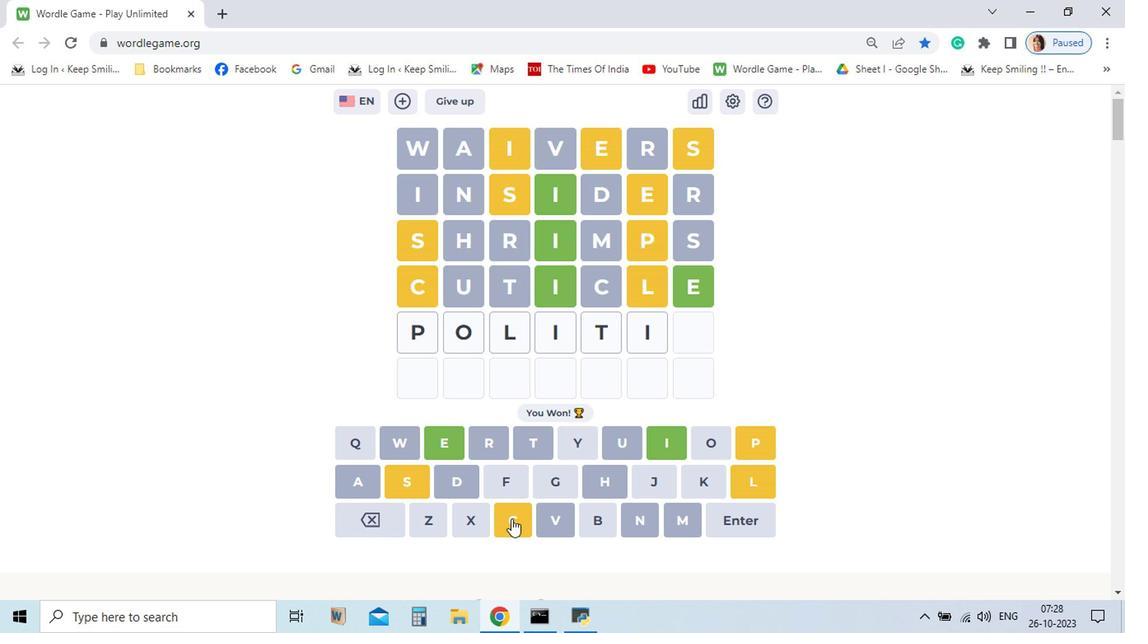 
Action: Mouse pressed left at (508, 519)
Screenshot: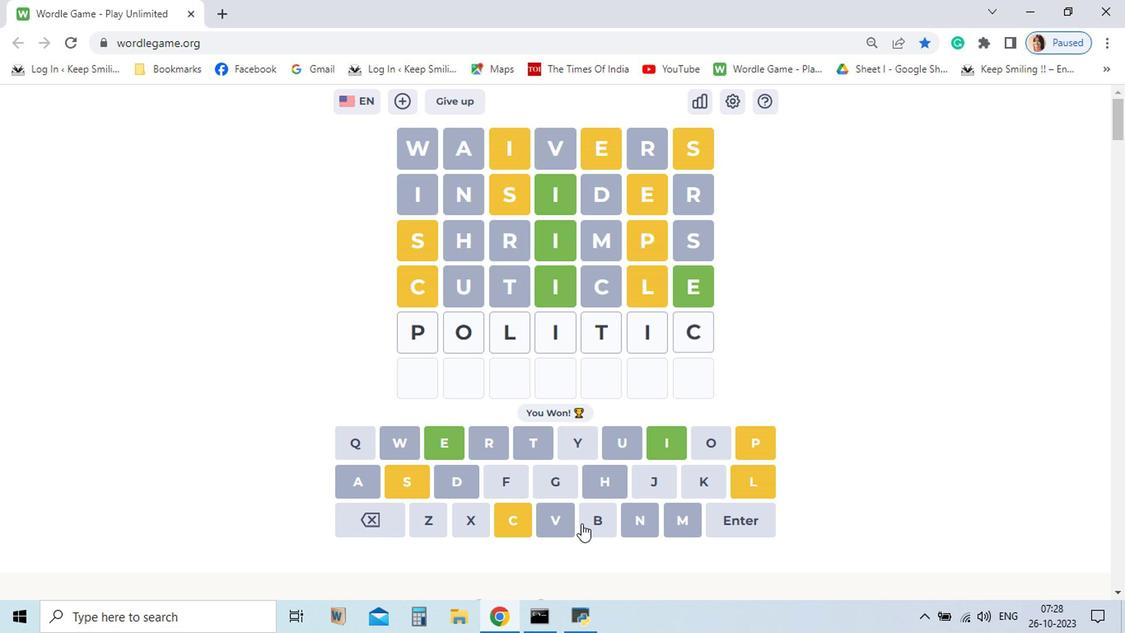 
Action: Mouse moved to (733, 521)
Screenshot: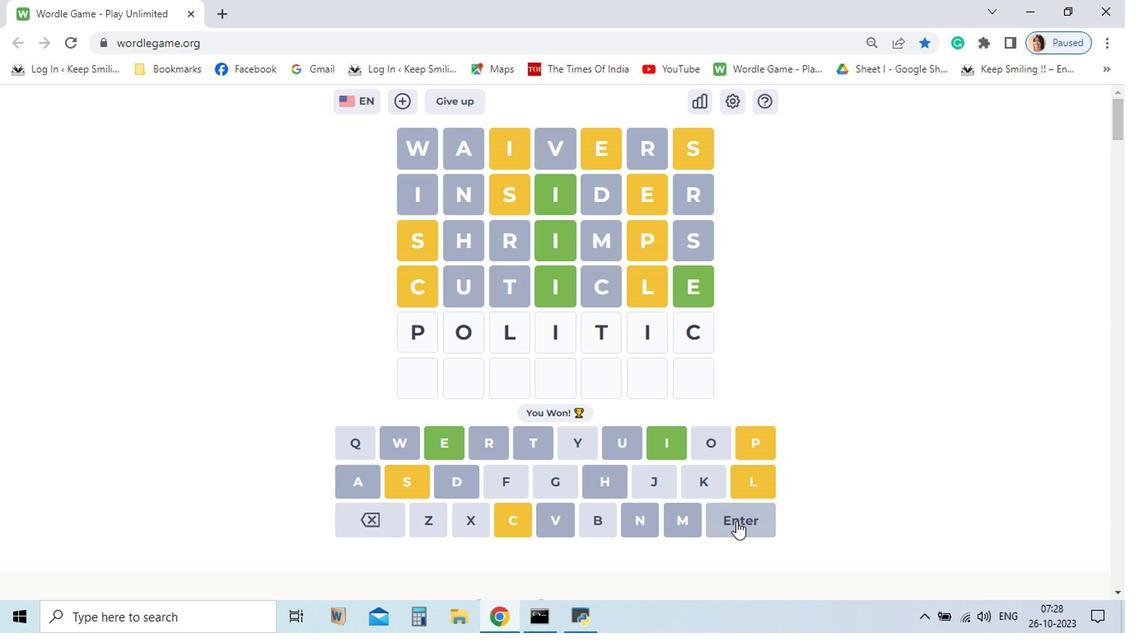 
Action: Mouse pressed left at (733, 521)
Screenshot: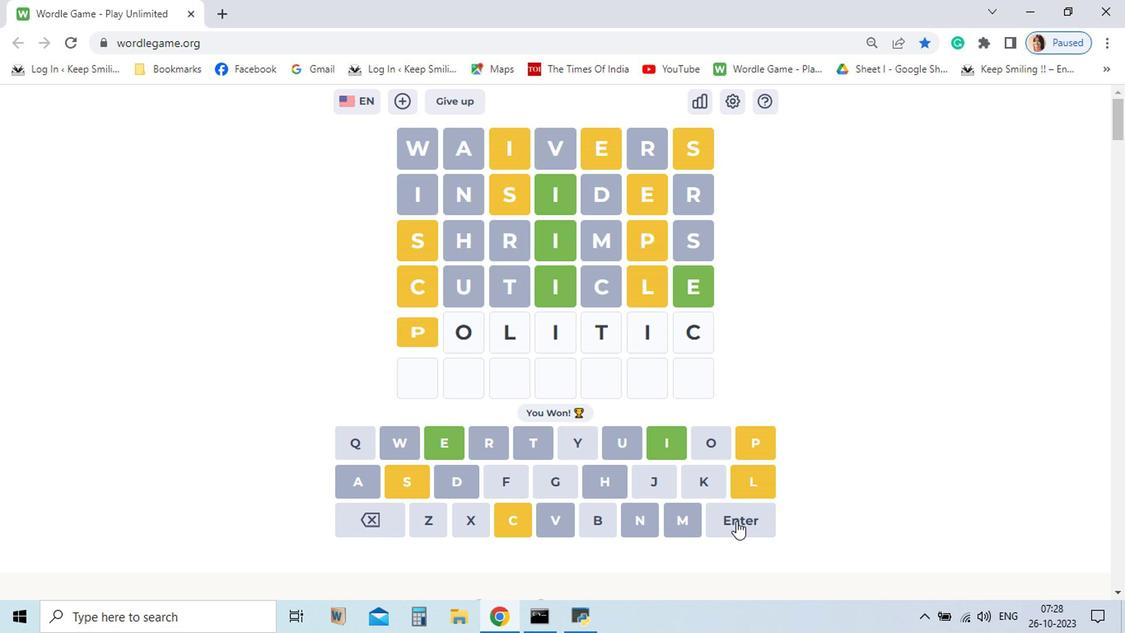 
Action: Mouse moved to (436, 452)
Screenshot: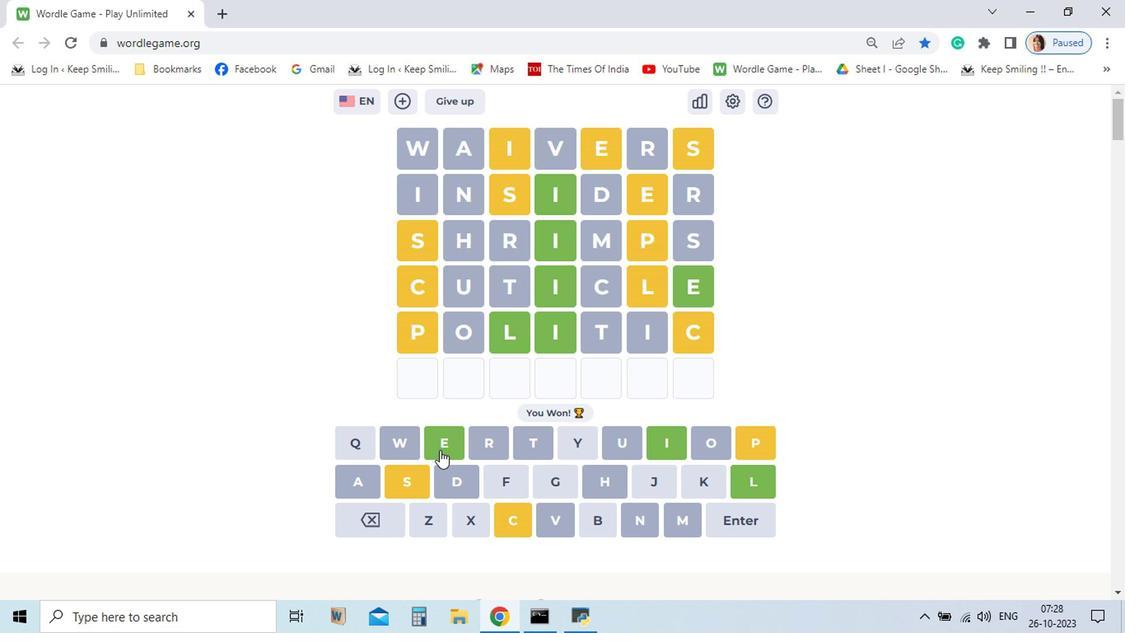 
Action: Mouse pressed left at (436, 452)
Screenshot: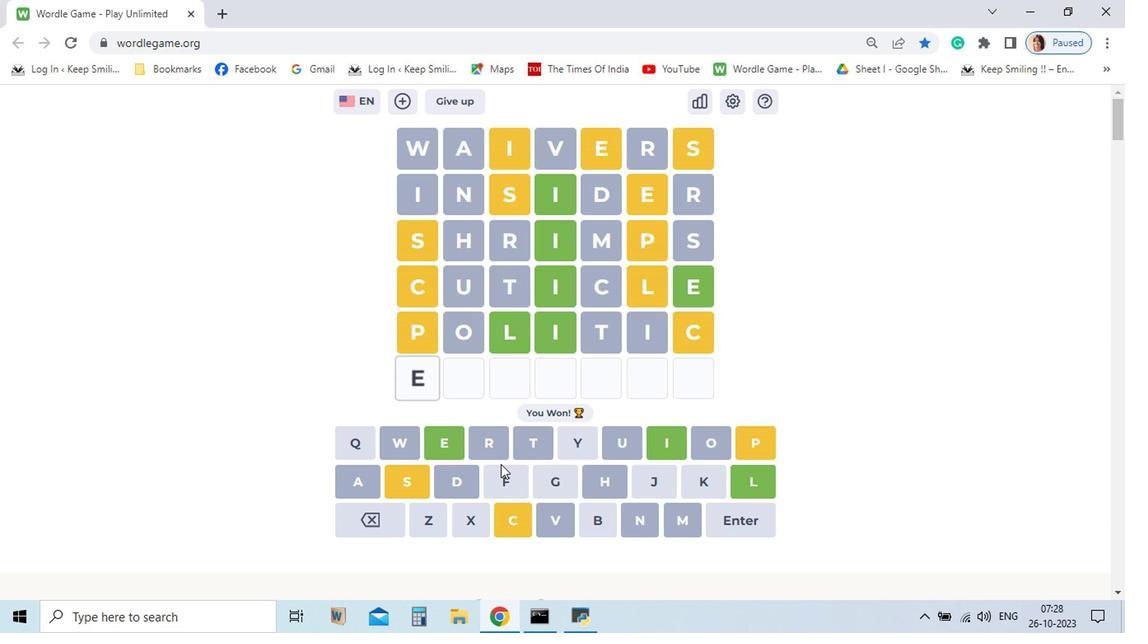 
Action: Mouse moved to (747, 482)
Screenshot: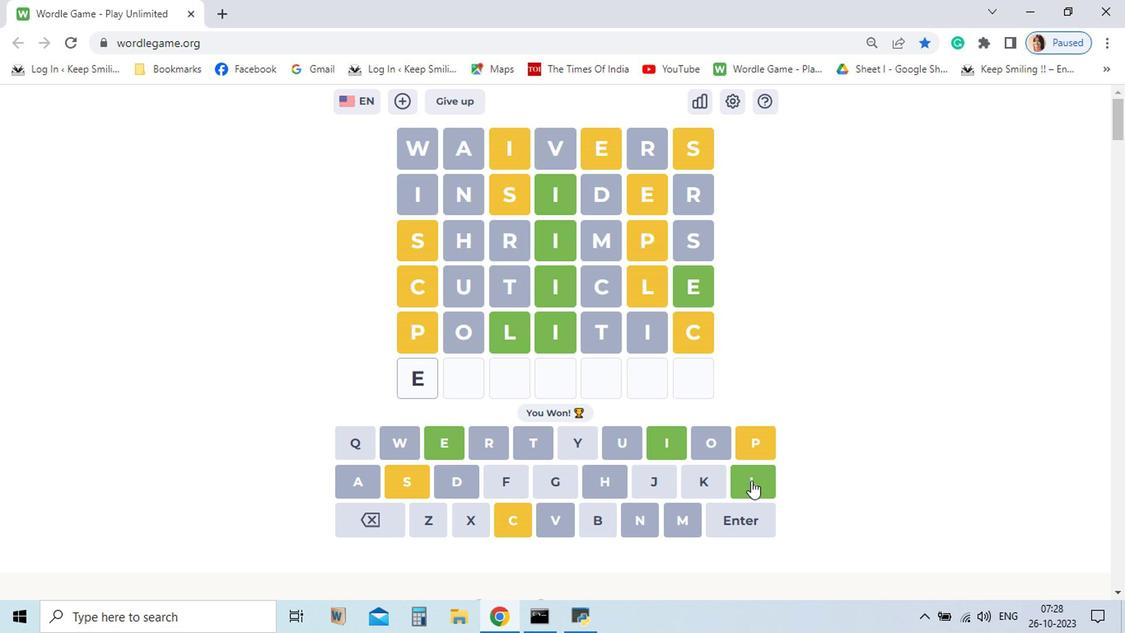 
Action: Mouse pressed left at (747, 482)
Screenshot: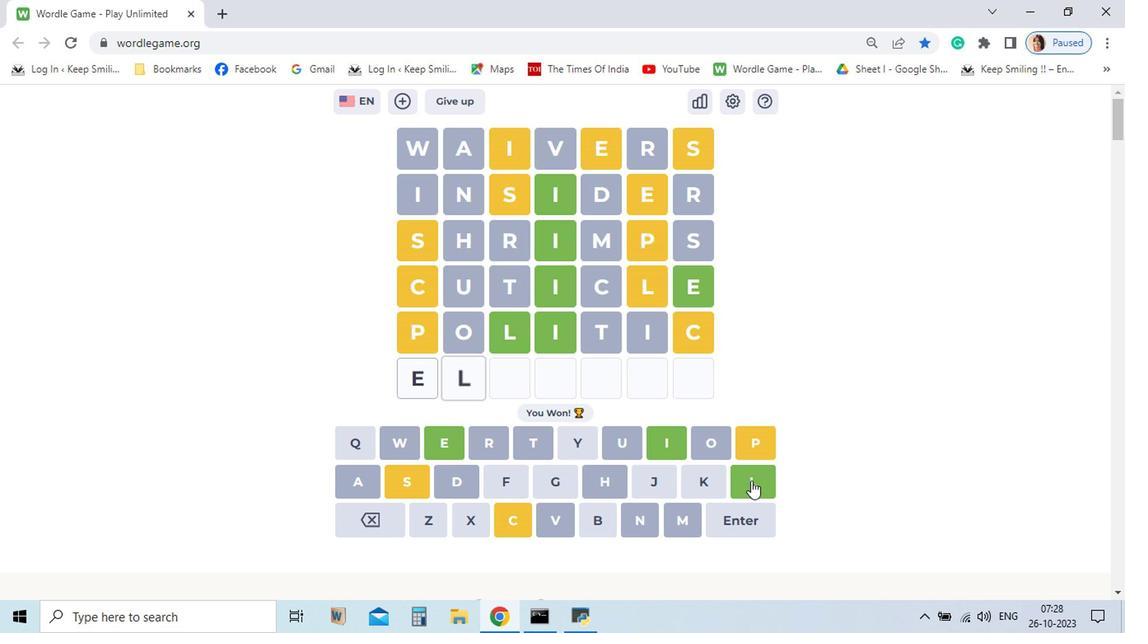 
Action: Mouse pressed left at (747, 482)
Screenshot: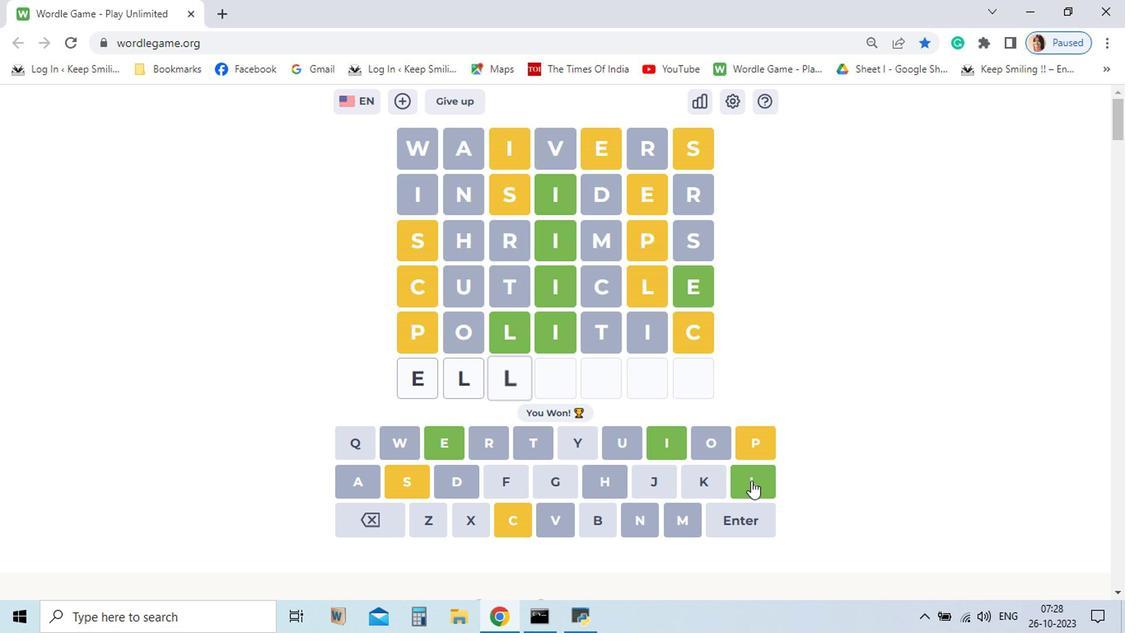 
Action: Mouse moved to (361, 522)
Screenshot: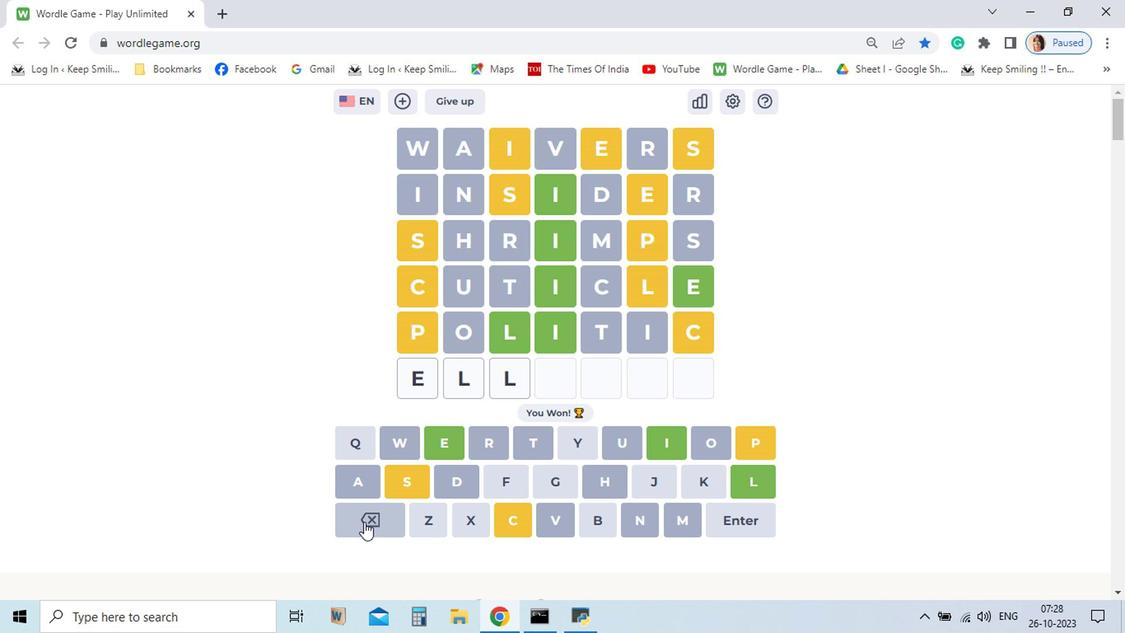 
Action: Mouse pressed left at (361, 522)
Screenshot: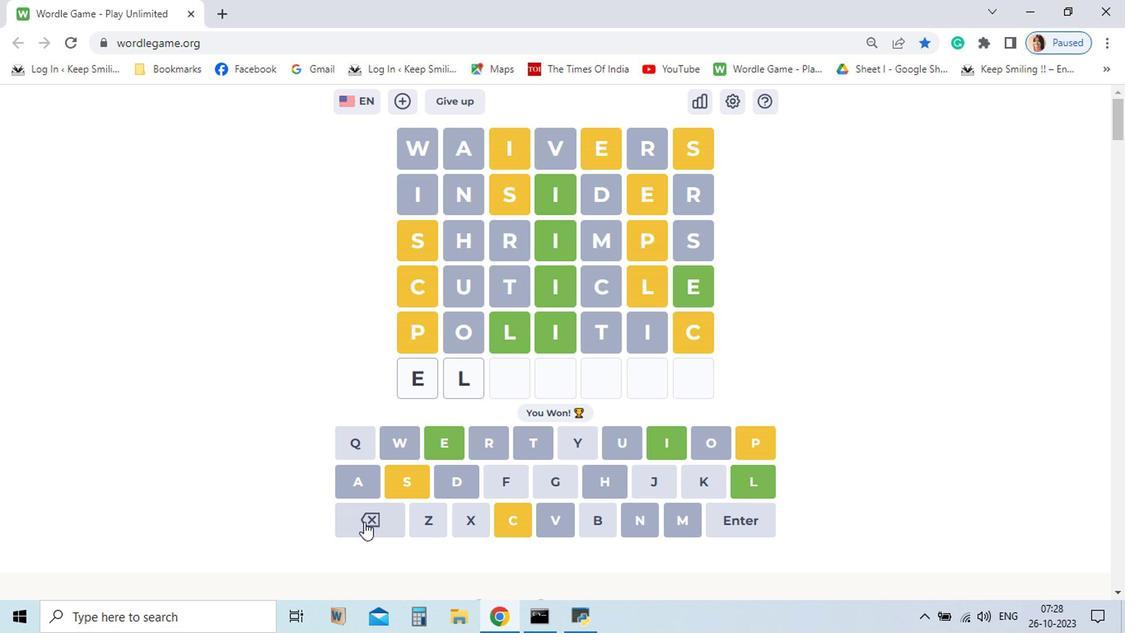 
Action: Mouse pressed left at (361, 522)
Screenshot: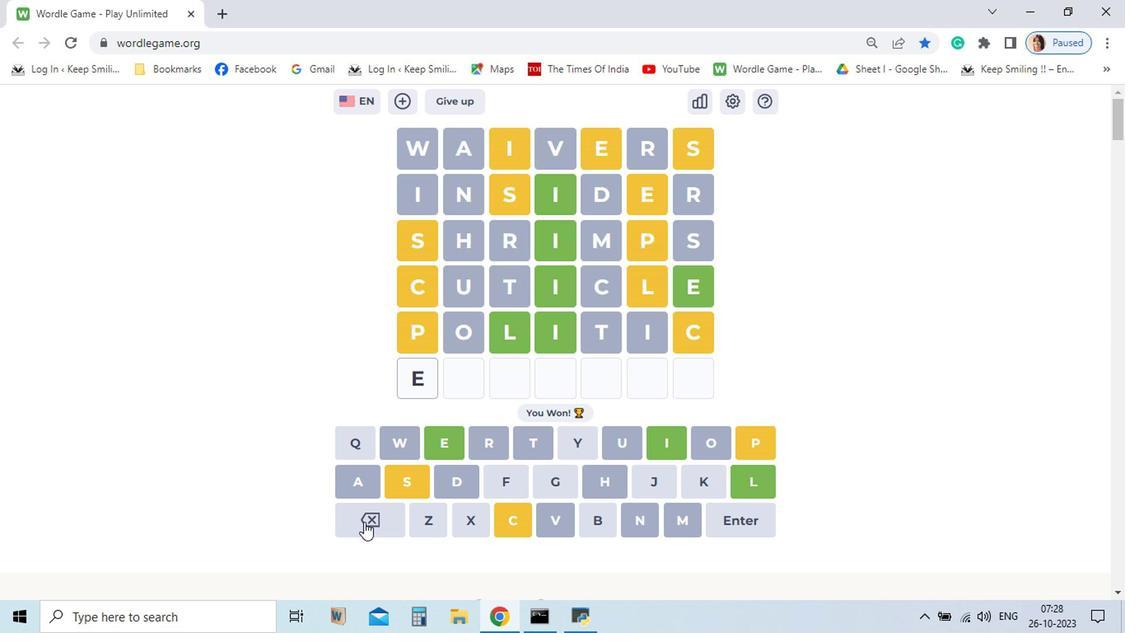 
Action: Mouse moved to (506, 516)
Screenshot: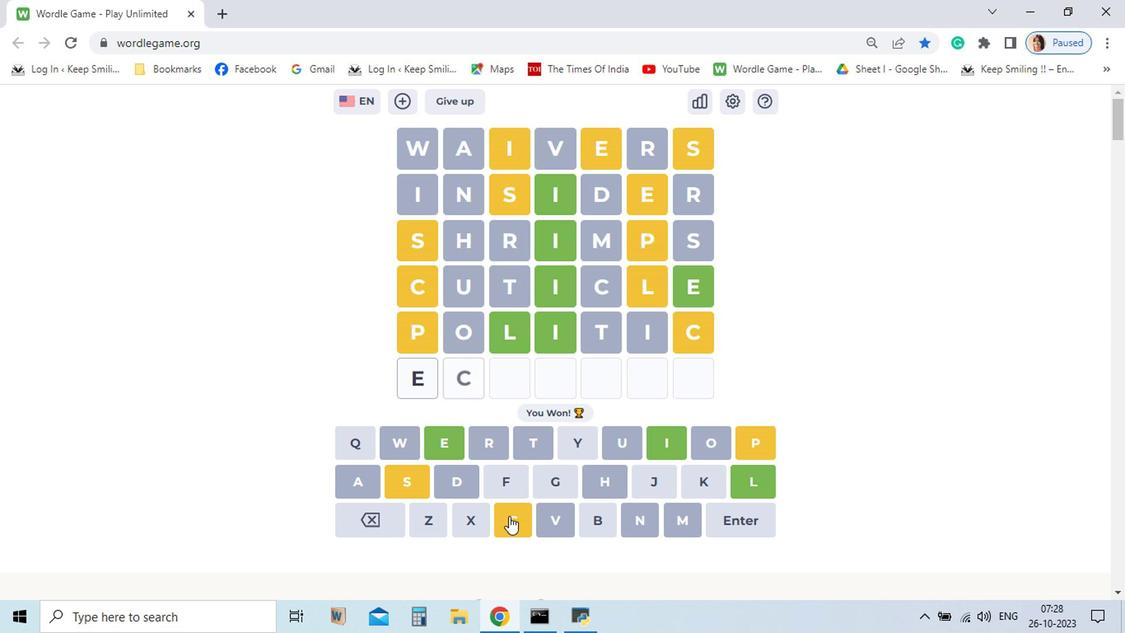 
Action: Mouse pressed left at (506, 516)
Screenshot: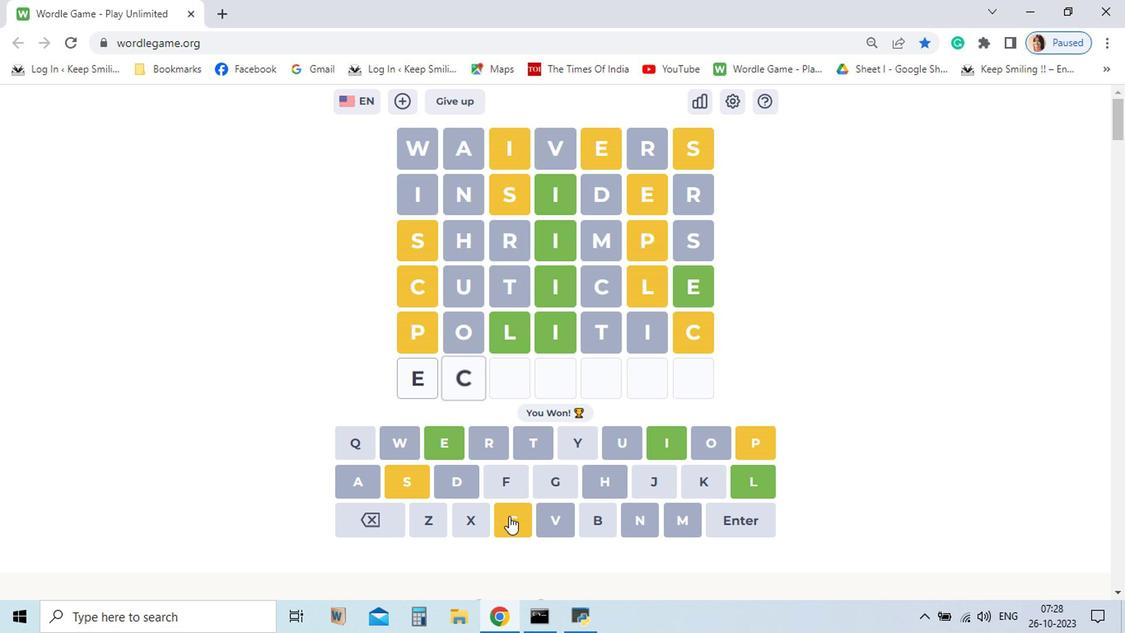 
Action: Mouse moved to (745, 482)
Screenshot: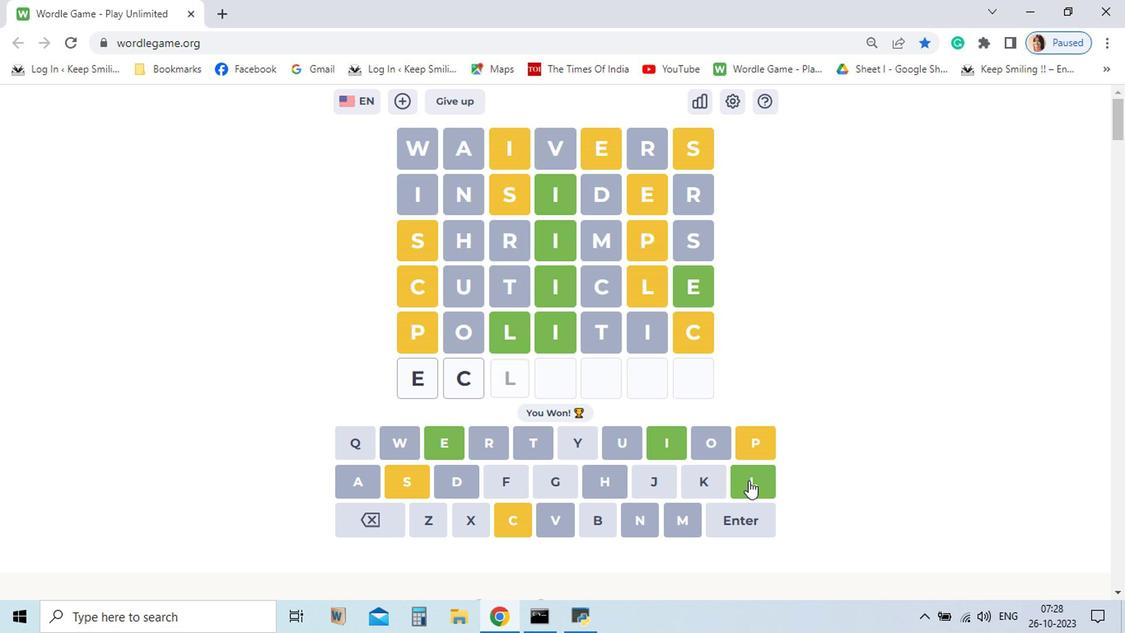 
Action: Mouse pressed left at (745, 482)
Screenshot: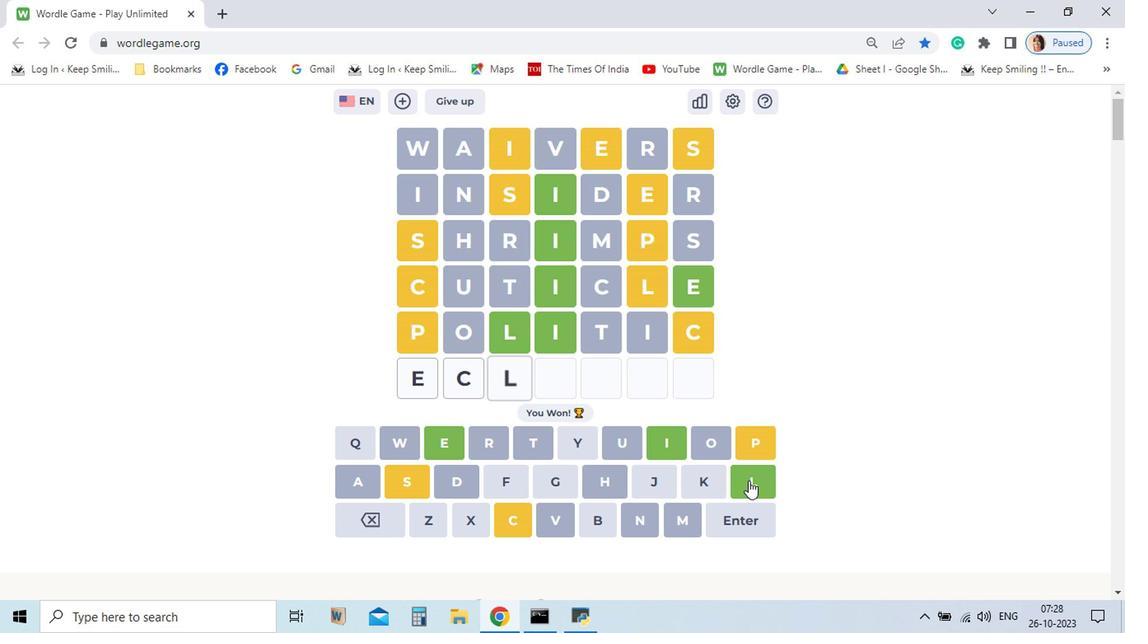 
Action: Mouse moved to (656, 440)
Screenshot: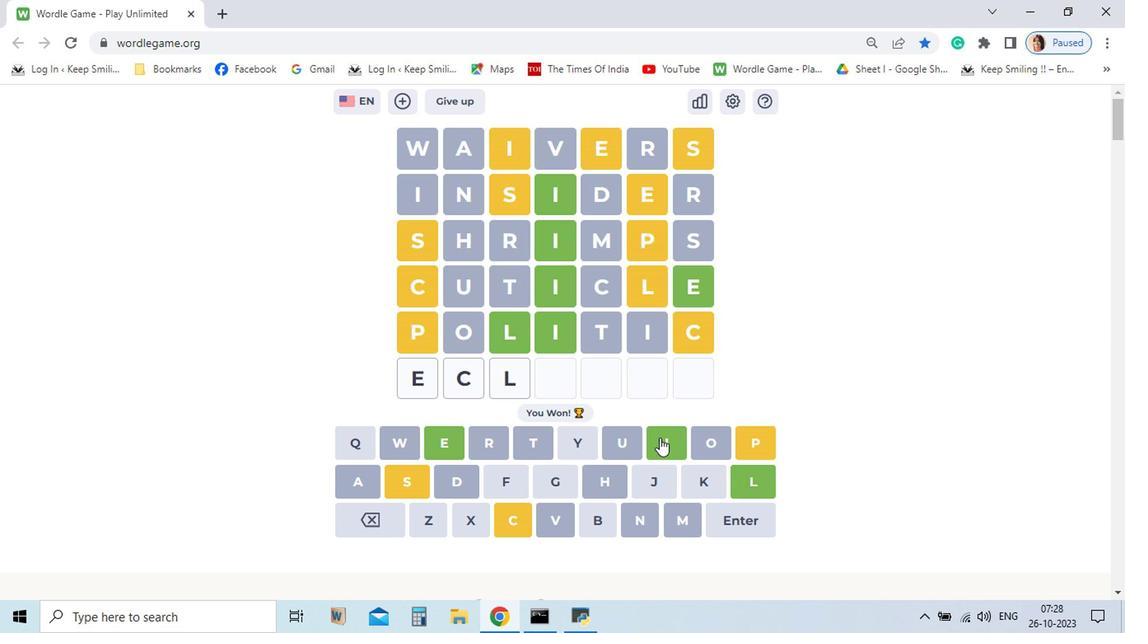 
Action: Mouse pressed left at (656, 440)
Screenshot: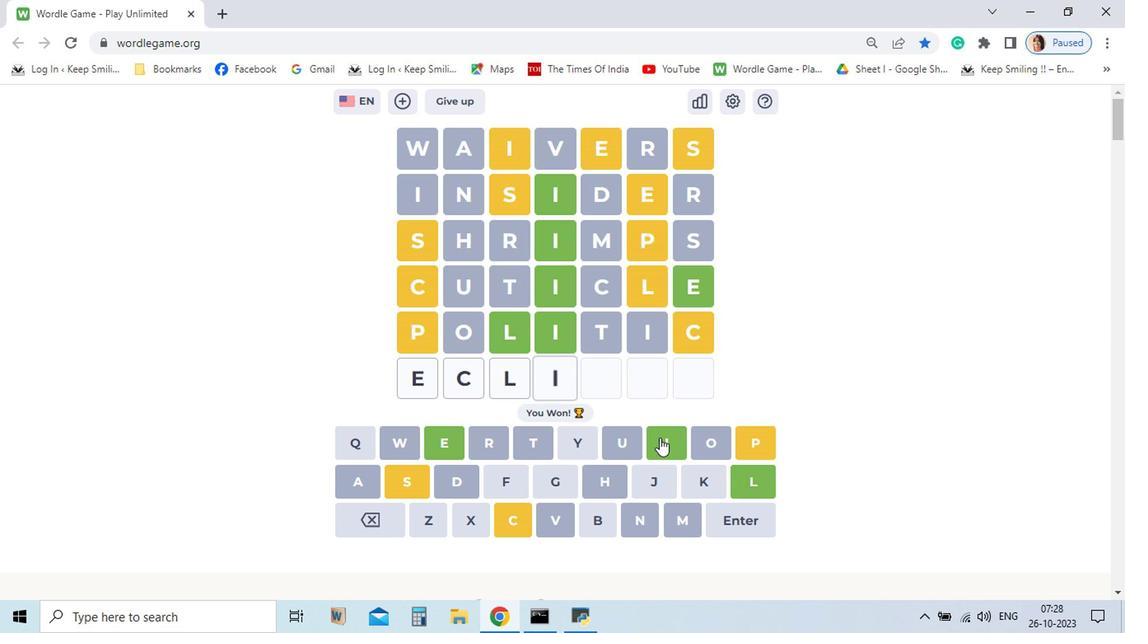
Action: Mouse moved to (750, 442)
Screenshot: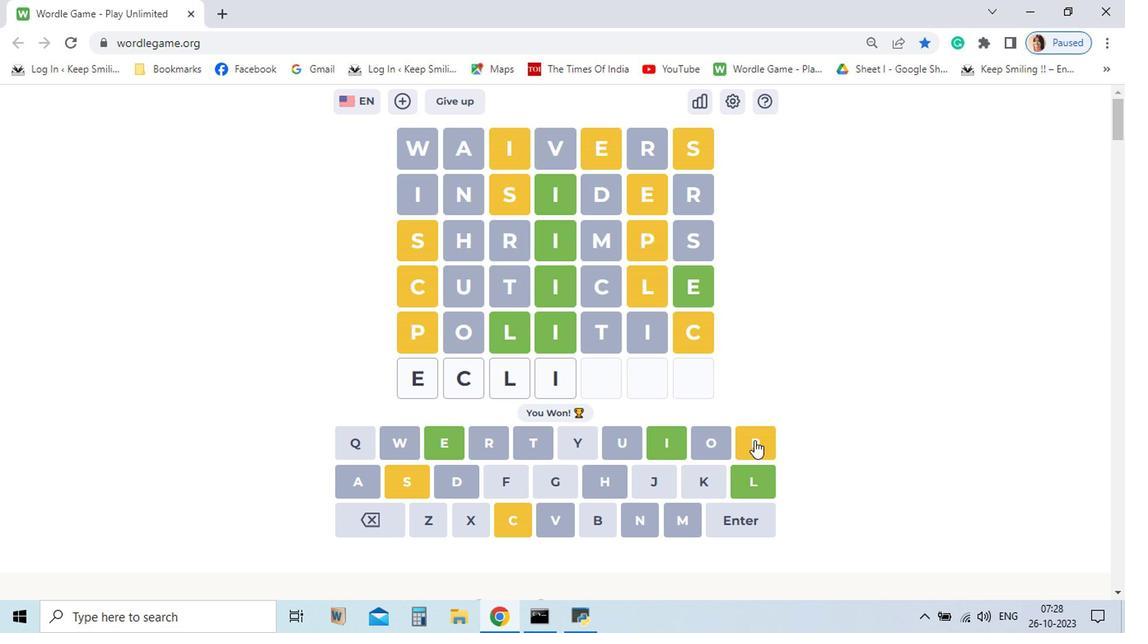 
Action: Mouse pressed left at (750, 442)
Screenshot: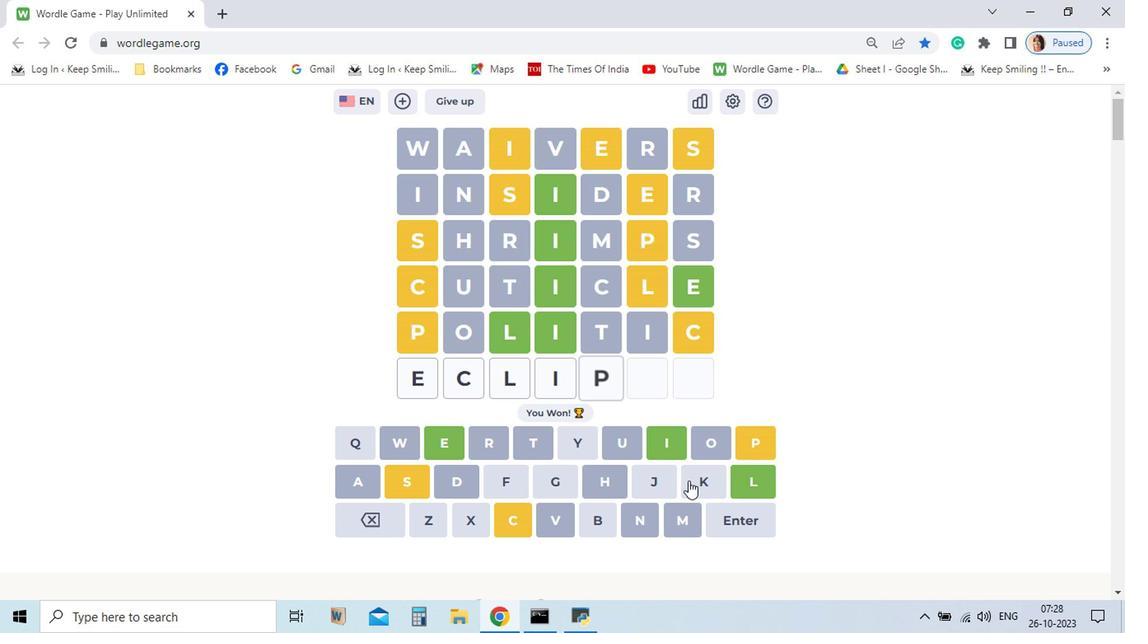 
Action: Mouse moved to (405, 488)
Screenshot: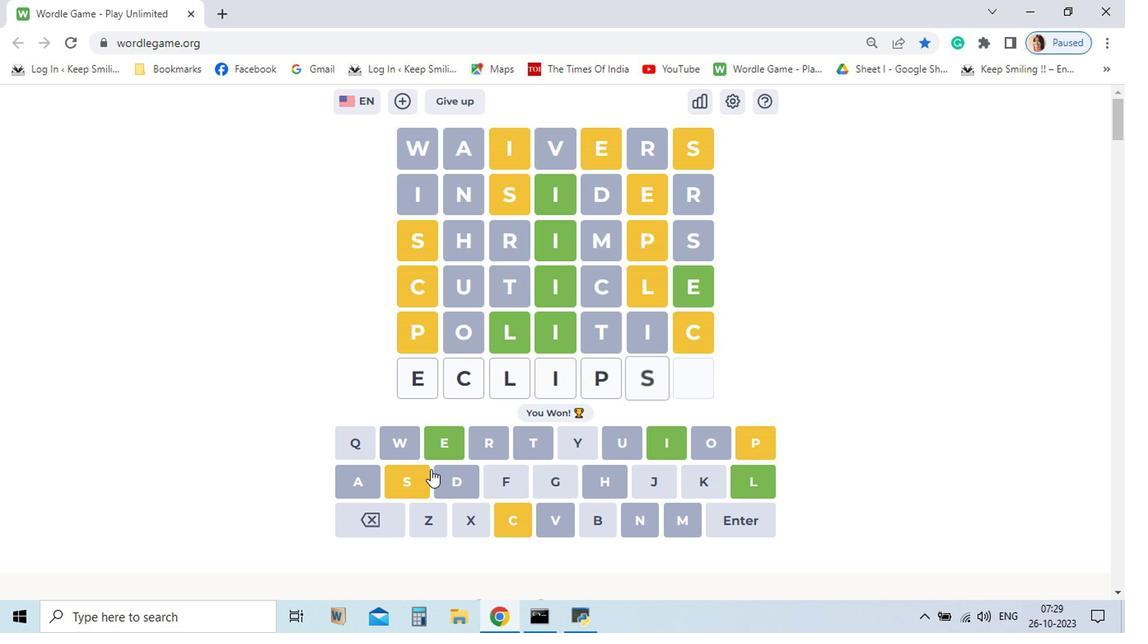 
Action: Mouse pressed left at (405, 488)
Screenshot: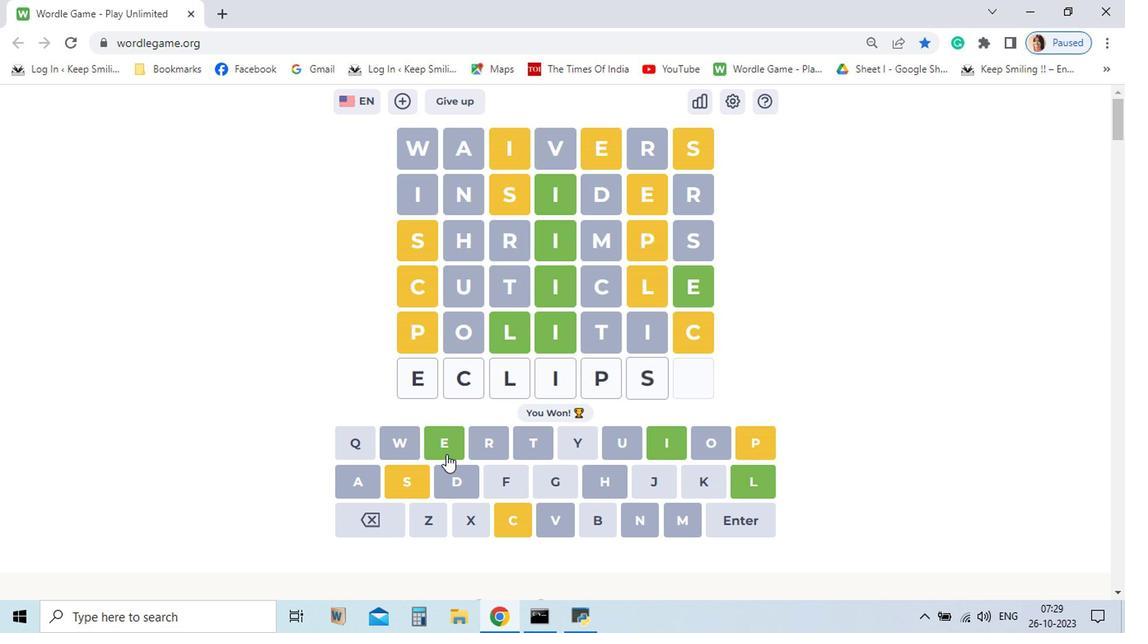 
Action: Mouse moved to (444, 449)
Screenshot: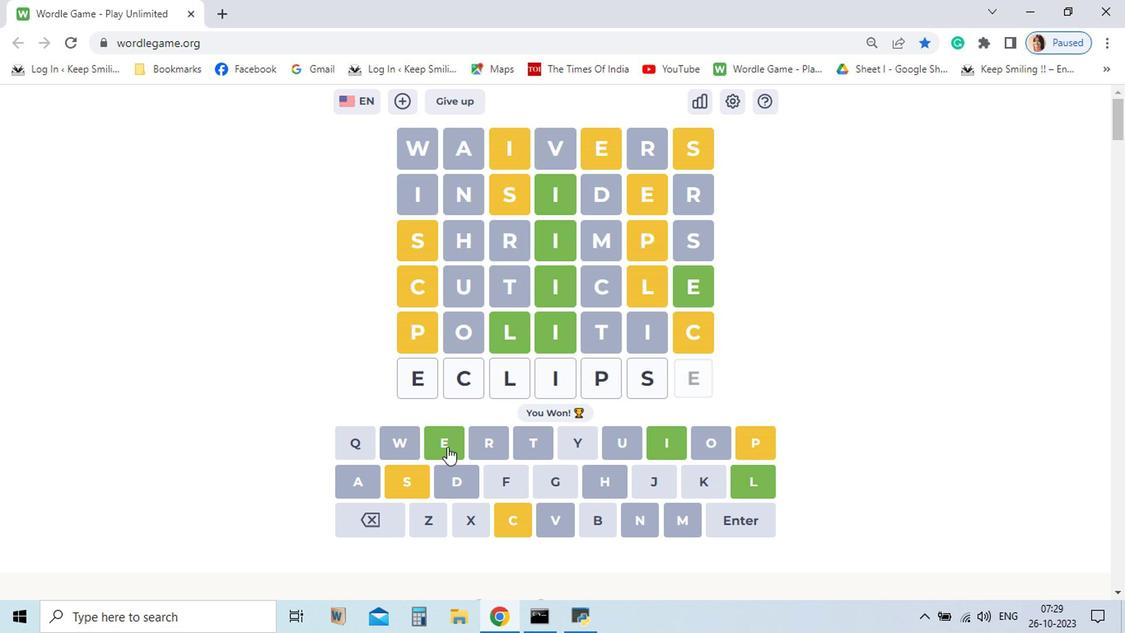 
Action: Mouse pressed left at (444, 449)
Screenshot: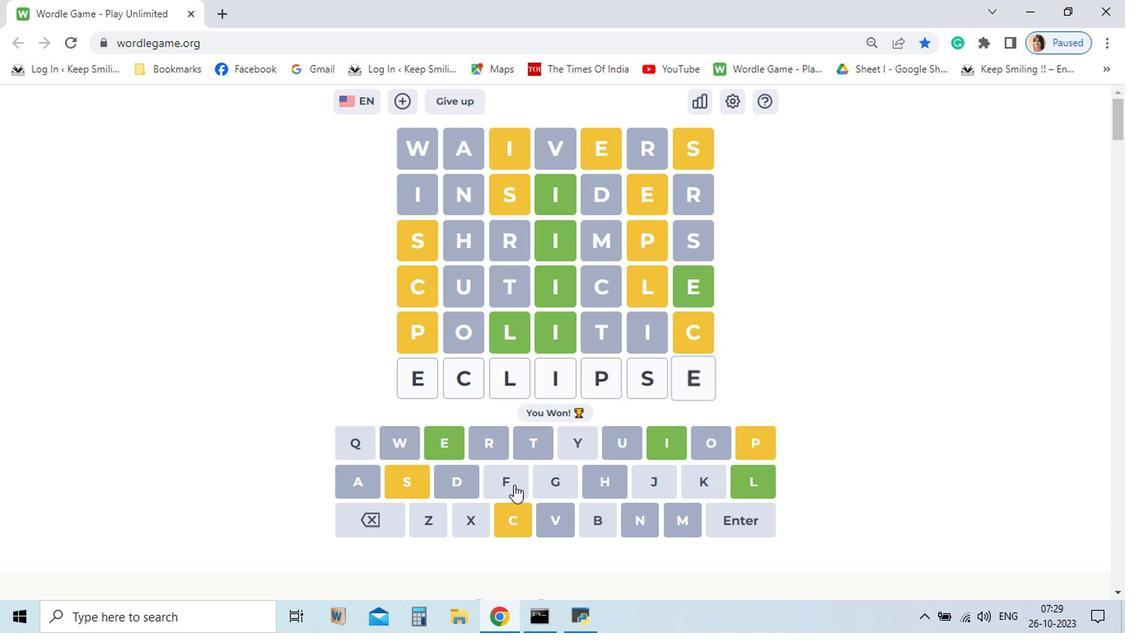 
Action: Mouse moved to (721, 520)
Screenshot: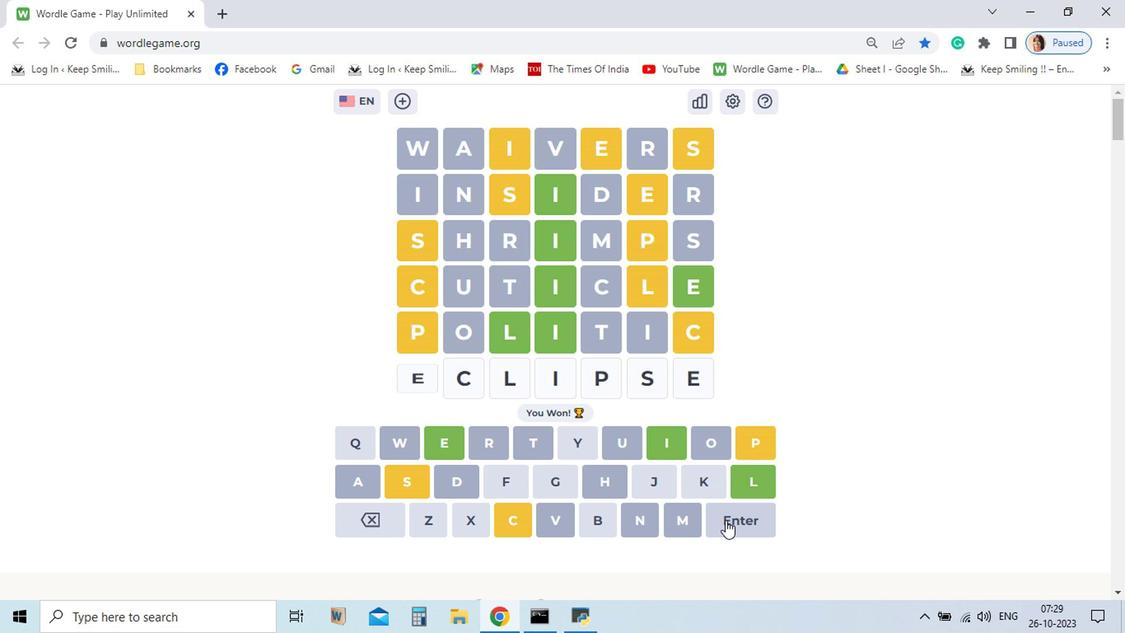
Action: Mouse pressed left at (721, 520)
Screenshot: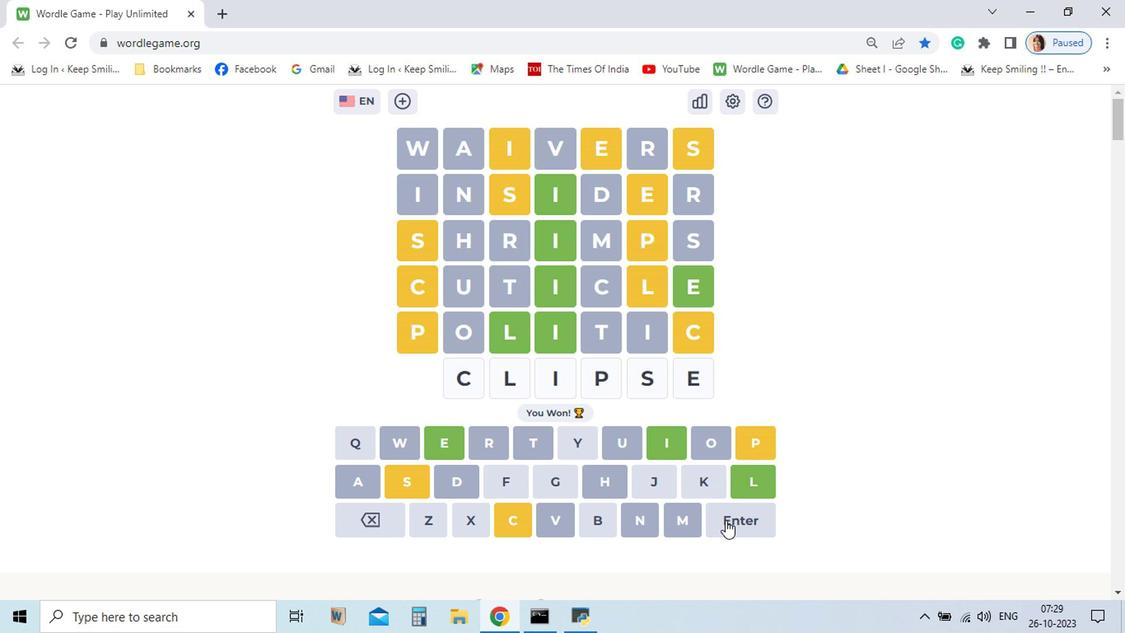 
Action: Mouse moved to (666, 215)
Screenshot: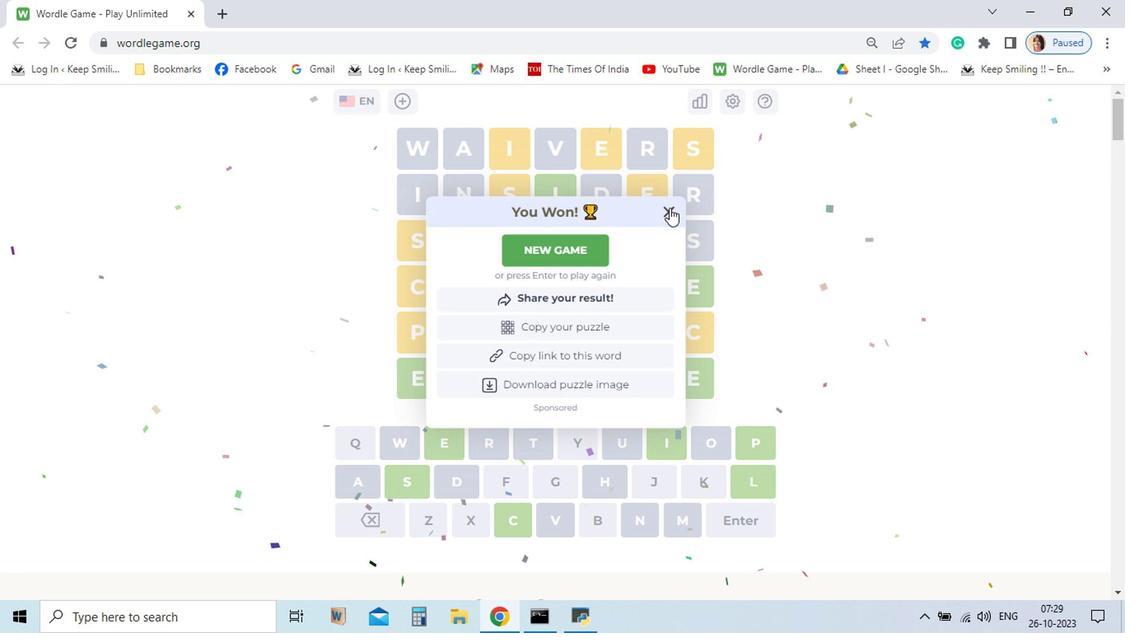 
Action: Mouse pressed left at (666, 215)
Screenshot: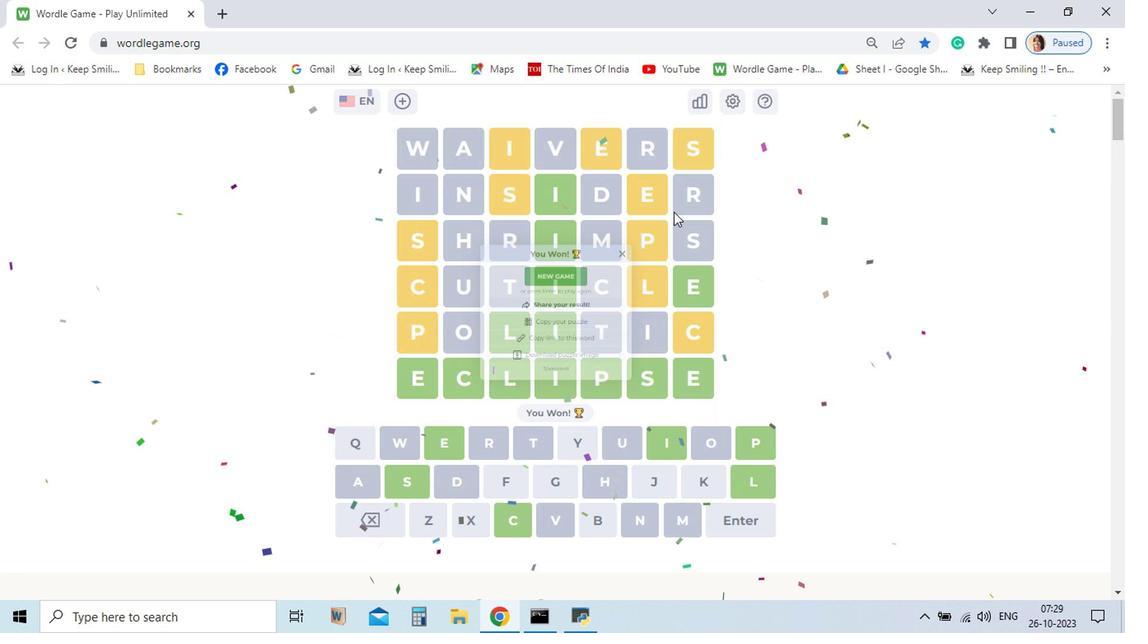 
Action: Mouse moved to (985, 289)
Screenshot: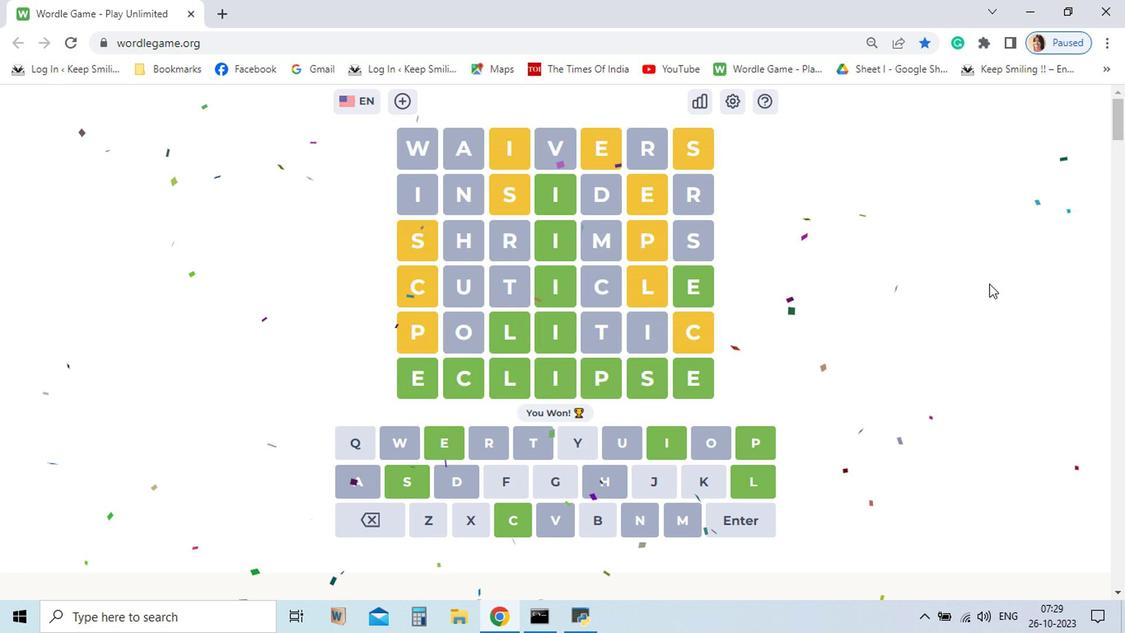 
